 Task: Plan a trip to Vilvoorde, Belgium from 26th December, 2023 to 30th December, 2023 for 6 adults, 2 children. Place can be room or shared room with 6 bedrooms having 6 beds and 6 bathrooms. Property type can be house. Amenities needed are: wifi, heating, TV, free parkinig on premises, hot tub, gym, smoking allowed.
Action: Mouse moved to (491, 124)
Screenshot: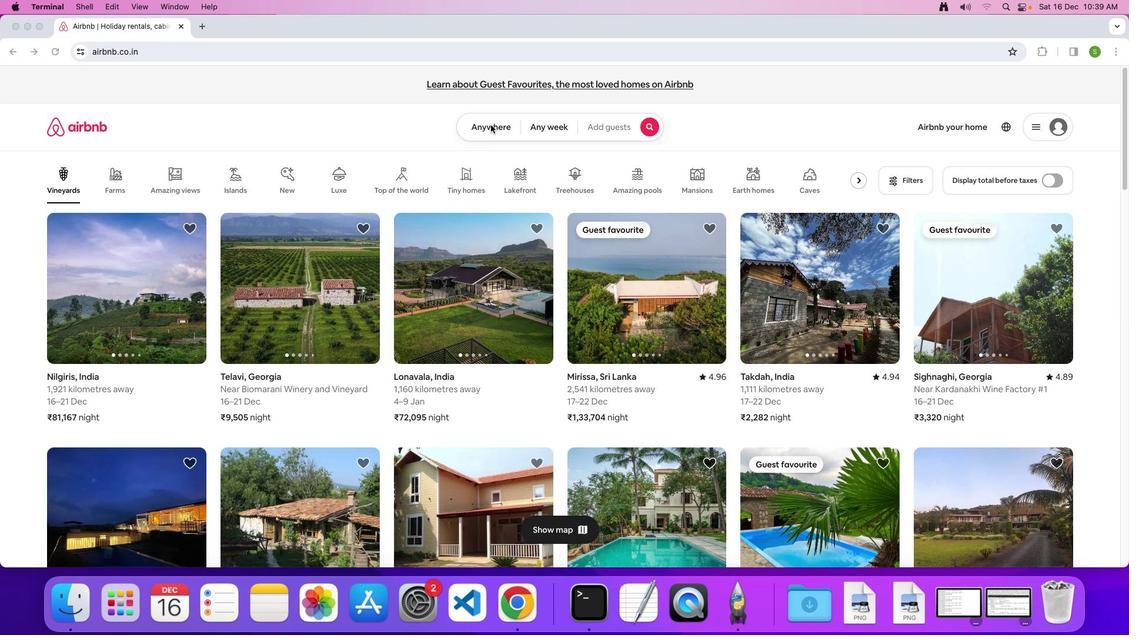 
Action: Mouse pressed left at (491, 124)
Screenshot: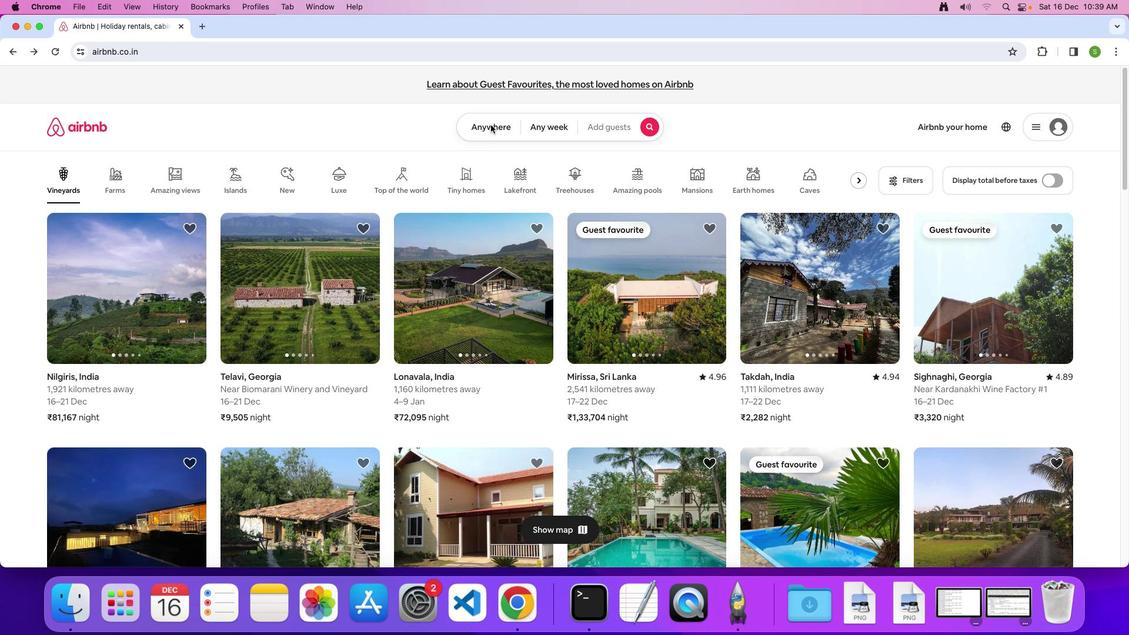 
Action: Mouse moved to (486, 127)
Screenshot: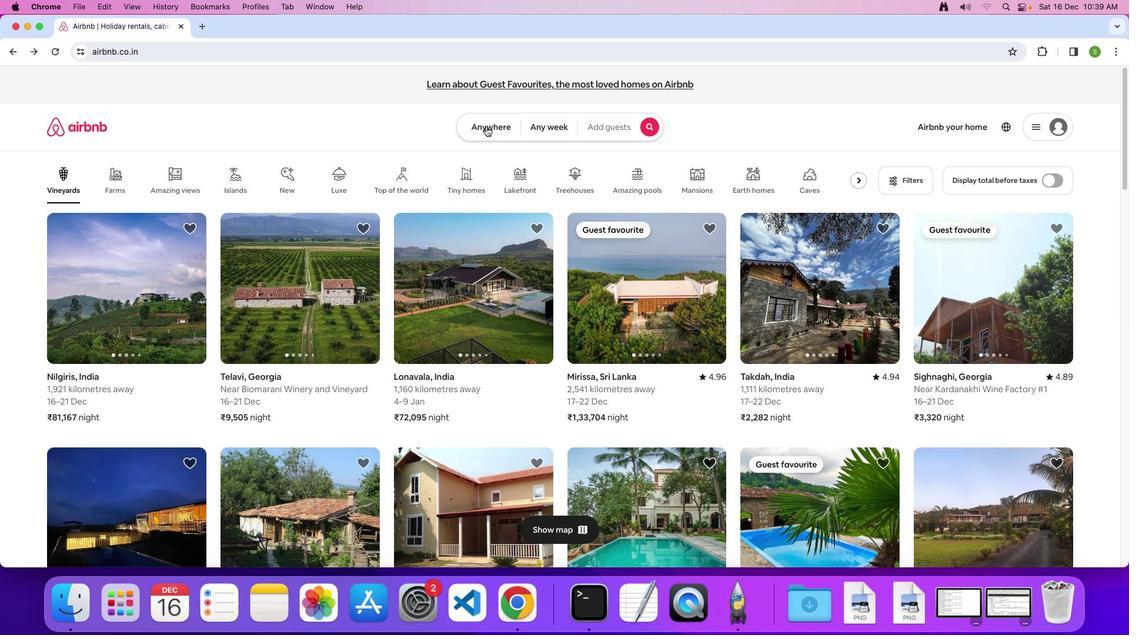 
Action: Mouse pressed left at (486, 127)
Screenshot: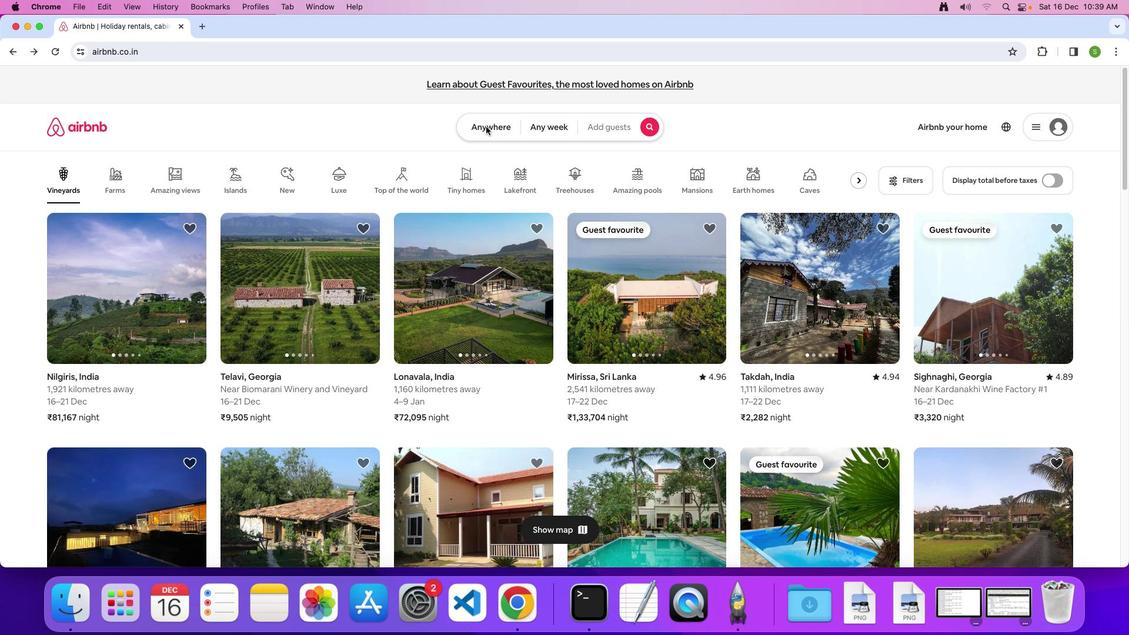 
Action: Mouse moved to (426, 163)
Screenshot: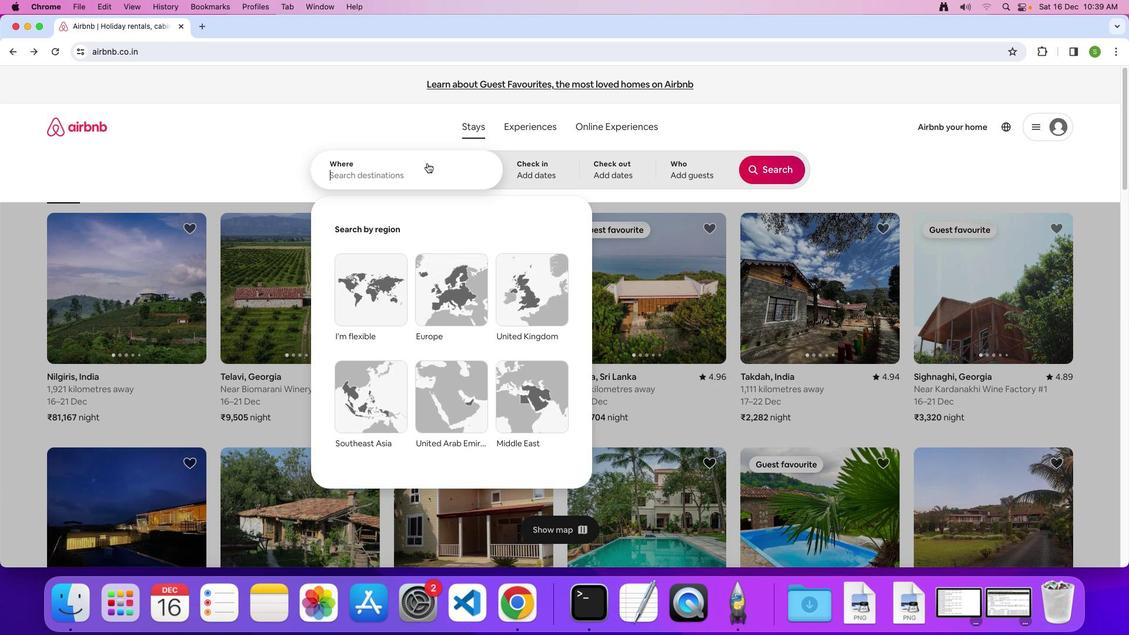 
Action: Mouse pressed left at (426, 163)
Screenshot: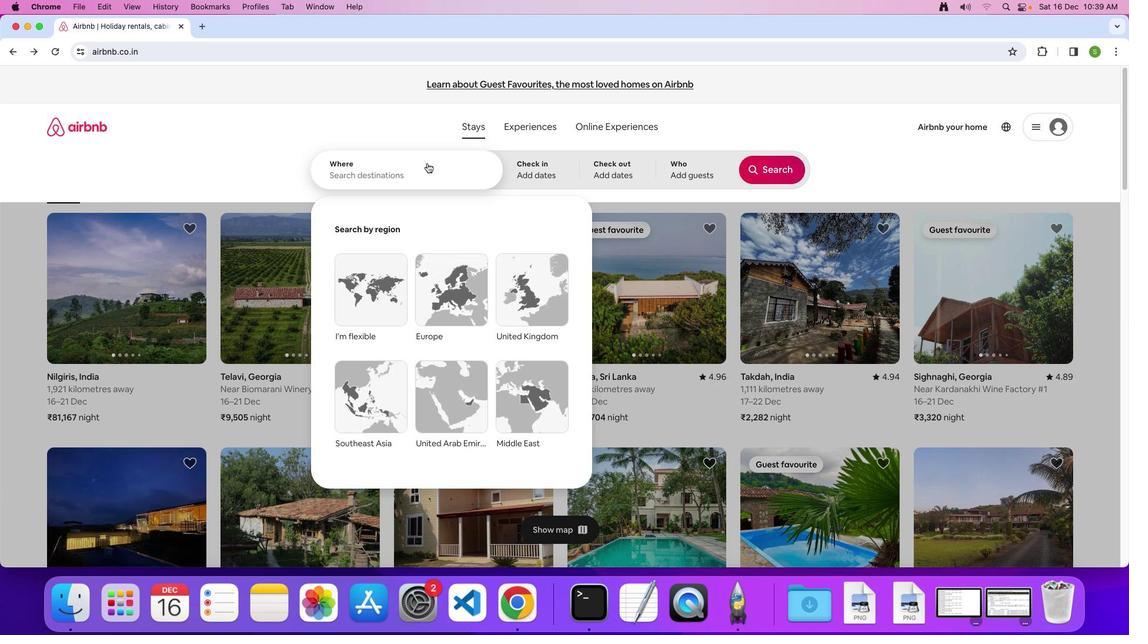 
Action: Mouse moved to (427, 162)
Screenshot: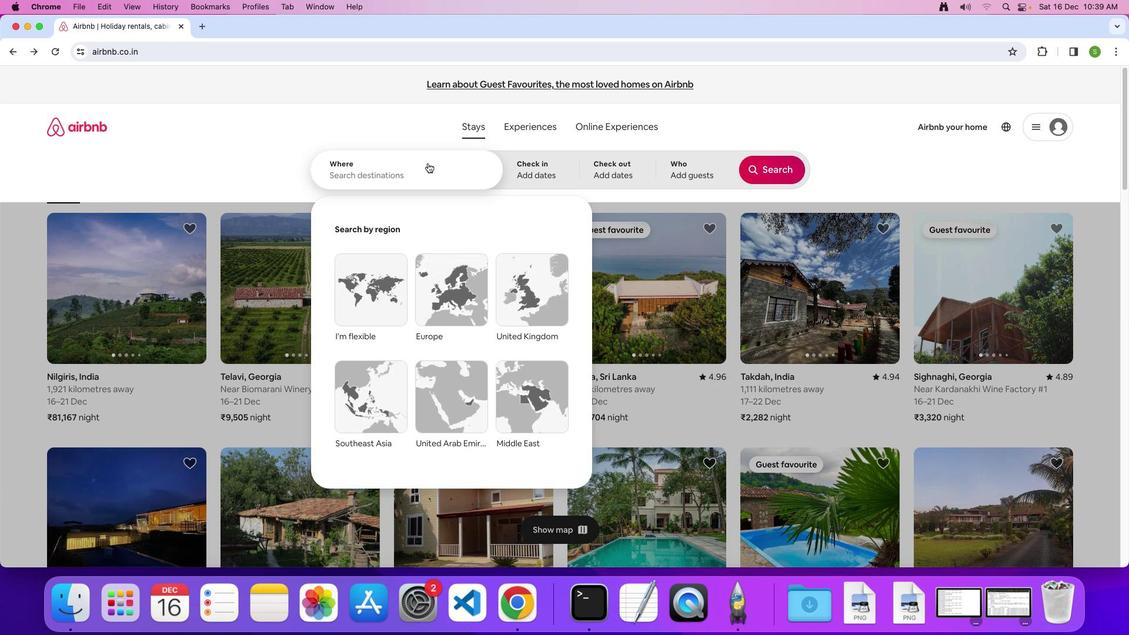 
Action: Key pressed 'V'Key.caps_lock'i''l''v''o''o''r''d''e'','Key.spaceKey.shift'B''e''l''g''i''u''m'Key.enter
Screenshot: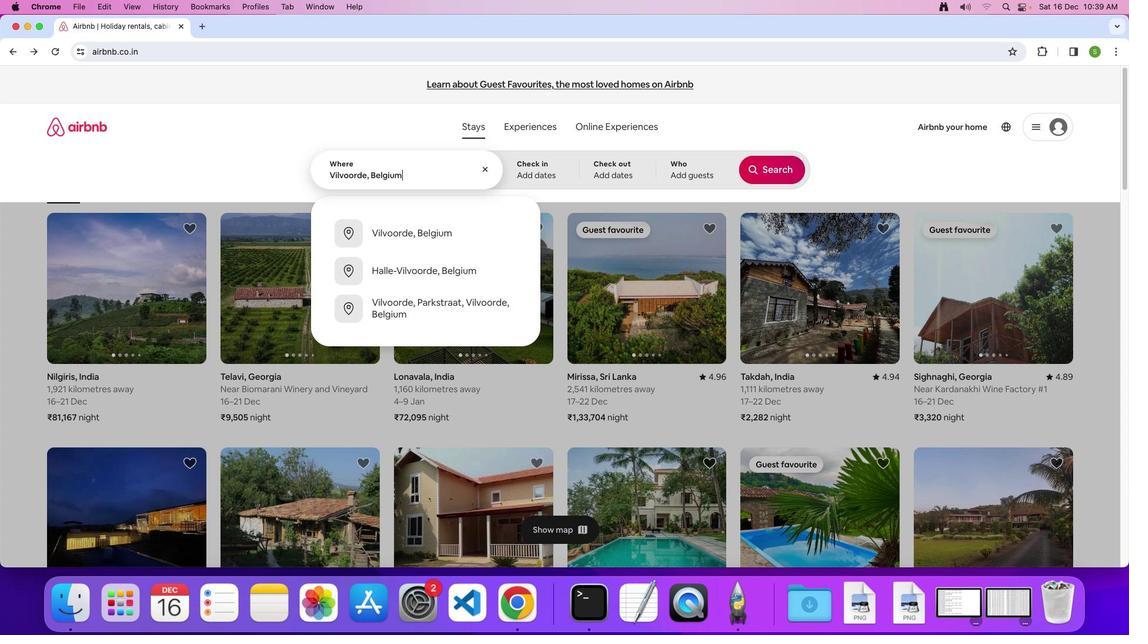 
Action: Mouse moved to (415, 435)
Screenshot: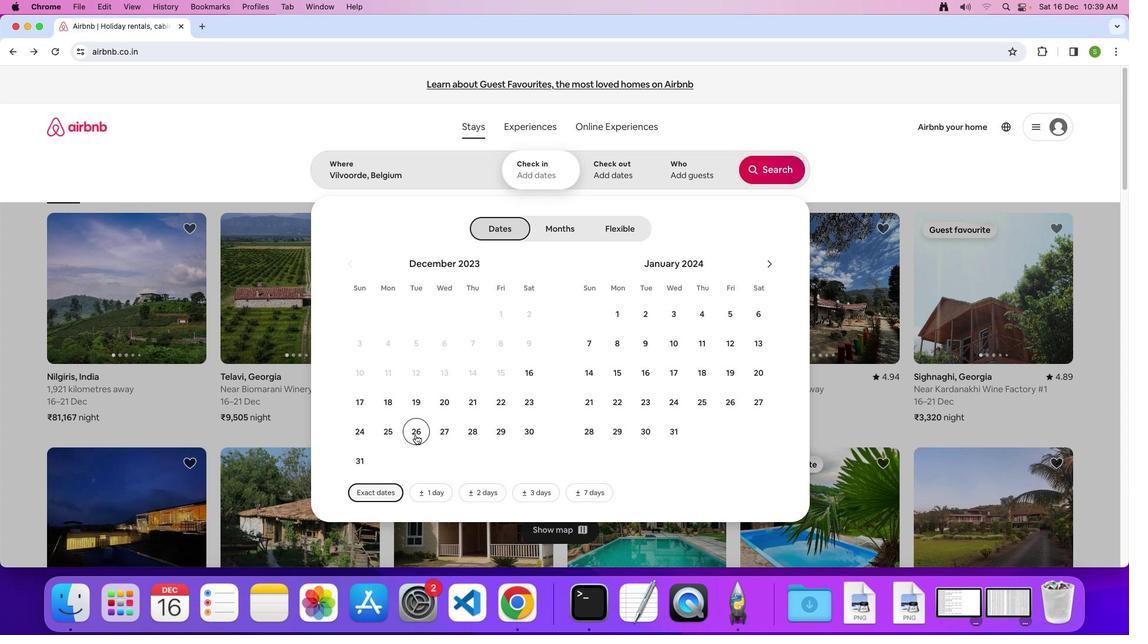 
Action: Mouse pressed left at (415, 435)
Screenshot: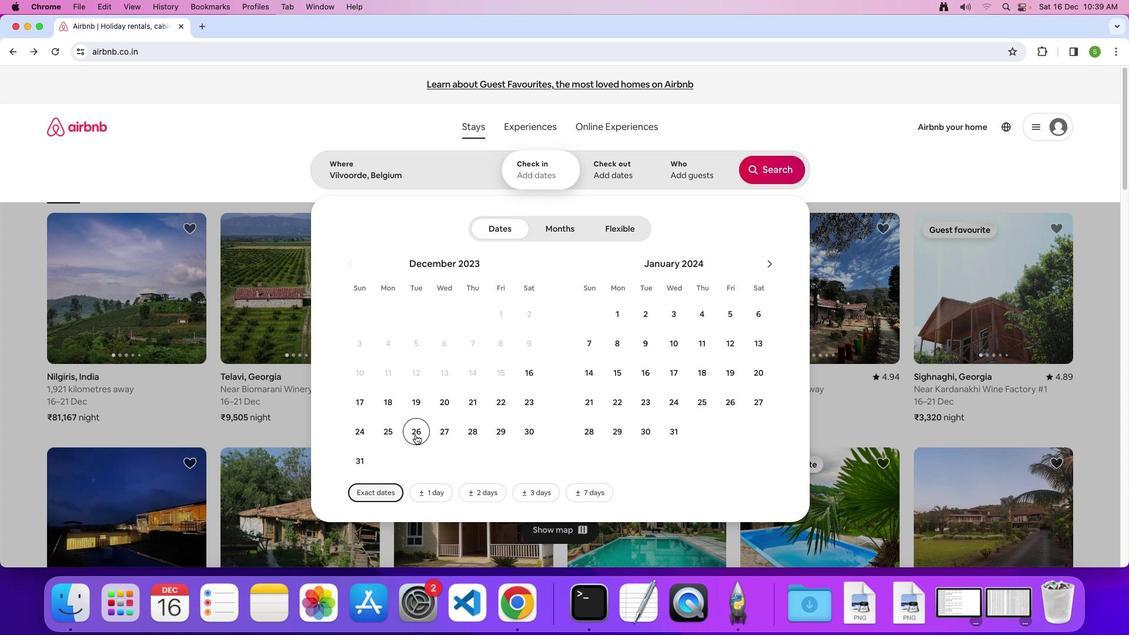 
Action: Mouse moved to (526, 432)
Screenshot: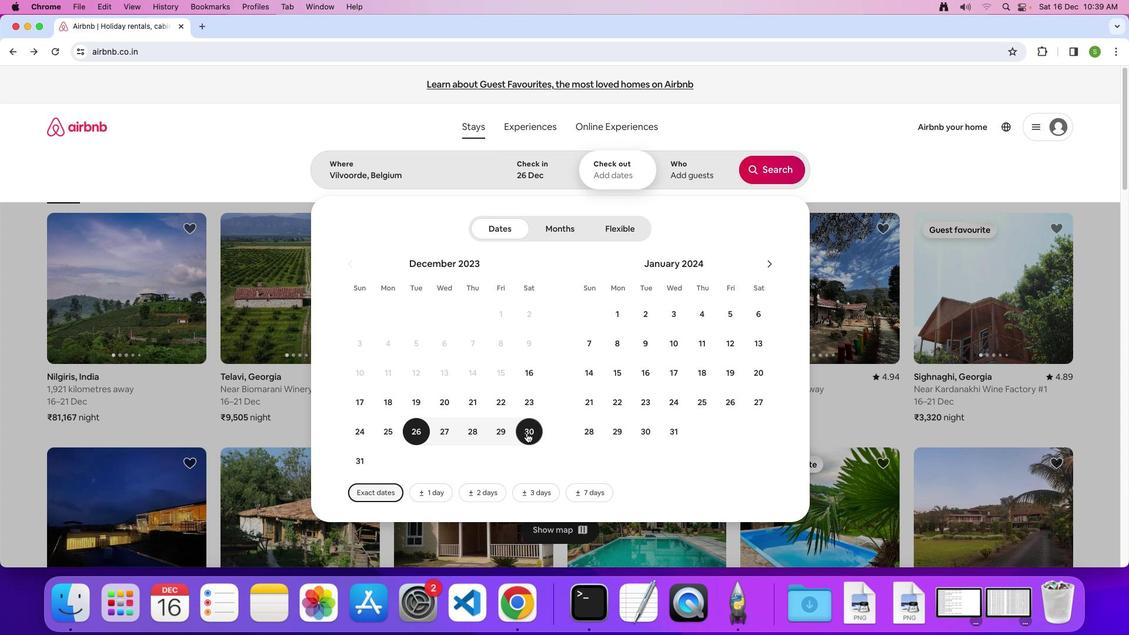 
Action: Mouse pressed left at (526, 432)
Screenshot: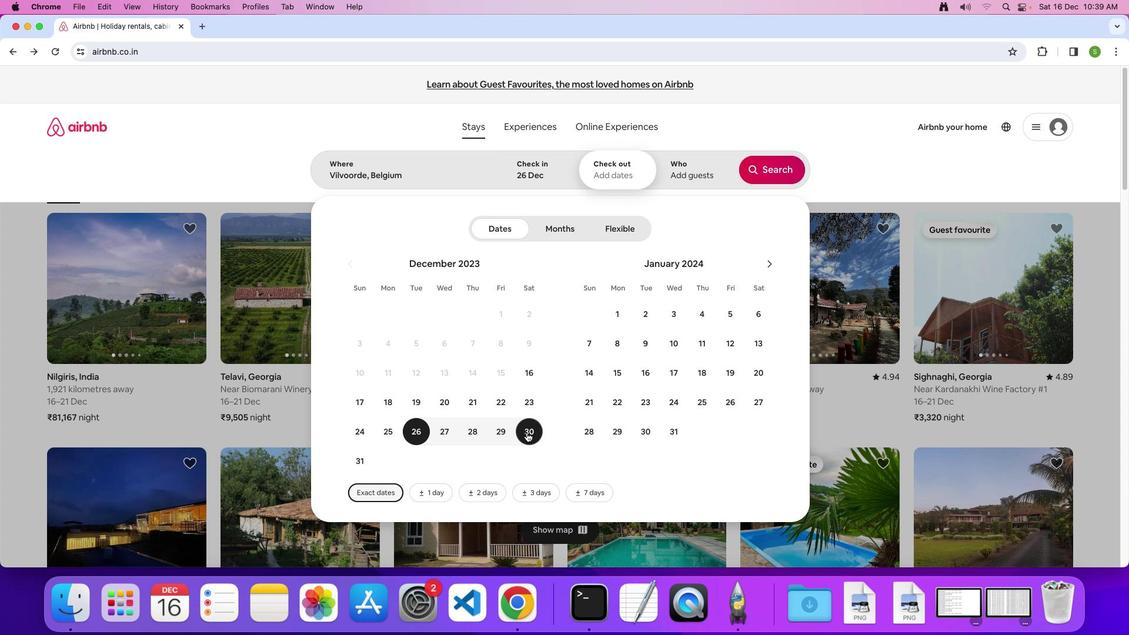 
Action: Mouse moved to (680, 172)
Screenshot: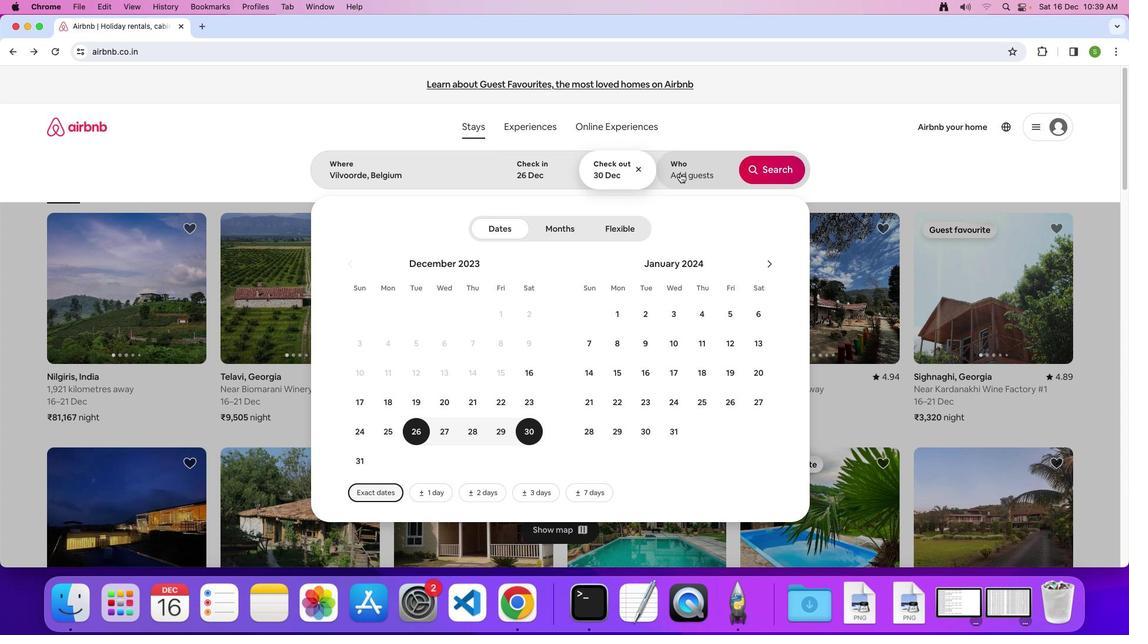 
Action: Mouse pressed left at (680, 172)
Screenshot: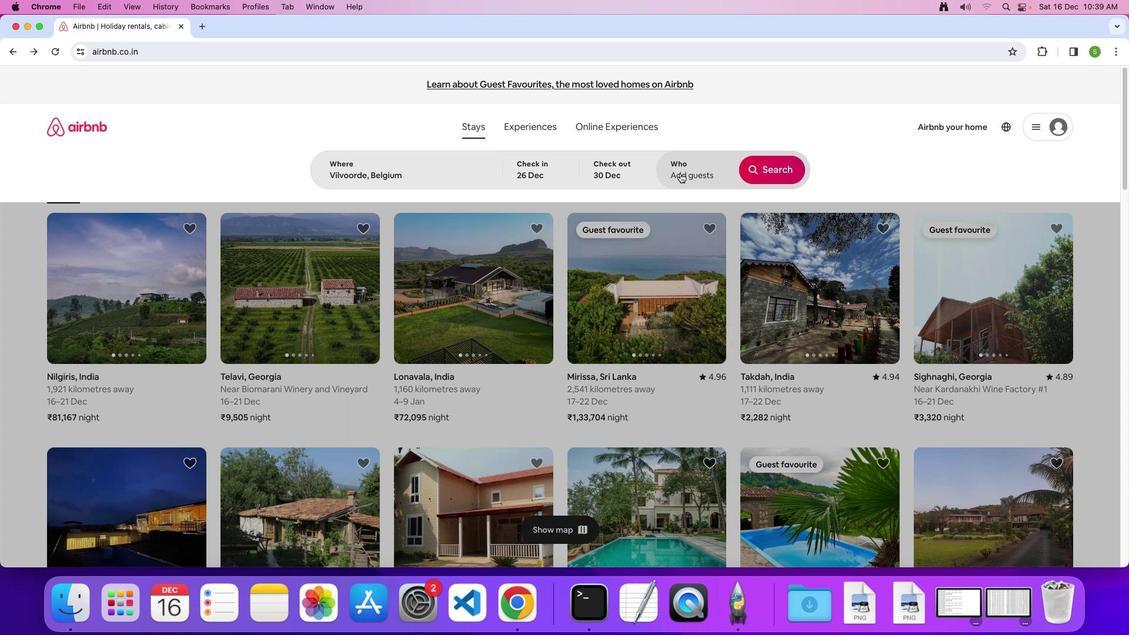 
Action: Mouse moved to (776, 232)
Screenshot: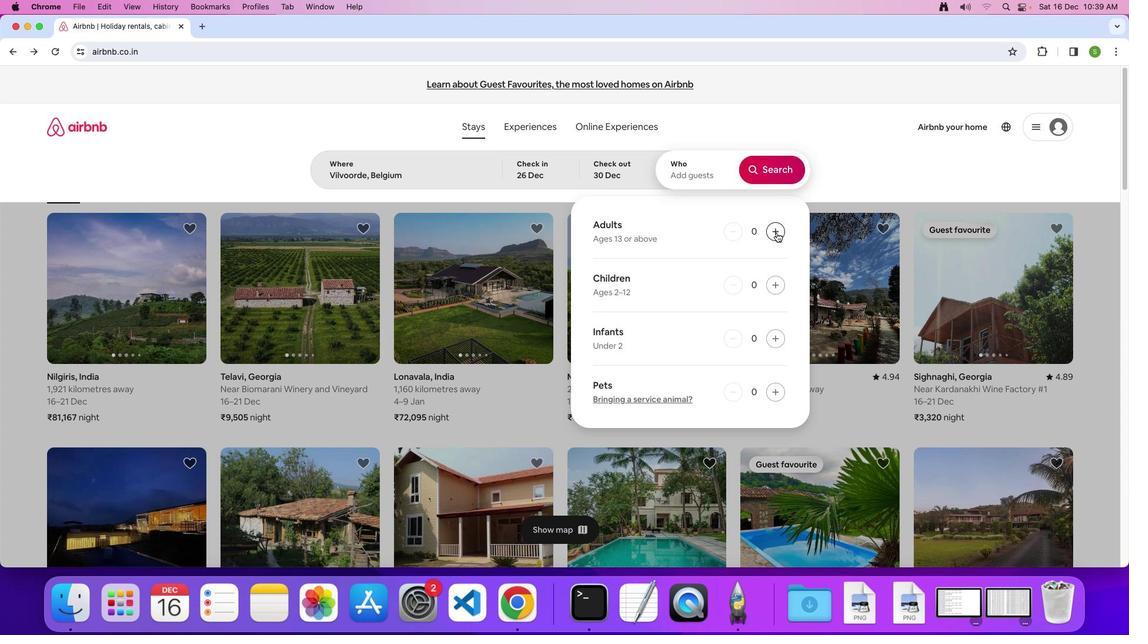 
Action: Mouse pressed left at (776, 232)
Screenshot: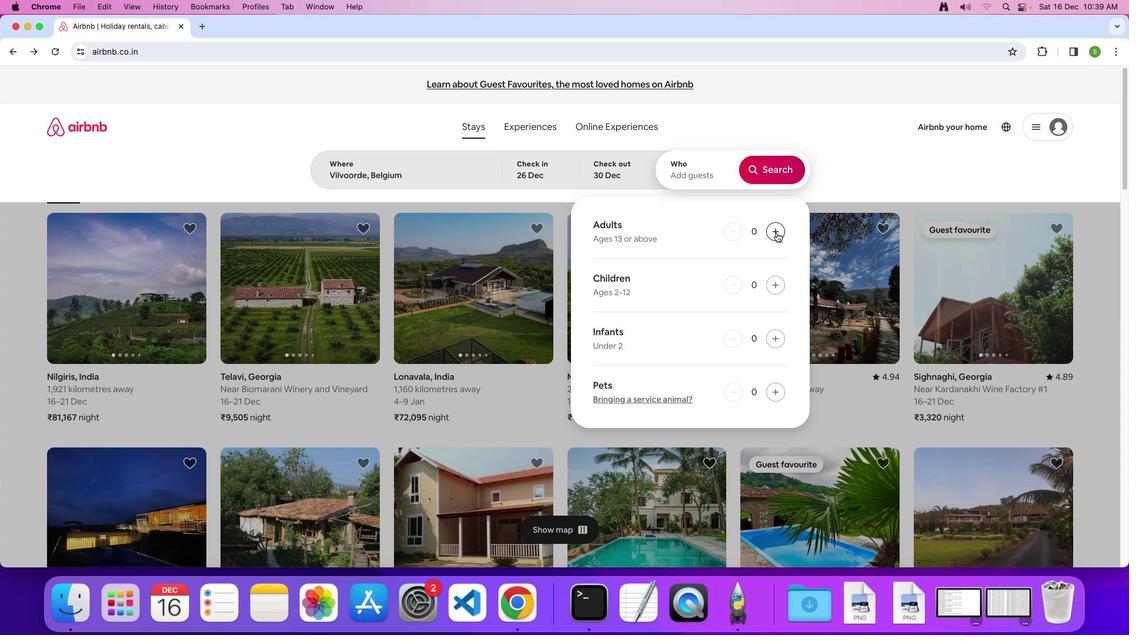 
Action: Mouse pressed left at (776, 232)
Screenshot: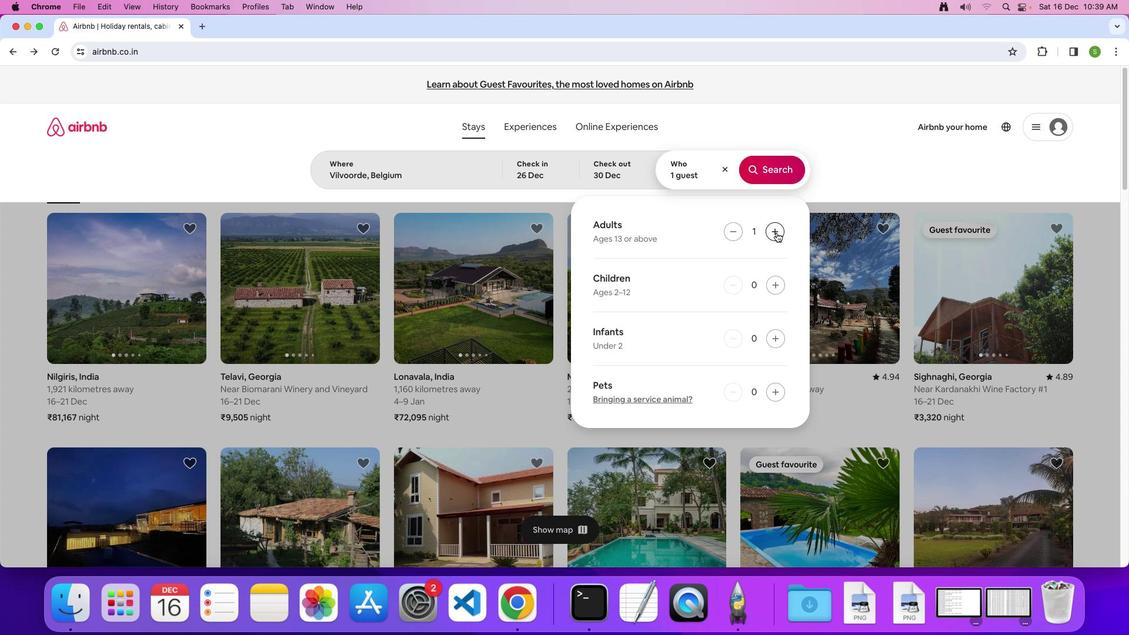 
Action: Mouse pressed left at (776, 232)
Screenshot: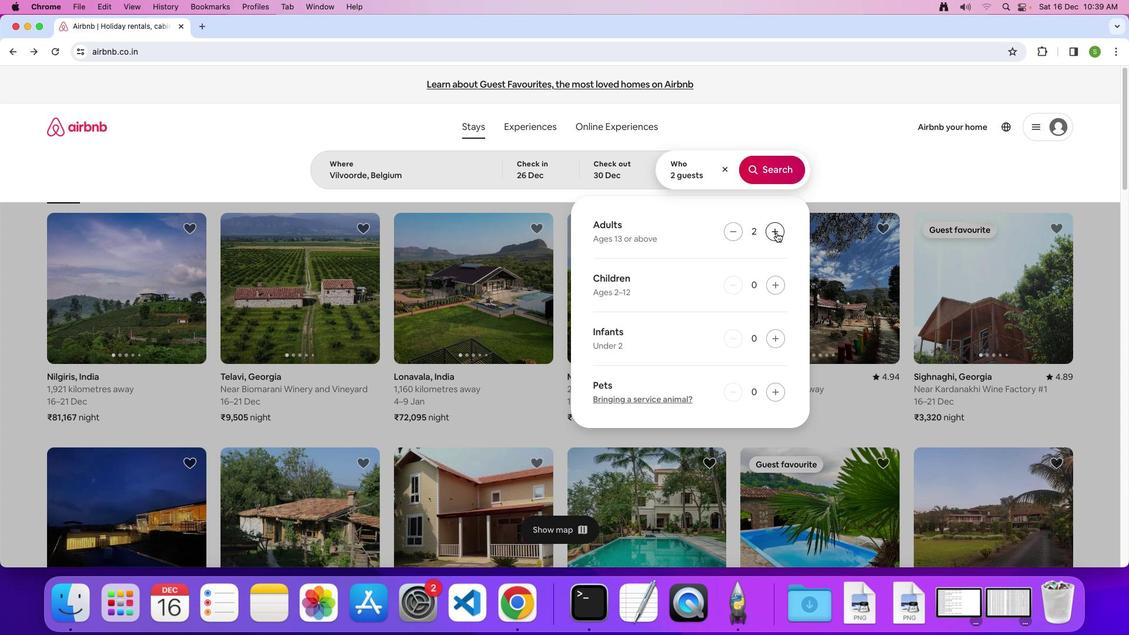 
Action: Mouse pressed left at (776, 232)
Screenshot: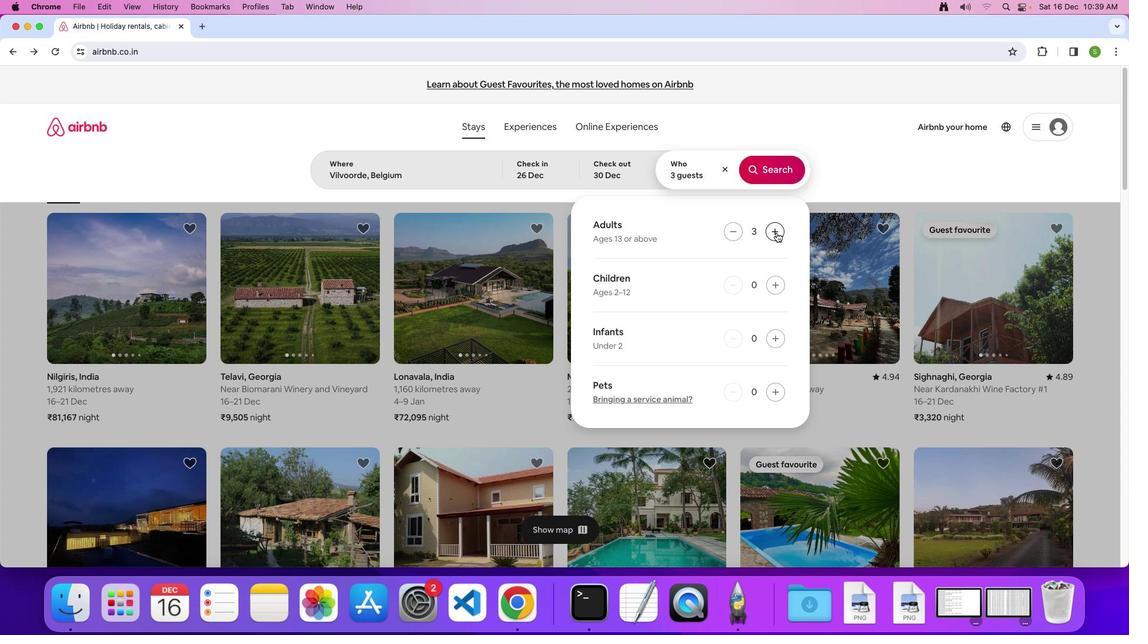 
Action: Mouse pressed left at (776, 232)
Screenshot: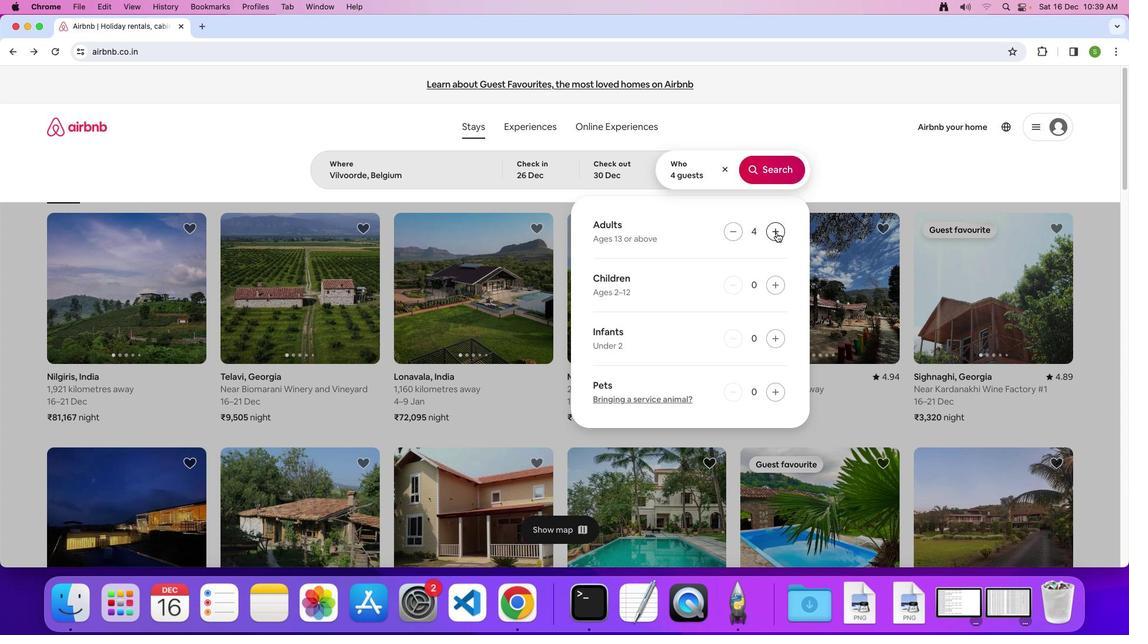 
Action: Mouse pressed left at (776, 232)
Screenshot: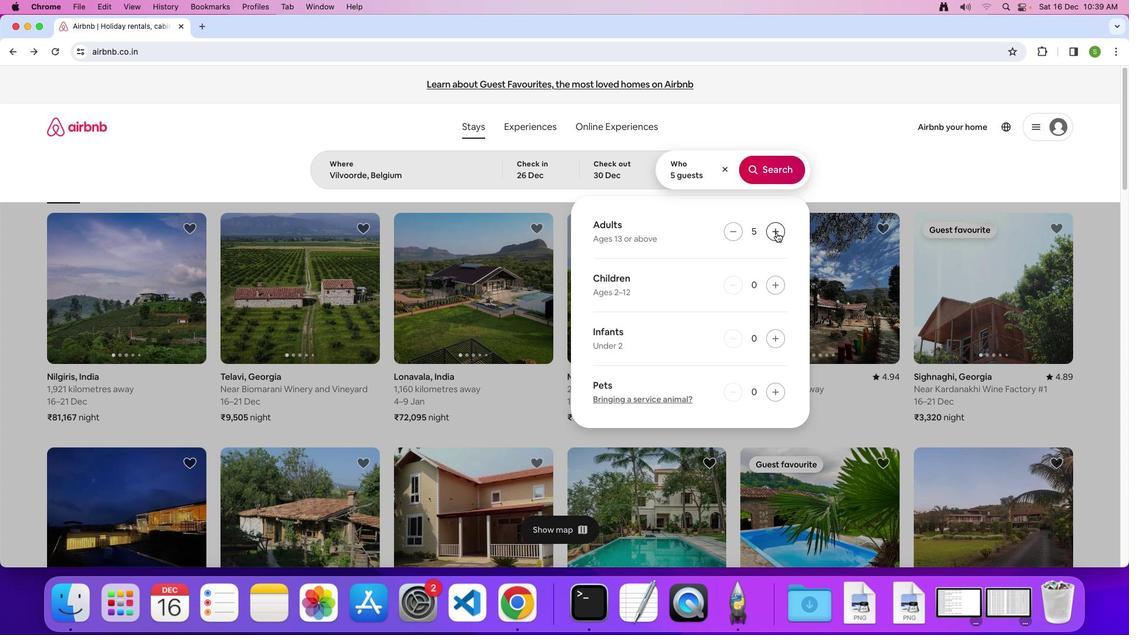 
Action: Mouse moved to (773, 287)
Screenshot: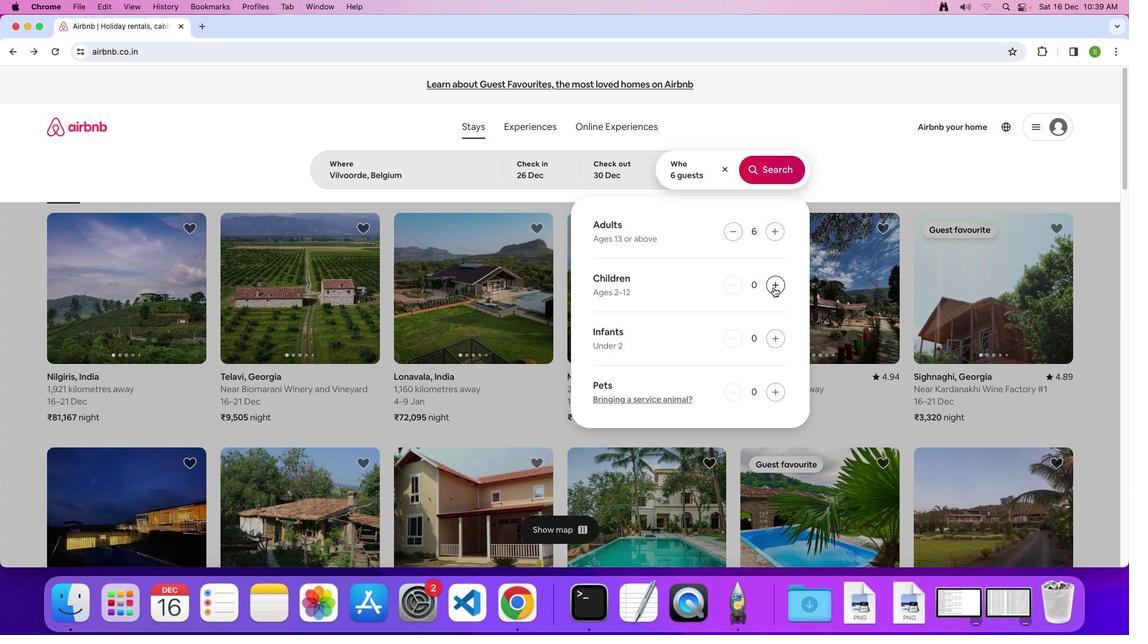 
Action: Mouse pressed left at (773, 287)
Screenshot: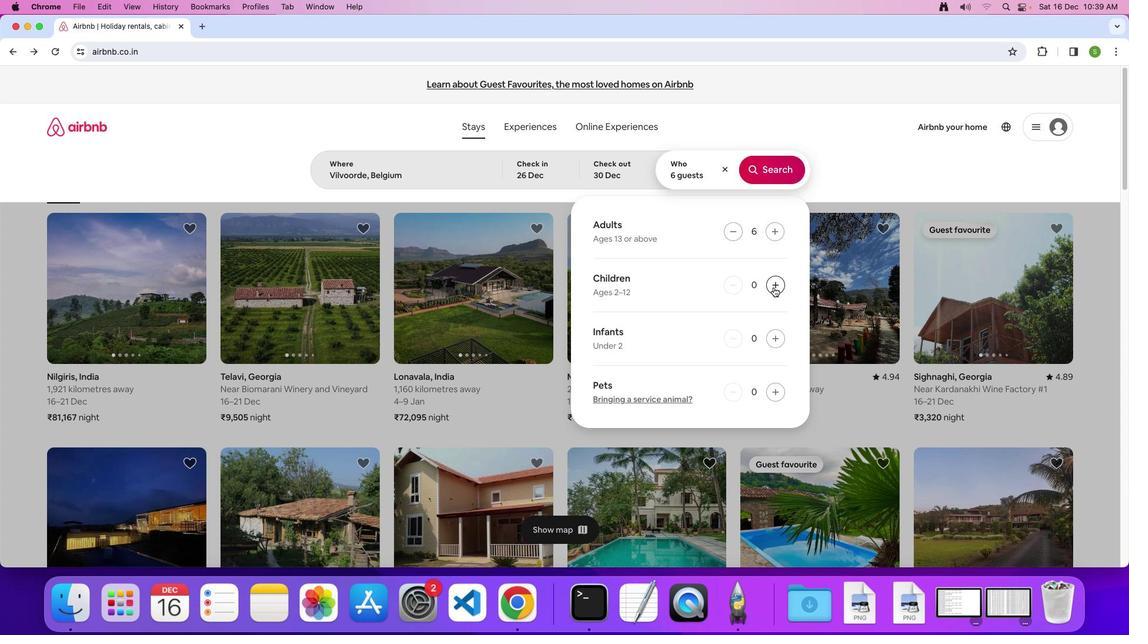 
Action: Mouse pressed left at (773, 287)
Screenshot: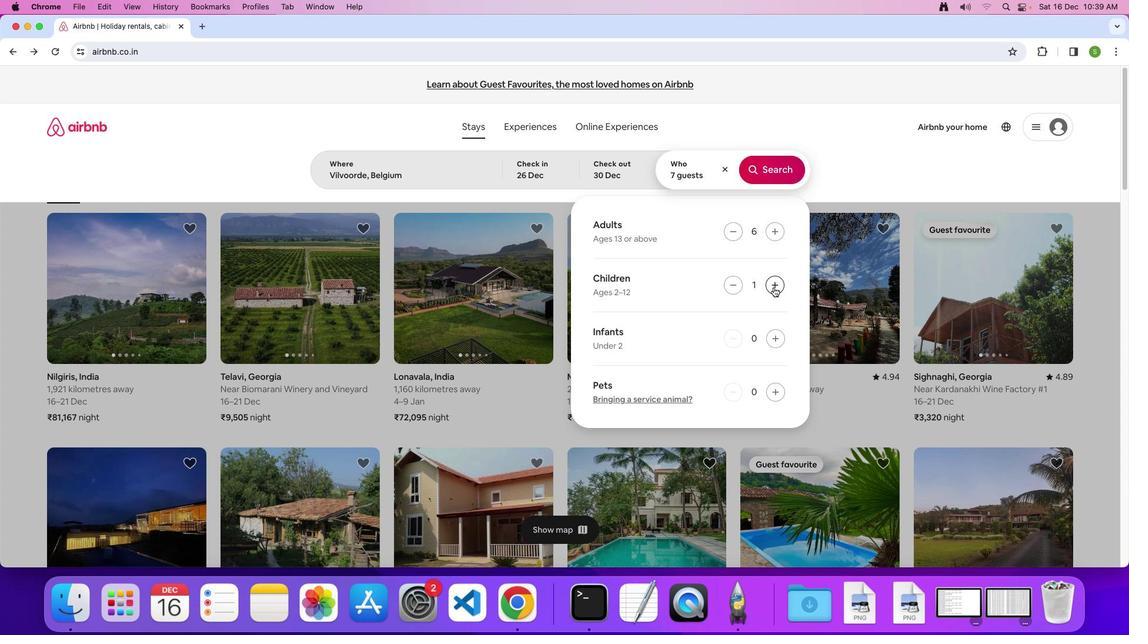 
Action: Mouse moved to (770, 164)
Screenshot: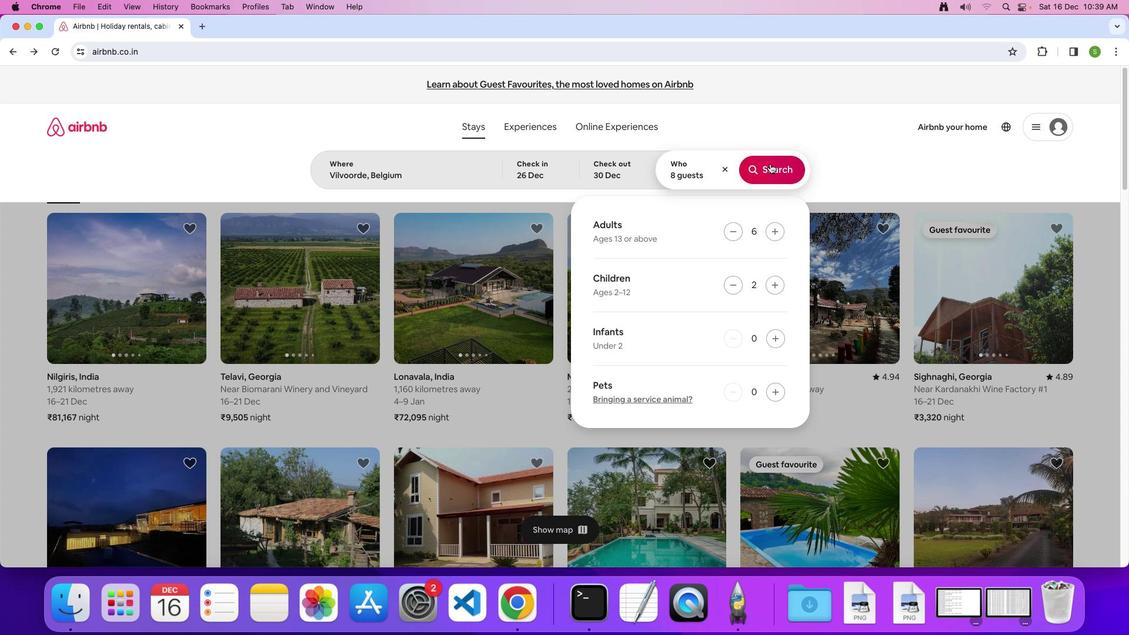 
Action: Mouse pressed left at (770, 164)
Screenshot: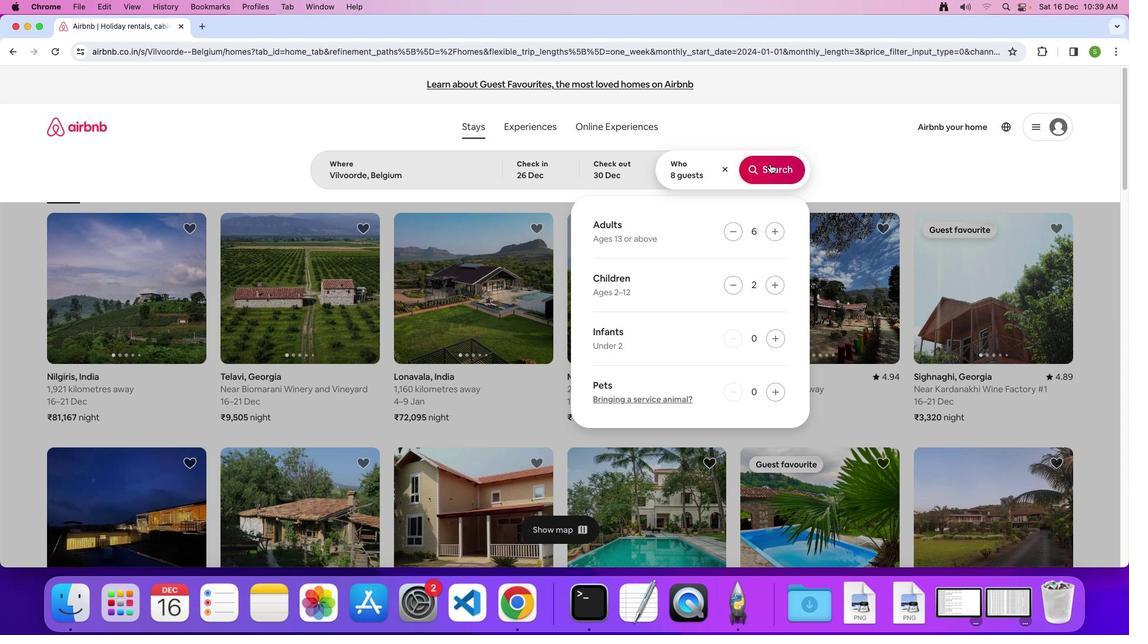 
Action: Mouse moved to (945, 136)
Screenshot: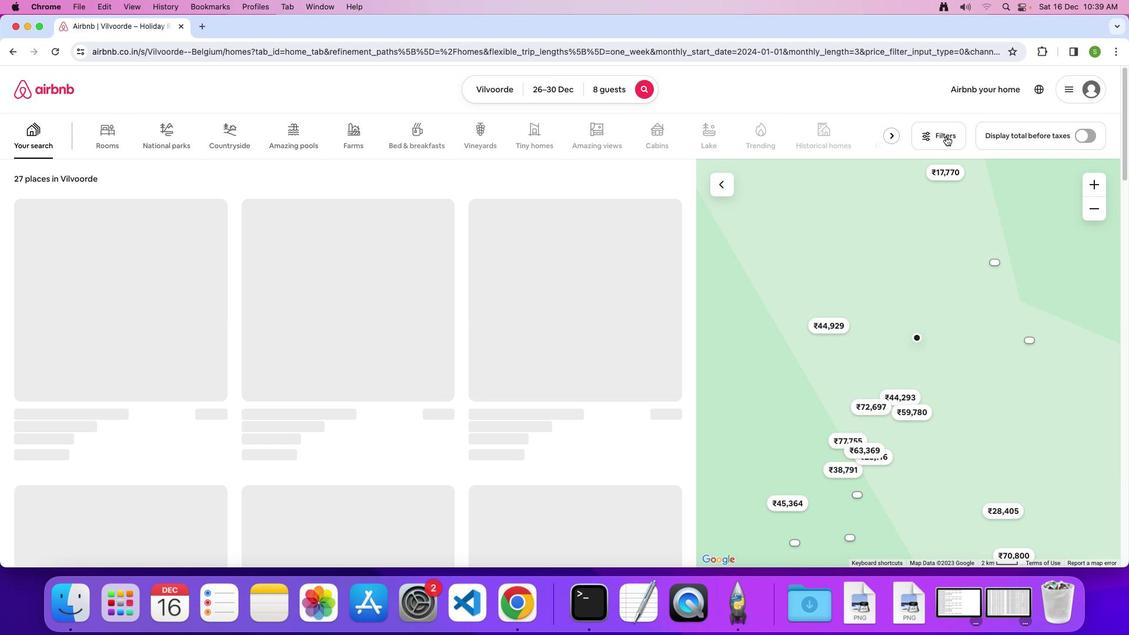 
Action: Mouse pressed left at (945, 136)
Screenshot: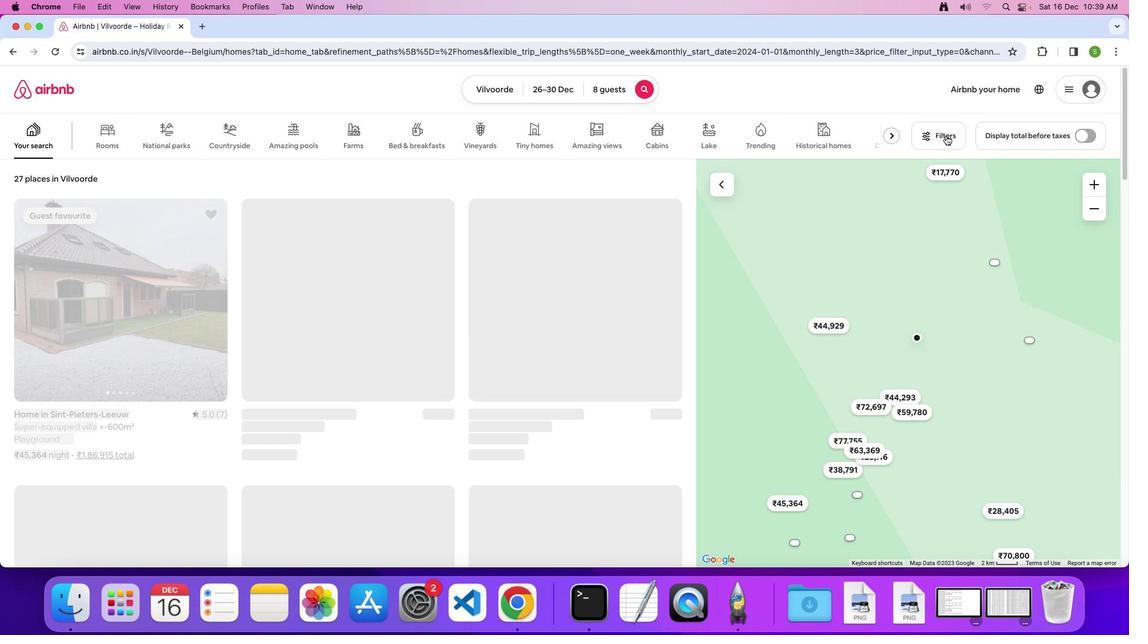 
Action: Mouse moved to (558, 339)
Screenshot: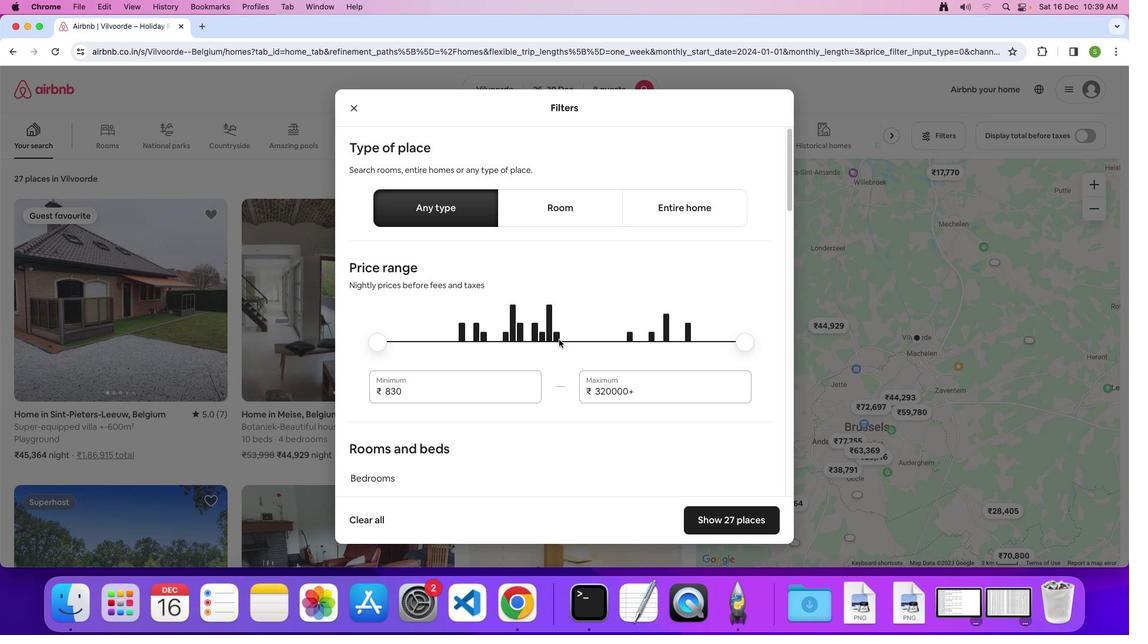 
Action: Mouse scrolled (558, 339) with delta (0, 0)
Screenshot: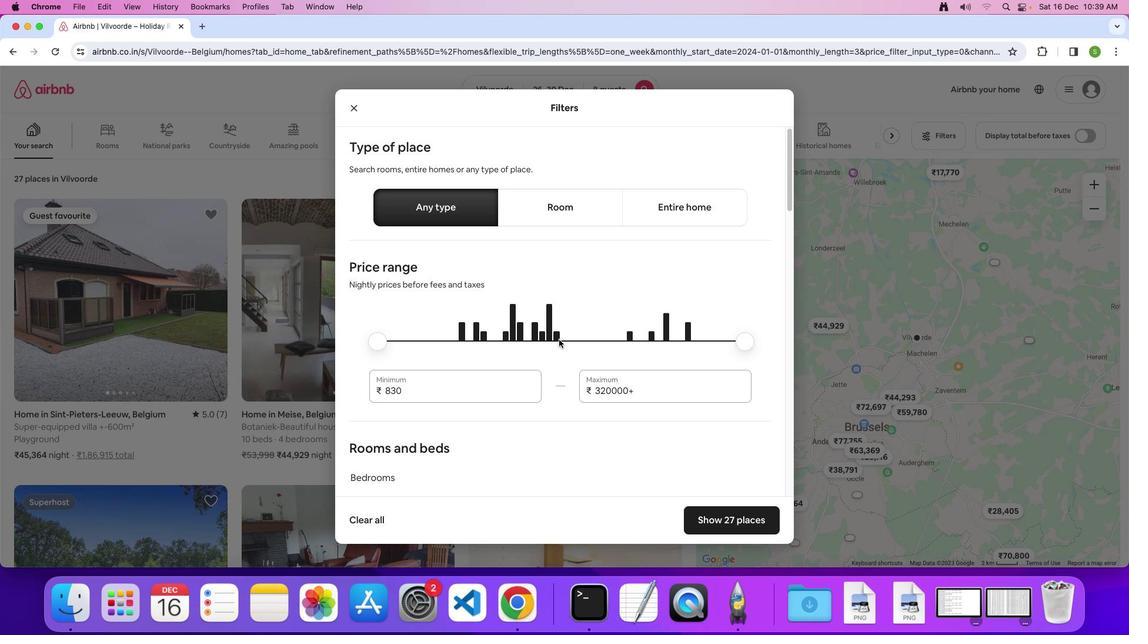 
Action: Mouse moved to (558, 339)
Screenshot: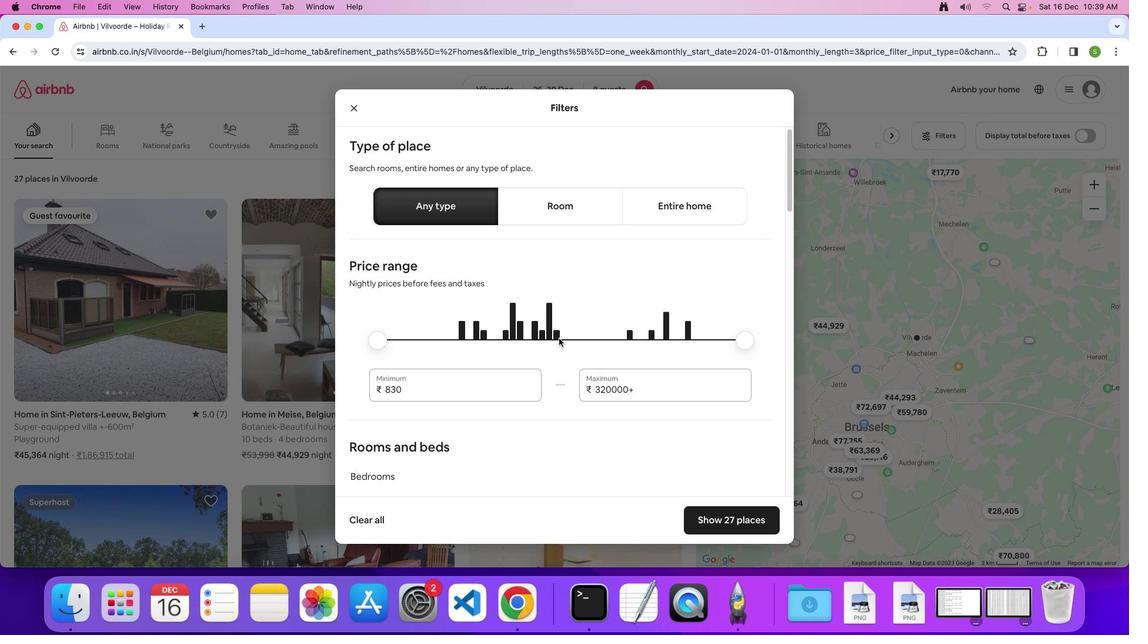 
Action: Mouse scrolled (558, 339) with delta (0, 0)
Screenshot: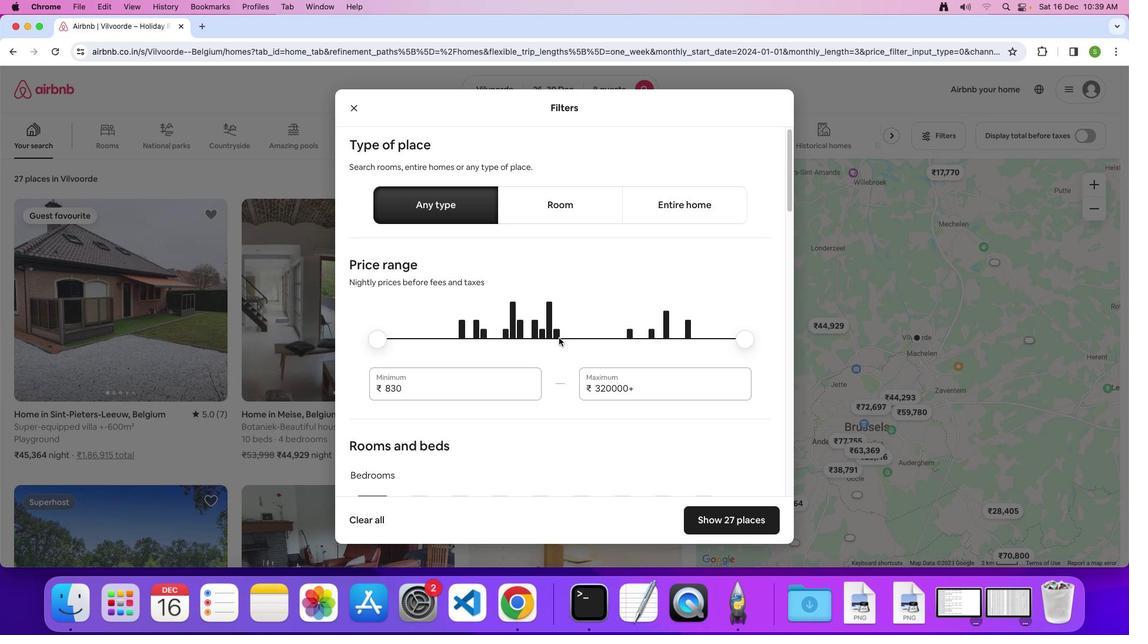 
Action: Mouse moved to (558, 338)
Screenshot: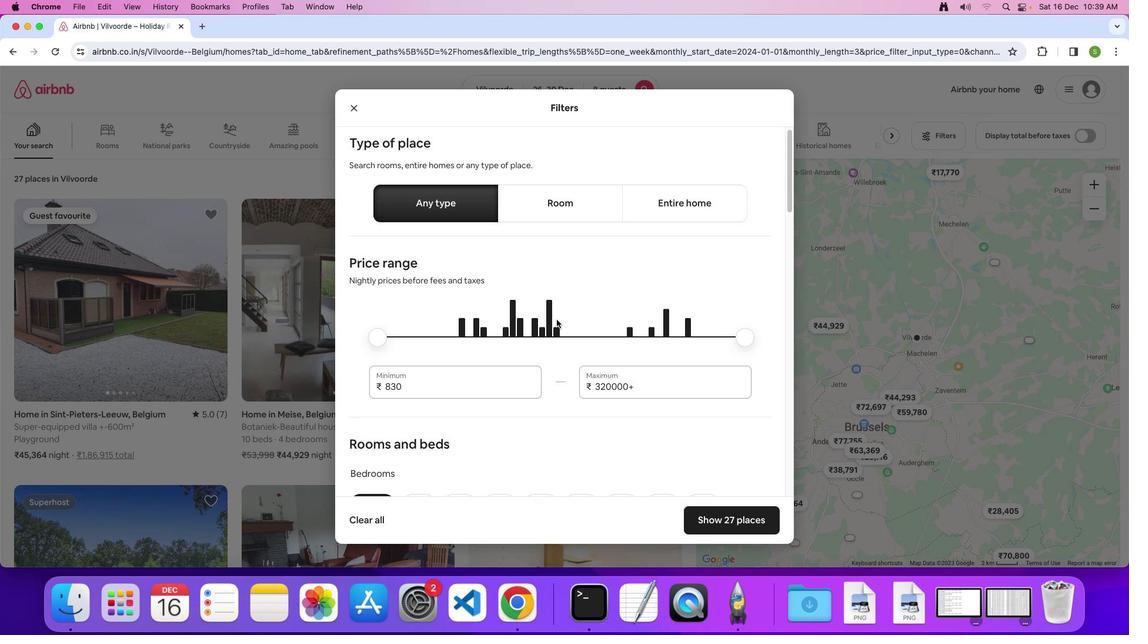 
Action: Mouse scrolled (558, 338) with delta (0, 0)
Screenshot: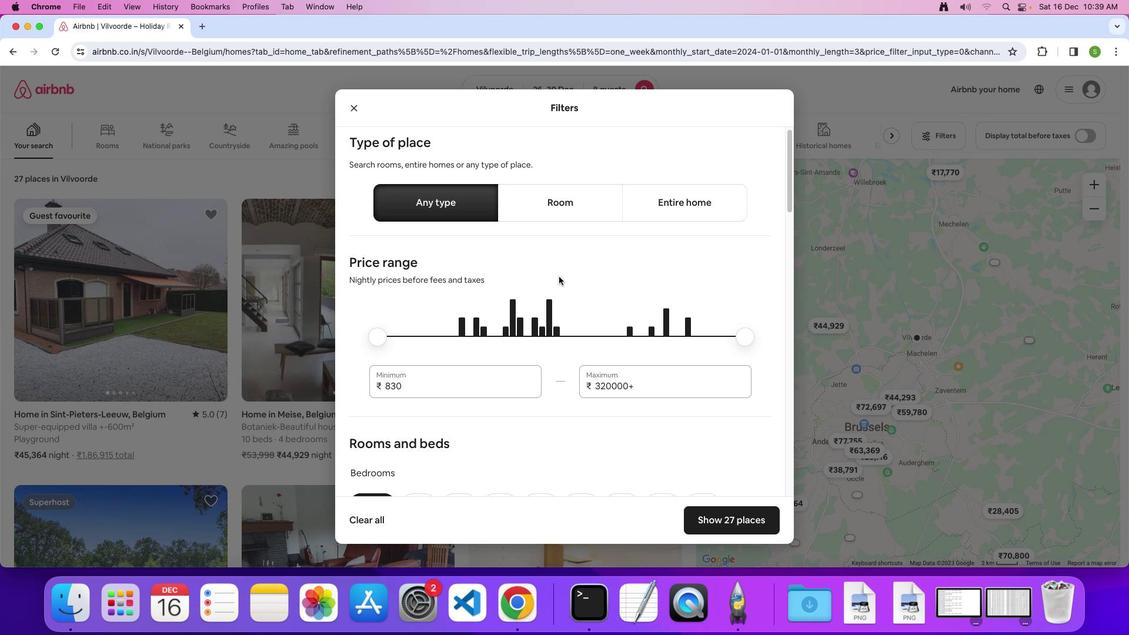 
Action: Mouse moved to (557, 209)
Screenshot: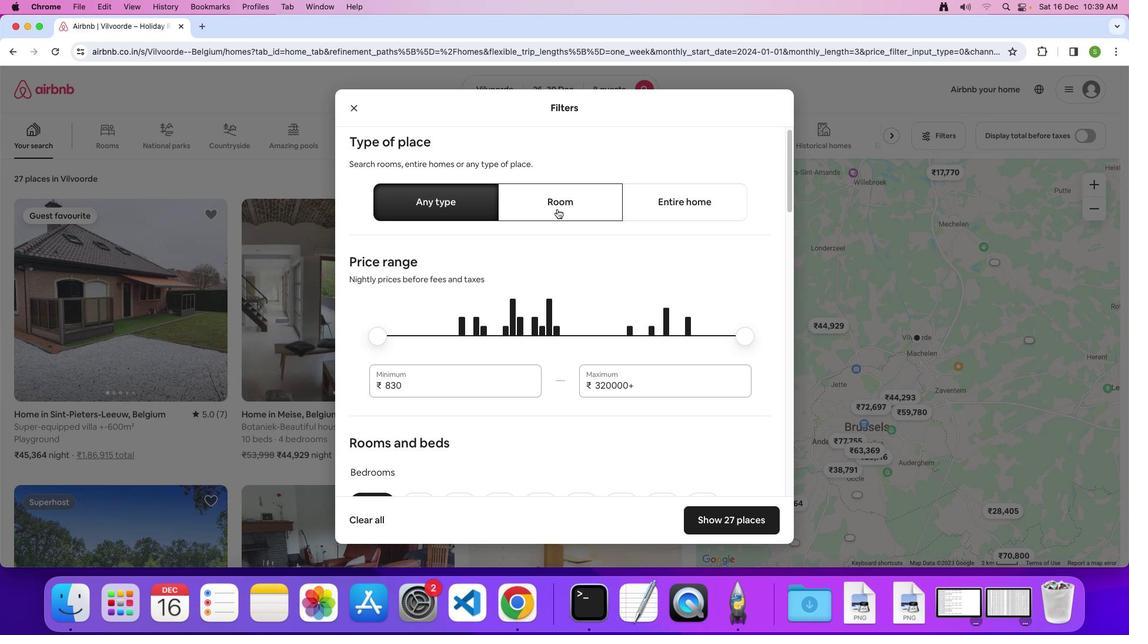
Action: Mouse pressed left at (557, 209)
Screenshot: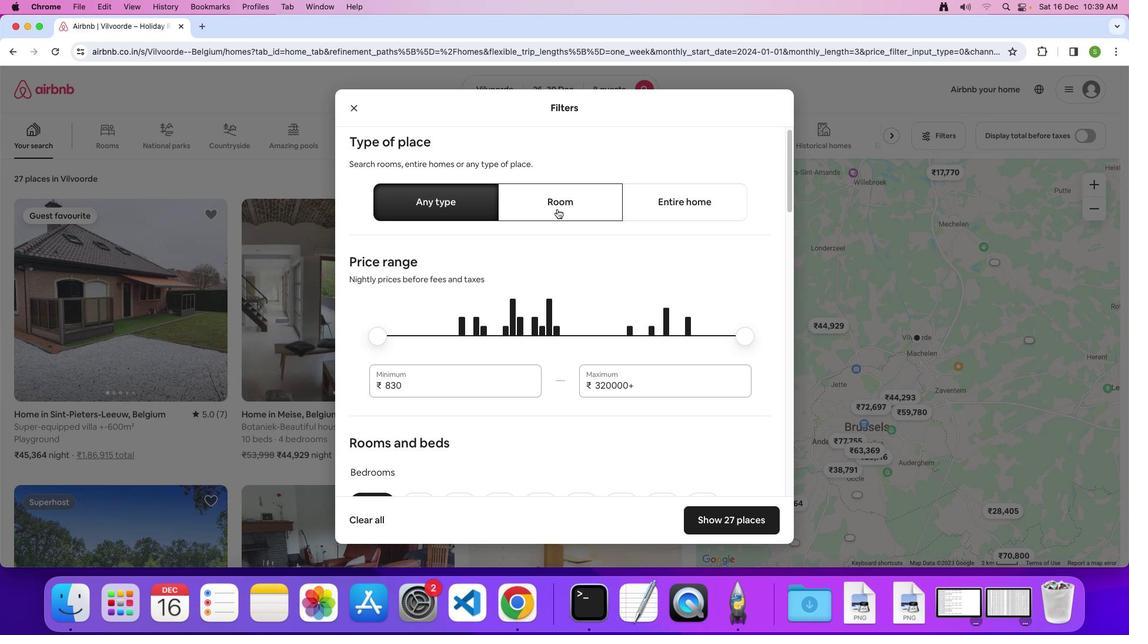 
Action: Mouse moved to (601, 362)
Screenshot: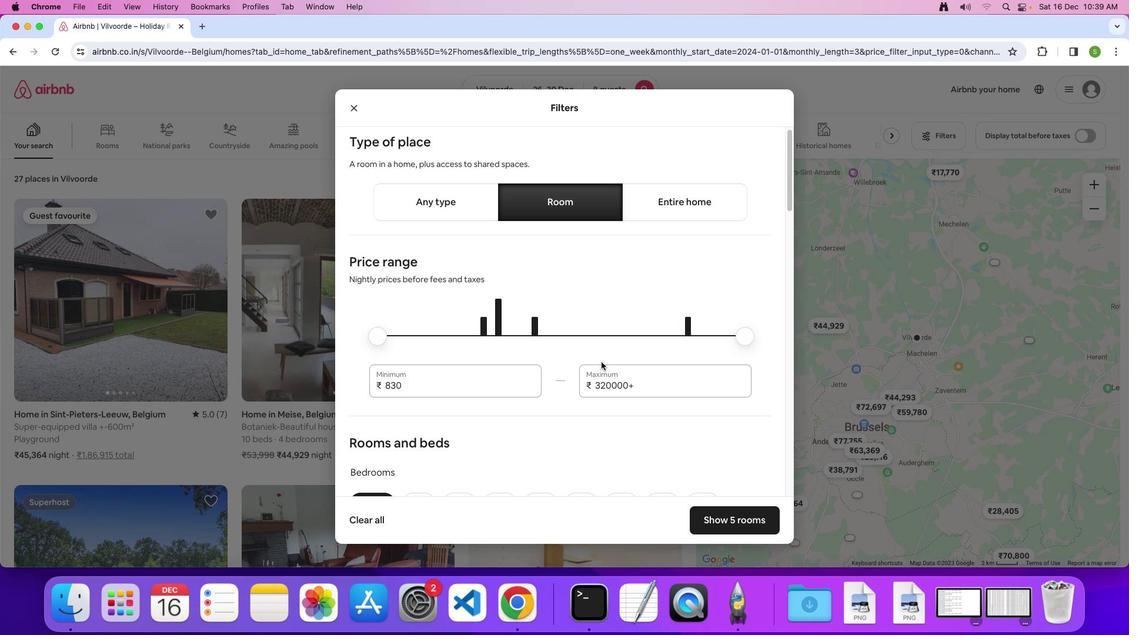 
Action: Mouse scrolled (601, 362) with delta (0, 0)
Screenshot: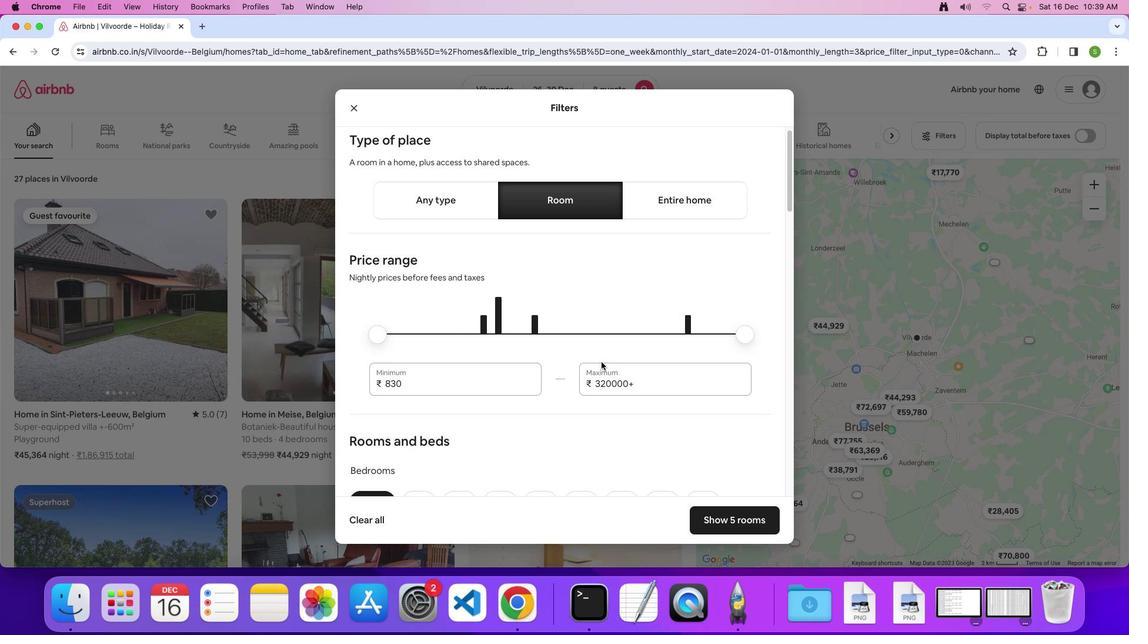 
Action: Mouse moved to (601, 361)
Screenshot: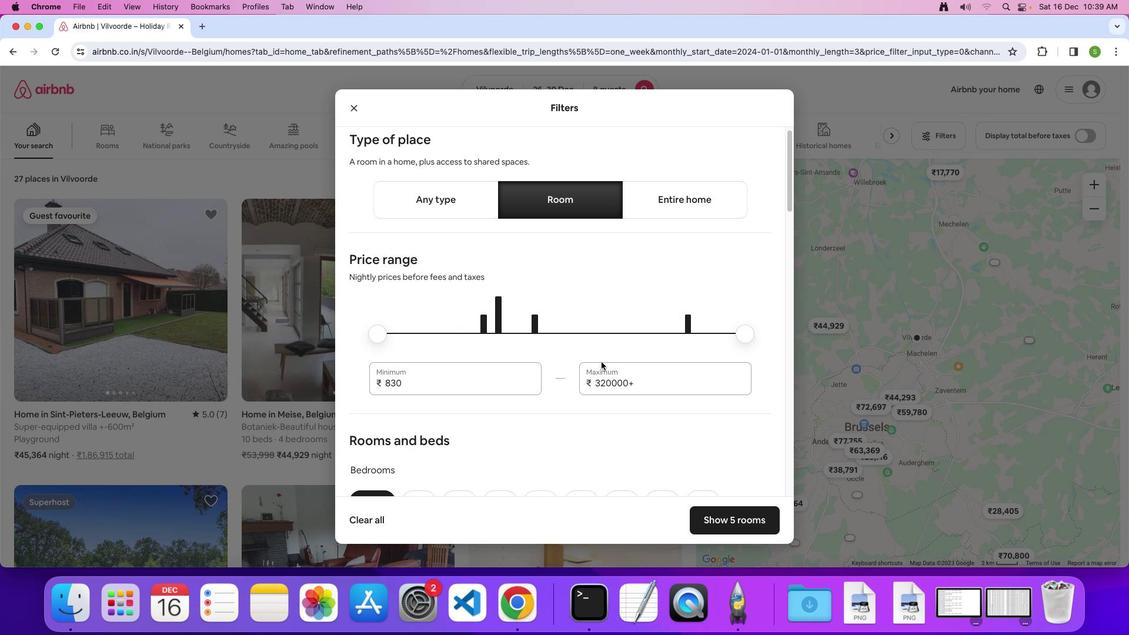 
Action: Mouse scrolled (601, 361) with delta (0, 0)
Screenshot: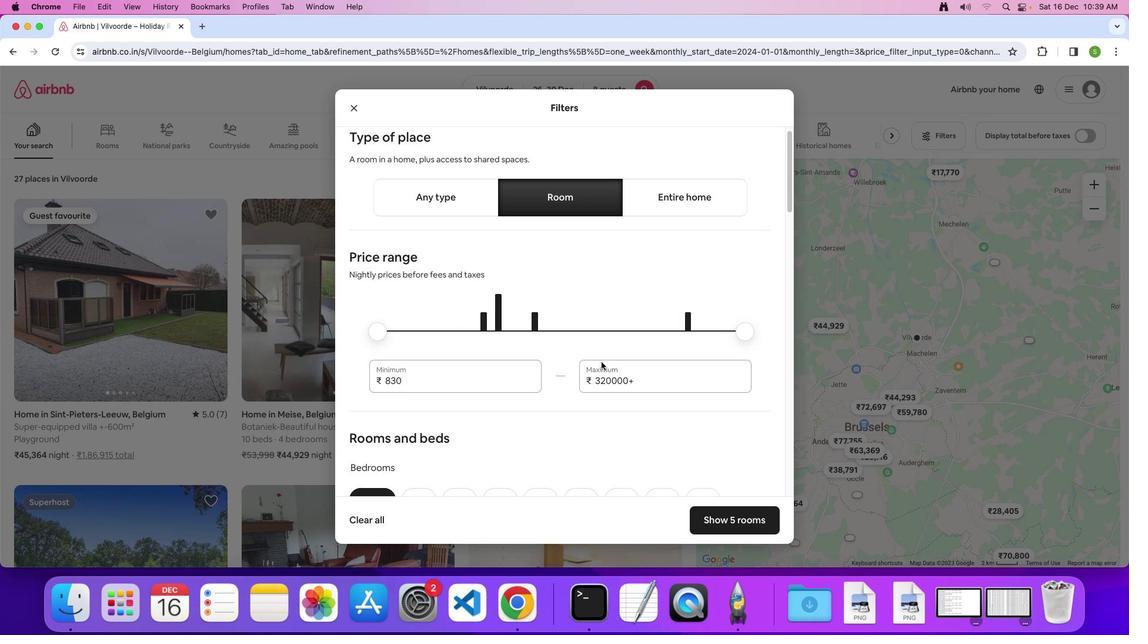 
Action: Mouse moved to (601, 360)
Screenshot: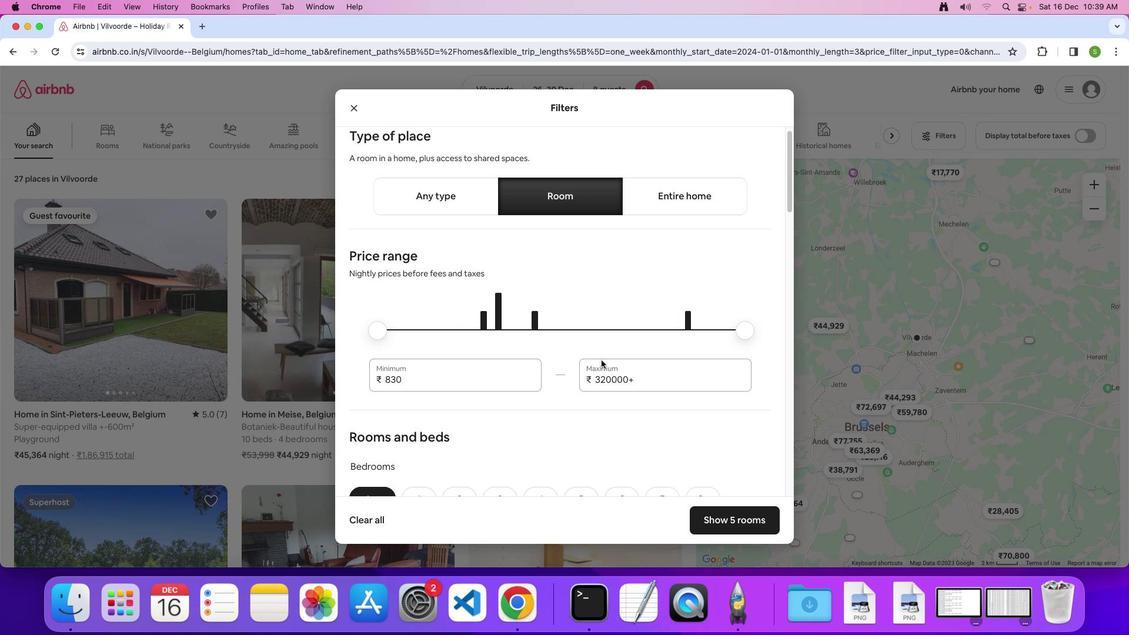 
Action: Mouse scrolled (601, 360) with delta (0, 0)
Screenshot: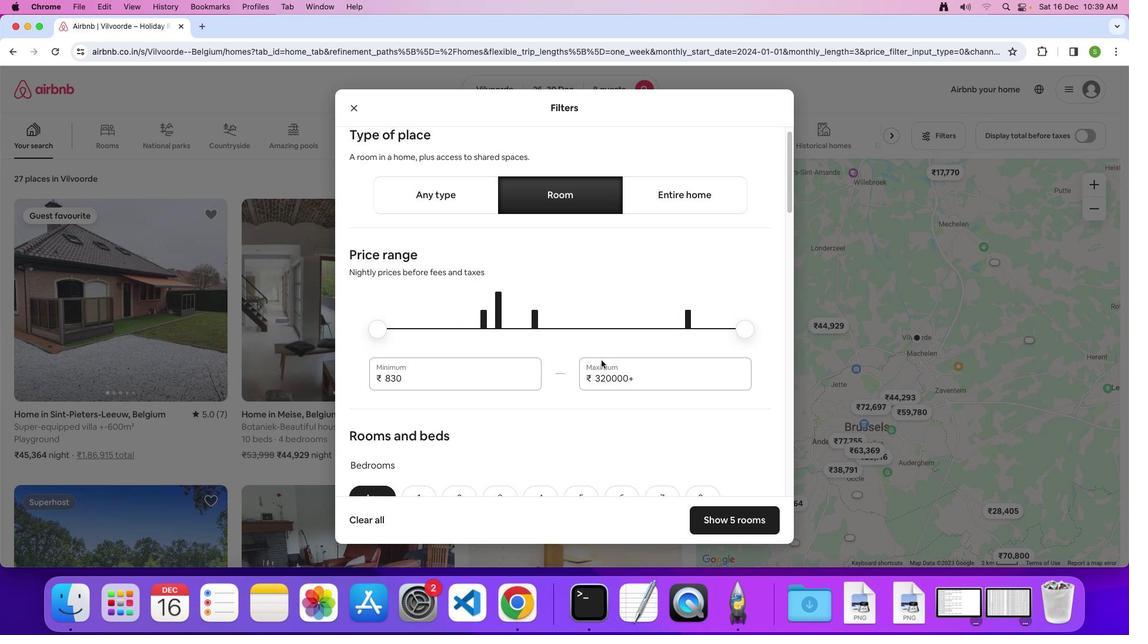 
Action: Mouse scrolled (601, 360) with delta (0, 0)
Screenshot: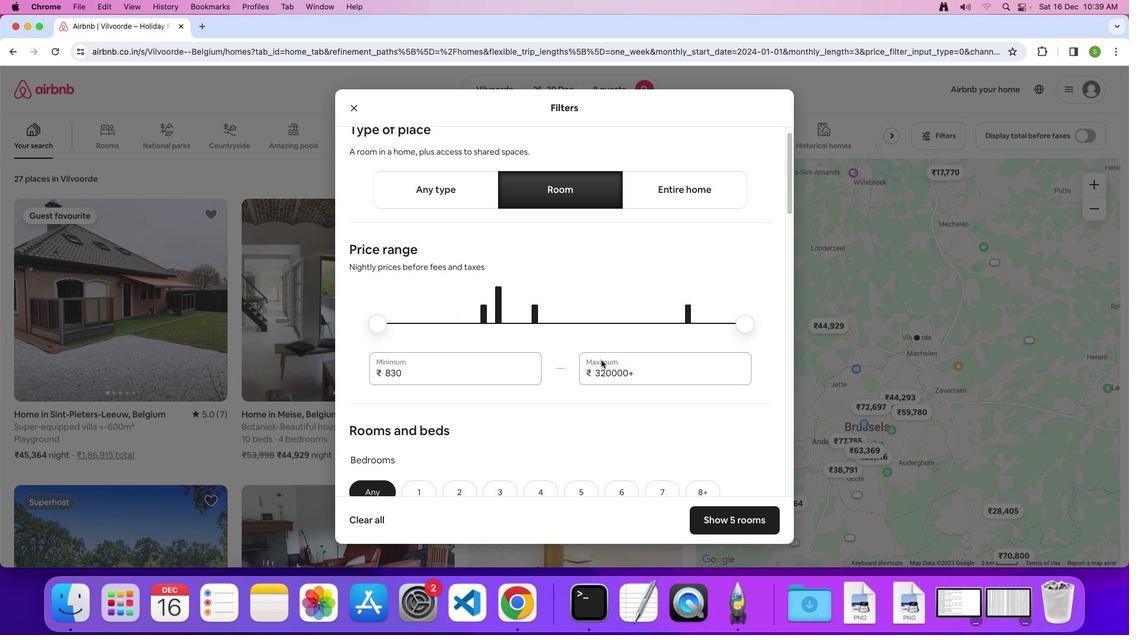 
Action: Mouse scrolled (601, 360) with delta (0, 0)
Screenshot: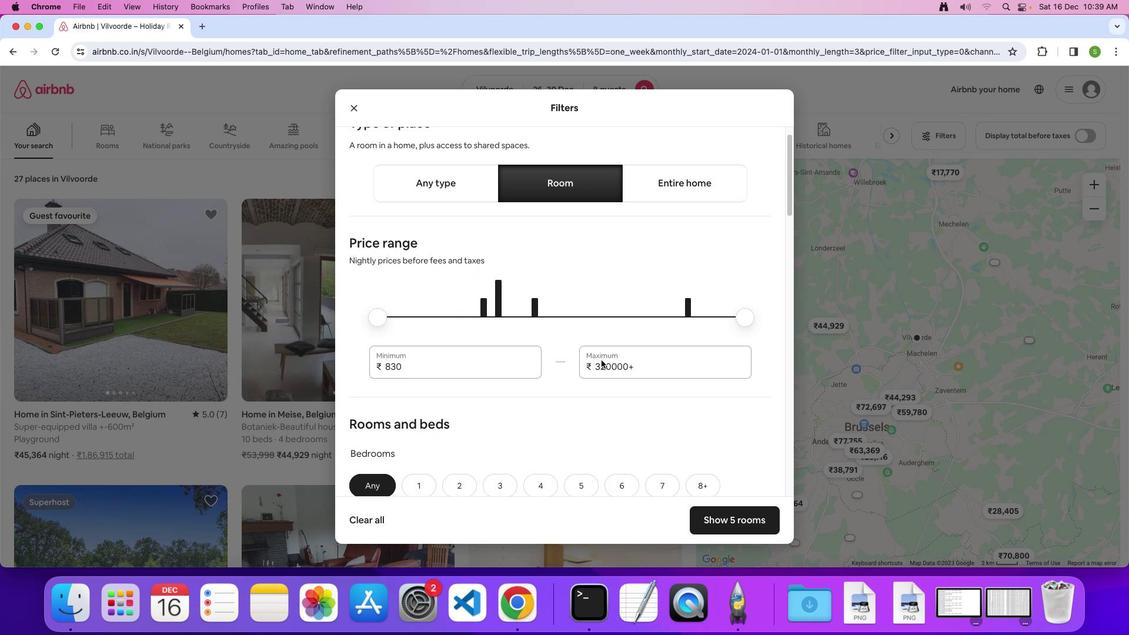 
Action: Mouse scrolled (601, 360) with delta (0, 0)
Screenshot: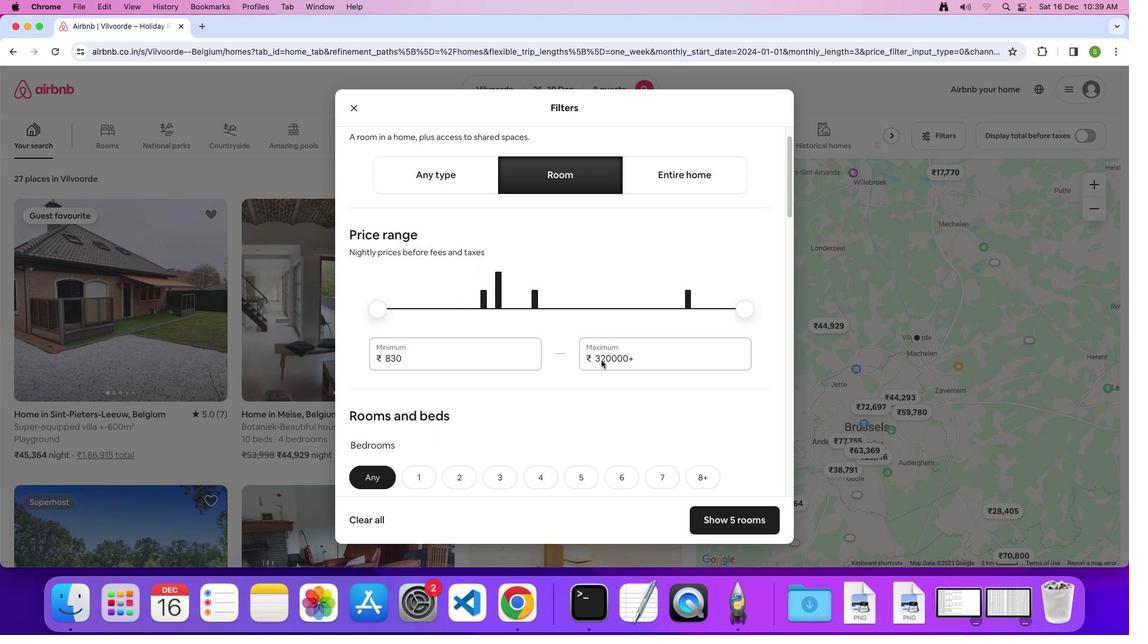 
Action: Mouse moved to (601, 360)
Screenshot: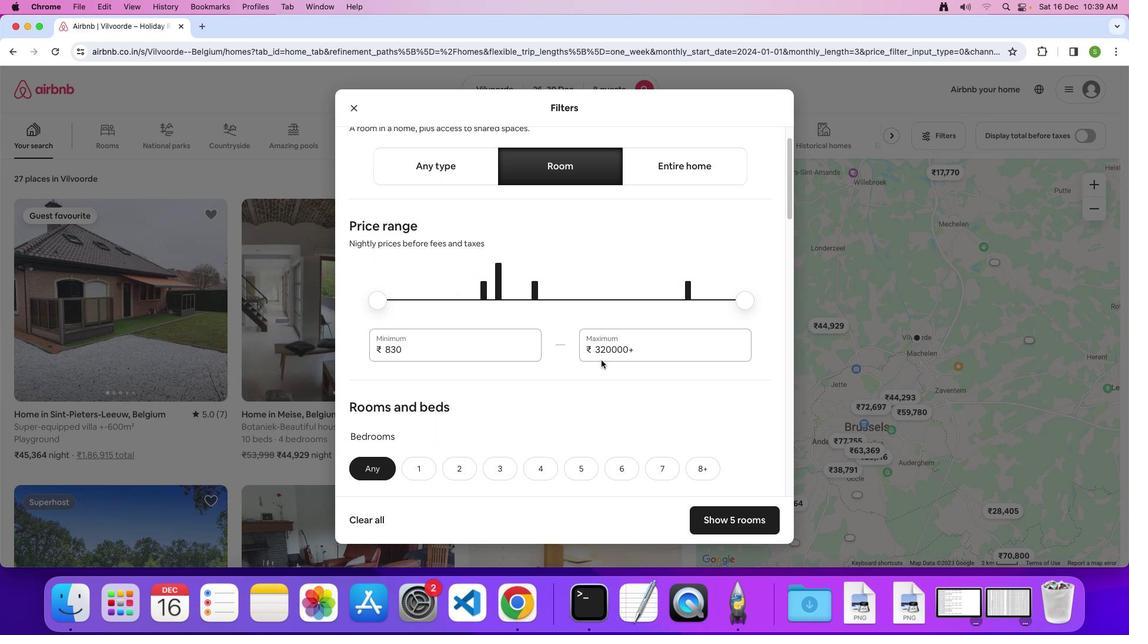 
Action: Mouse scrolled (601, 360) with delta (0, 0)
Screenshot: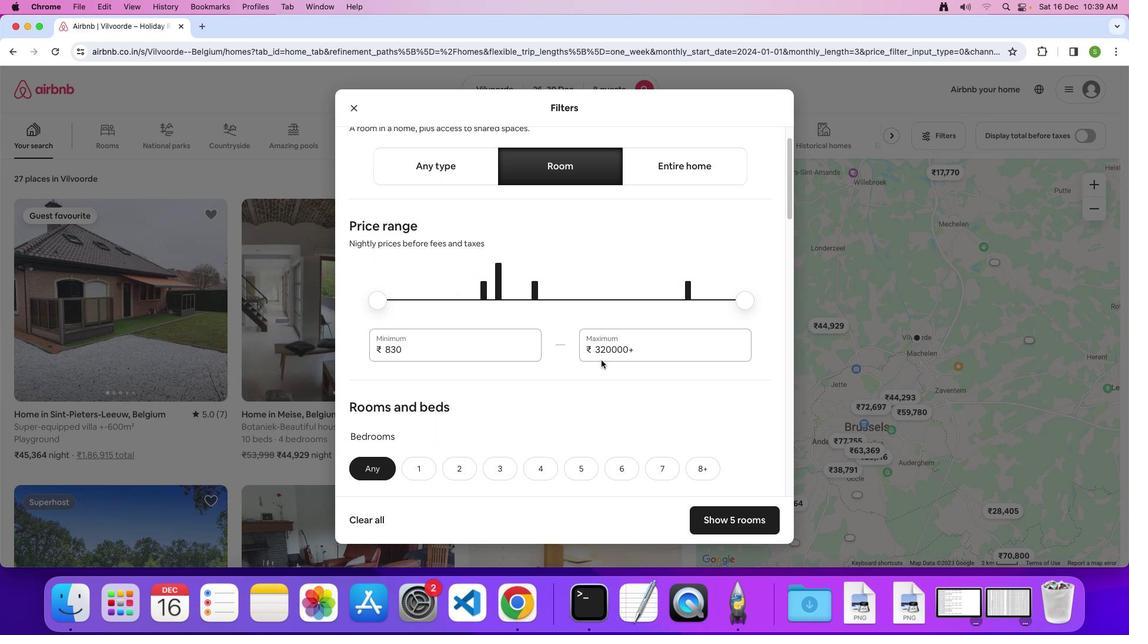 
Action: Mouse scrolled (601, 360) with delta (0, 0)
Screenshot: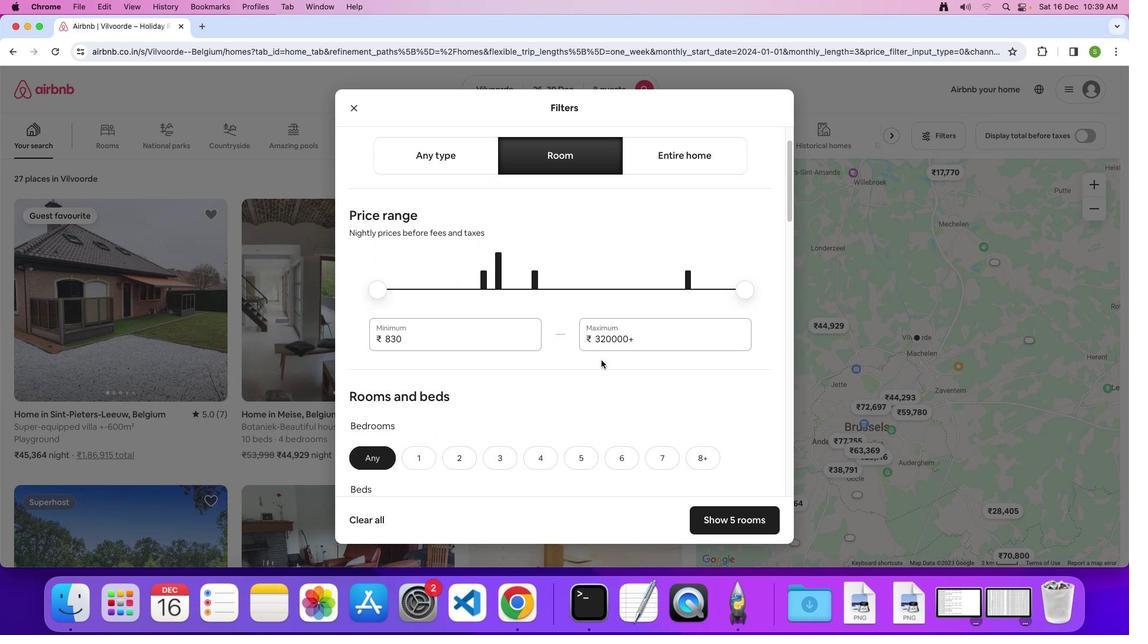 
Action: Mouse scrolled (601, 360) with delta (0, 0)
Screenshot: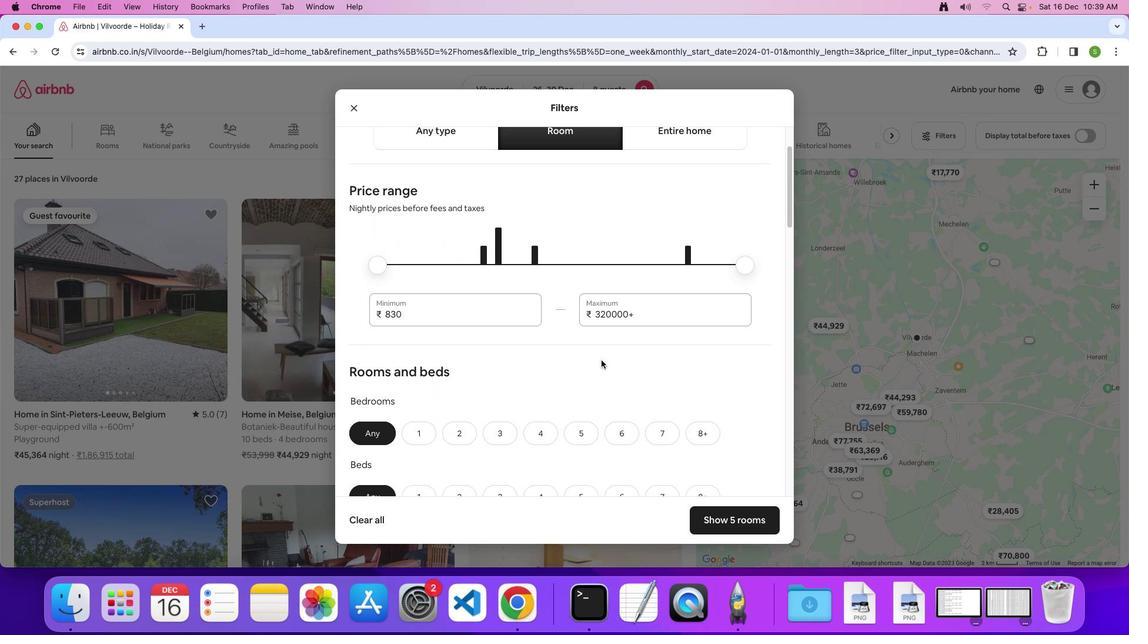 
Action: Mouse scrolled (601, 360) with delta (0, 0)
Screenshot: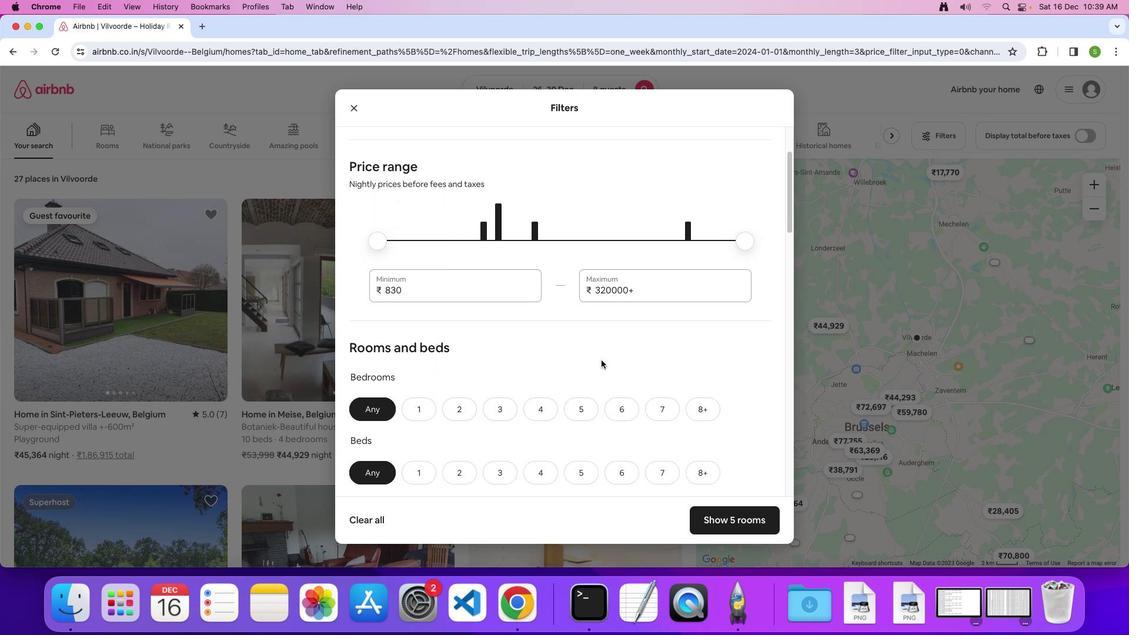 
Action: Mouse scrolled (601, 360) with delta (0, -1)
Screenshot: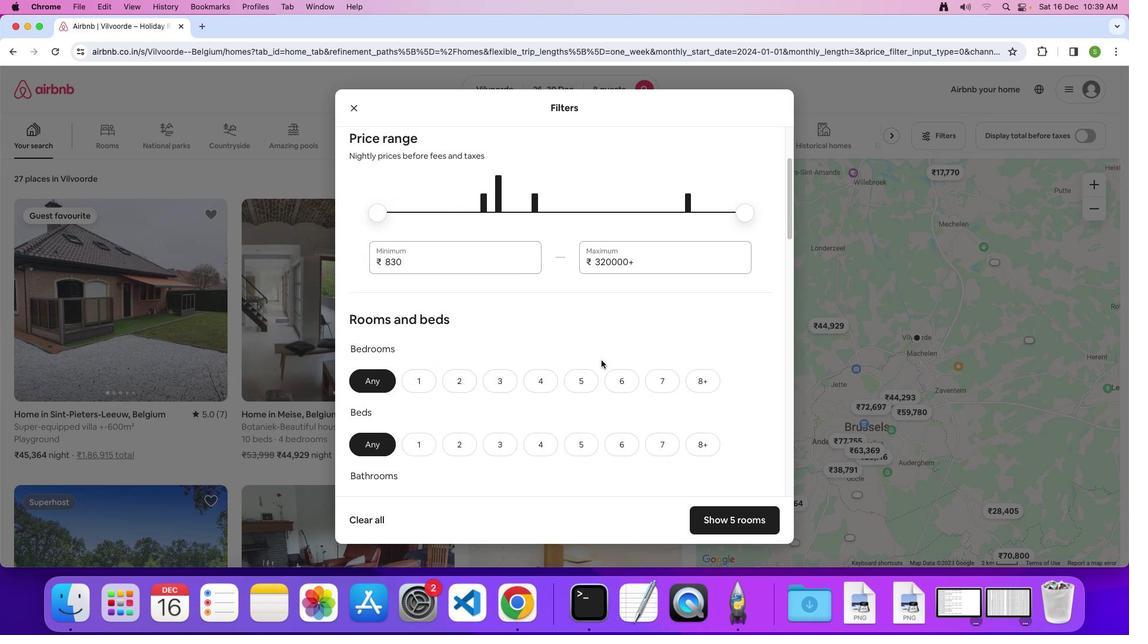 
Action: Mouse moved to (606, 350)
Screenshot: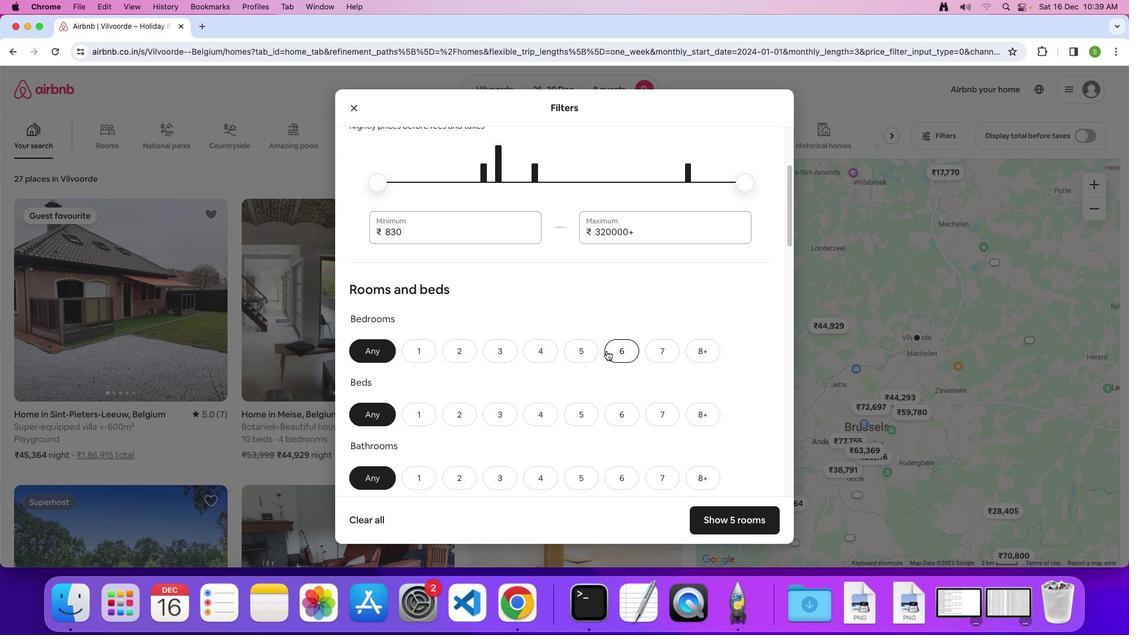 
Action: Mouse pressed left at (606, 350)
Screenshot: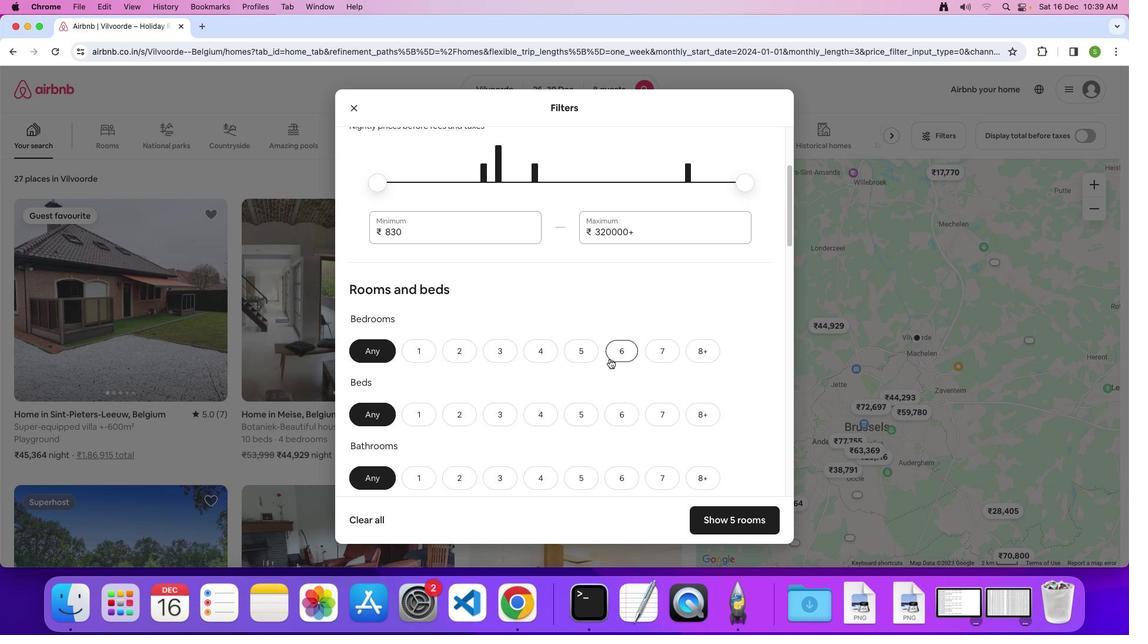 
Action: Mouse moved to (615, 416)
Screenshot: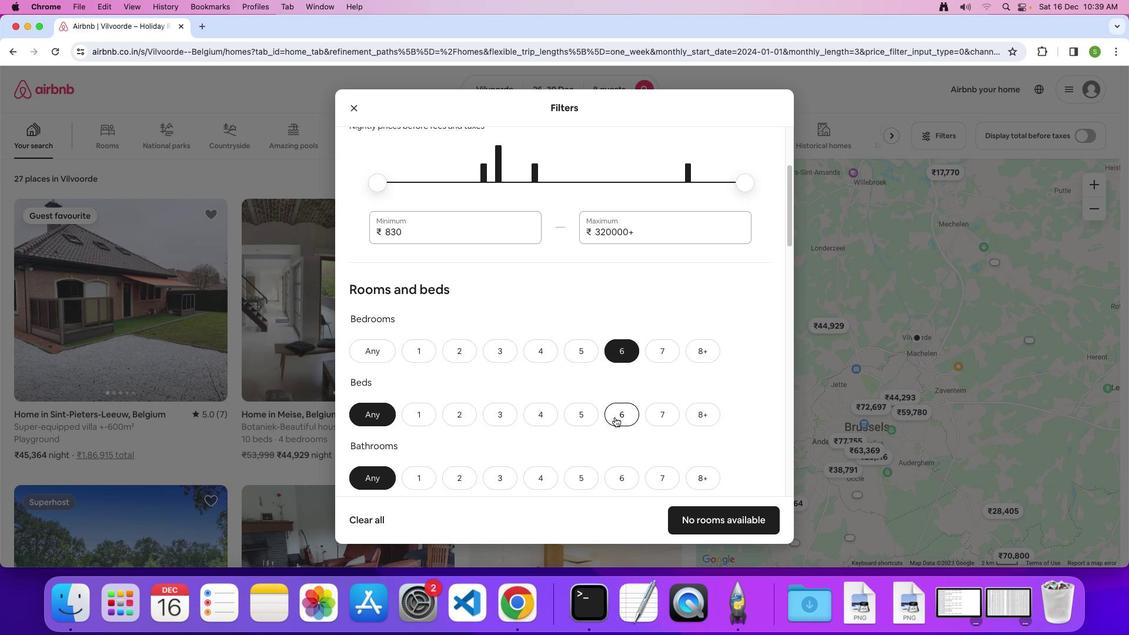 
Action: Mouse pressed left at (615, 416)
Screenshot: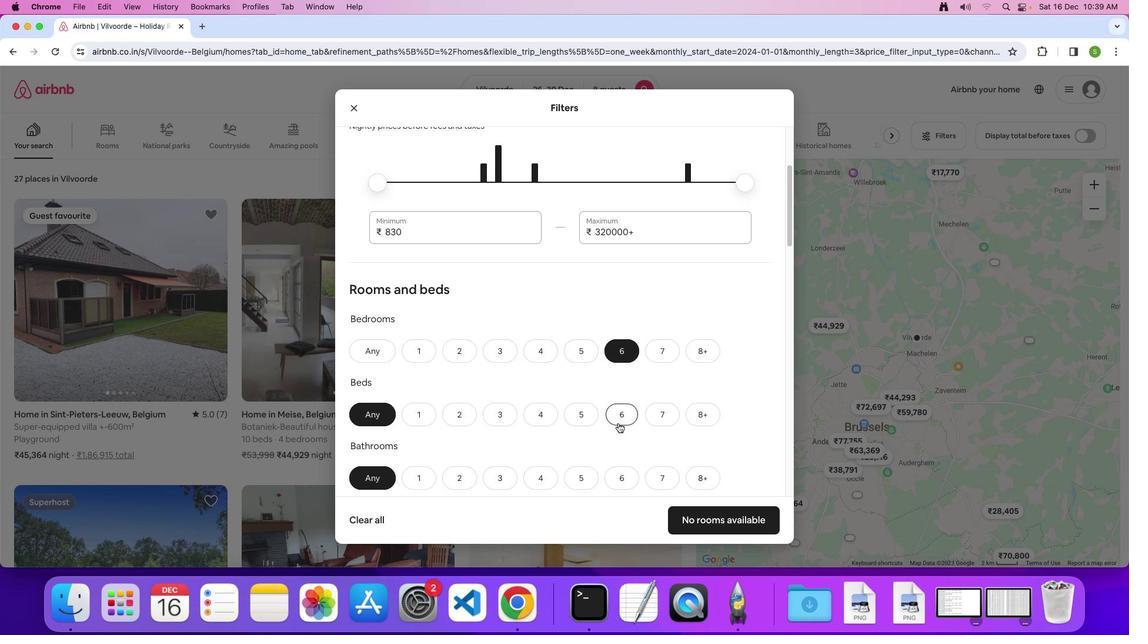 
Action: Mouse moved to (623, 476)
Screenshot: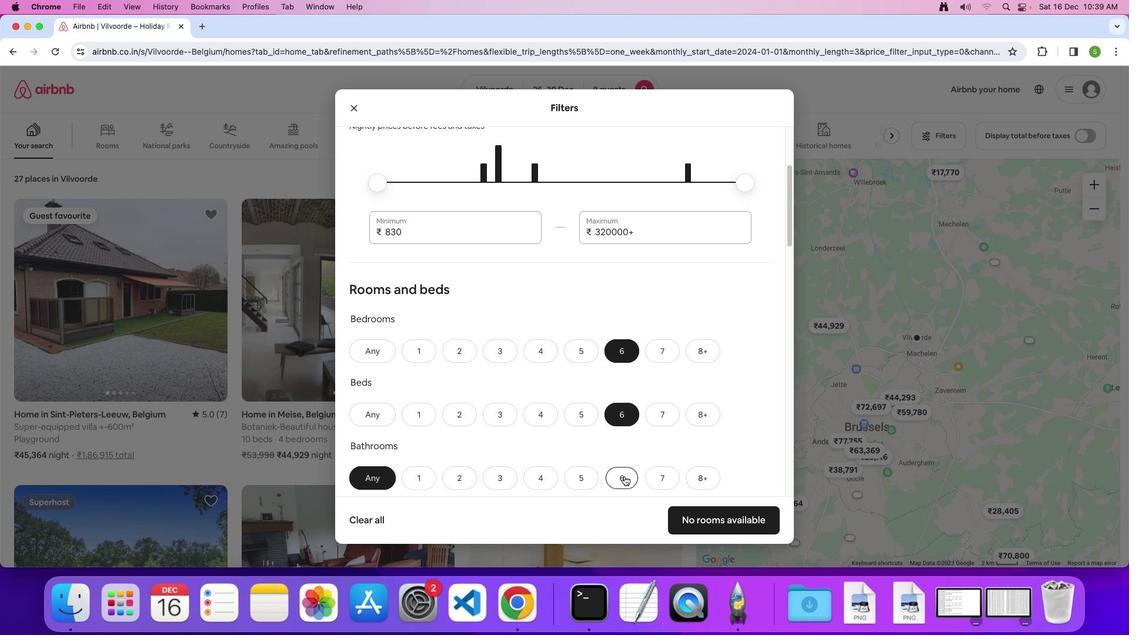 
Action: Mouse pressed left at (623, 476)
Screenshot: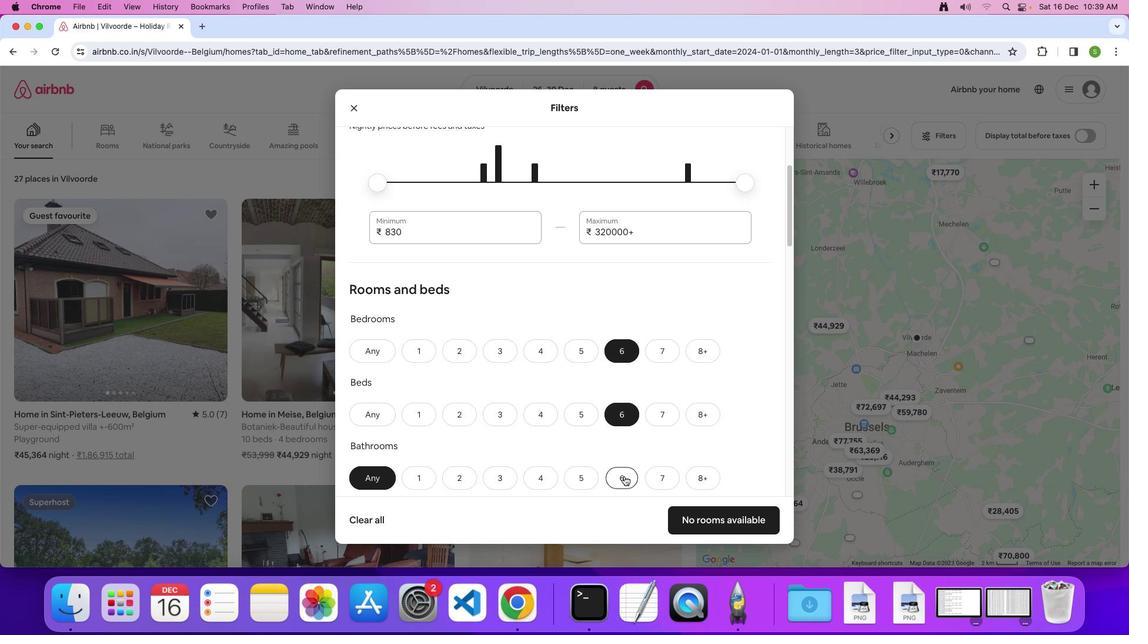 
Action: Mouse moved to (565, 396)
Screenshot: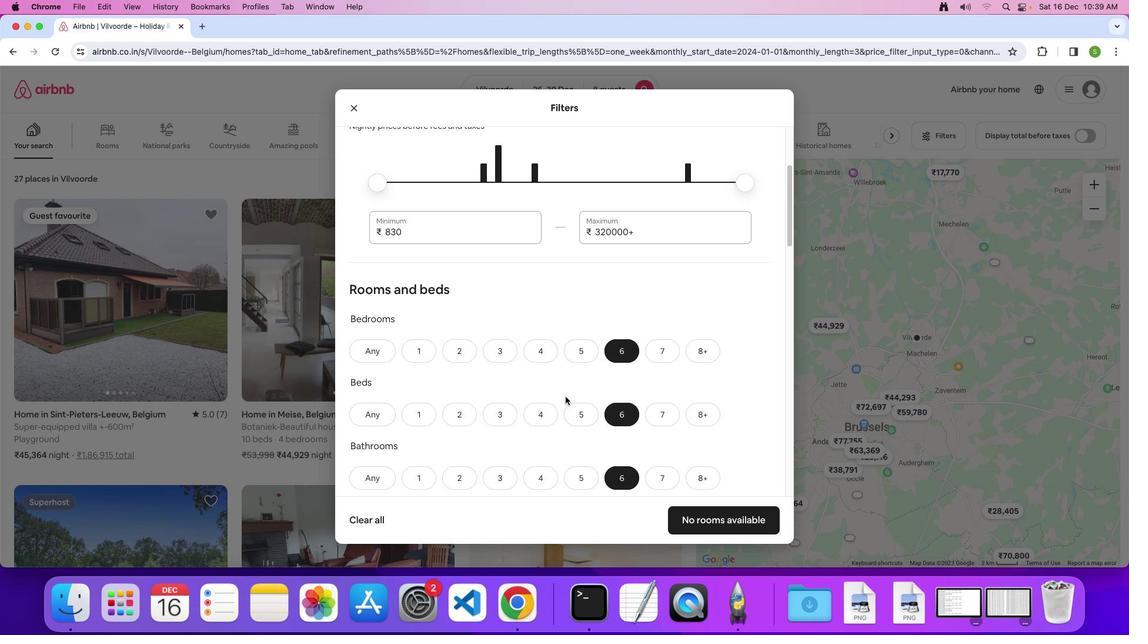 
Action: Mouse scrolled (565, 396) with delta (0, 0)
Screenshot: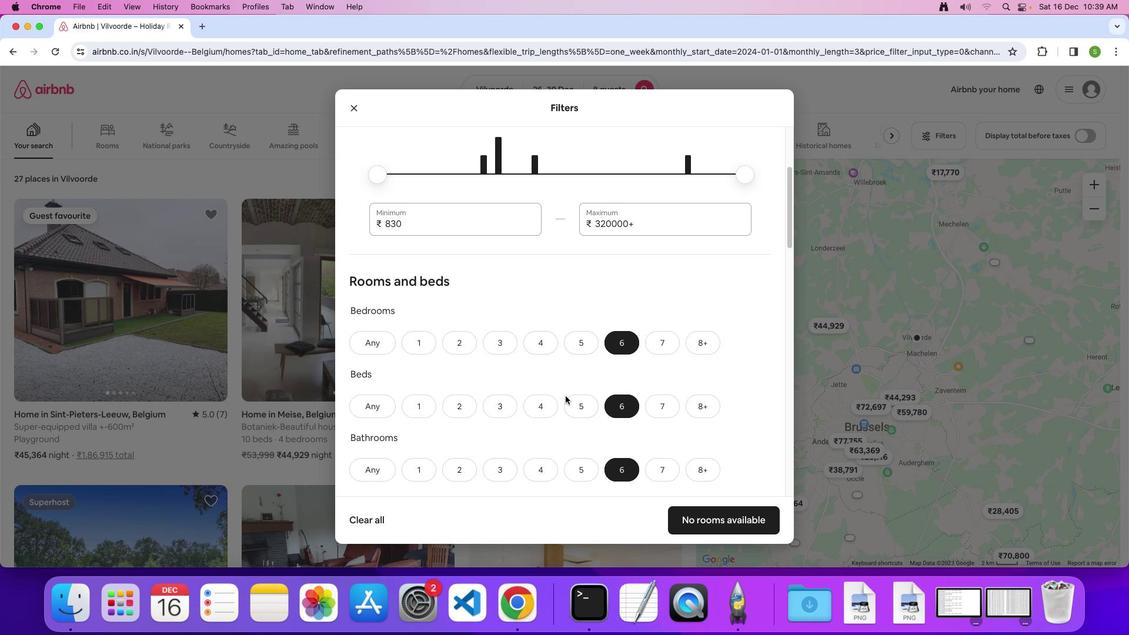 
Action: Mouse moved to (565, 396)
Screenshot: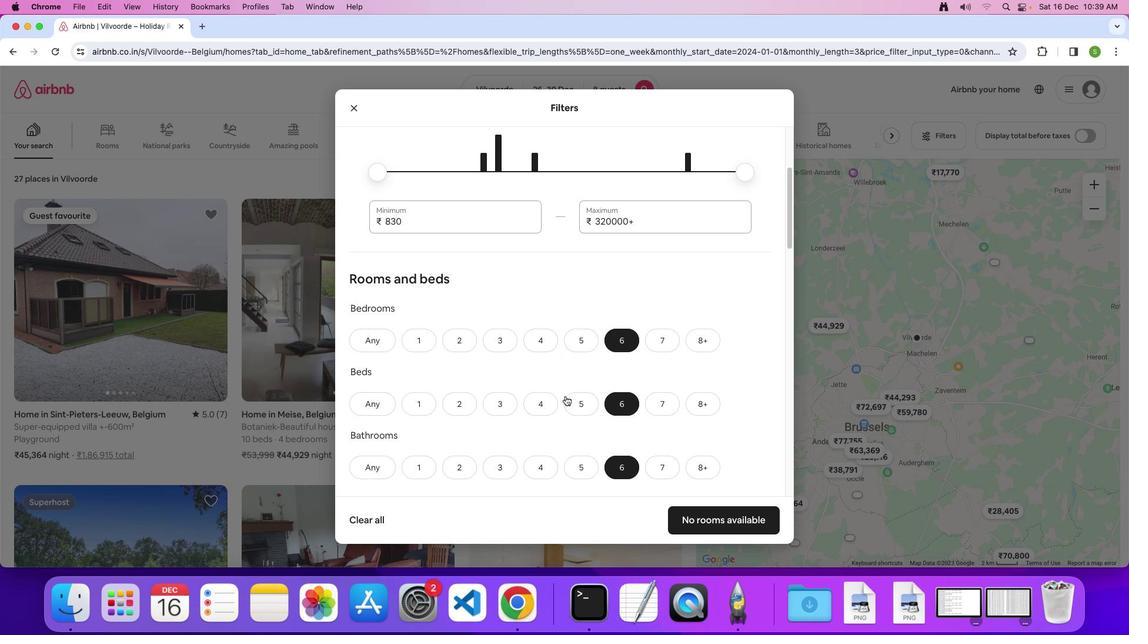 
Action: Mouse scrolled (565, 396) with delta (0, 0)
Screenshot: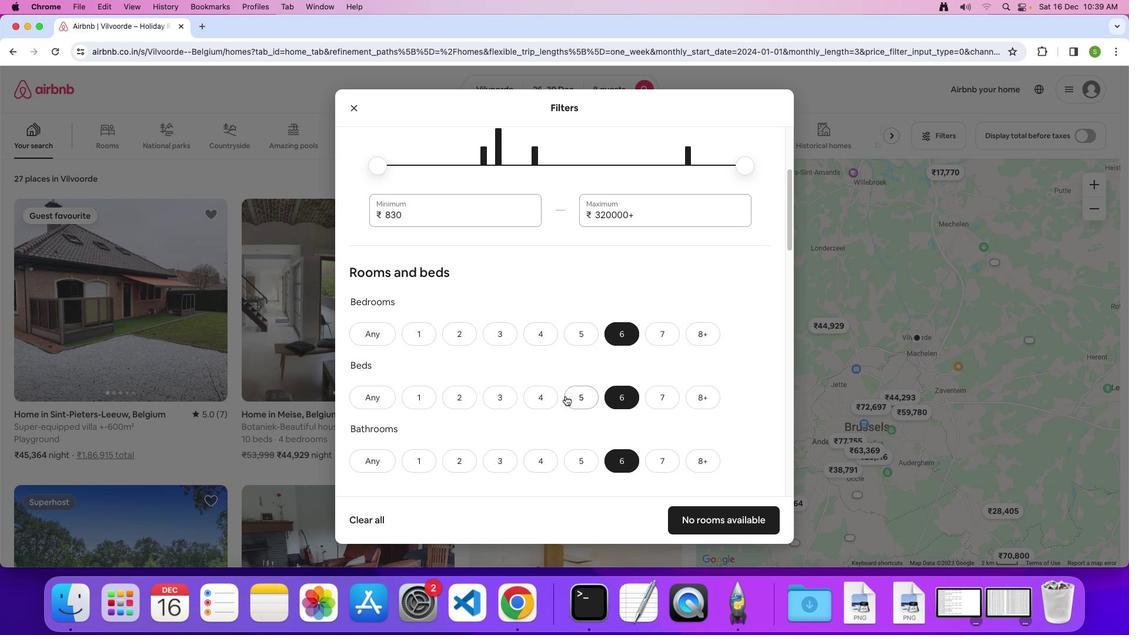 
Action: Mouse moved to (565, 396)
Screenshot: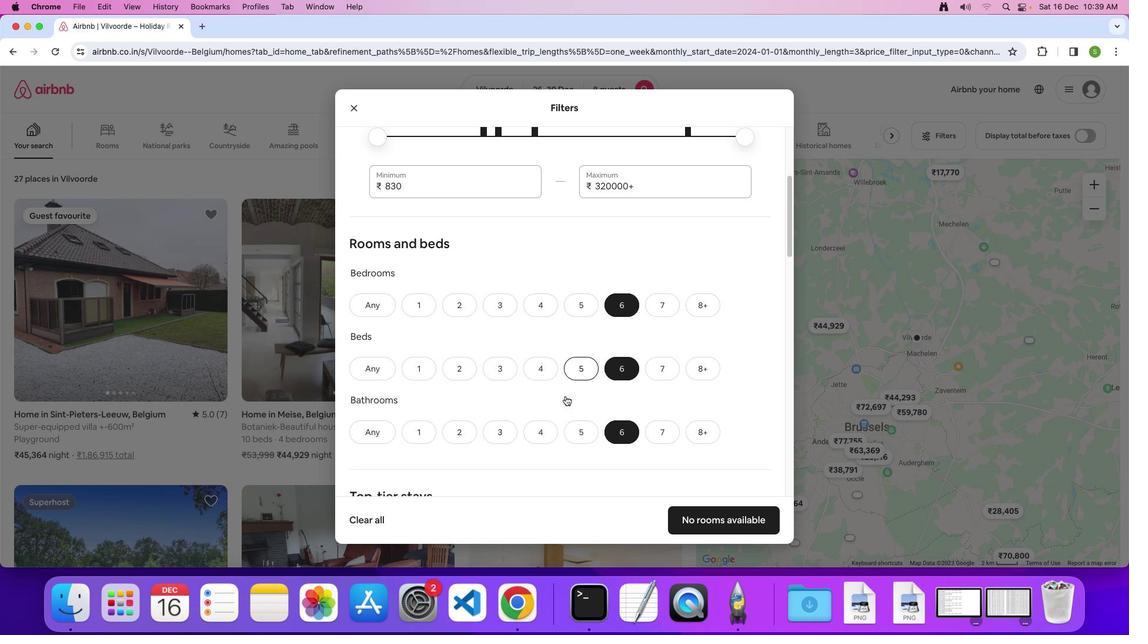 
Action: Mouse scrolled (565, 396) with delta (0, 0)
Screenshot: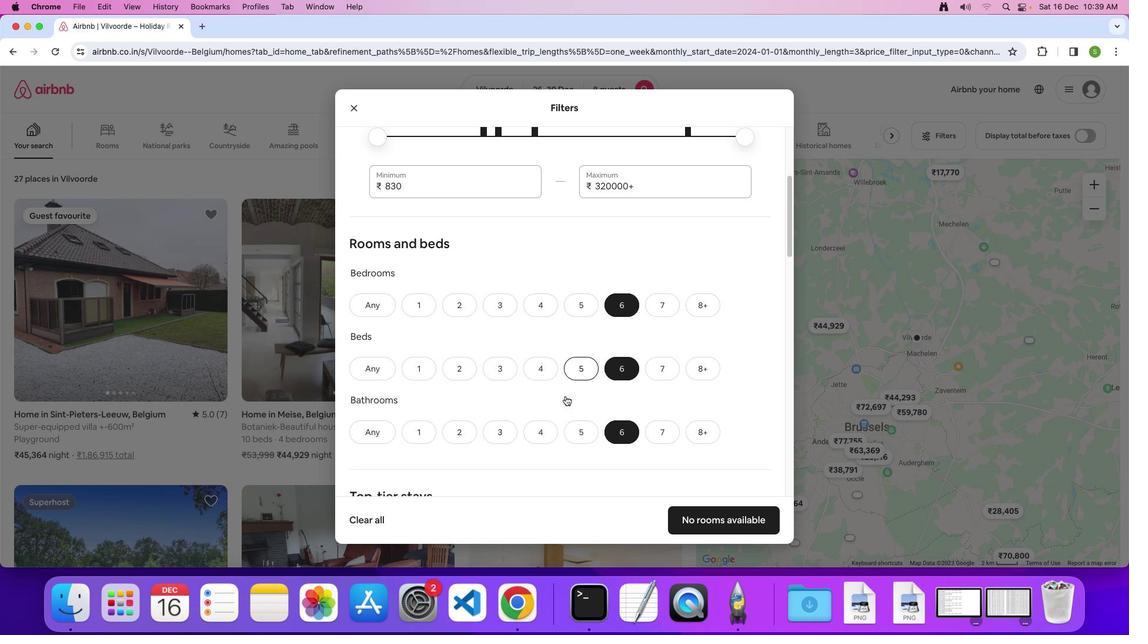 
Action: Mouse scrolled (565, 396) with delta (0, 0)
Screenshot: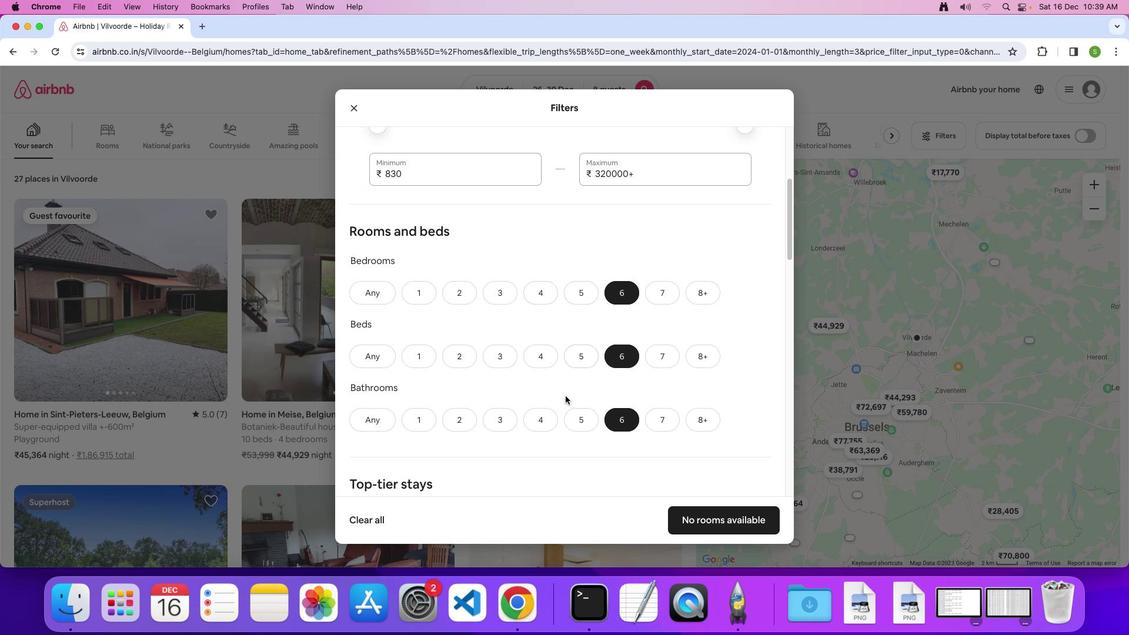 
Action: Mouse moved to (565, 396)
Screenshot: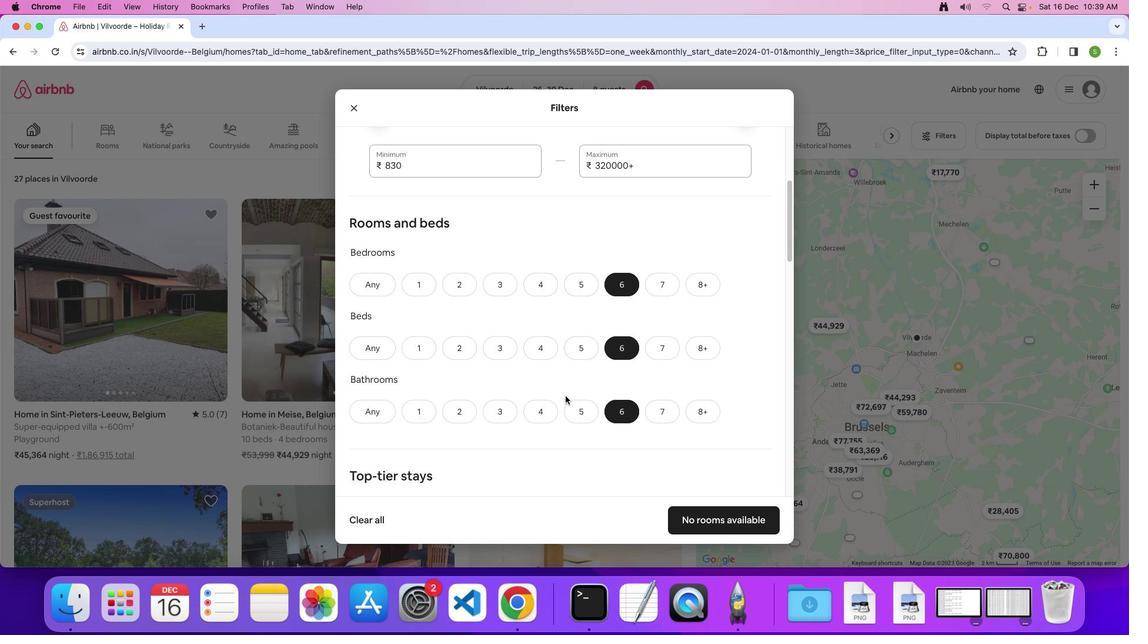 
Action: Mouse scrolled (565, 396) with delta (0, 0)
Screenshot: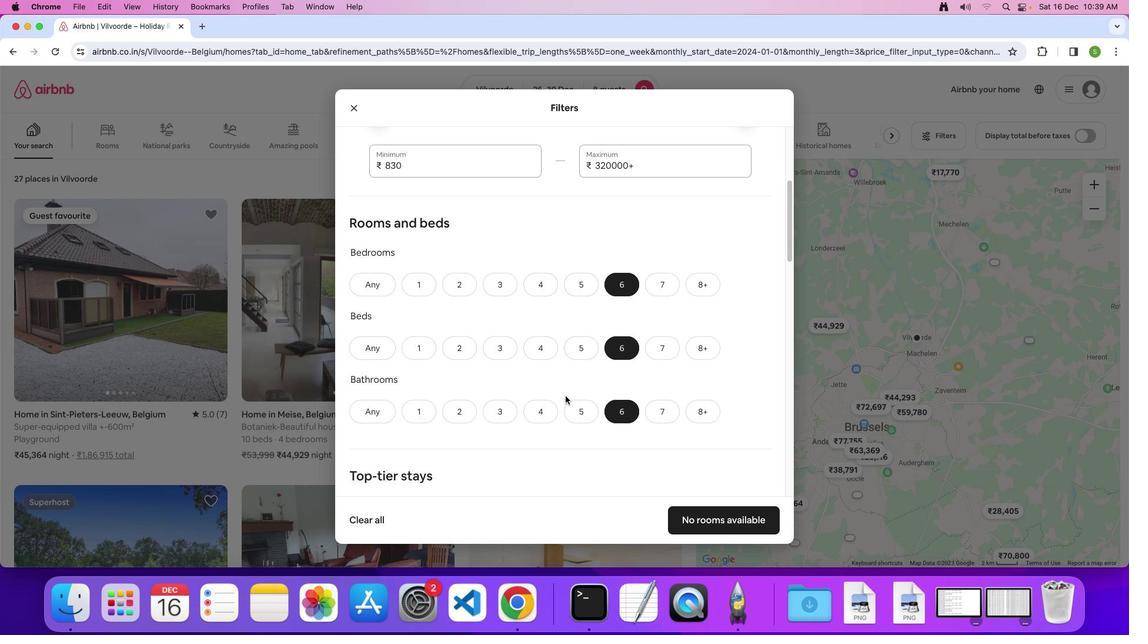 
Action: Mouse moved to (565, 395)
Screenshot: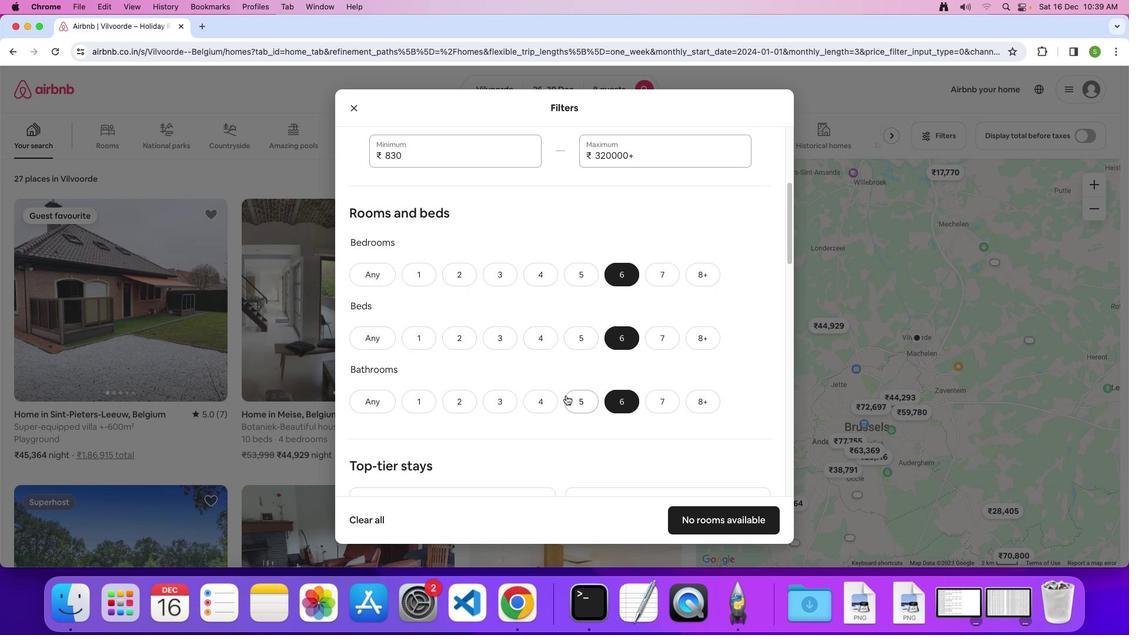 
Action: Mouse scrolled (565, 395) with delta (0, 0)
Screenshot: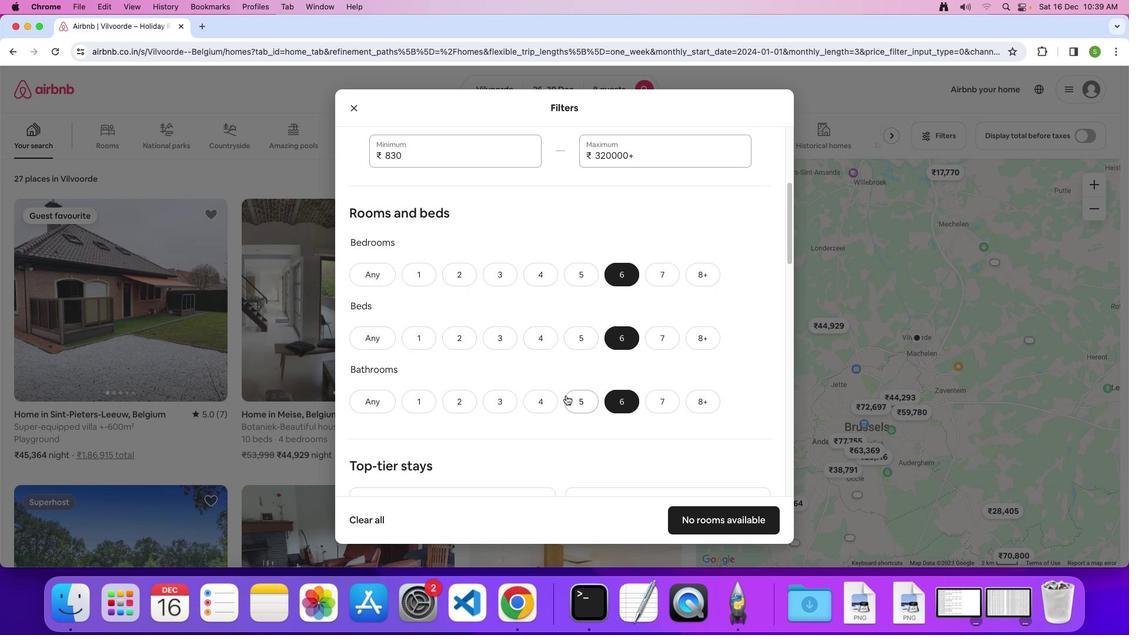 
Action: Mouse scrolled (565, 395) with delta (0, 0)
Screenshot: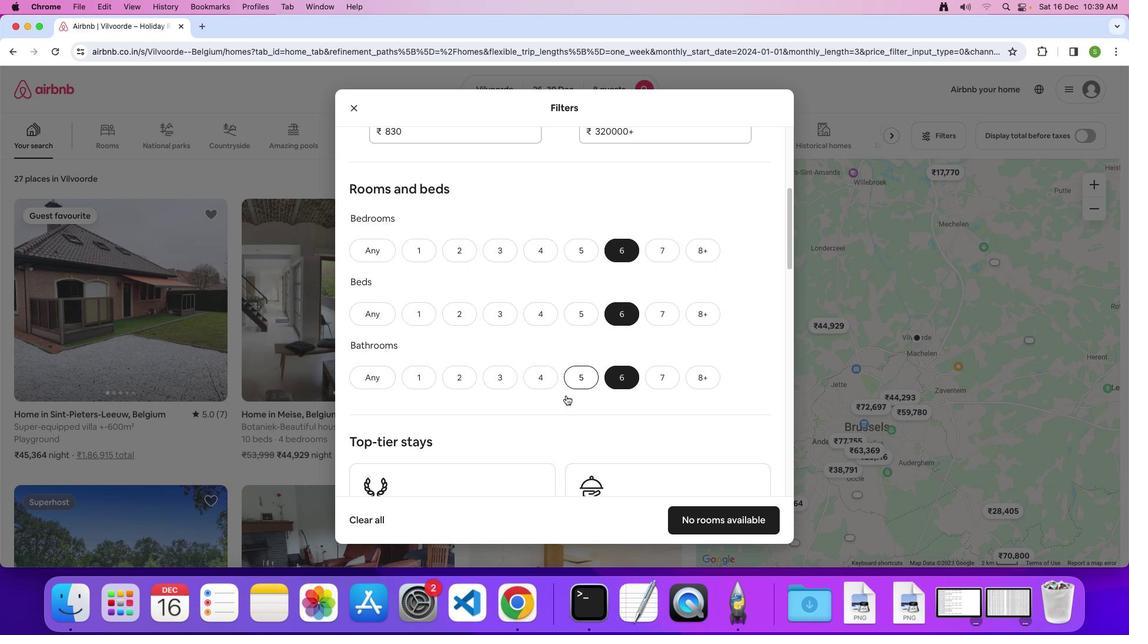 
Action: Mouse moved to (565, 395)
Screenshot: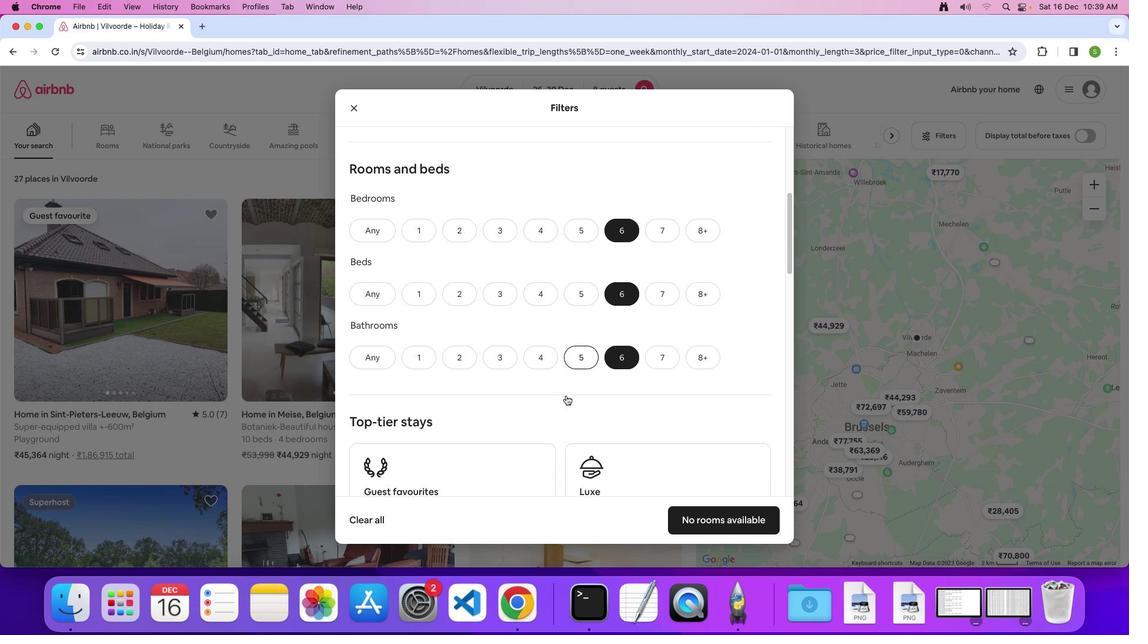 
Action: Mouse scrolled (565, 395) with delta (0, -1)
Screenshot: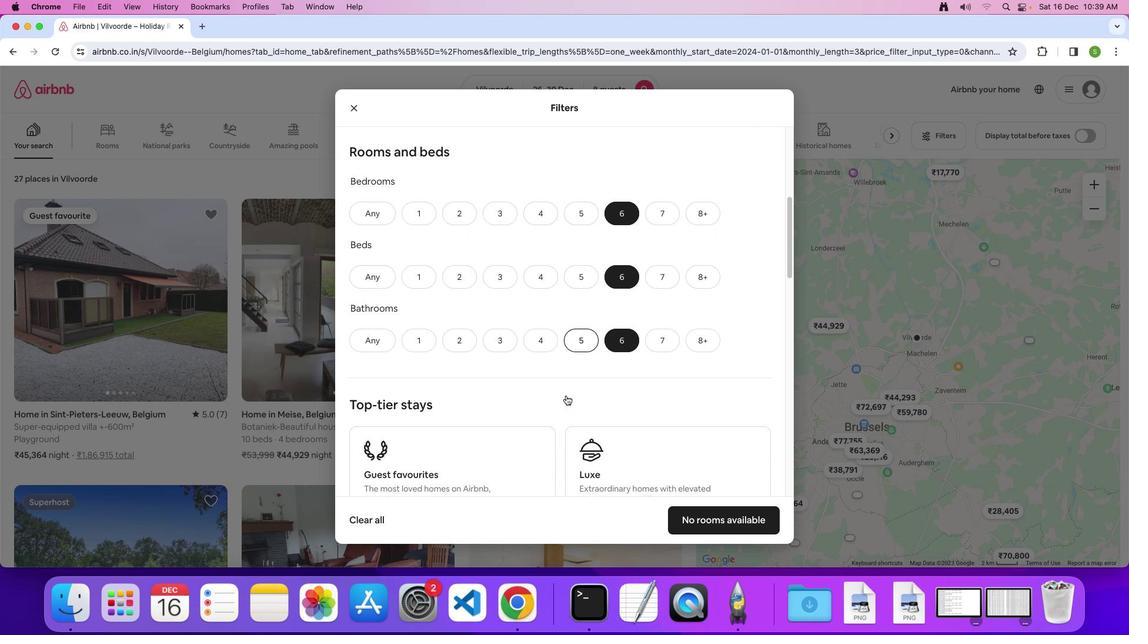 
Action: Mouse scrolled (565, 395) with delta (0, 0)
Screenshot: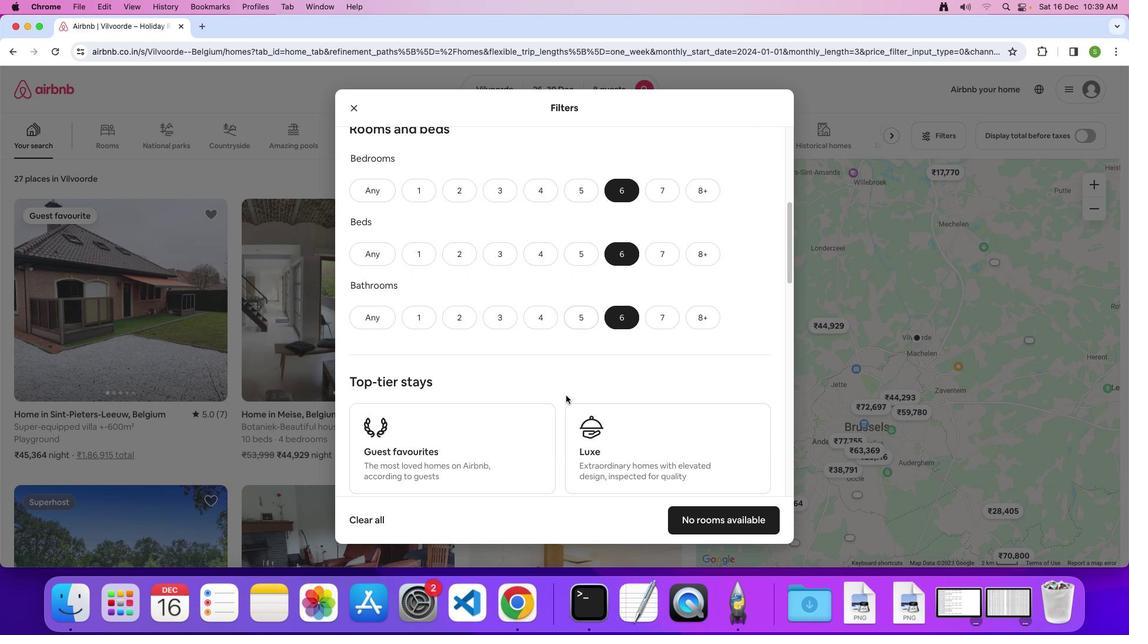 
Action: Mouse moved to (565, 395)
Screenshot: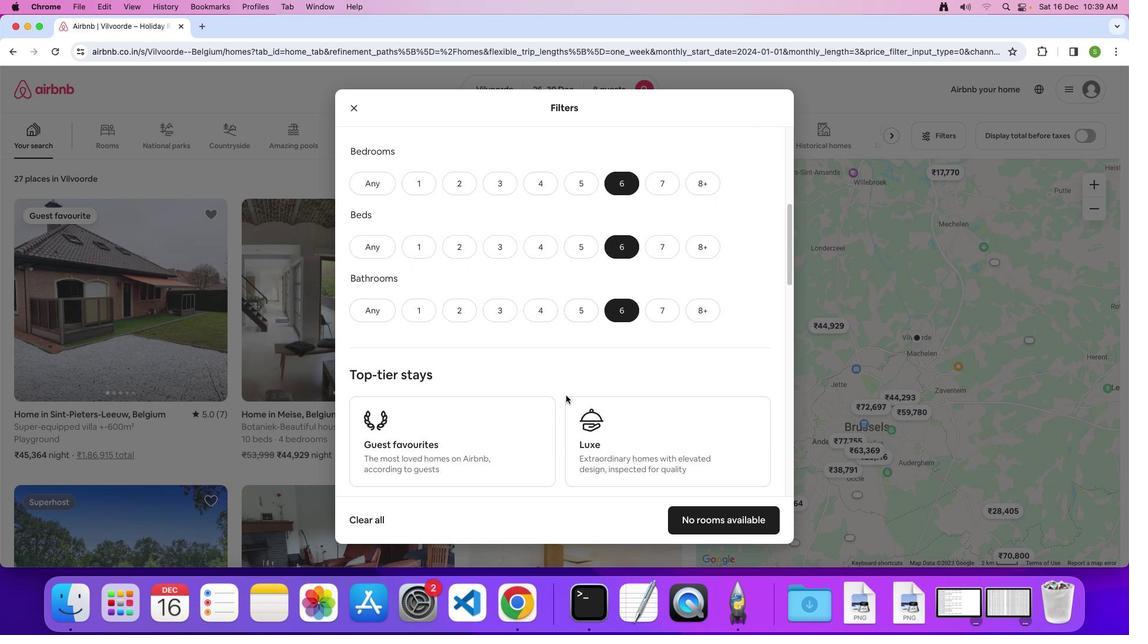 
Action: Mouse scrolled (565, 395) with delta (0, 0)
Screenshot: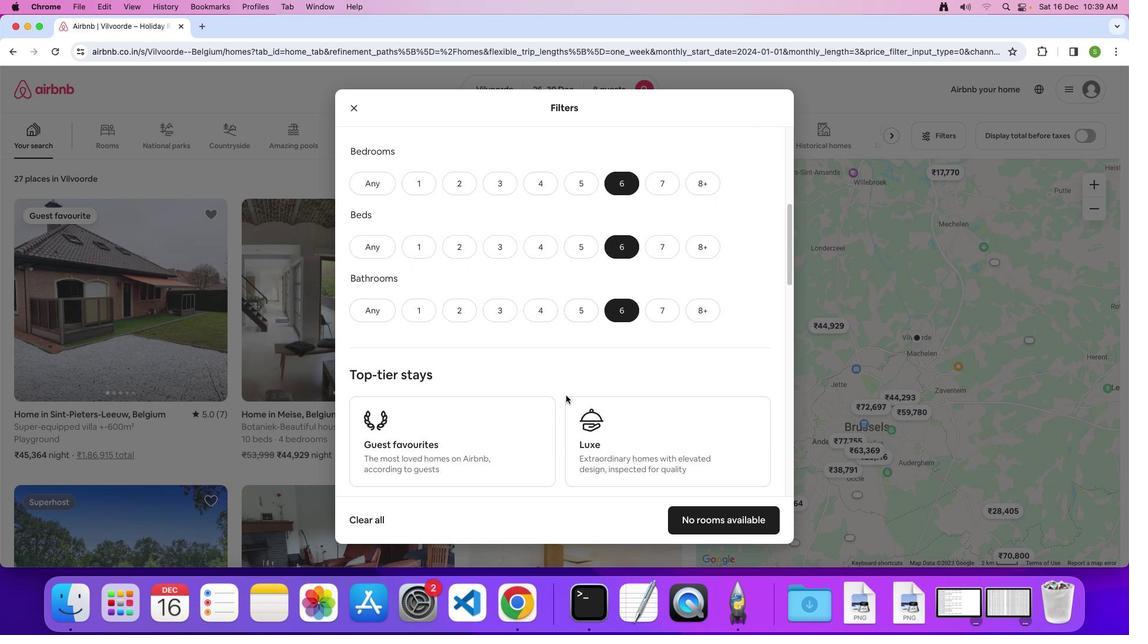 
Action: Mouse scrolled (565, 395) with delta (0, 0)
Screenshot: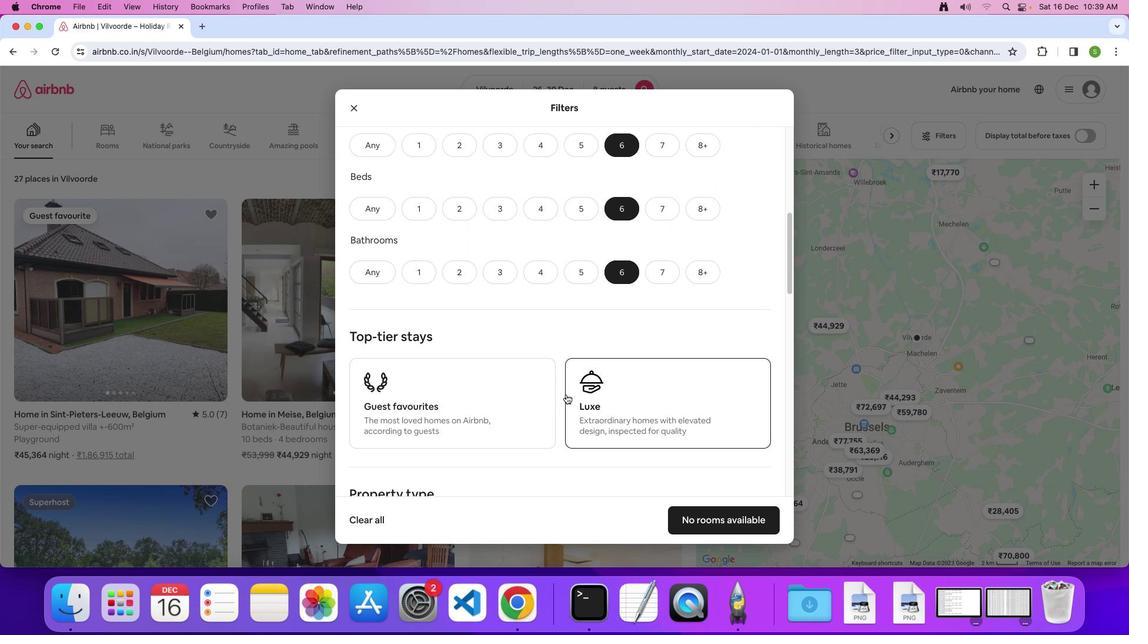 
Action: Mouse moved to (565, 395)
Screenshot: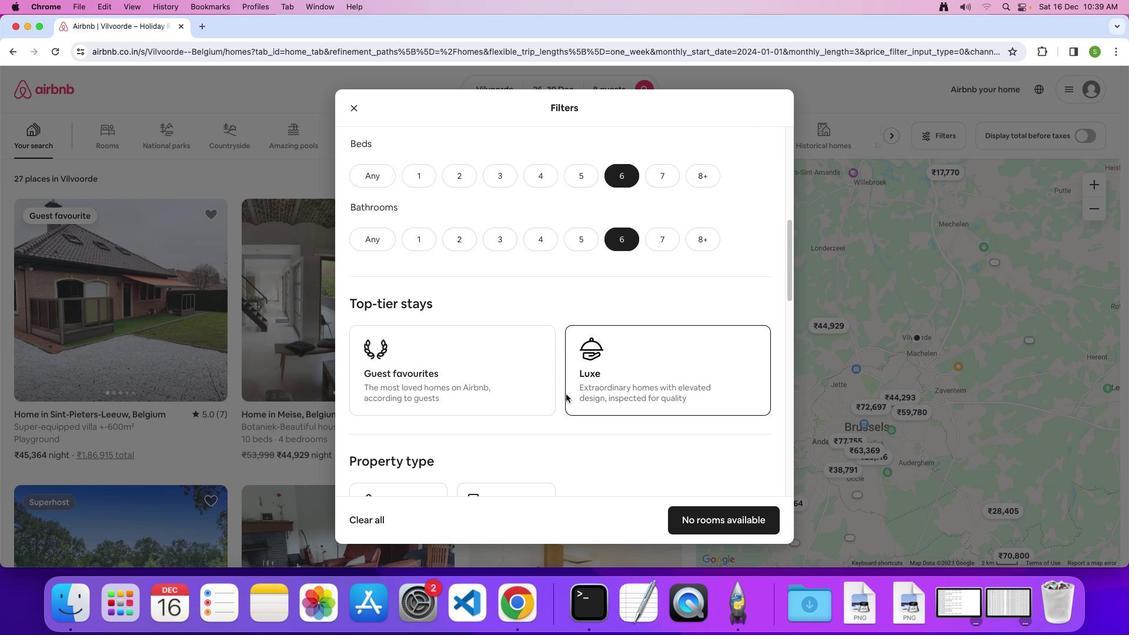 
Action: Mouse scrolled (565, 395) with delta (0, 0)
Screenshot: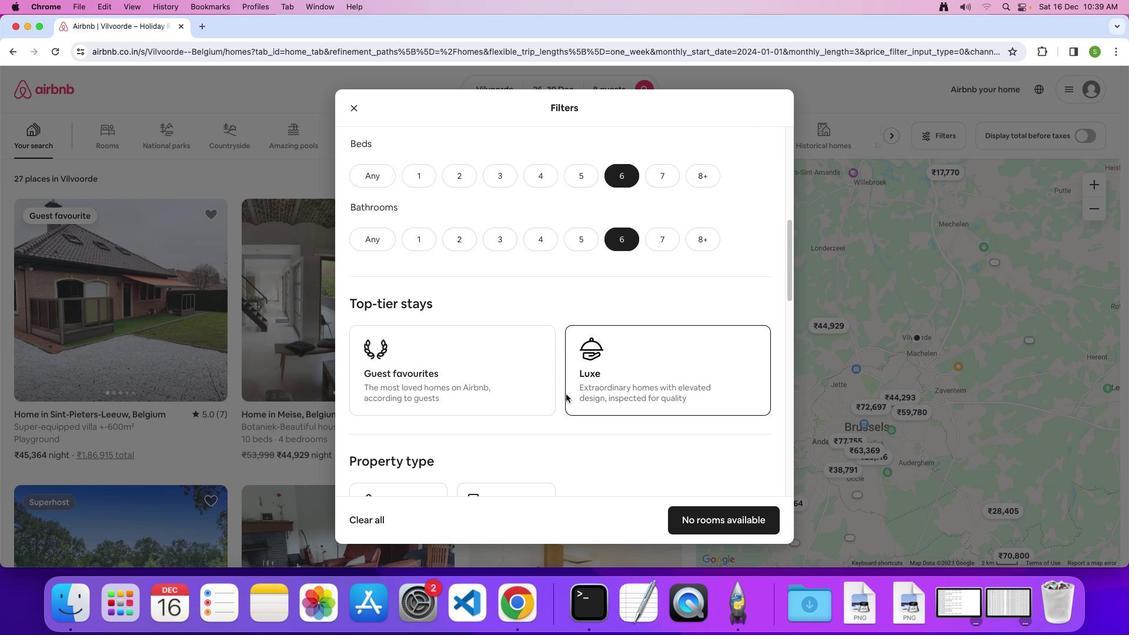 
Action: Mouse moved to (565, 395)
Screenshot: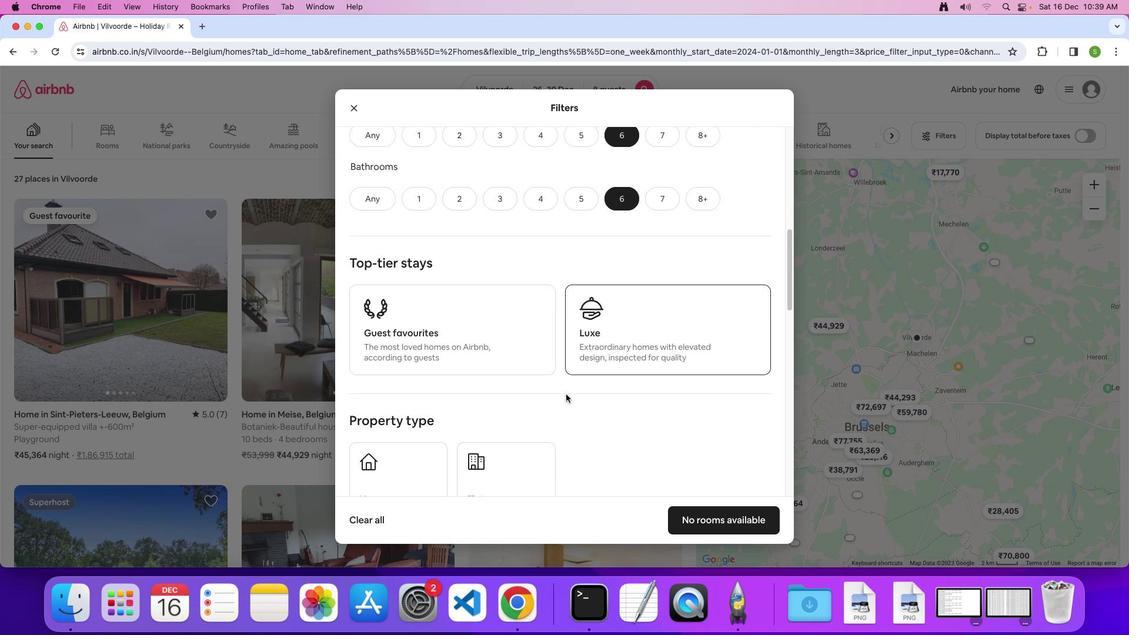 
Action: Mouse scrolled (565, 395) with delta (0, -1)
Screenshot: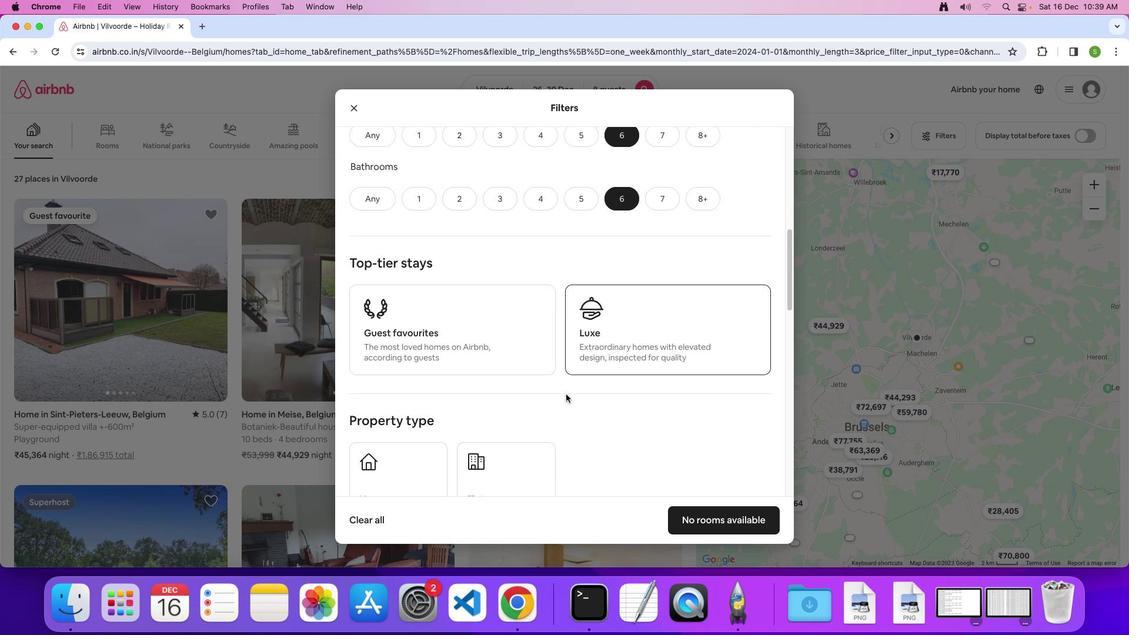 
Action: Mouse moved to (565, 394)
Screenshot: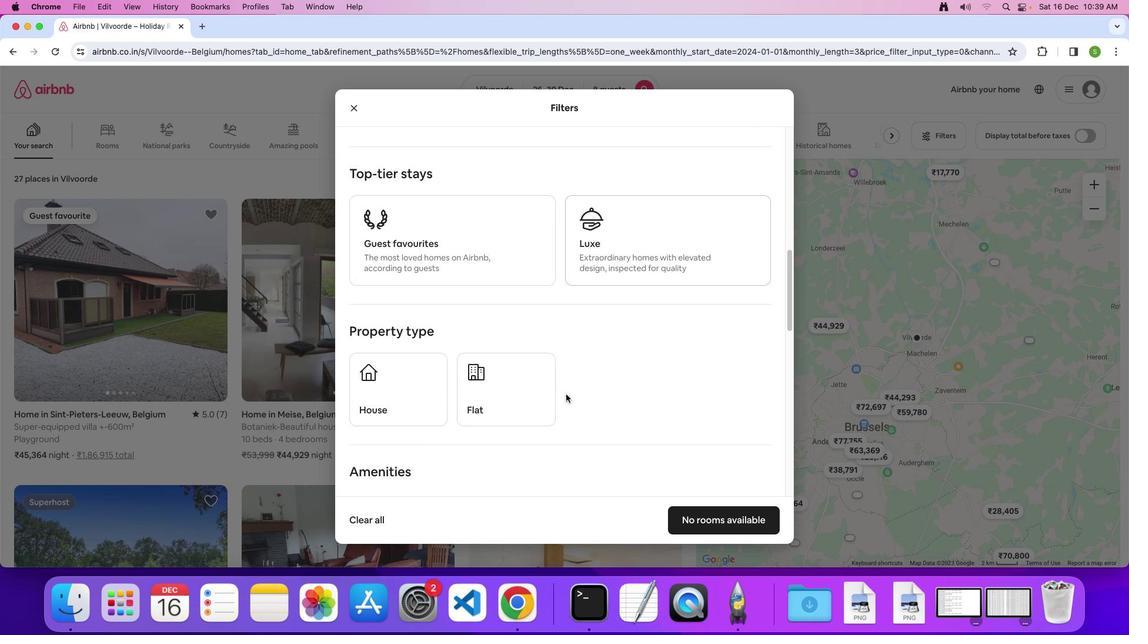 
Action: Mouse scrolled (565, 394) with delta (0, -2)
Screenshot: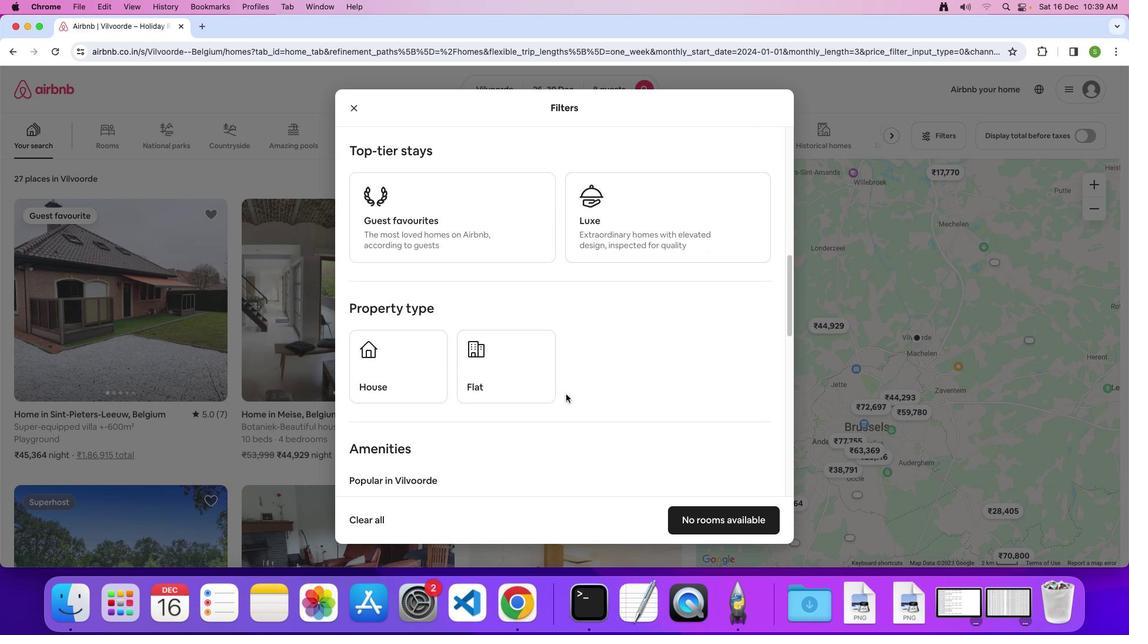 
Action: Mouse moved to (565, 393)
Screenshot: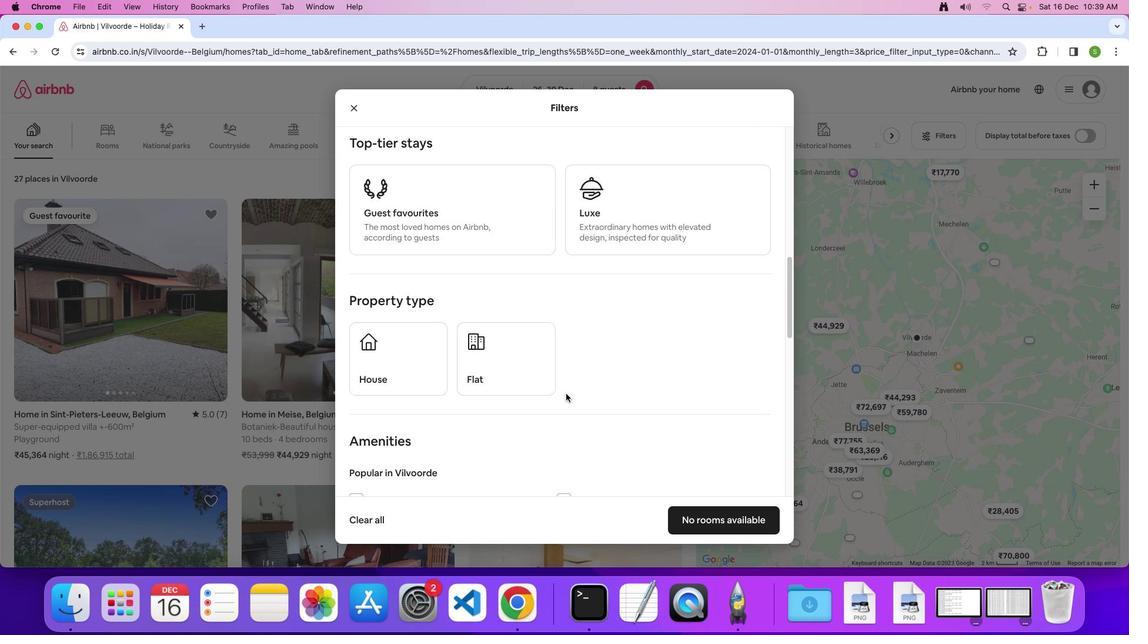 
Action: Mouse scrolled (565, 393) with delta (0, 0)
Screenshot: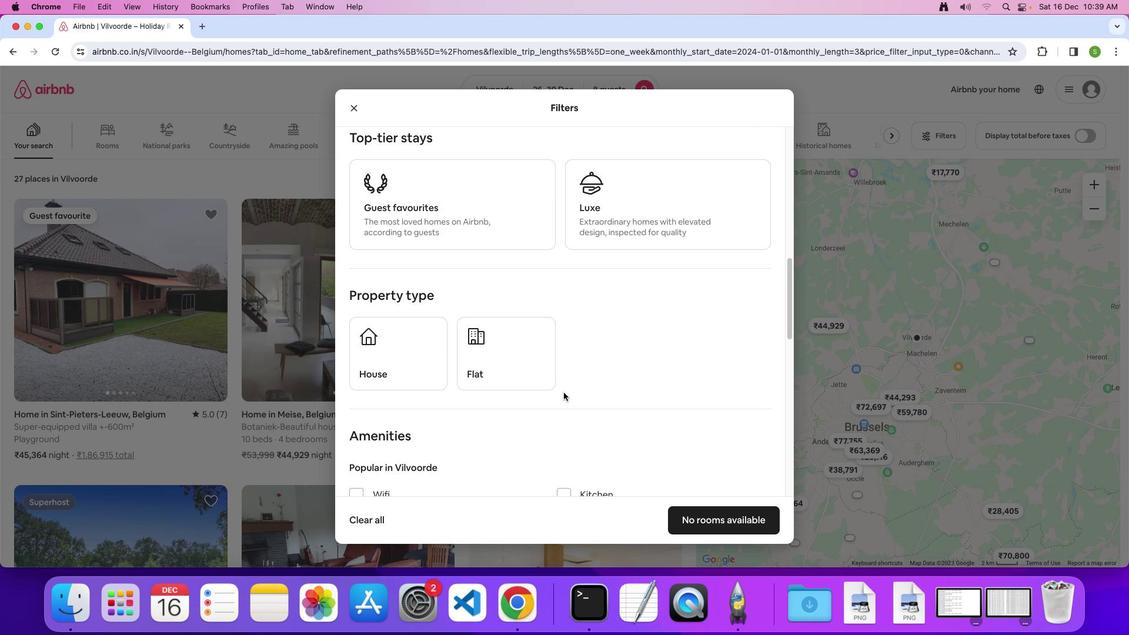 
Action: Mouse scrolled (565, 393) with delta (0, 0)
Screenshot: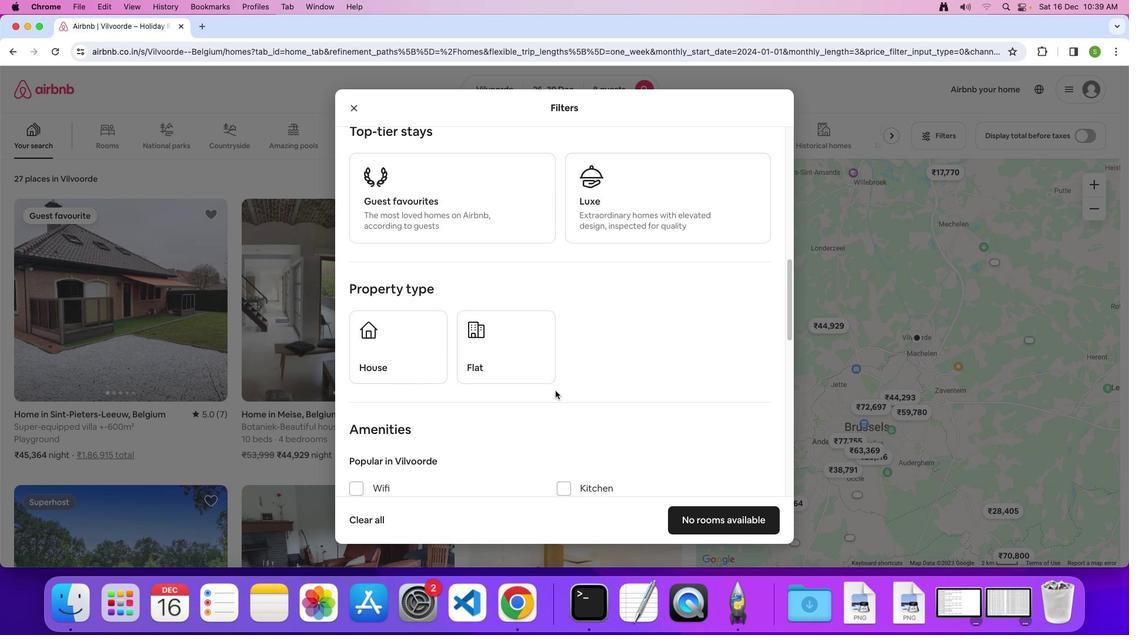 
Action: Mouse moved to (421, 352)
Screenshot: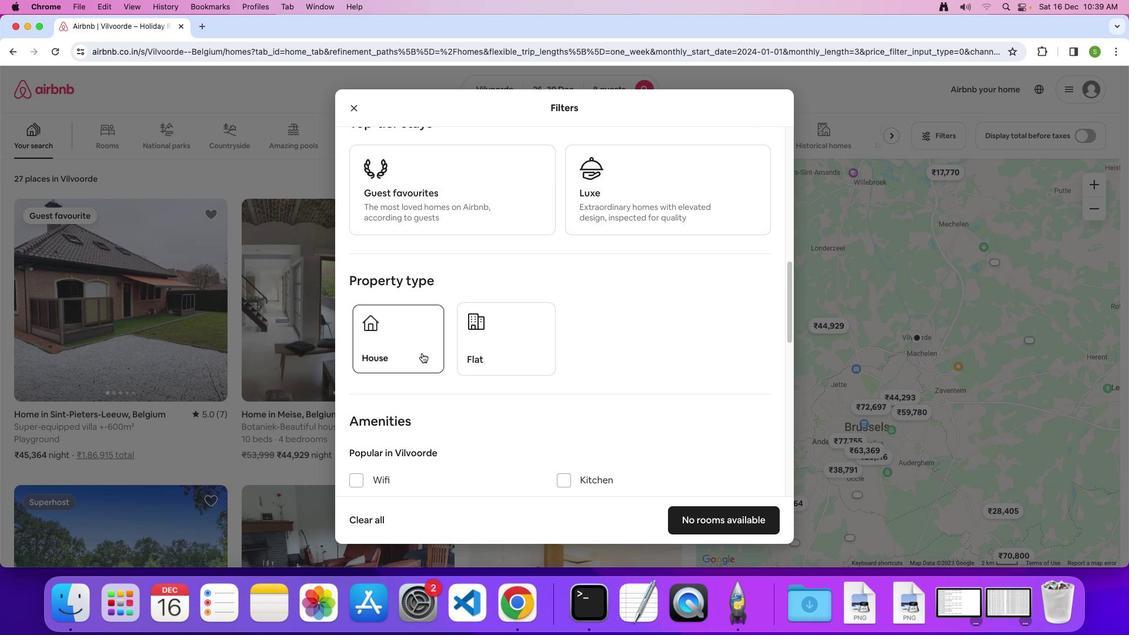 
Action: Mouse pressed left at (421, 352)
Screenshot: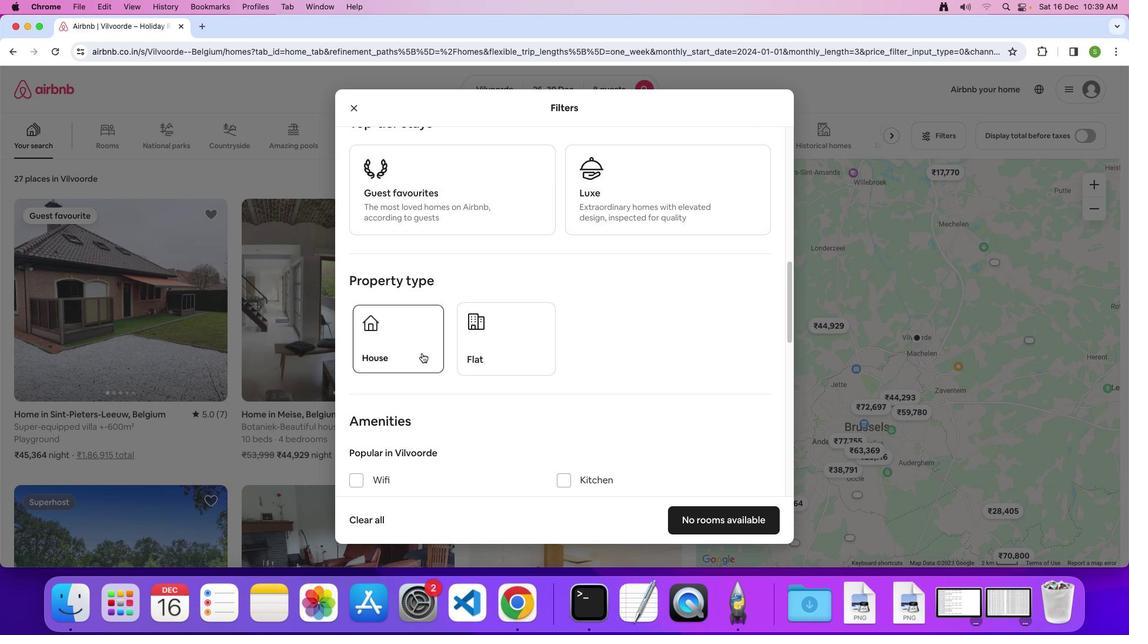 
Action: Mouse moved to (619, 341)
Screenshot: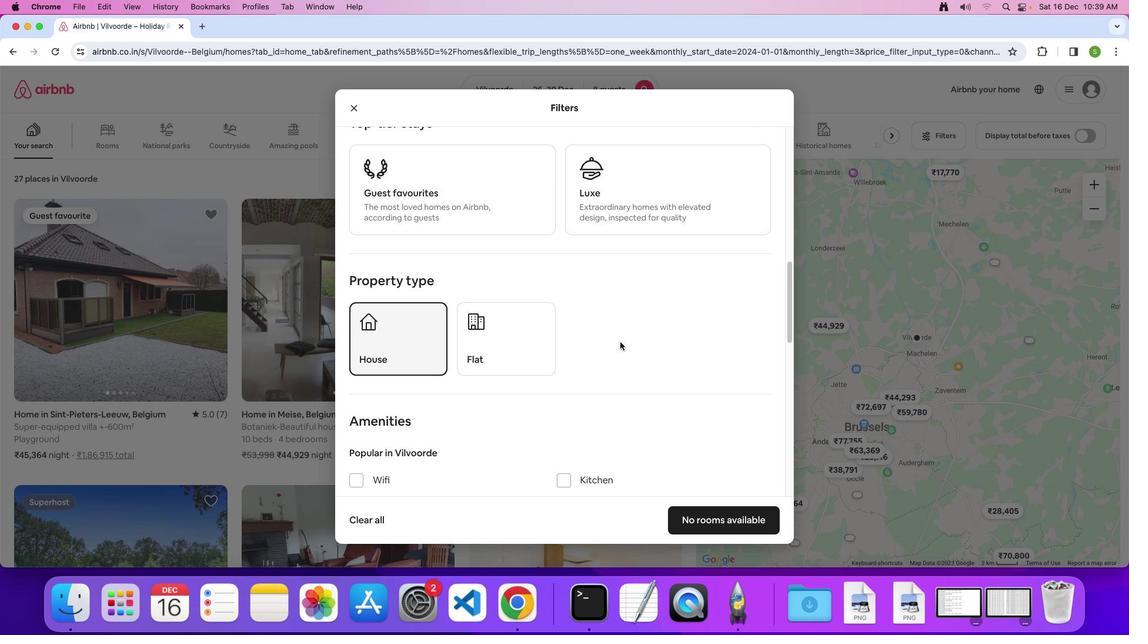 
Action: Mouse scrolled (619, 341) with delta (0, 0)
Screenshot: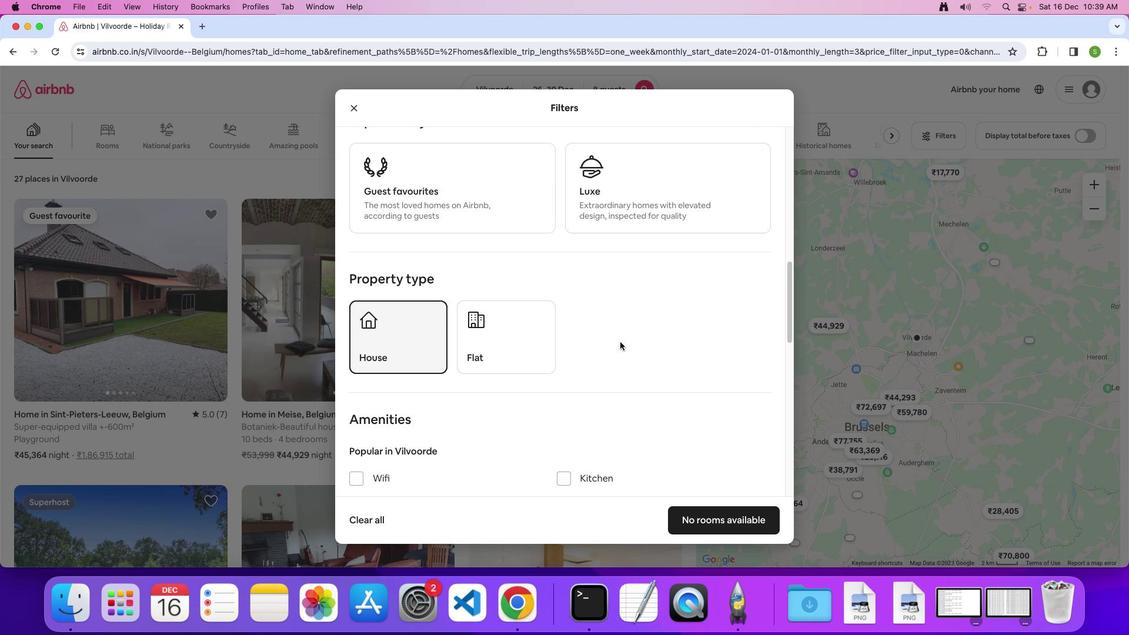 
Action: Mouse scrolled (619, 341) with delta (0, 0)
Screenshot: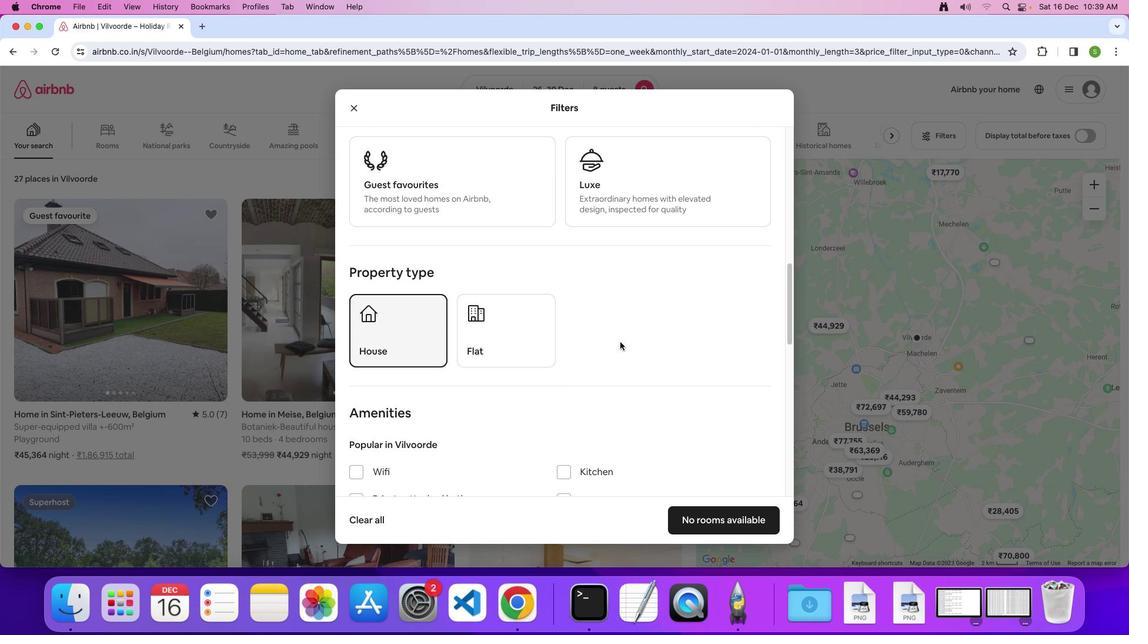 
Action: Mouse scrolled (619, 341) with delta (0, 0)
Screenshot: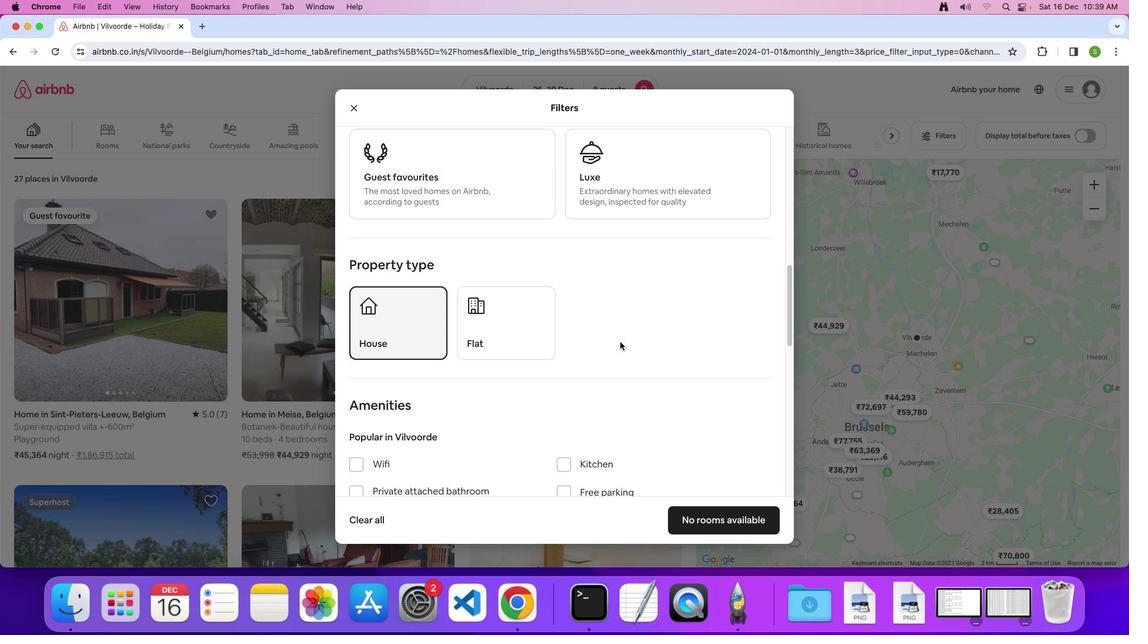 
Action: Mouse scrolled (619, 341) with delta (0, 0)
Screenshot: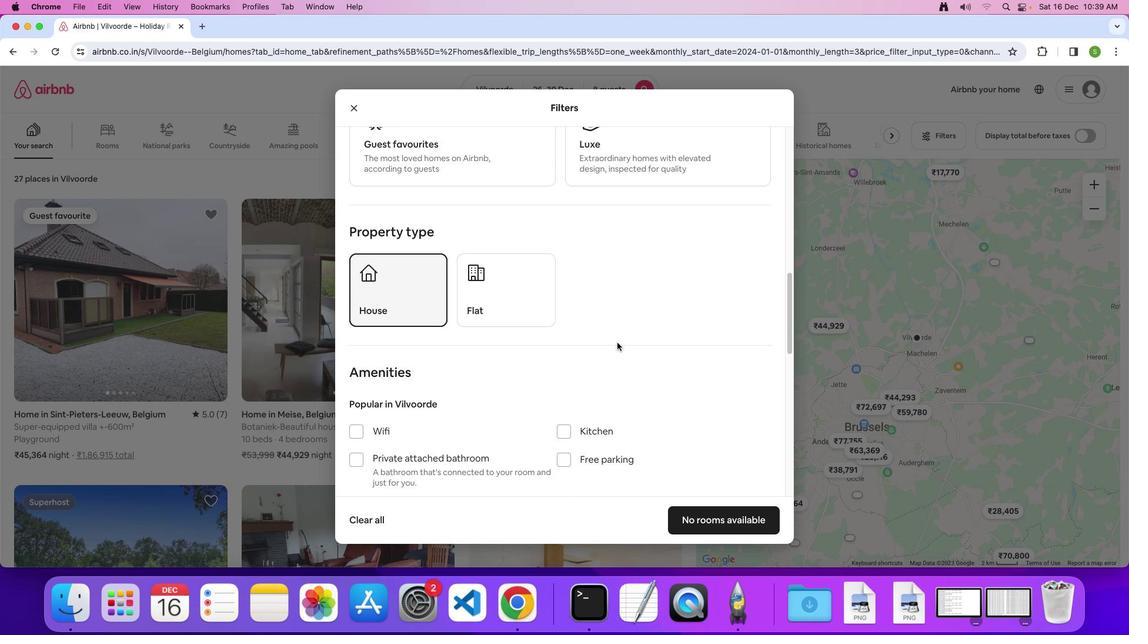 
Action: Mouse moved to (616, 342)
Screenshot: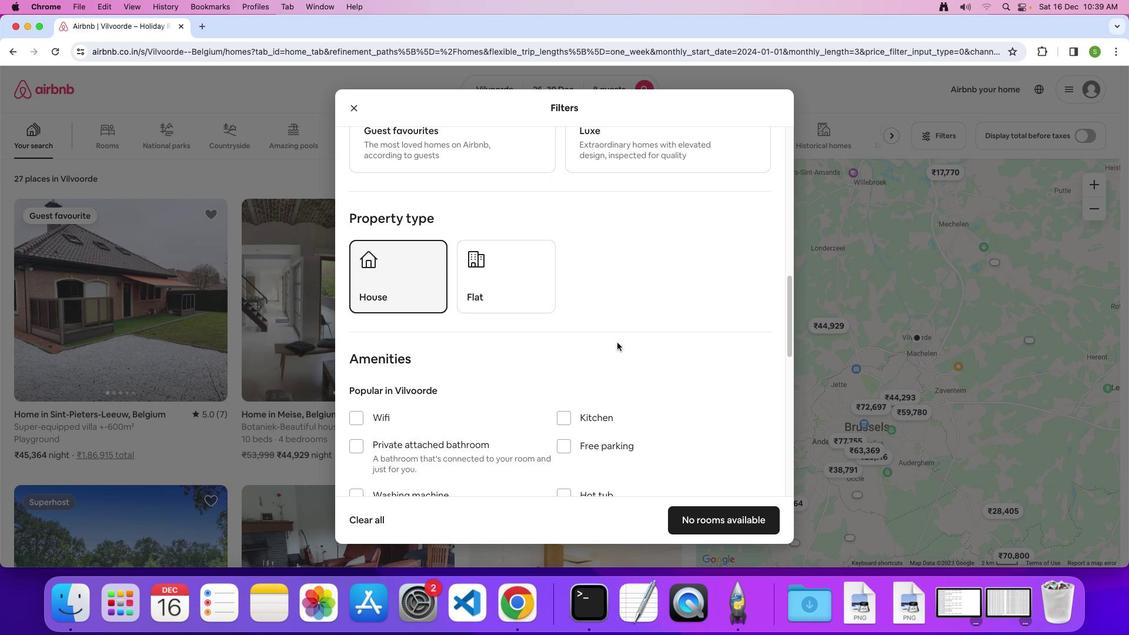
Action: Mouse scrolled (616, 342) with delta (0, 0)
Screenshot: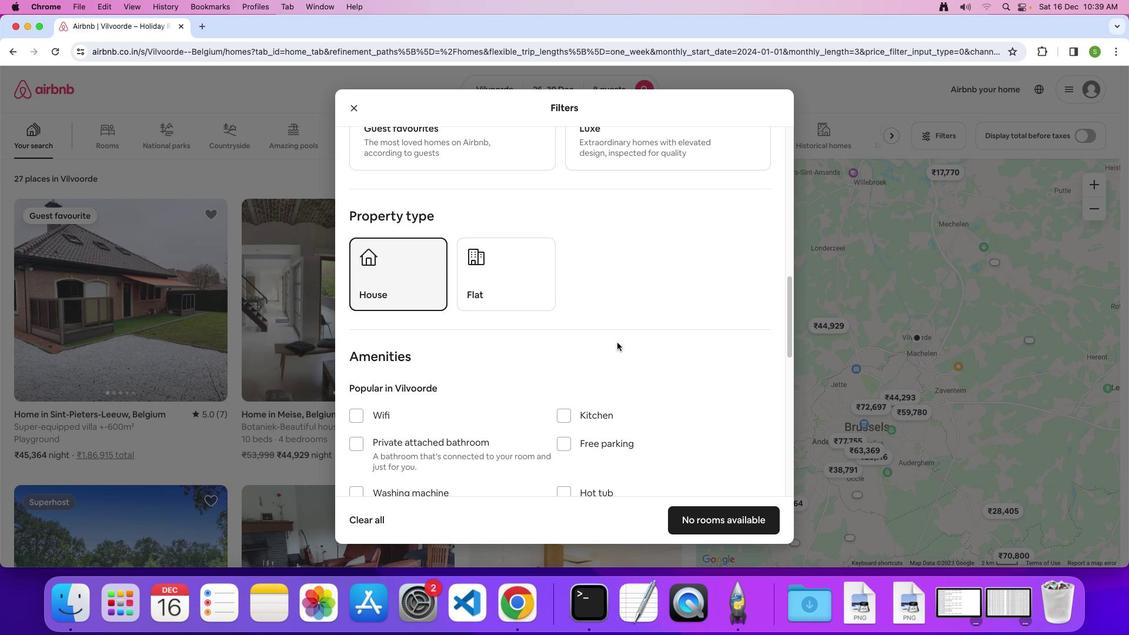 
Action: Mouse scrolled (616, 342) with delta (0, 0)
Screenshot: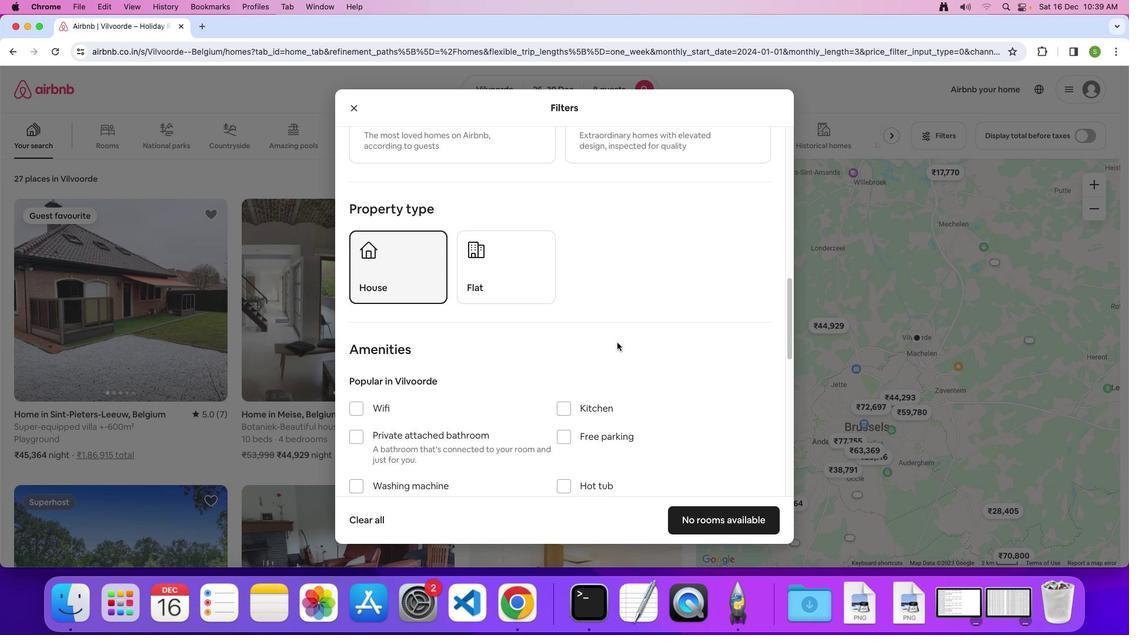 
Action: Mouse moved to (616, 342)
Screenshot: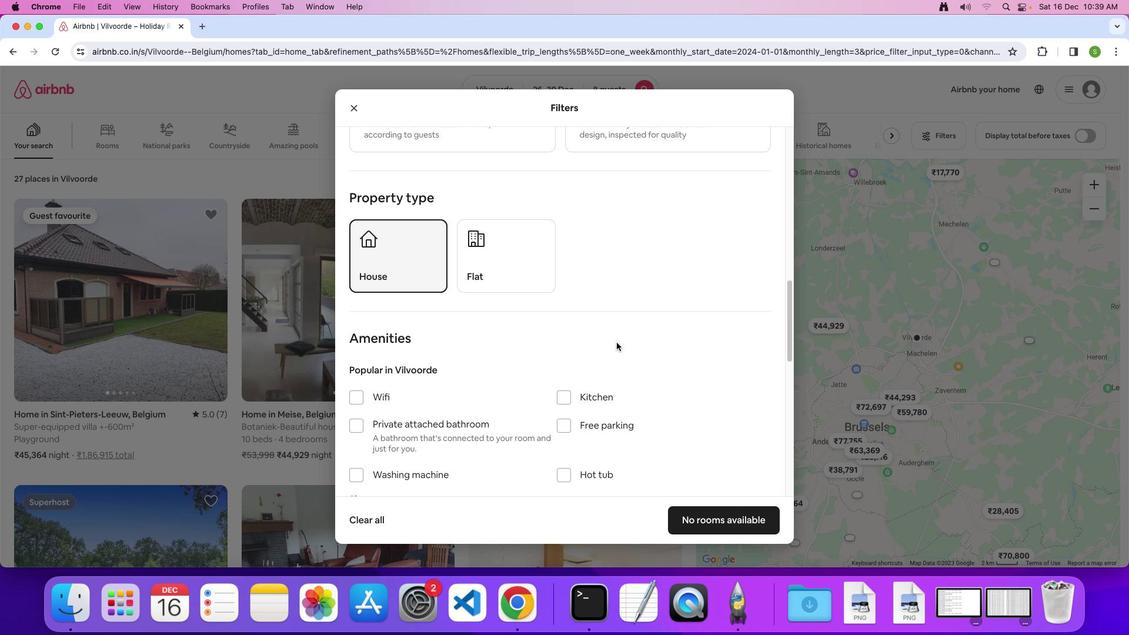 
Action: Mouse scrolled (616, 342) with delta (0, 0)
Screenshot: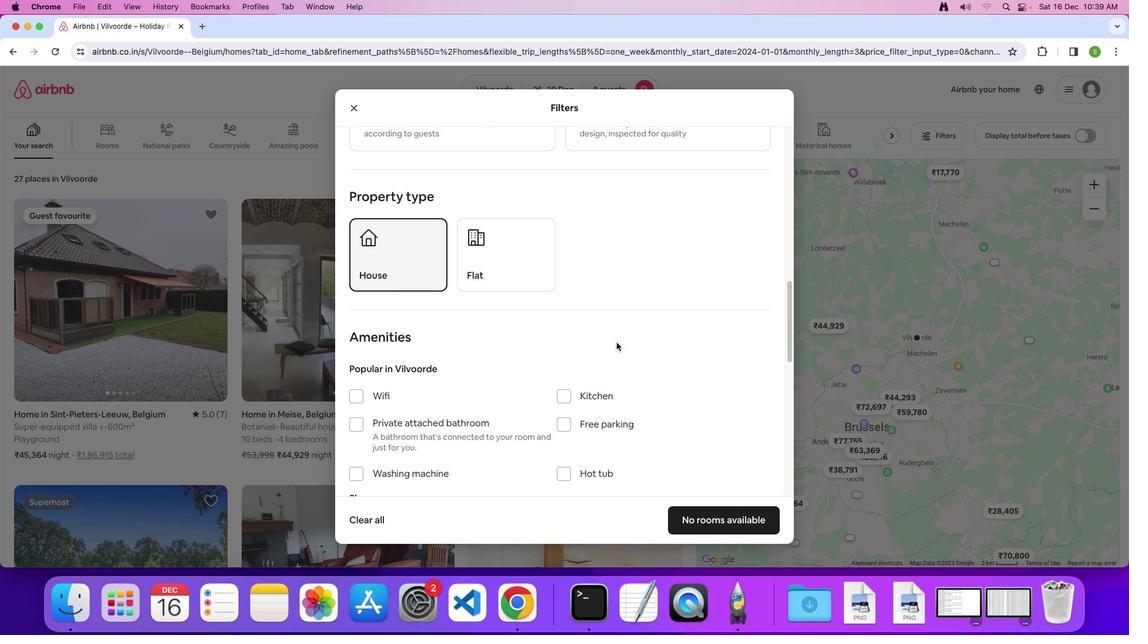 
Action: Mouse scrolled (616, 342) with delta (0, 0)
Screenshot: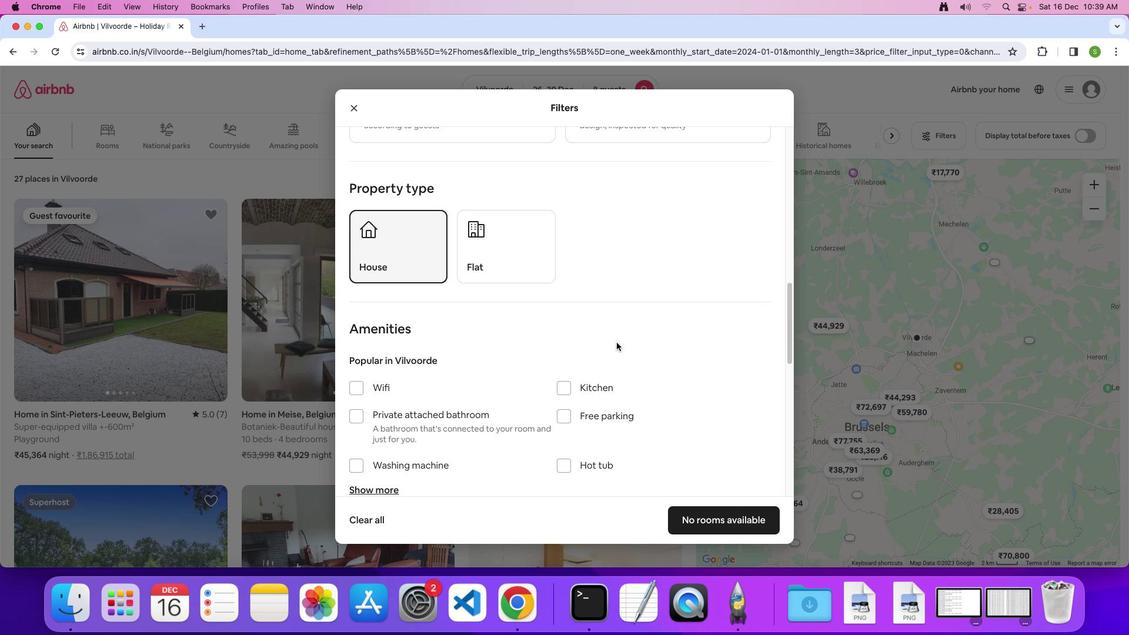 
Action: Mouse scrolled (616, 342) with delta (0, 0)
Screenshot: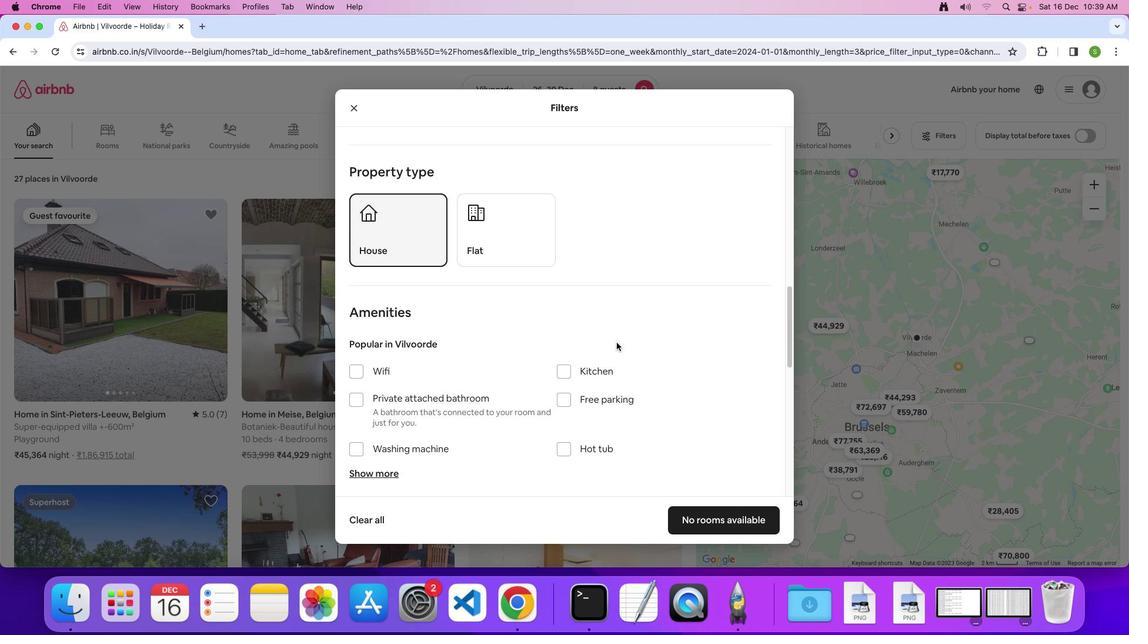 
Action: Mouse moved to (615, 342)
Screenshot: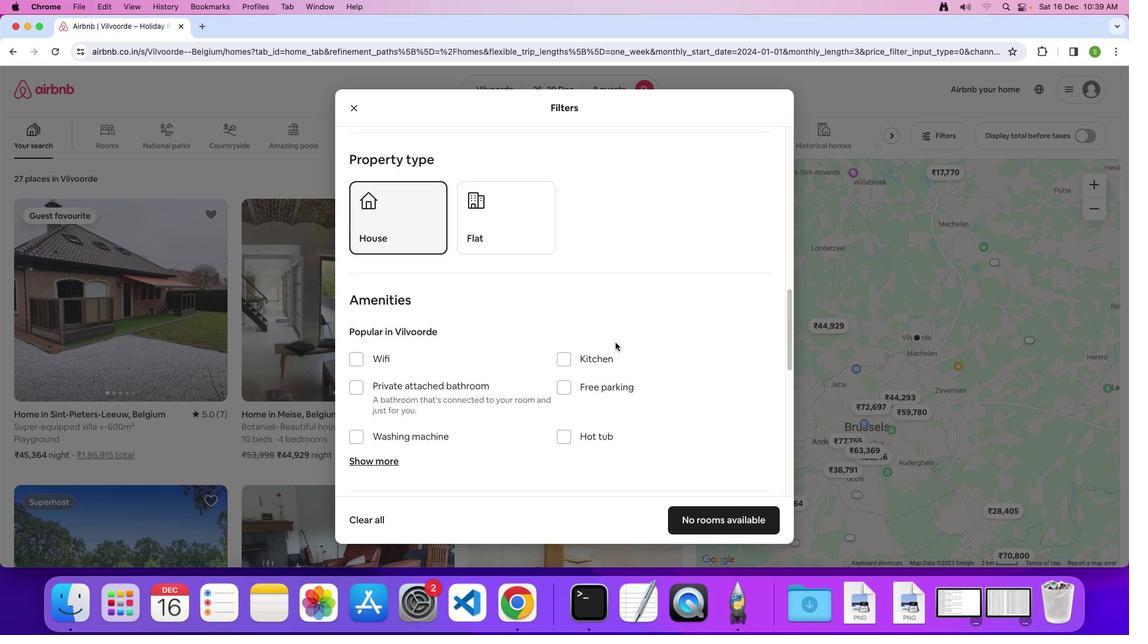 
Action: Mouse scrolled (615, 342) with delta (0, 0)
Screenshot: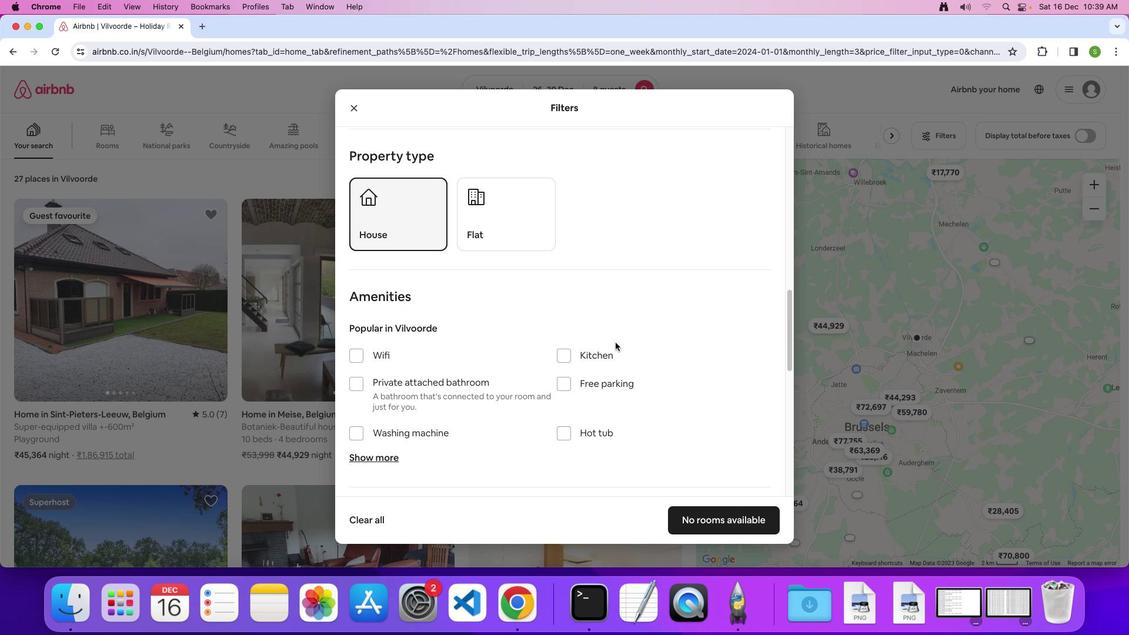 
Action: Mouse scrolled (615, 342) with delta (0, 0)
Screenshot: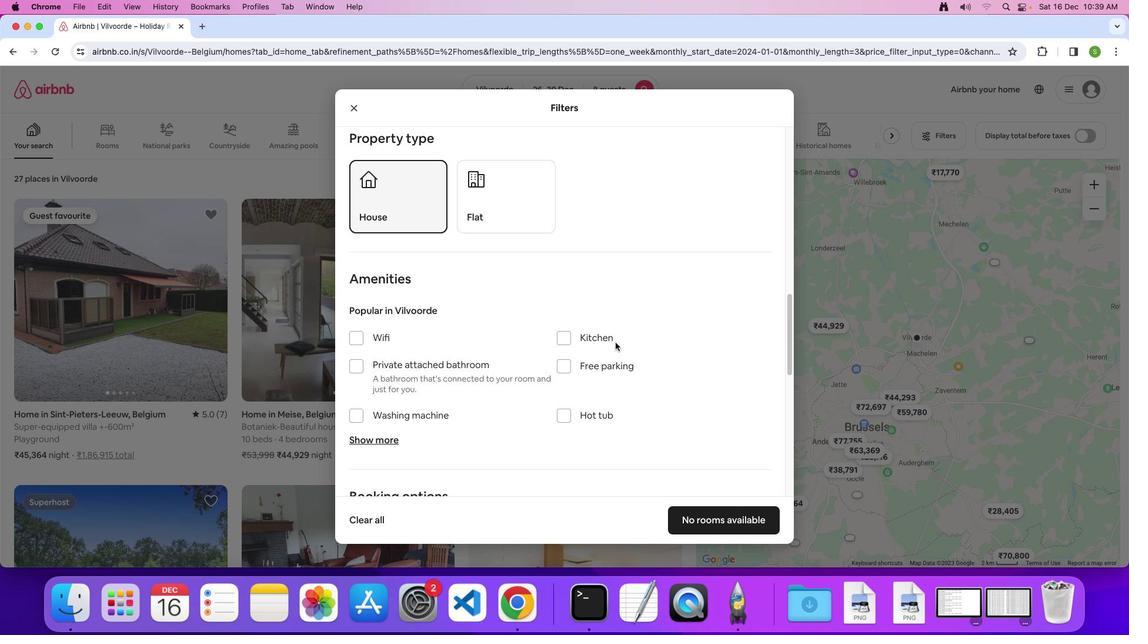 
Action: Mouse scrolled (615, 342) with delta (0, -1)
Screenshot: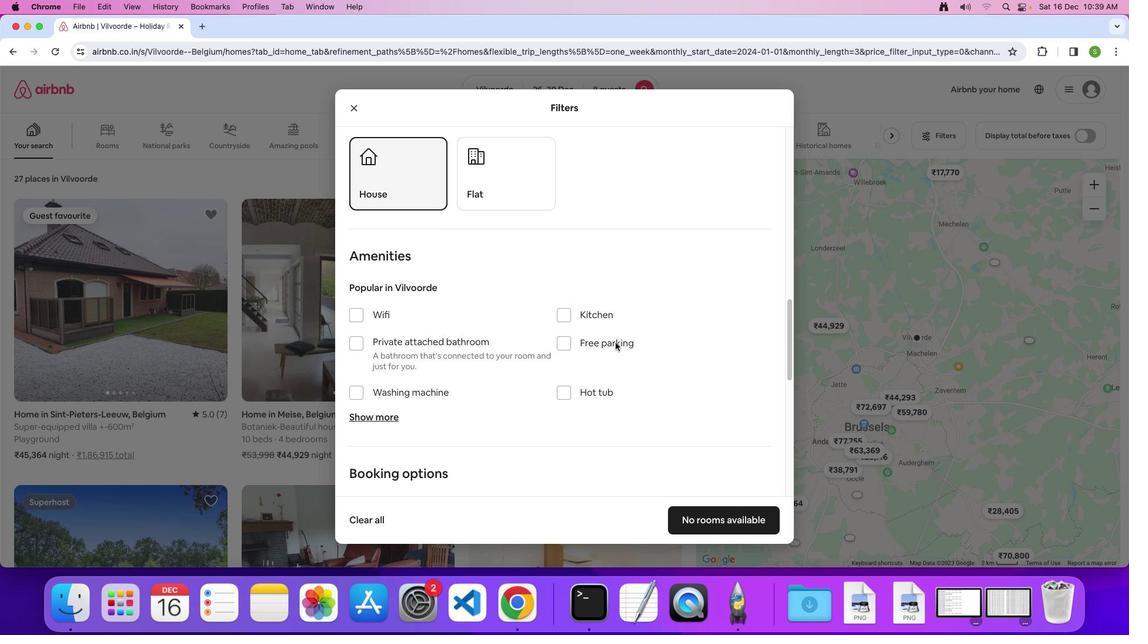 
Action: Mouse moved to (614, 342)
Screenshot: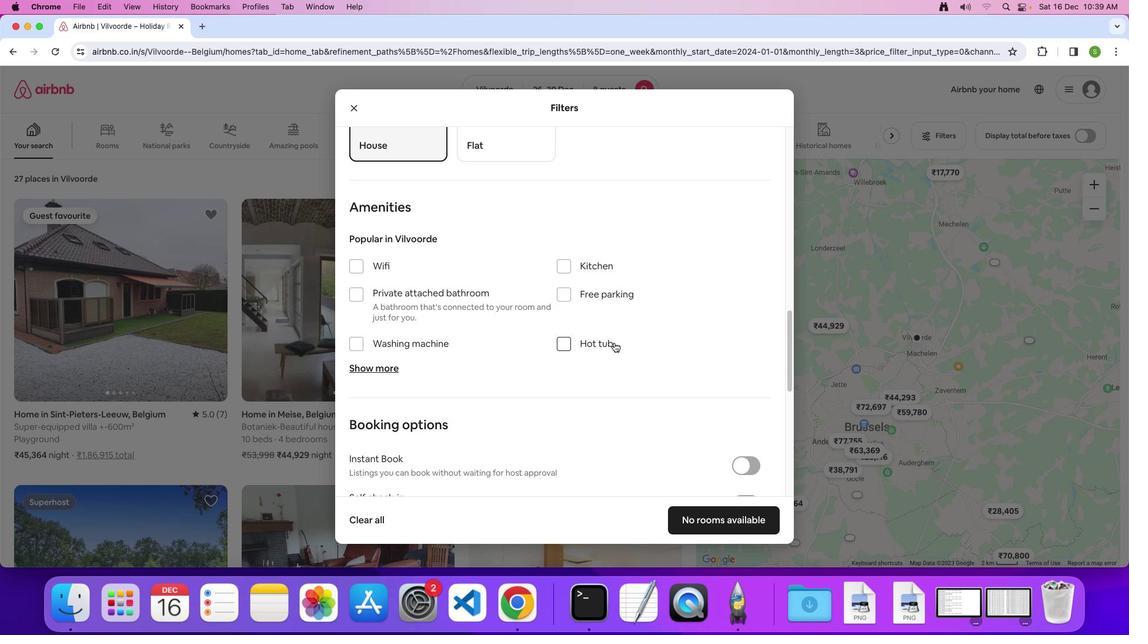 
Action: Mouse scrolled (614, 342) with delta (0, 0)
Screenshot: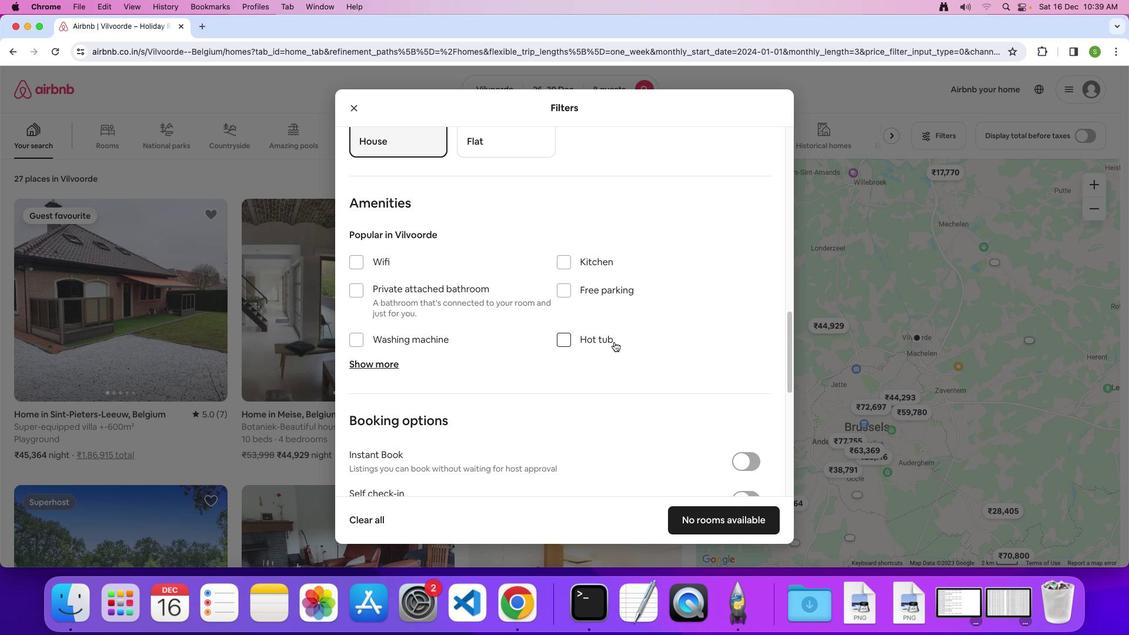 
Action: Mouse moved to (614, 342)
Screenshot: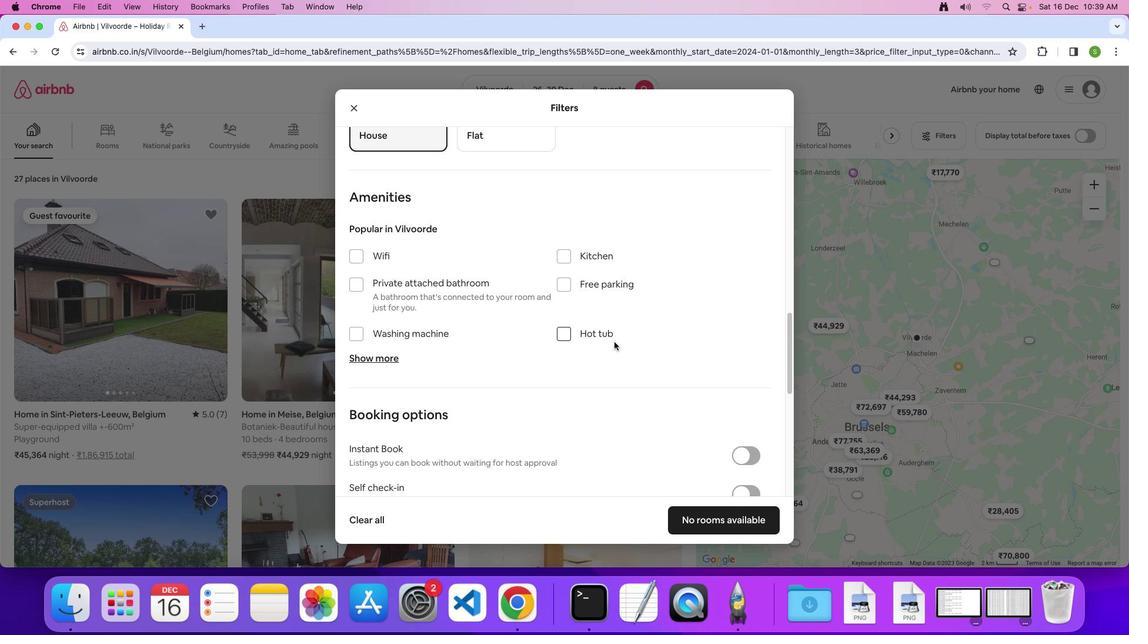 
Action: Mouse scrolled (614, 342) with delta (0, 0)
Screenshot: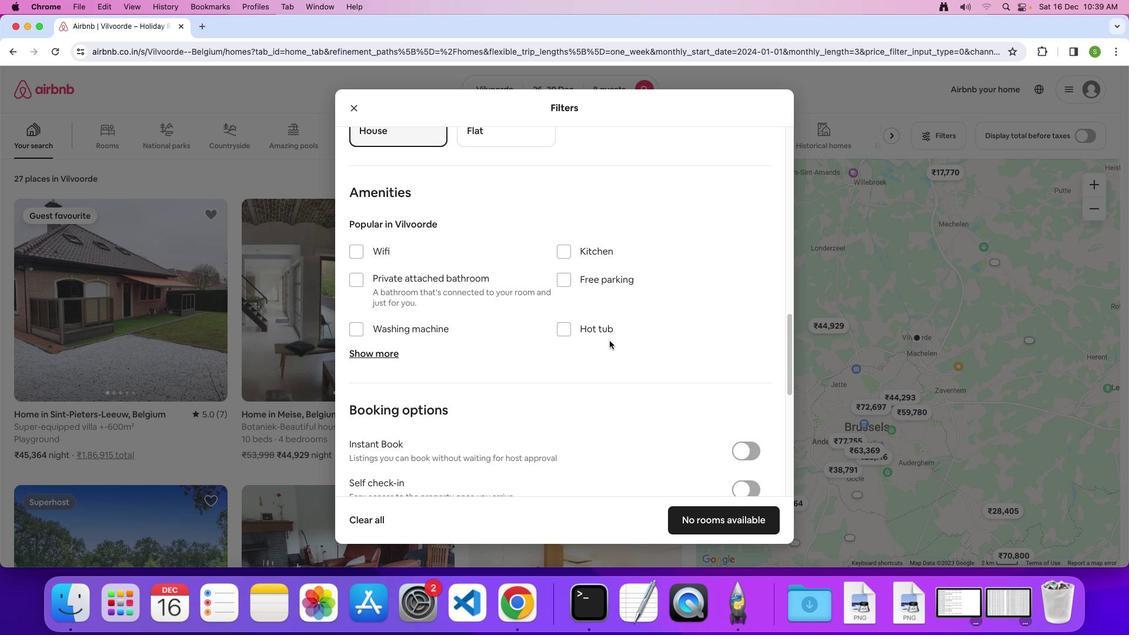 
Action: Mouse moved to (614, 342)
Screenshot: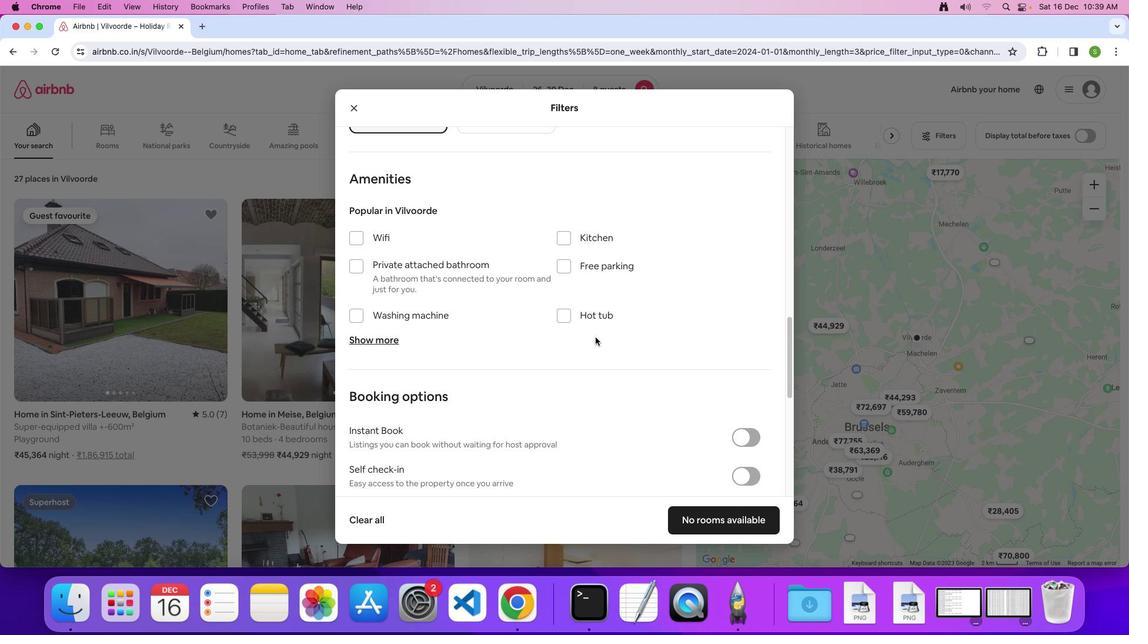 
Action: Mouse scrolled (614, 342) with delta (0, -1)
Screenshot: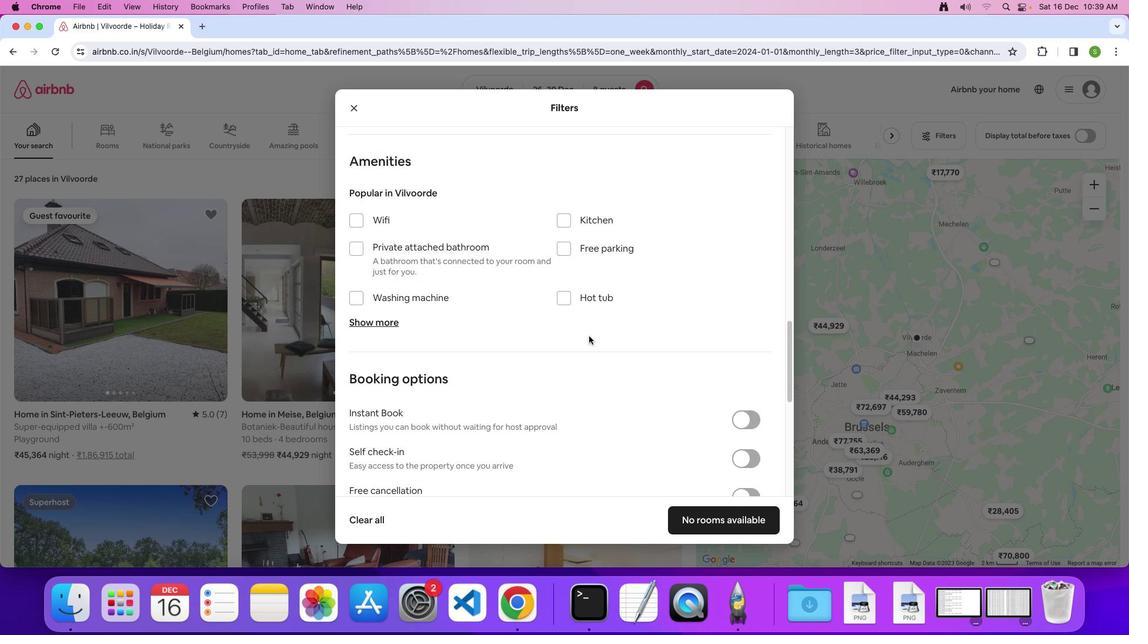 
Action: Mouse moved to (361, 196)
Screenshot: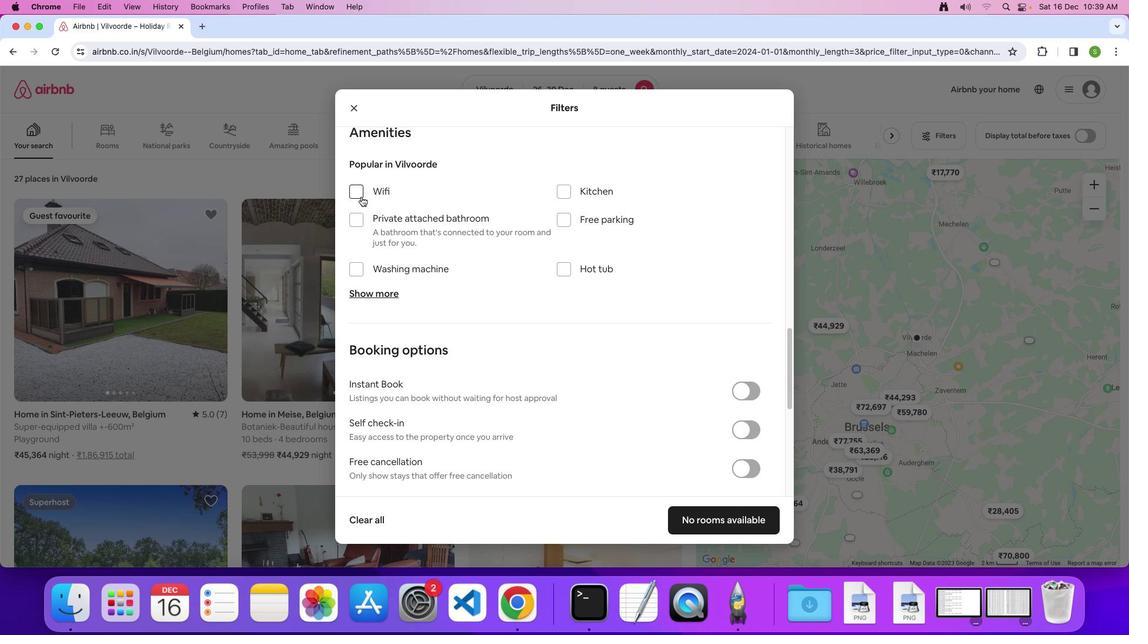 
Action: Mouse pressed left at (361, 196)
Screenshot: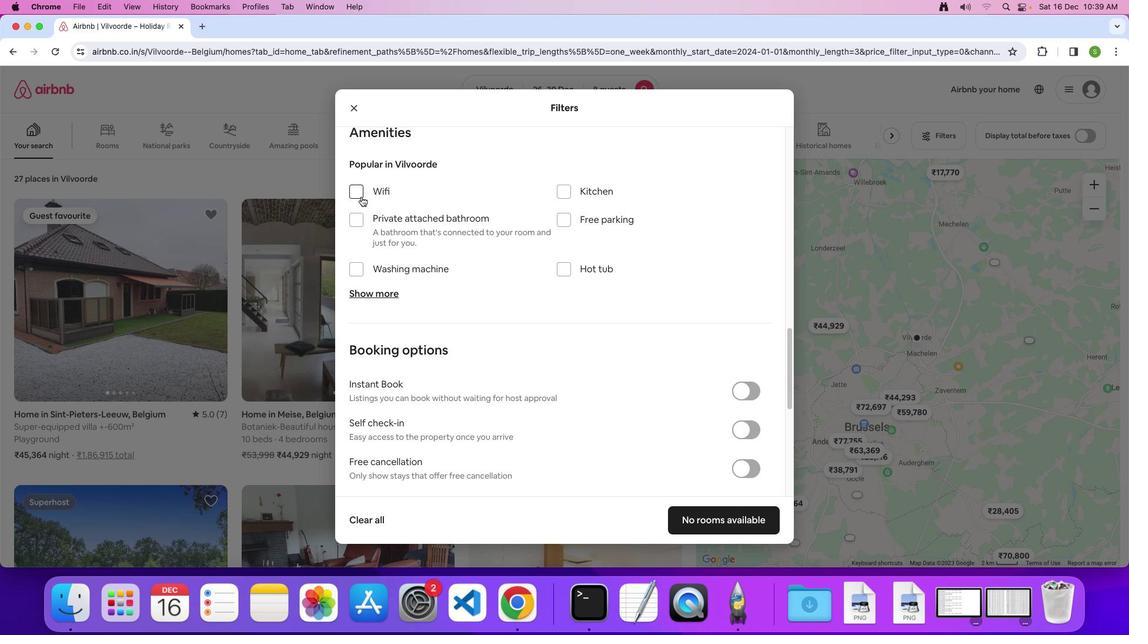 
Action: Mouse moved to (381, 292)
Screenshot: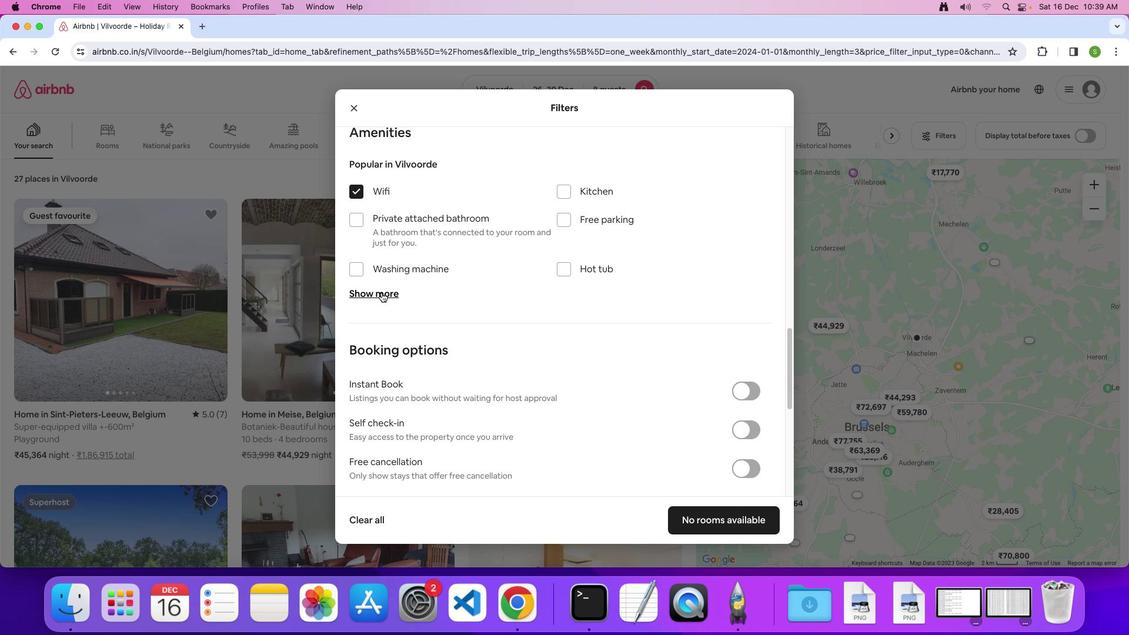
Action: Mouse pressed left at (381, 292)
Screenshot: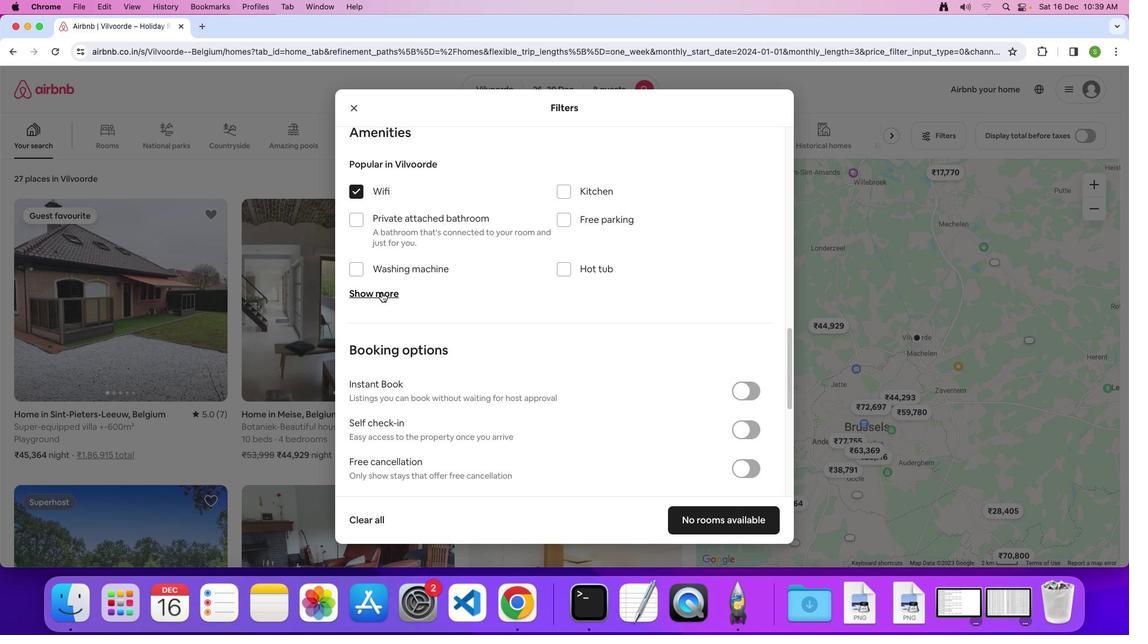 
Action: Mouse moved to (563, 224)
Screenshot: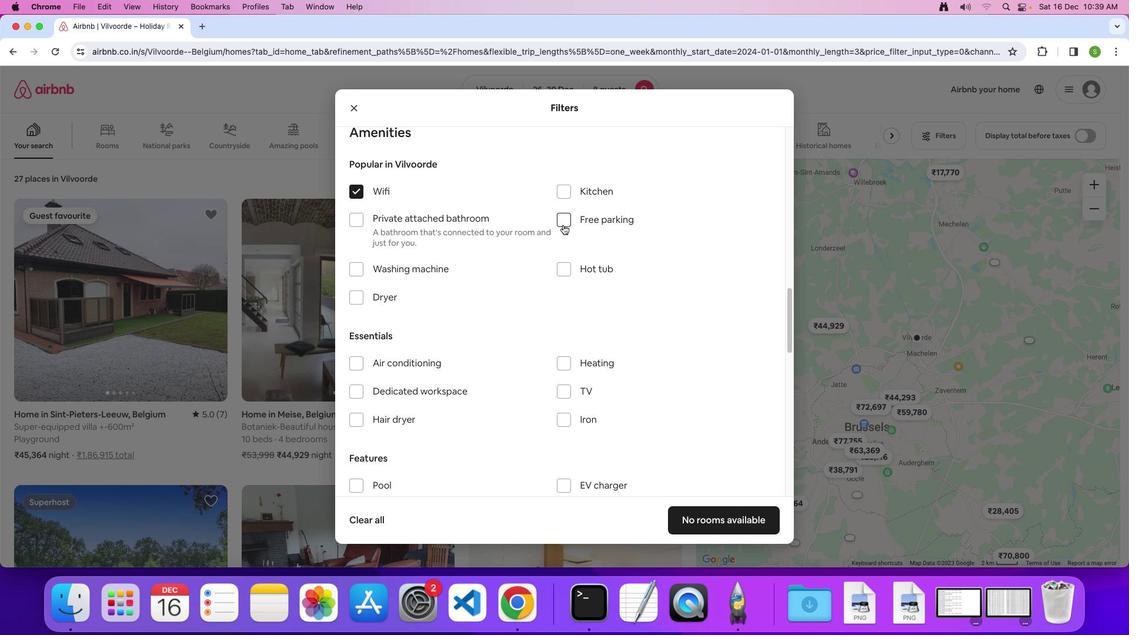 
Action: Mouse pressed left at (563, 224)
Screenshot: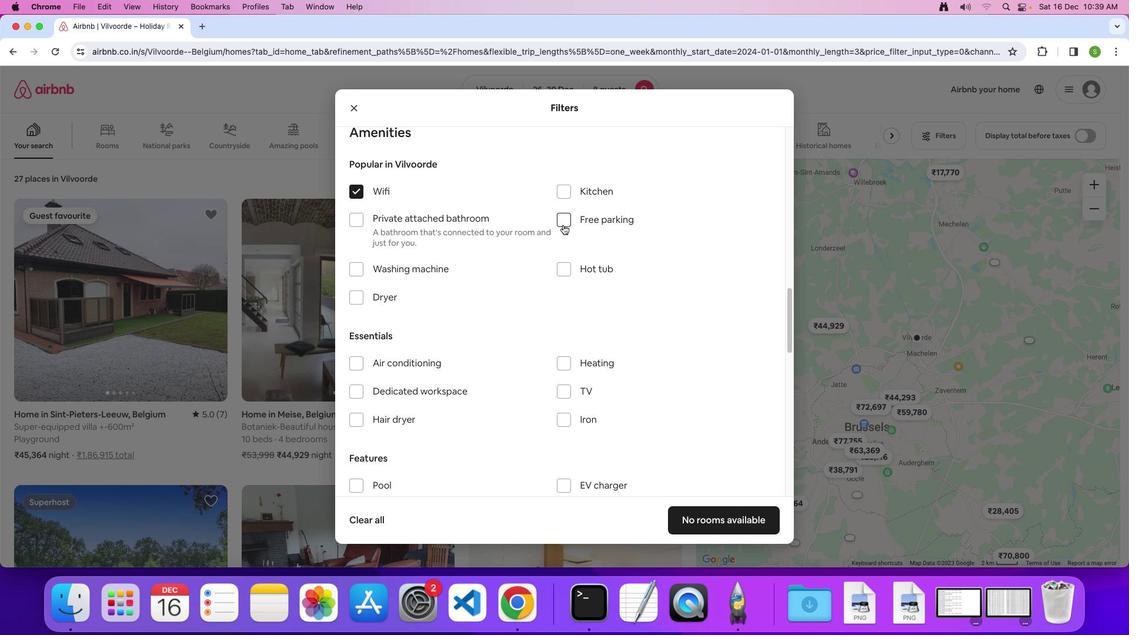 
Action: Mouse moved to (506, 310)
Screenshot: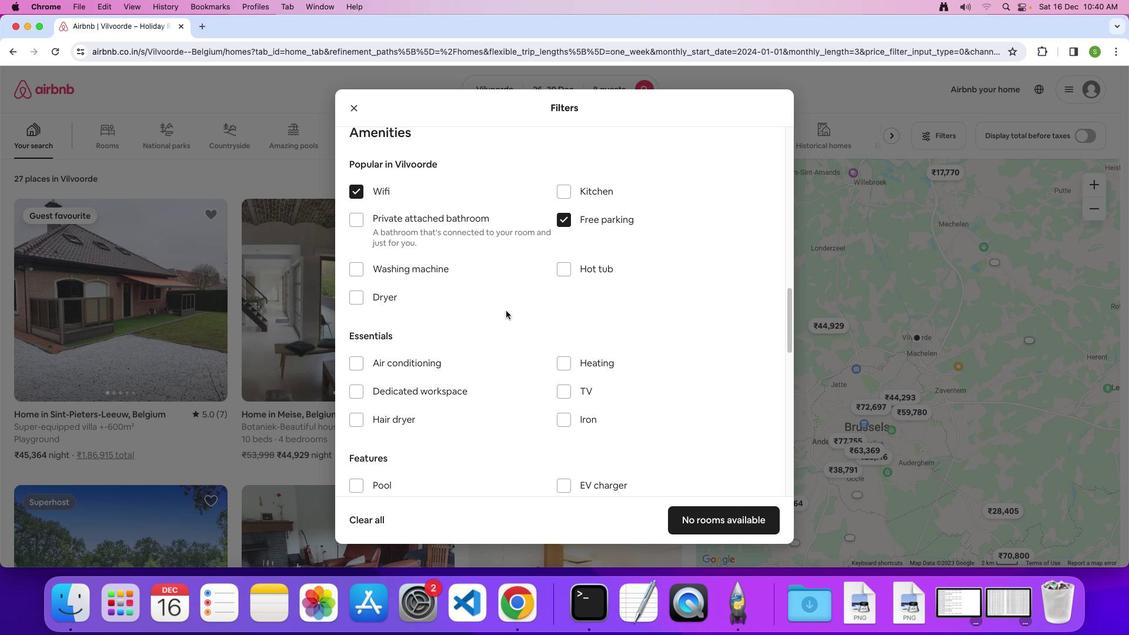 
Action: Mouse scrolled (506, 310) with delta (0, 0)
Screenshot: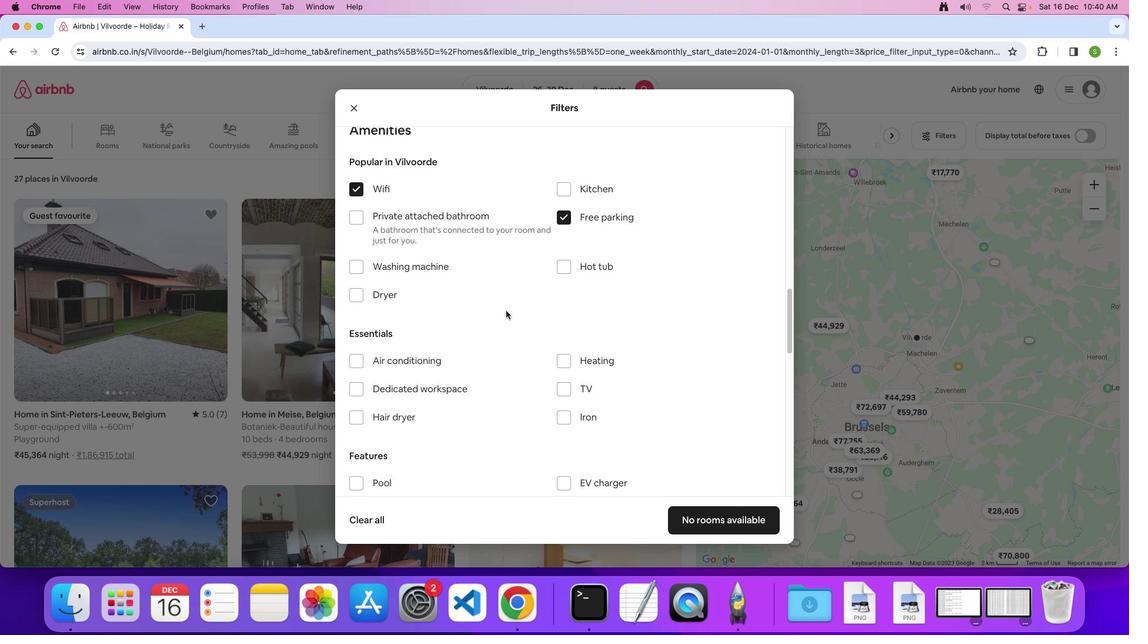 
Action: Mouse scrolled (506, 310) with delta (0, 0)
Screenshot: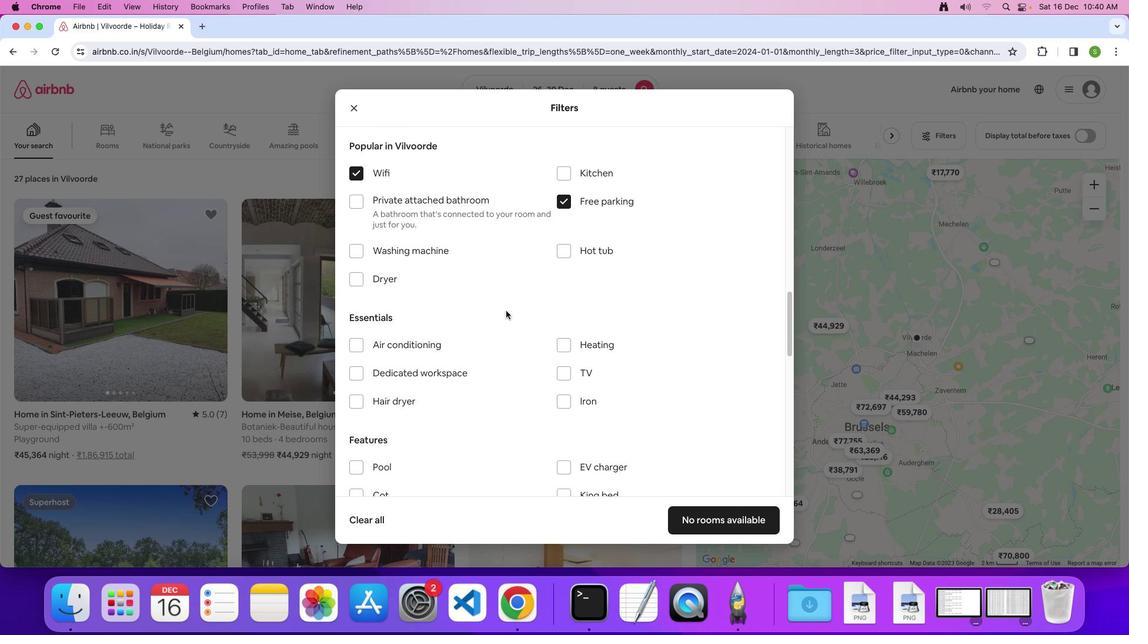 
Action: Mouse scrolled (506, 310) with delta (0, 0)
Screenshot: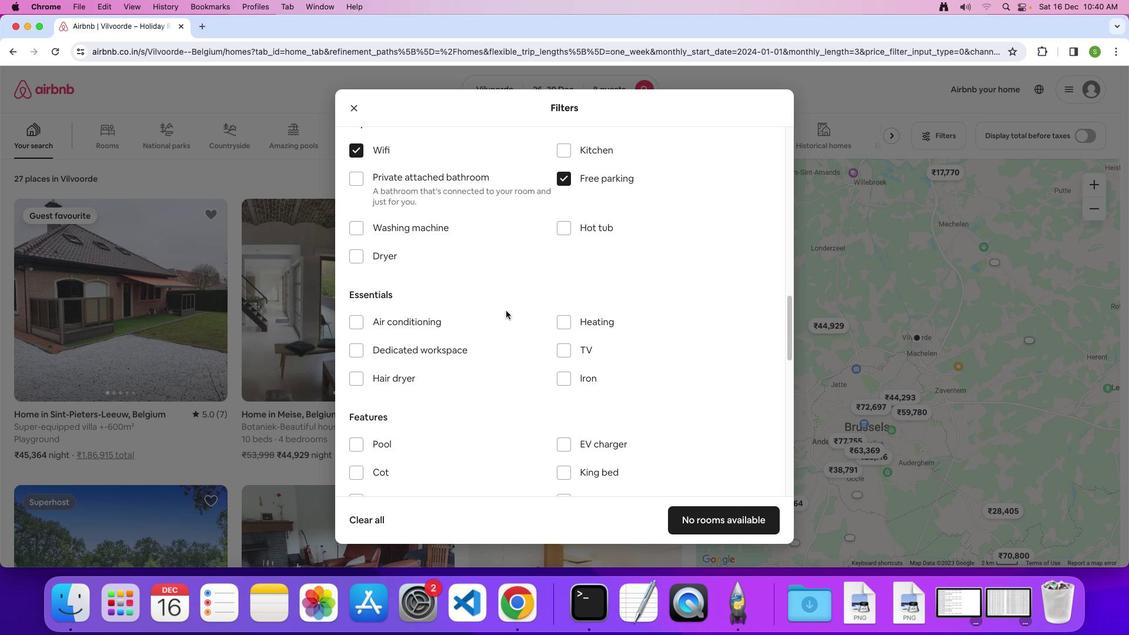 
Action: Mouse scrolled (506, 310) with delta (0, 0)
Screenshot: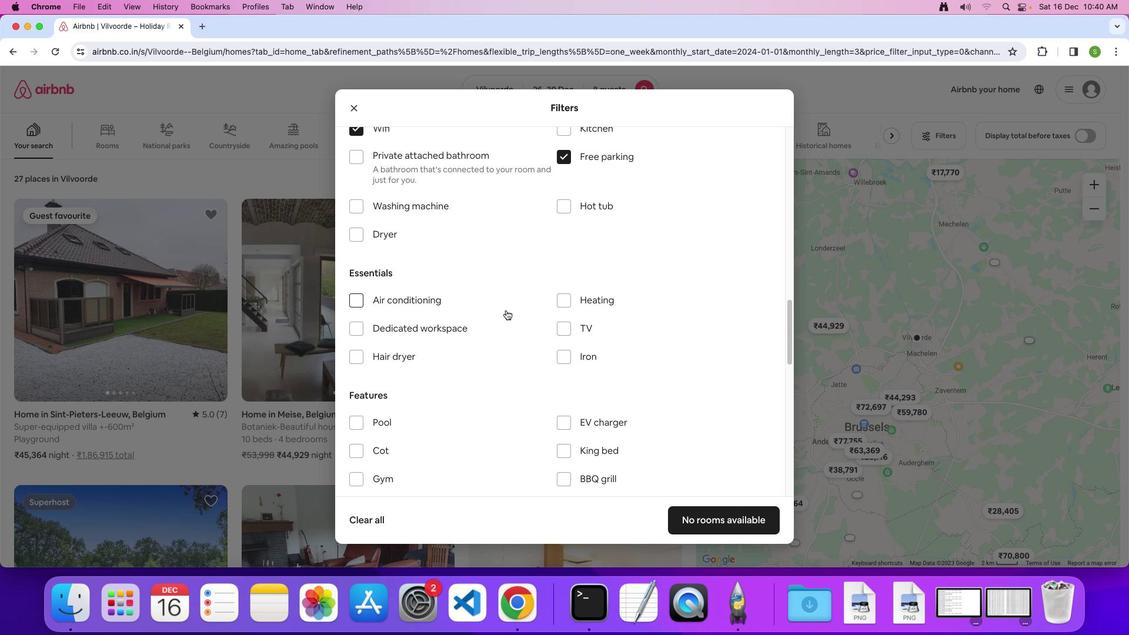 
Action: Mouse moved to (506, 310)
Screenshot: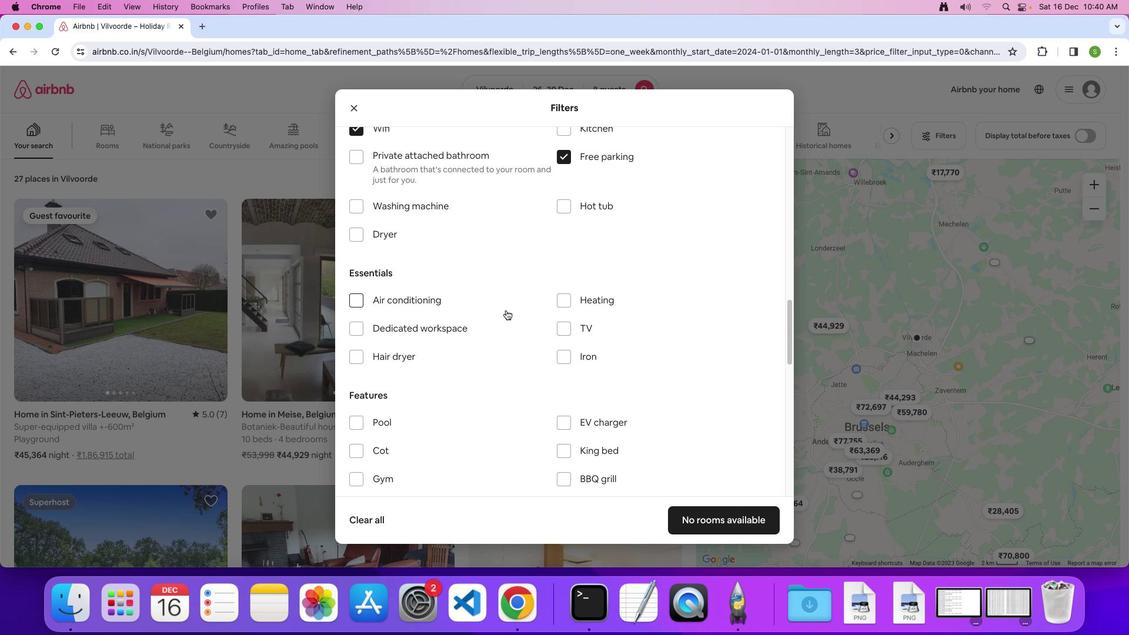 
Action: Mouse scrolled (506, 310) with delta (0, 0)
Screenshot: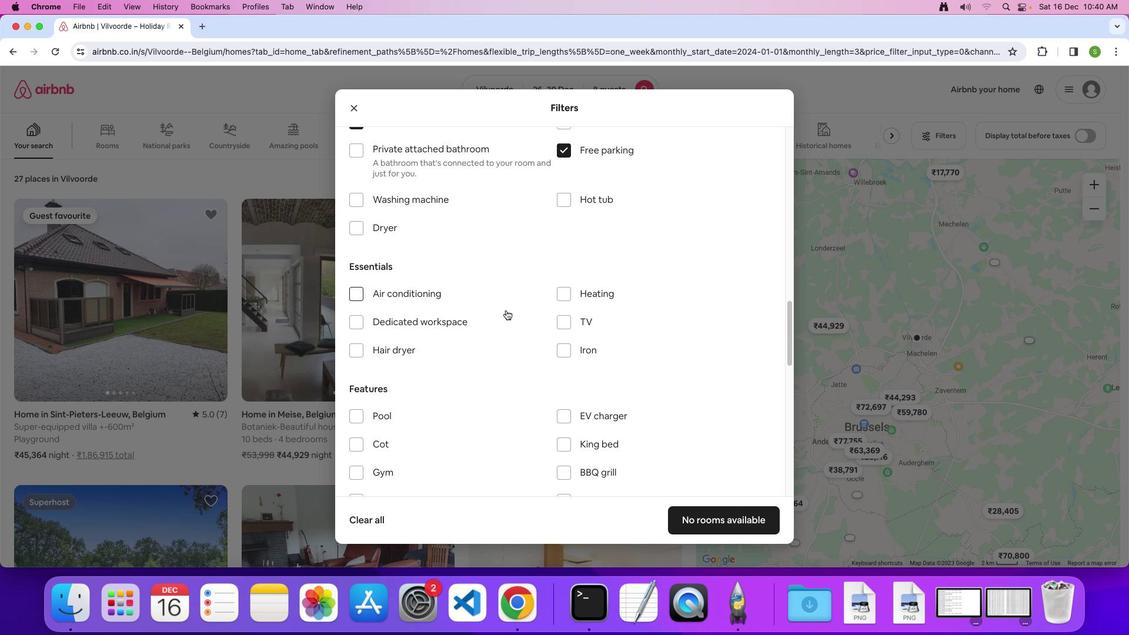 
Action: Mouse moved to (506, 310)
Screenshot: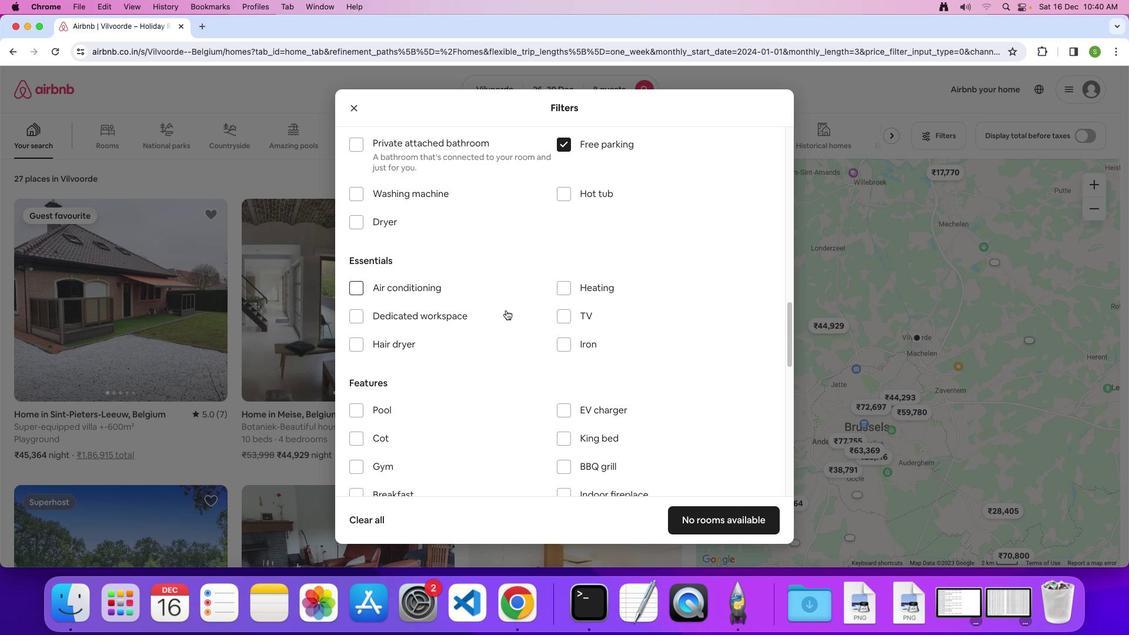 
Action: Mouse scrolled (506, 310) with delta (0, 0)
Screenshot: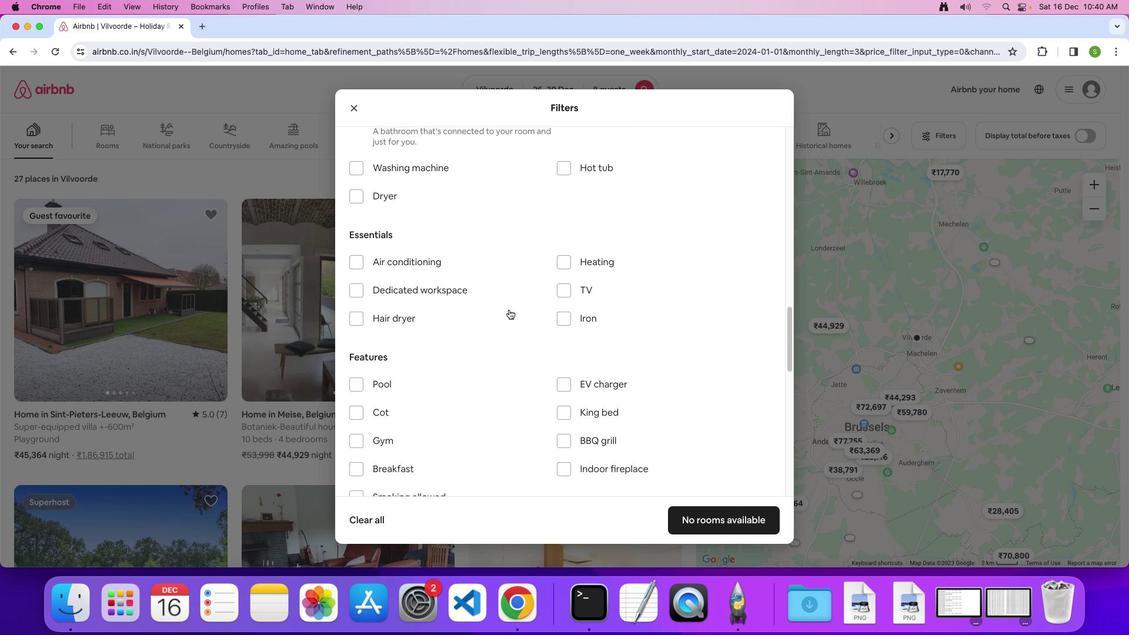 
Action: Mouse moved to (514, 313)
Screenshot: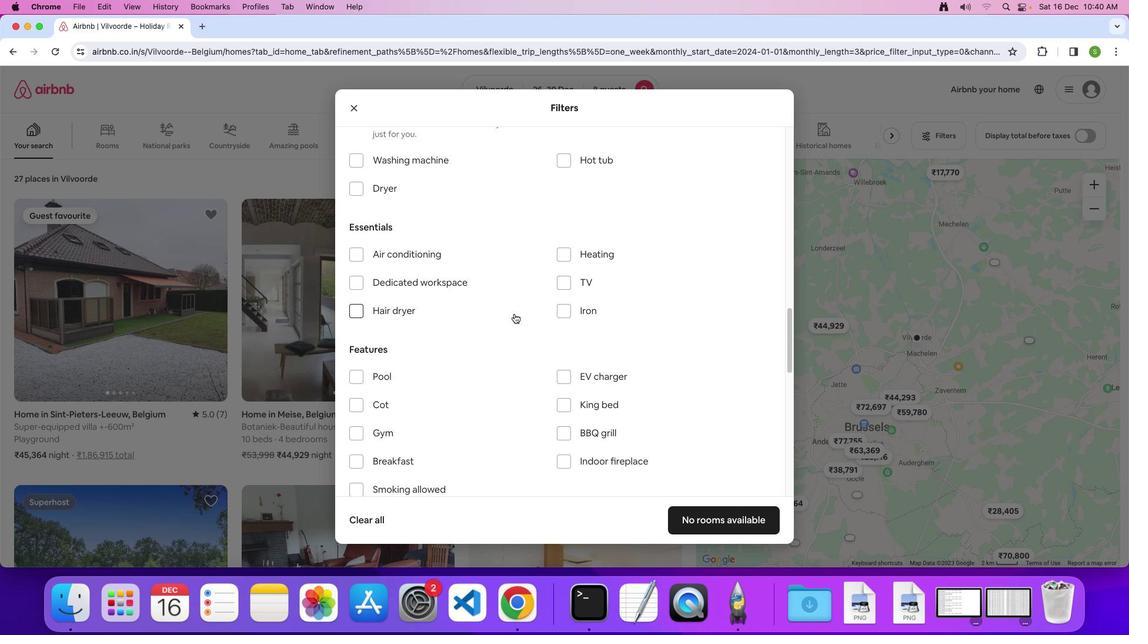 
Action: Mouse scrolled (514, 313) with delta (0, 0)
Screenshot: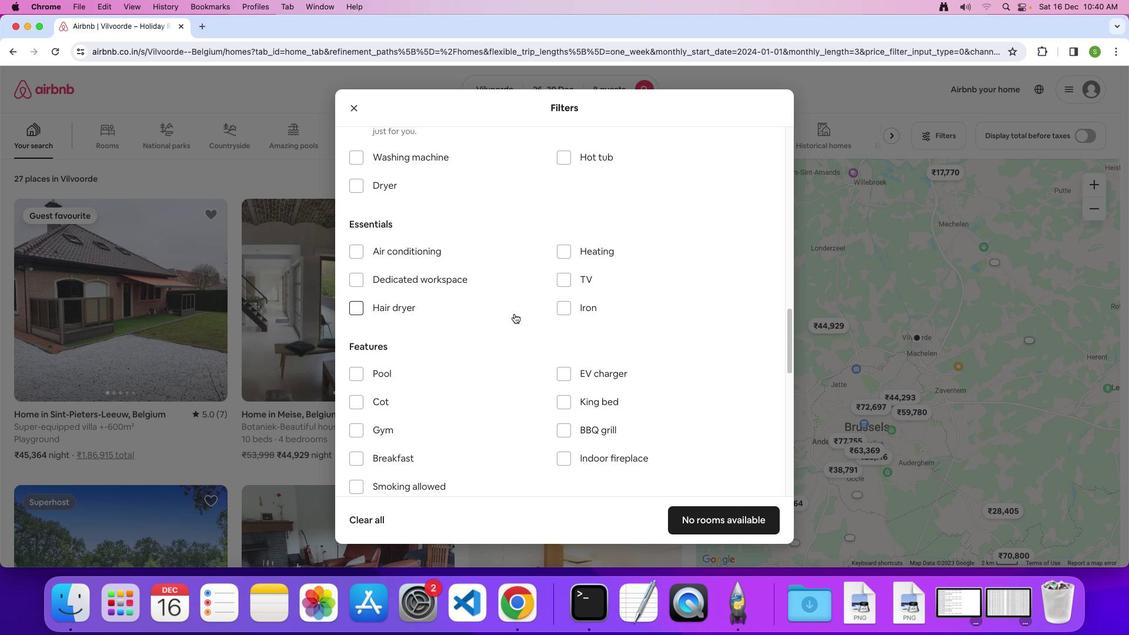 
Action: Mouse scrolled (514, 313) with delta (0, 0)
Screenshot: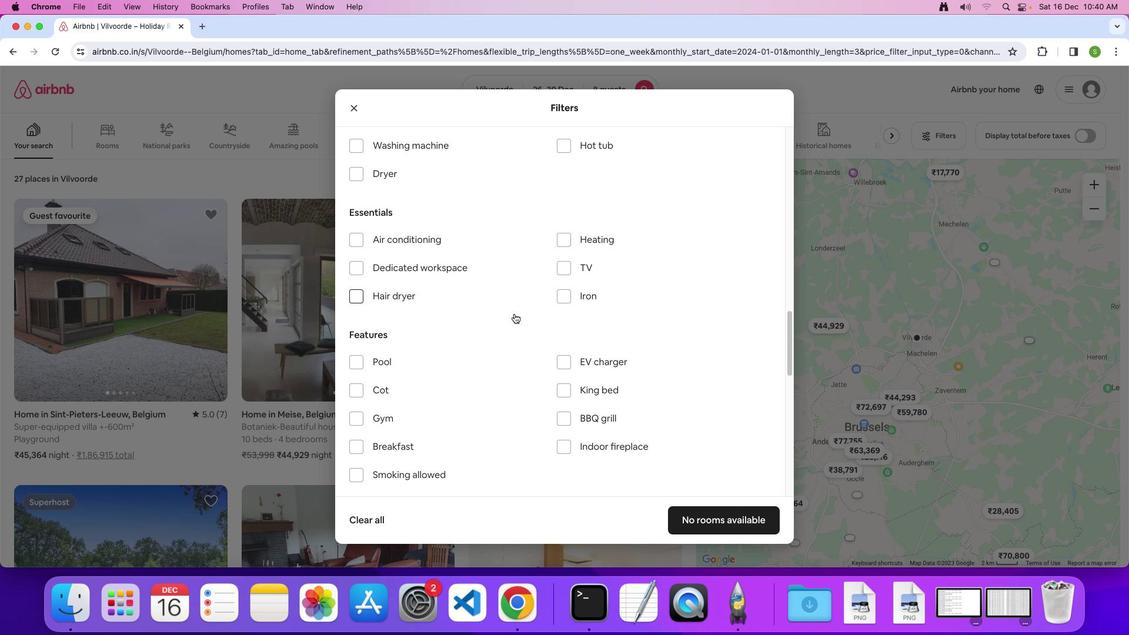 
Action: Mouse moved to (468, 322)
Screenshot: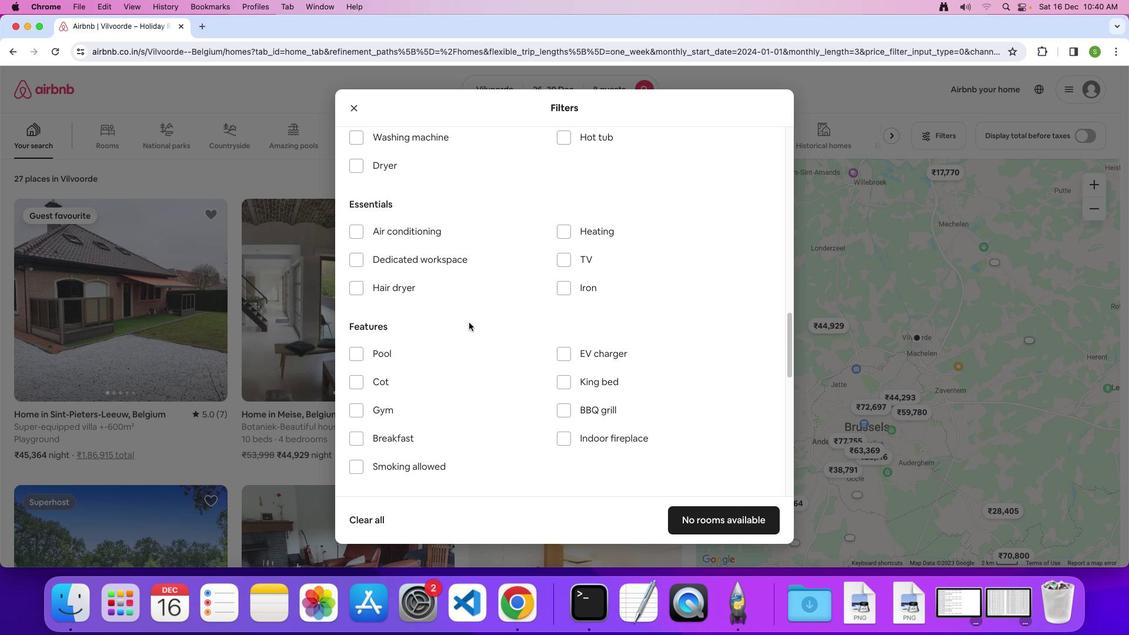 
Action: Mouse scrolled (468, 322) with delta (0, 0)
Screenshot: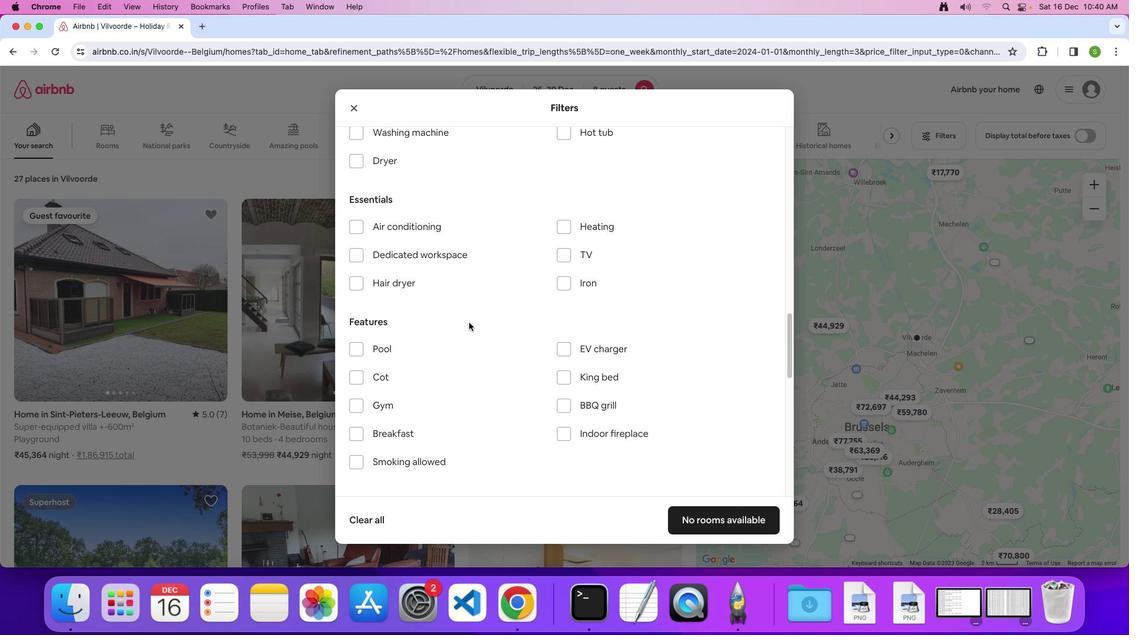 
Action: Mouse scrolled (468, 322) with delta (0, 0)
Screenshot: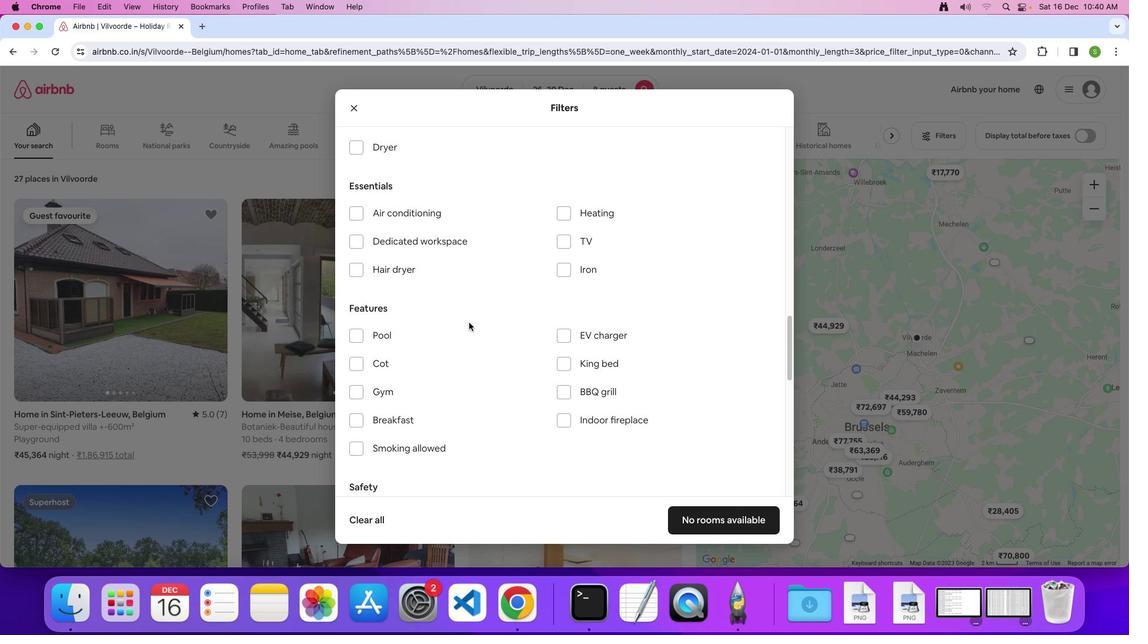 
Action: Mouse scrolled (468, 322) with delta (0, 0)
Screenshot: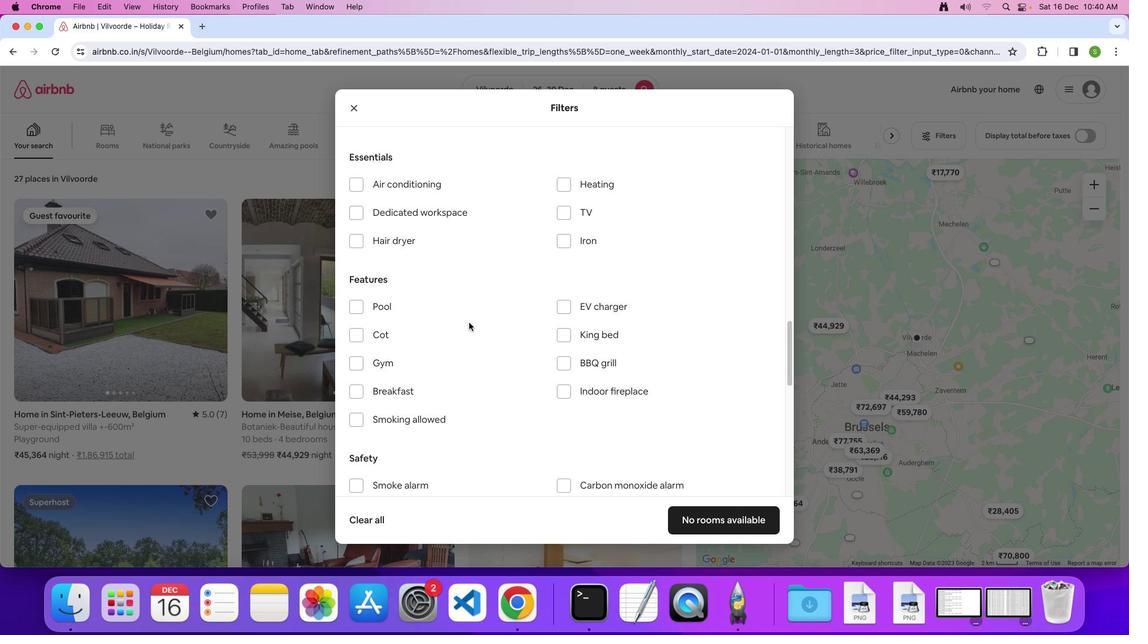 
Action: Mouse moved to (562, 178)
Screenshot: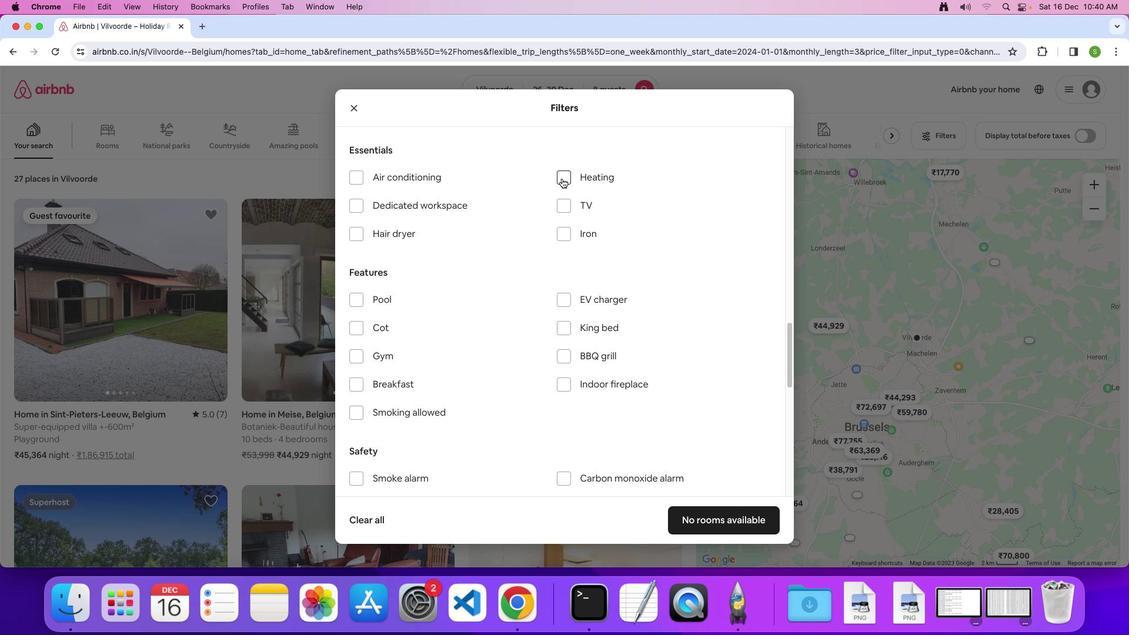 
Action: Mouse pressed left at (562, 178)
Screenshot: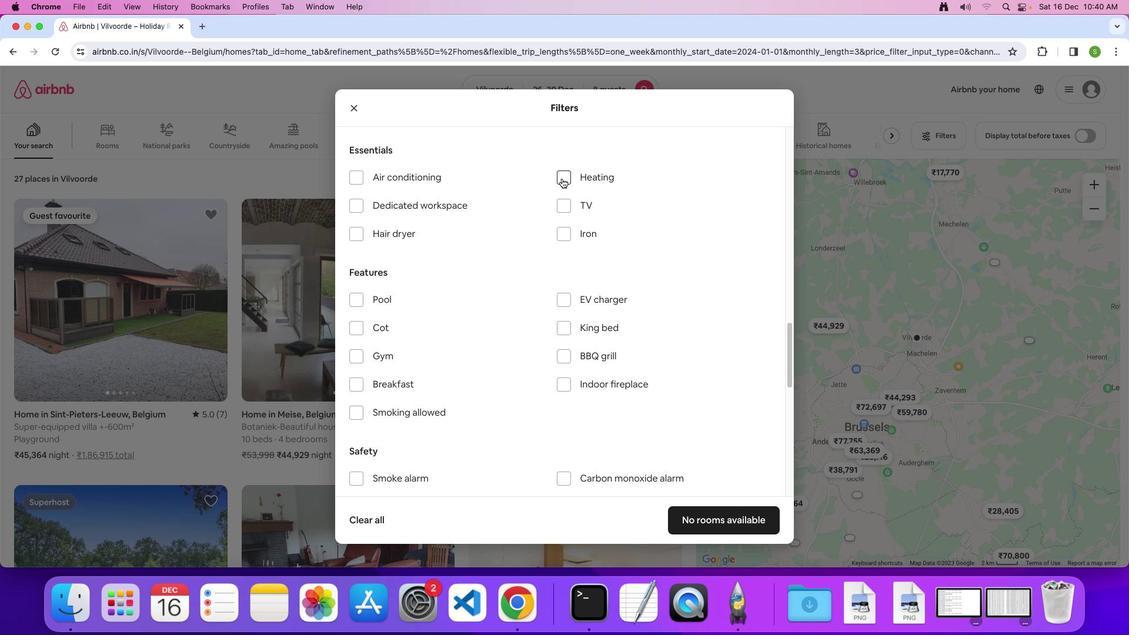 
Action: Mouse moved to (560, 205)
Screenshot: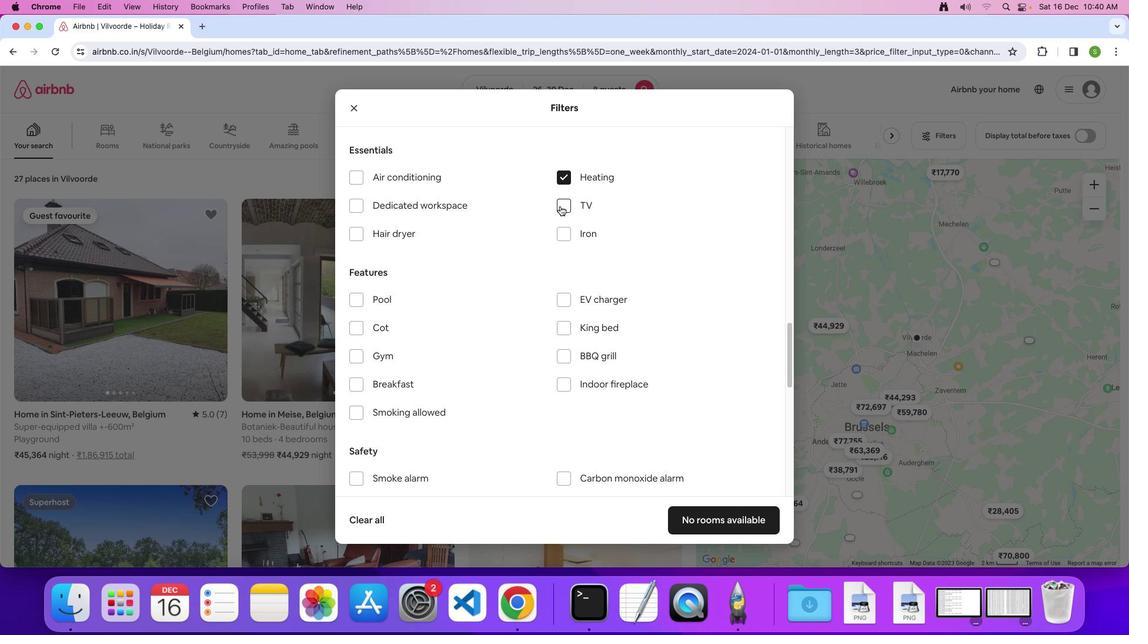 
Action: Mouse pressed left at (560, 205)
Screenshot: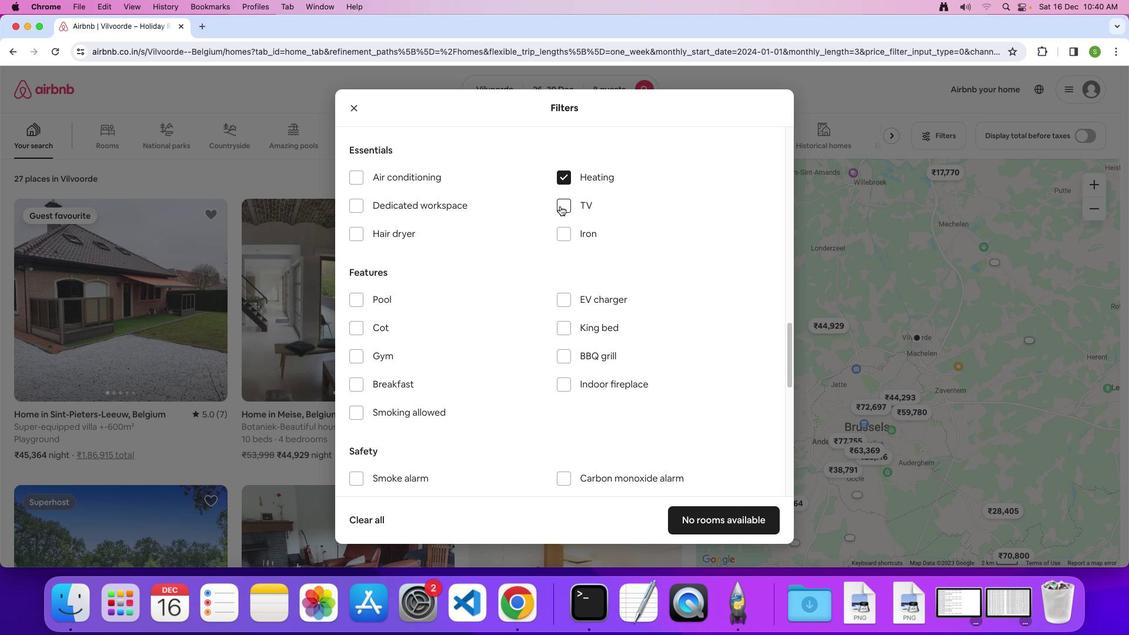 
Action: Mouse moved to (508, 255)
Screenshot: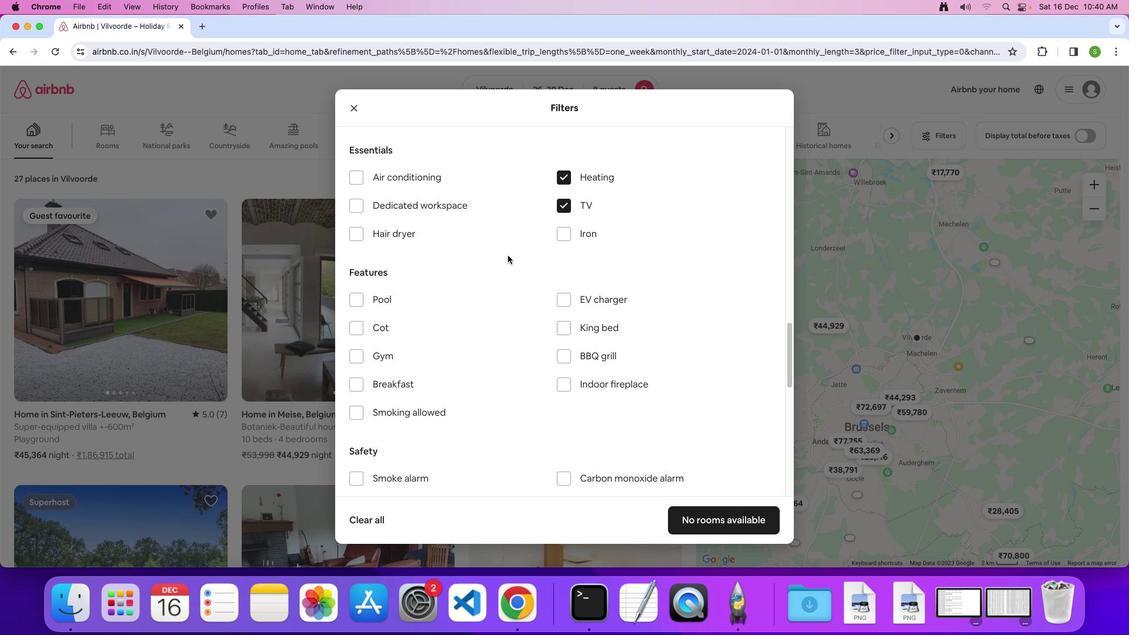 
Action: Mouse scrolled (508, 255) with delta (0, 0)
Screenshot: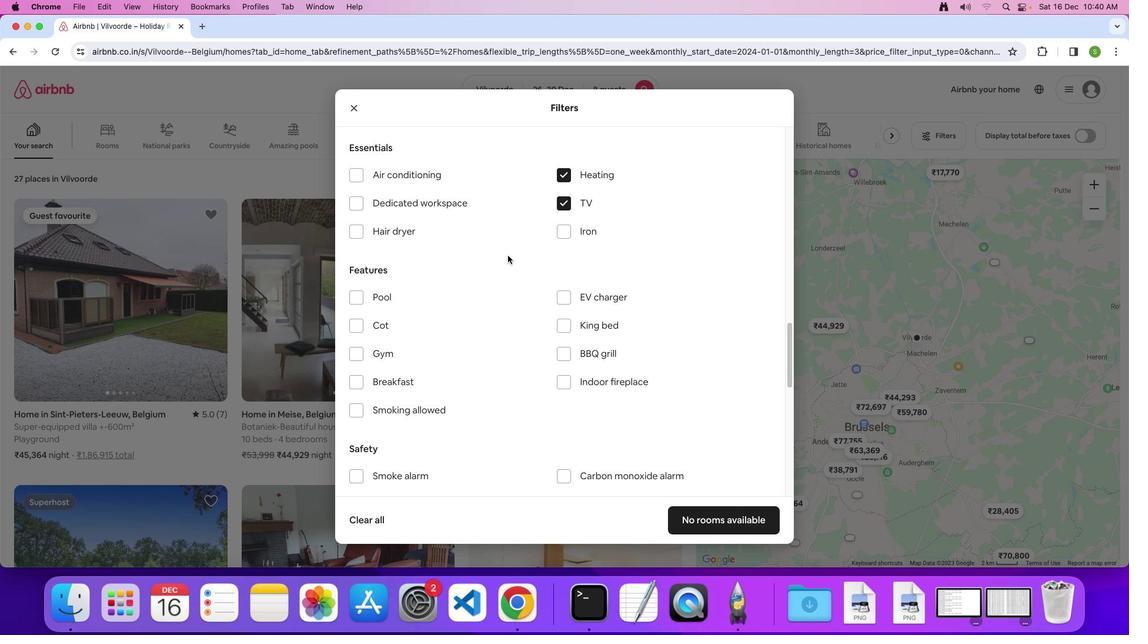 
Action: Mouse scrolled (508, 255) with delta (0, 0)
Screenshot: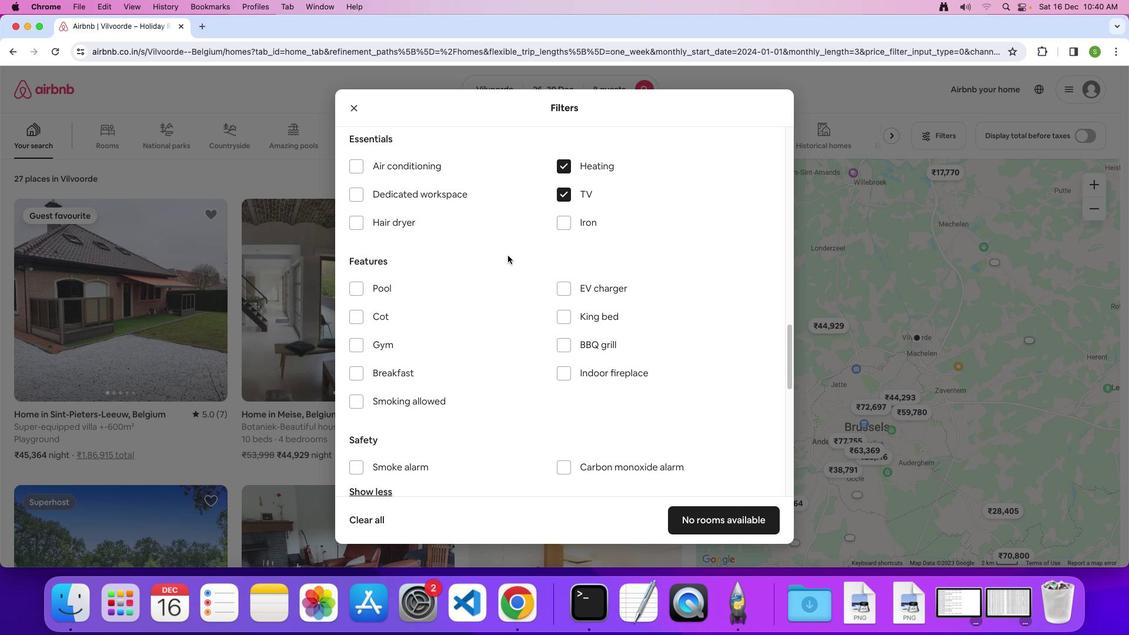 
Action: Mouse moved to (361, 341)
Screenshot: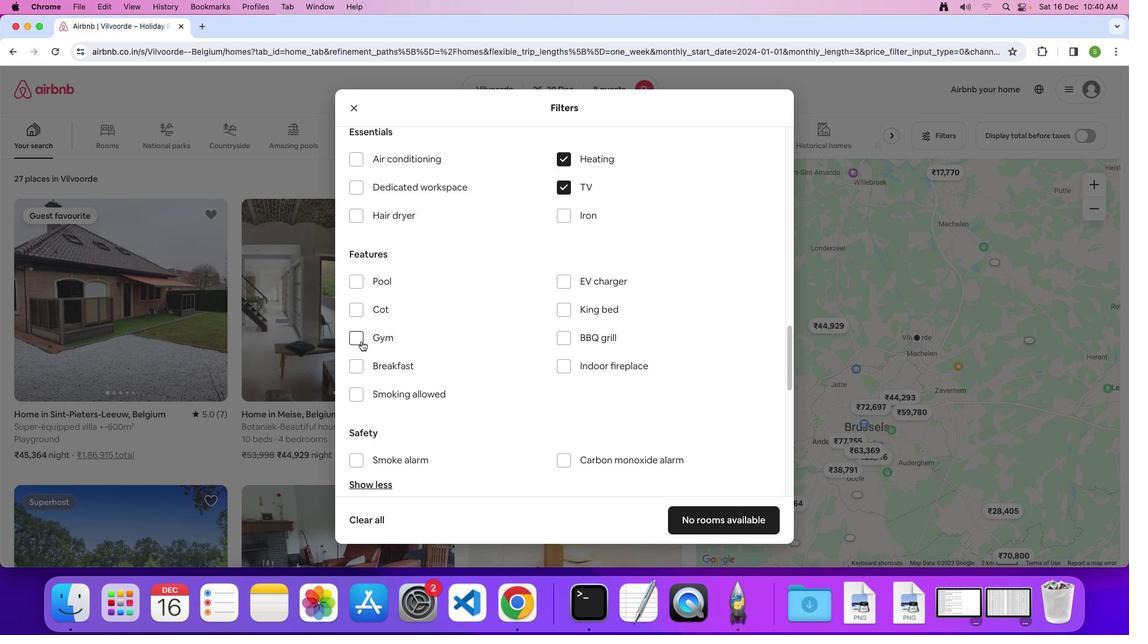
Action: Mouse pressed left at (361, 341)
Screenshot: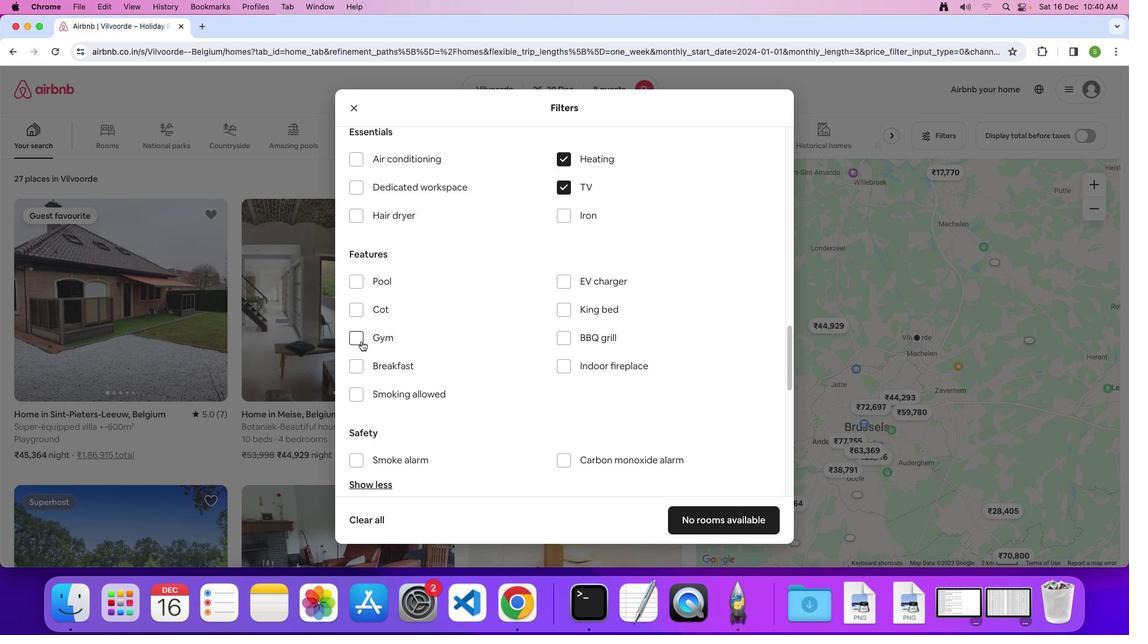 
Action: Mouse moved to (497, 336)
Screenshot: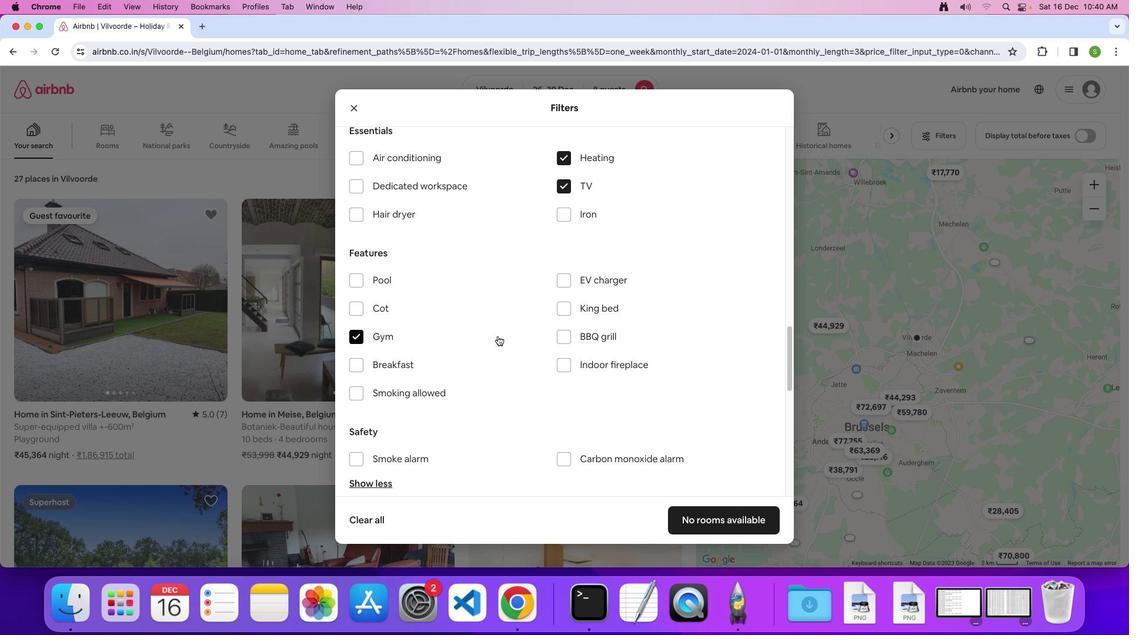 
Action: Mouse scrolled (497, 336) with delta (0, 0)
Screenshot: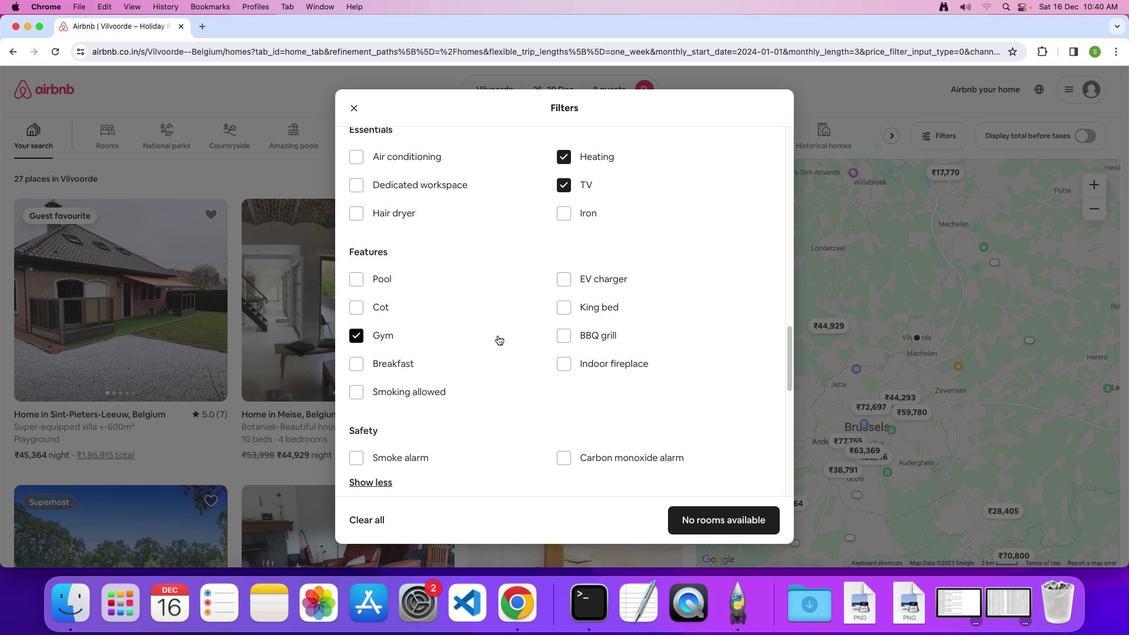 
Action: Mouse moved to (497, 335)
Screenshot: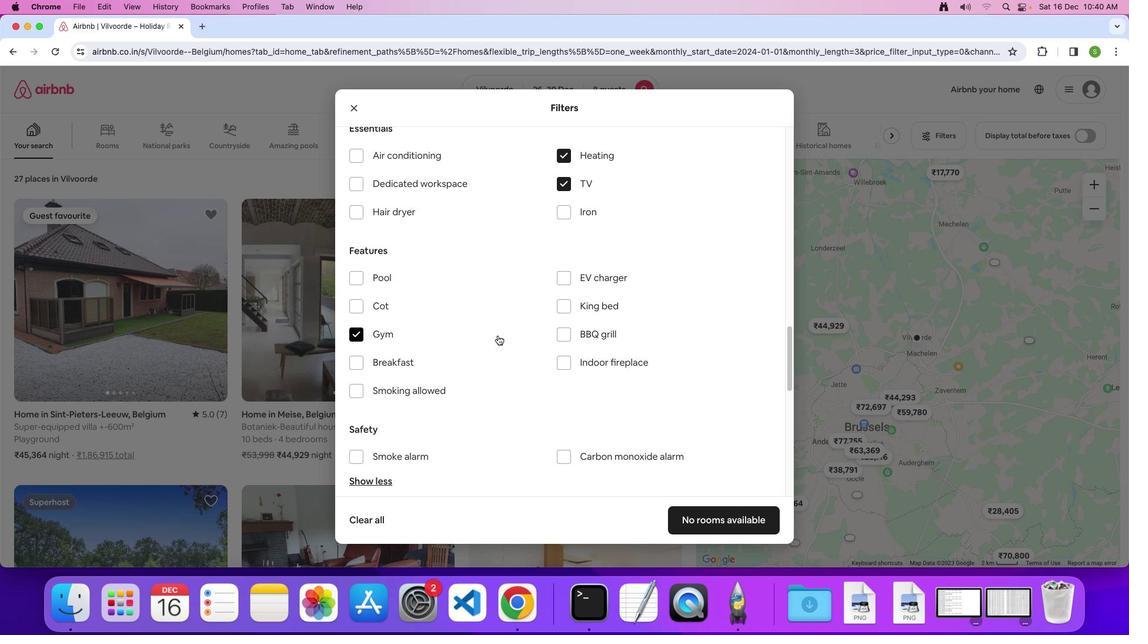 
Action: Mouse scrolled (497, 335) with delta (0, 0)
Screenshot: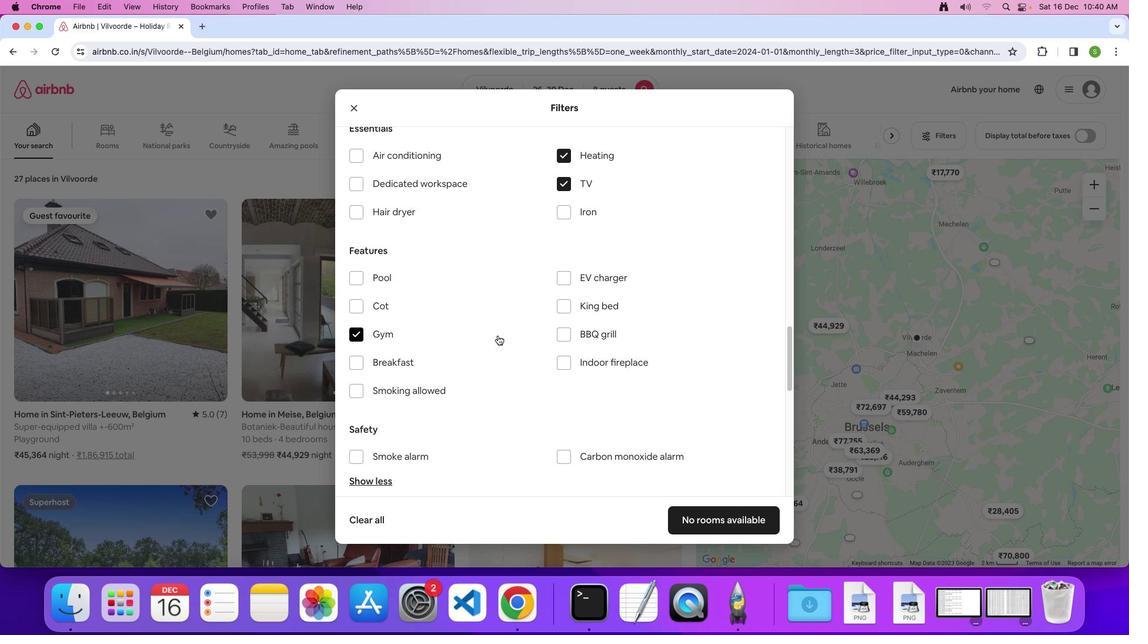 
Action: Mouse moved to (497, 335)
Screenshot: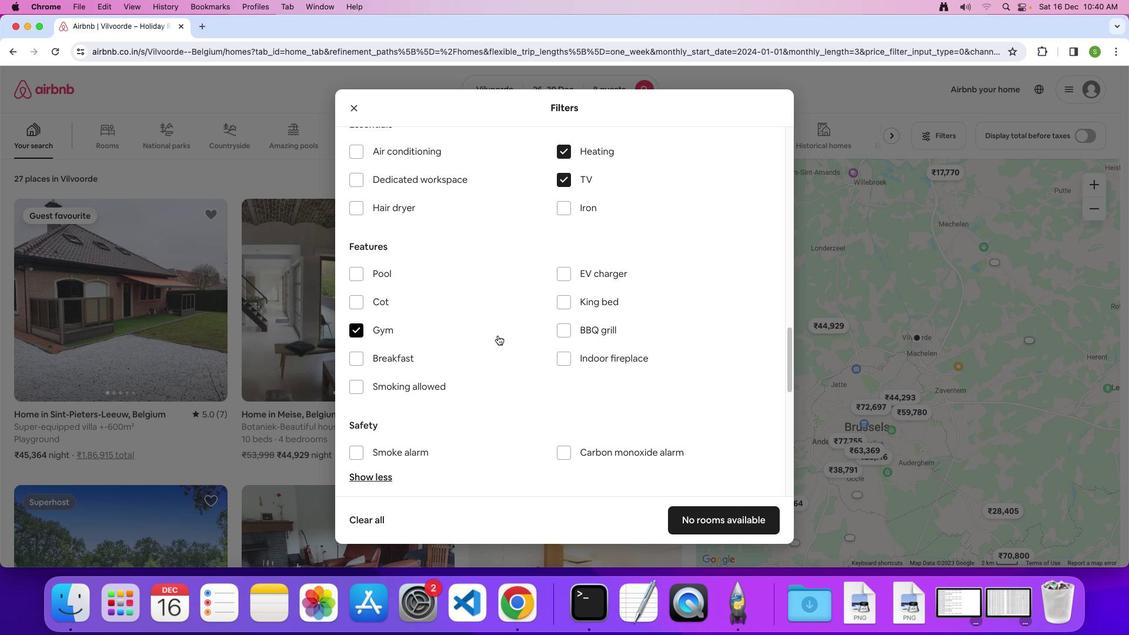 
Action: Mouse scrolled (497, 335) with delta (0, 0)
Screenshot: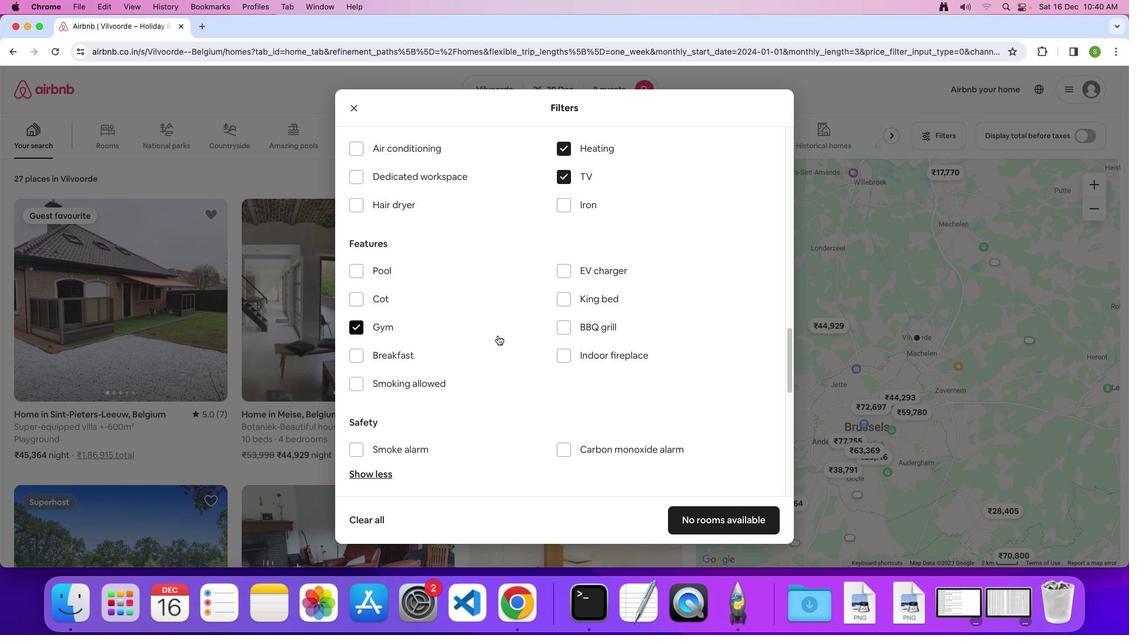 
Action: Mouse moved to (497, 335)
Screenshot: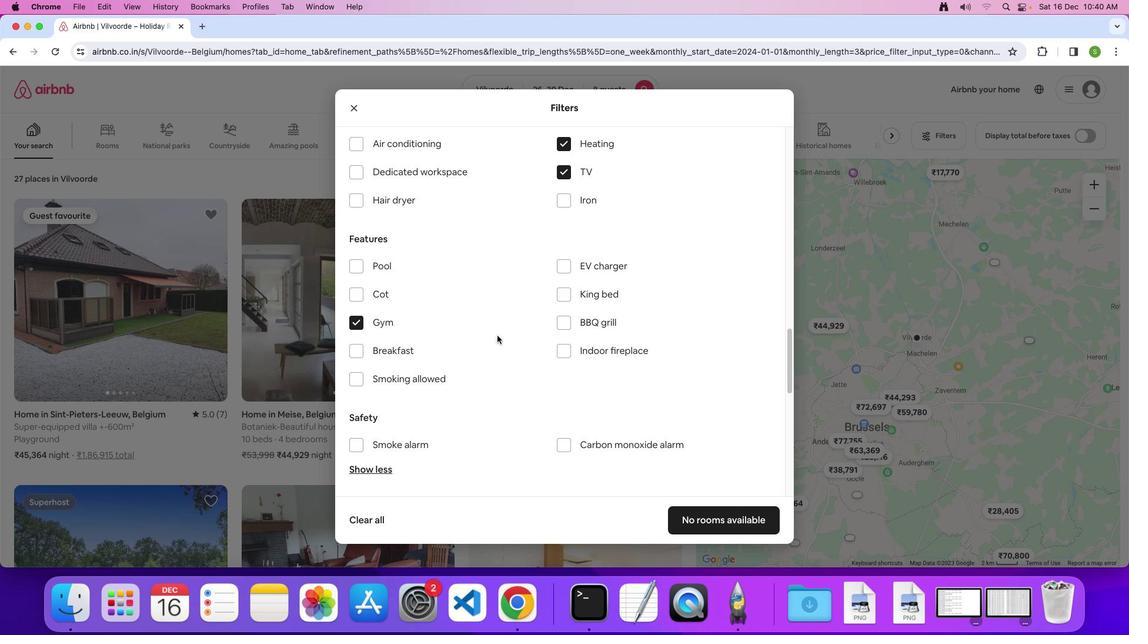 
Action: Mouse scrolled (497, 335) with delta (0, 0)
Screenshot: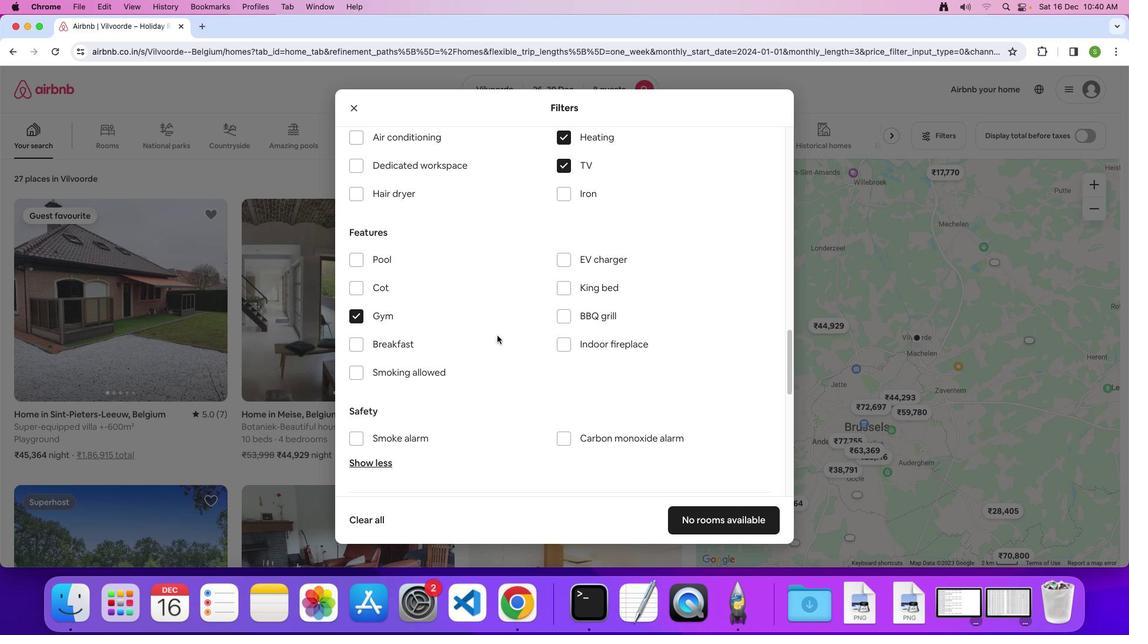 
Action: Mouse scrolled (497, 335) with delta (0, 0)
Screenshot: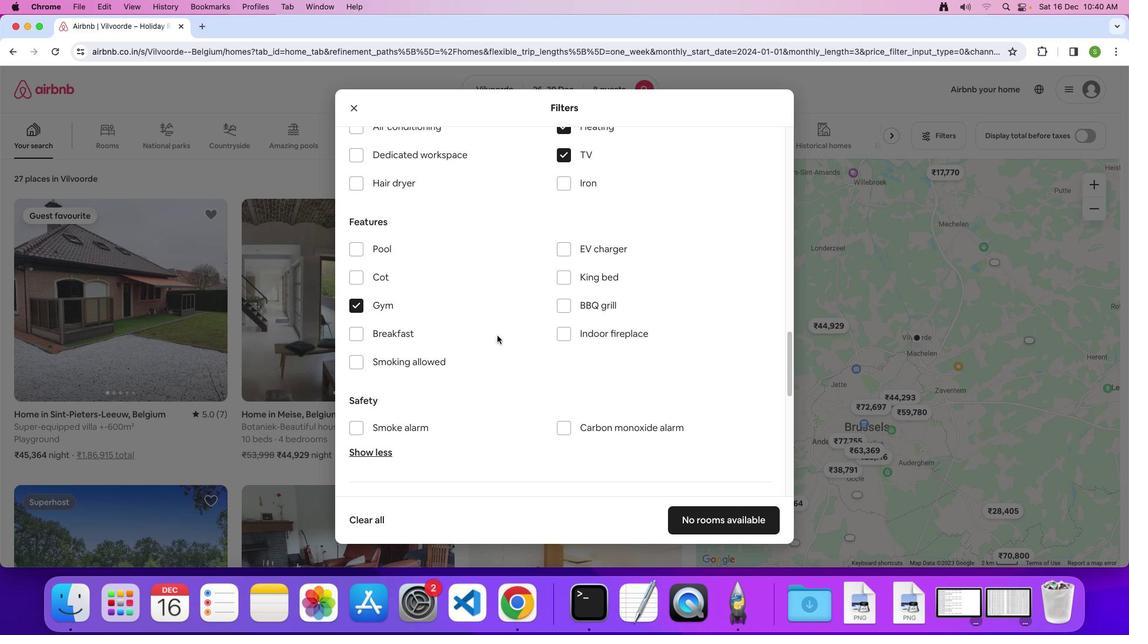 
Action: Mouse scrolled (497, 335) with delta (0, 0)
Screenshot: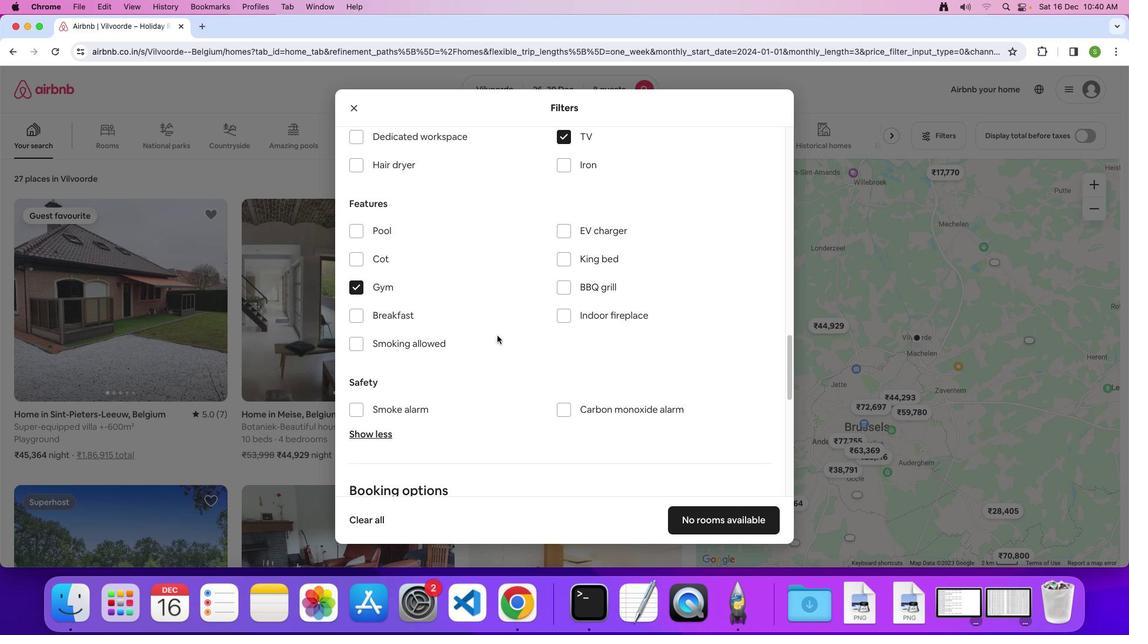 
Action: Mouse moved to (363, 332)
Screenshot: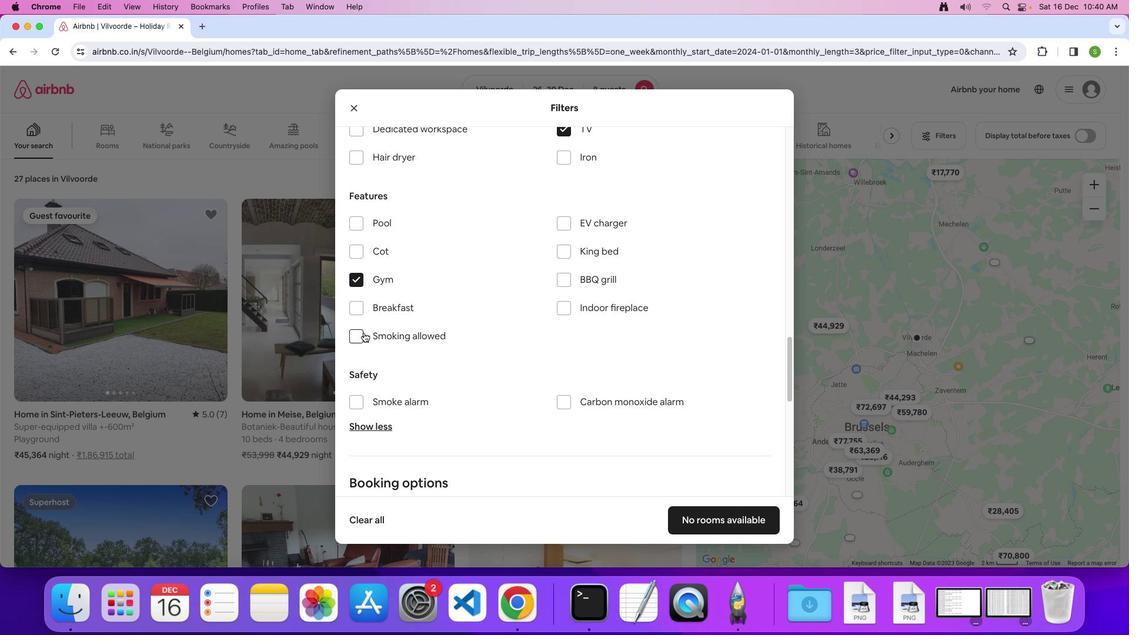 
Action: Mouse pressed left at (363, 332)
Screenshot: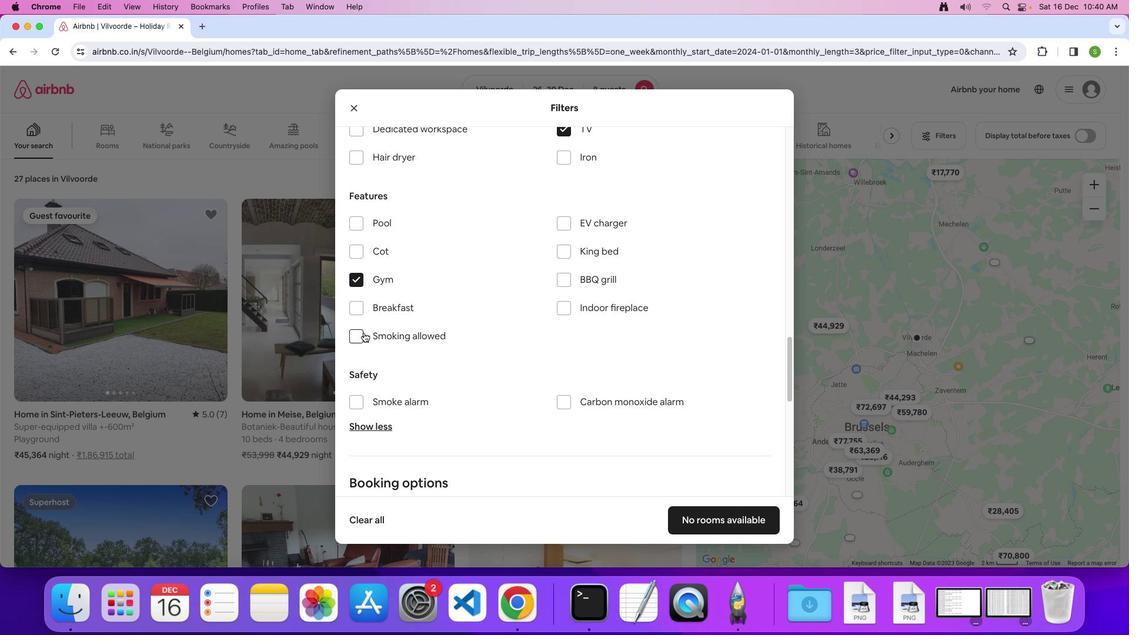 
Action: Mouse moved to (504, 335)
Screenshot: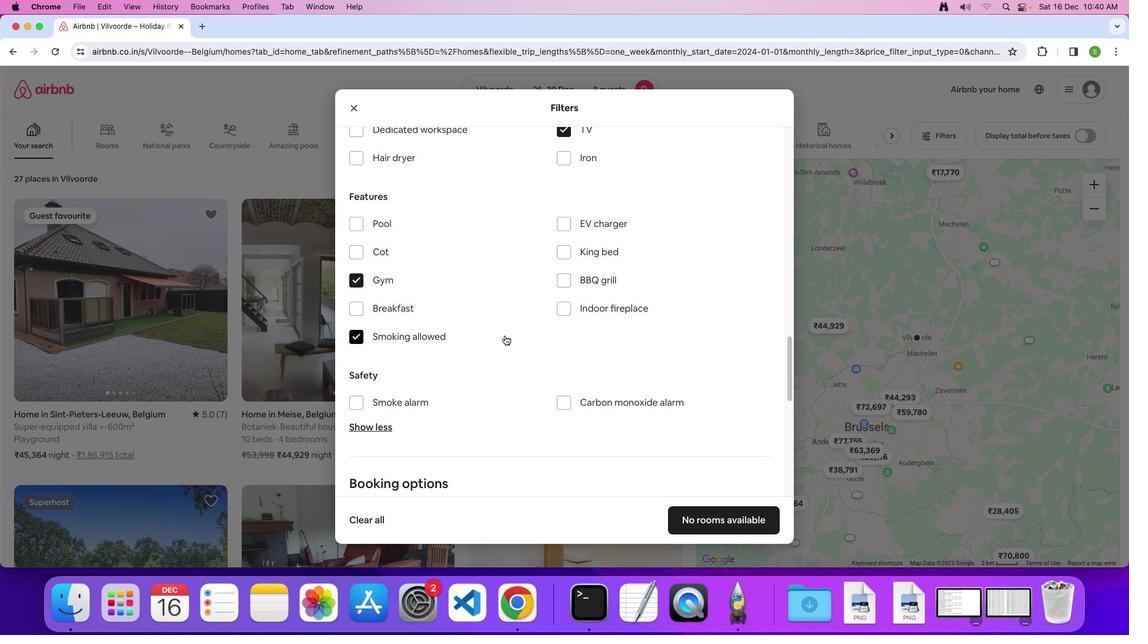 
Action: Mouse scrolled (504, 335) with delta (0, 0)
Screenshot: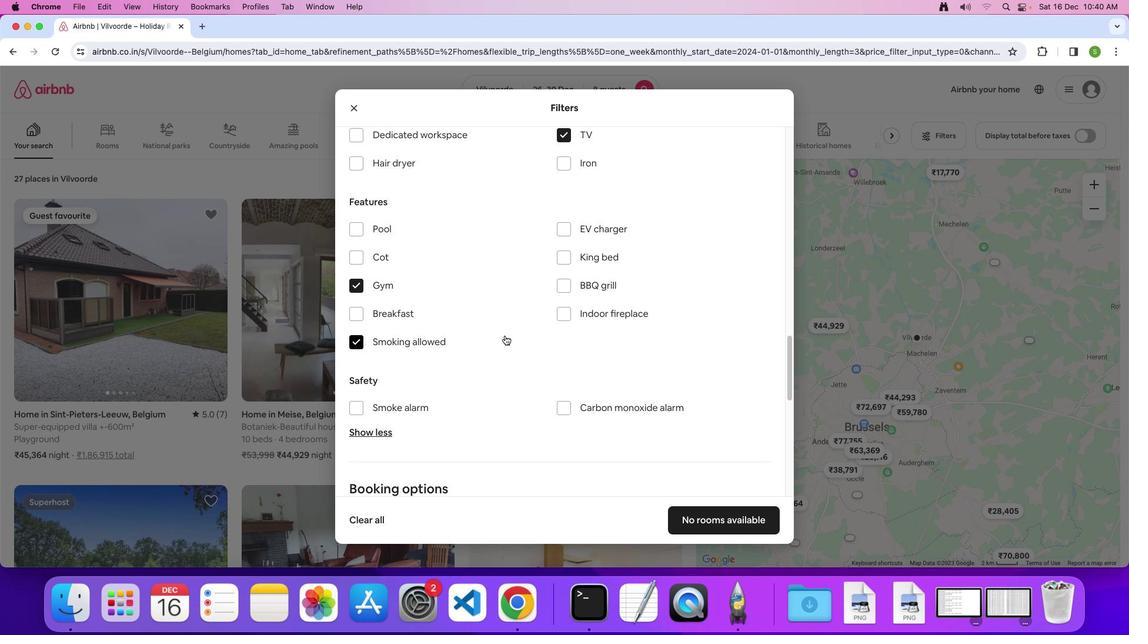 
Action: Mouse scrolled (504, 335) with delta (0, 0)
Screenshot: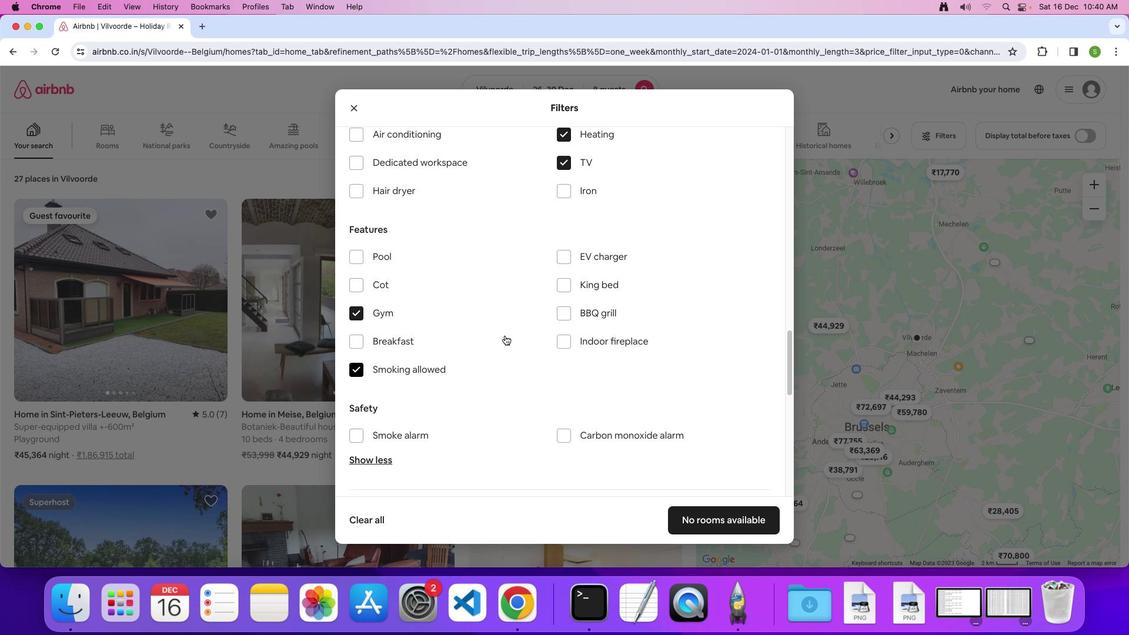 
Action: Mouse scrolled (504, 335) with delta (0, 1)
Screenshot: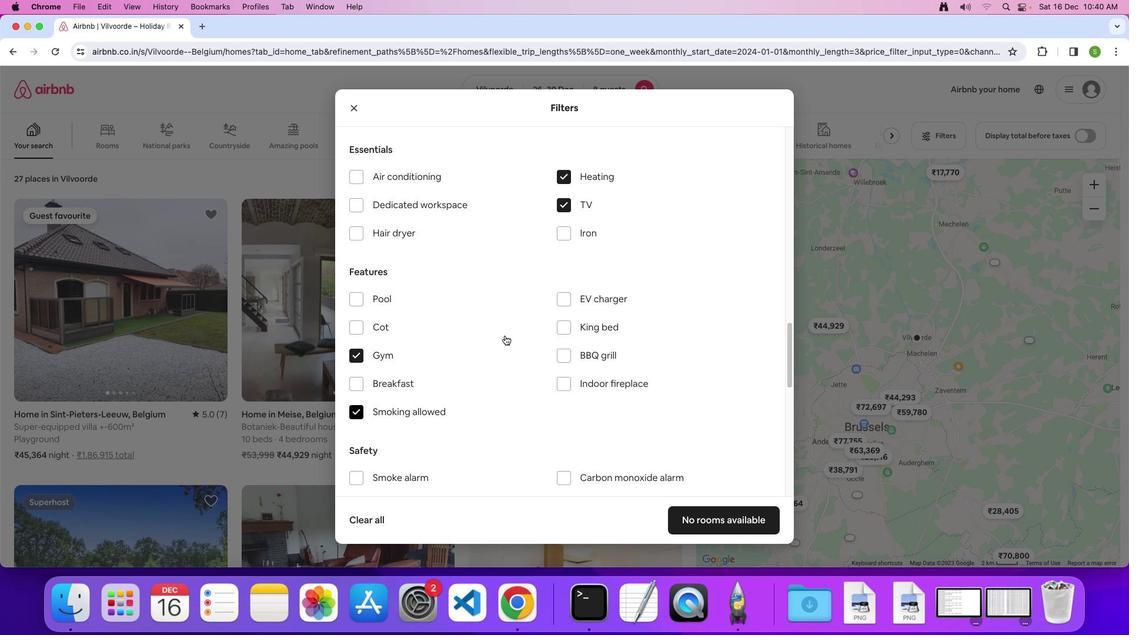 
Action: Mouse scrolled (504, 335) with delta (0, 0)
Screenshot: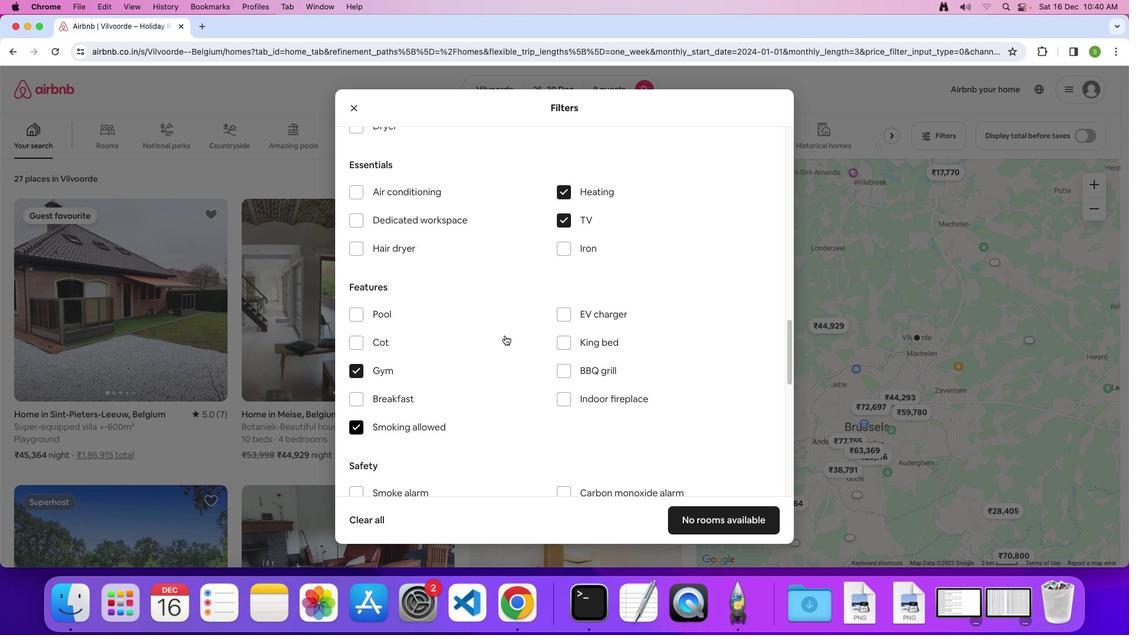 
Action: Mouse scrolled (504, 335) with delta (0, 0)
Screenshot: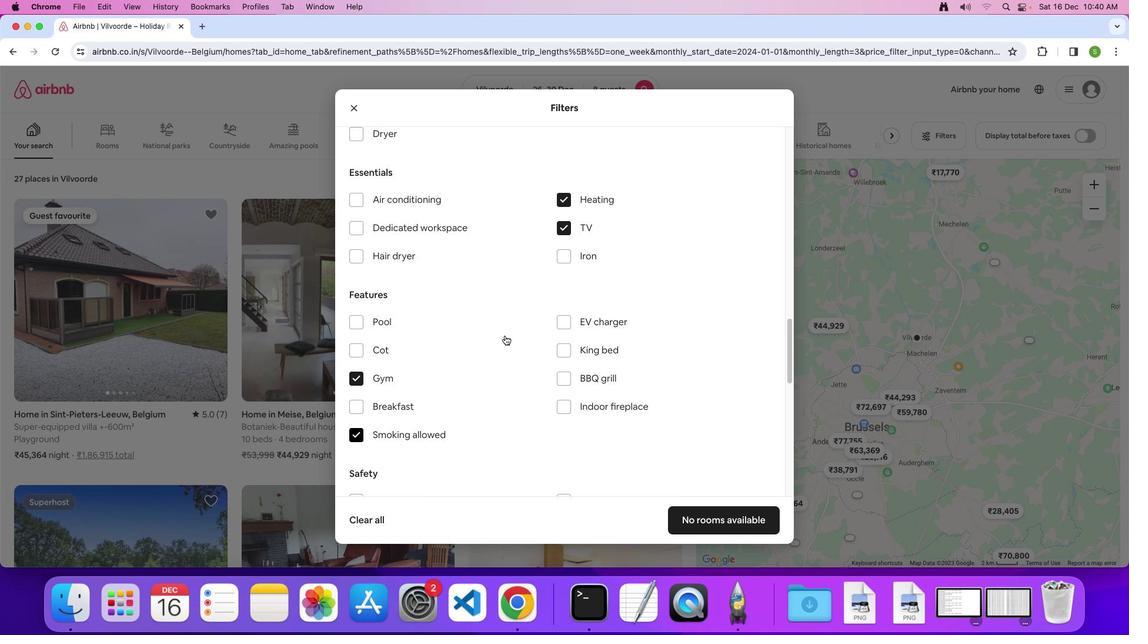 
Action: Mouse scrolled (504, 335) with delta (0, 0)
Screenshot: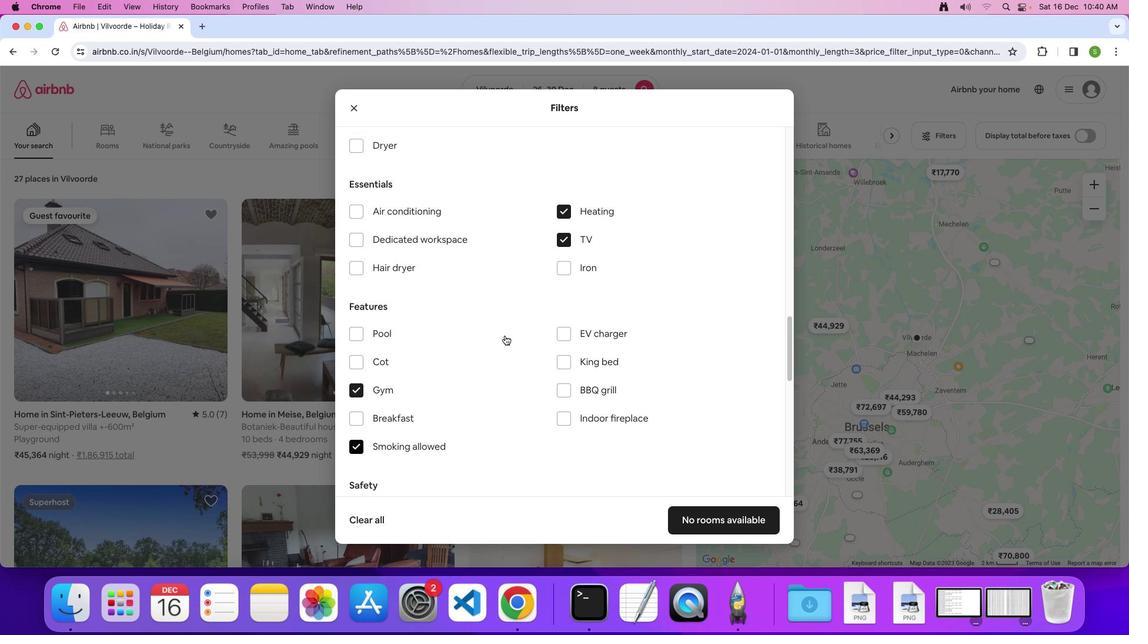 
Action: Mouse scrolled (504, 335) with delta (0, 0)
Screenshot: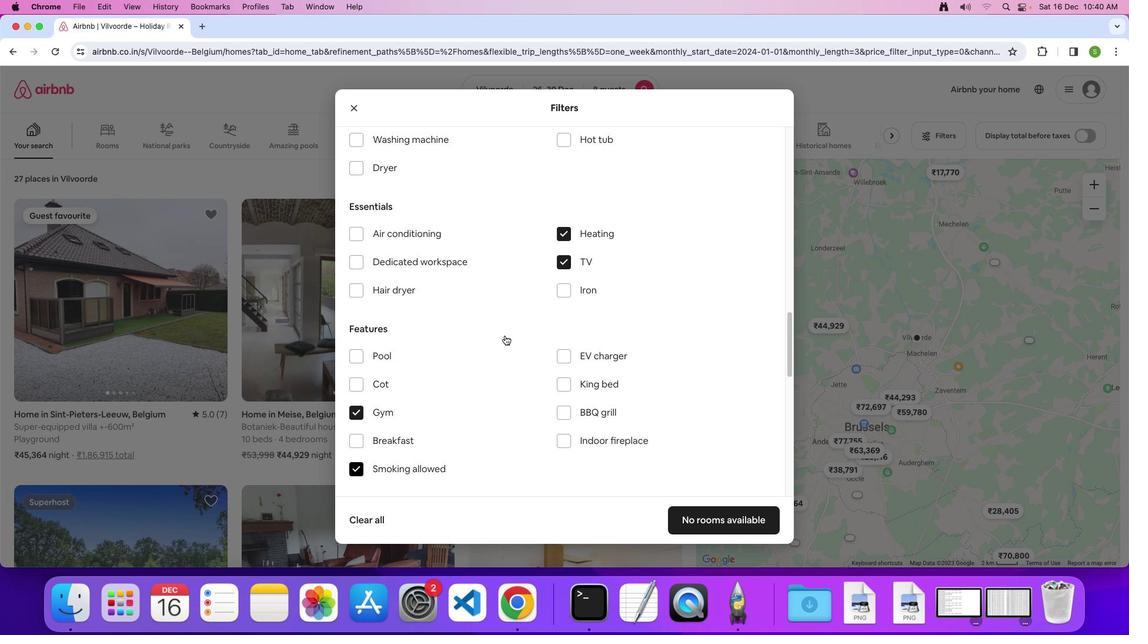 
Action: Mouse scrolled (504, 335) with delta (0, 0)
Screenshot: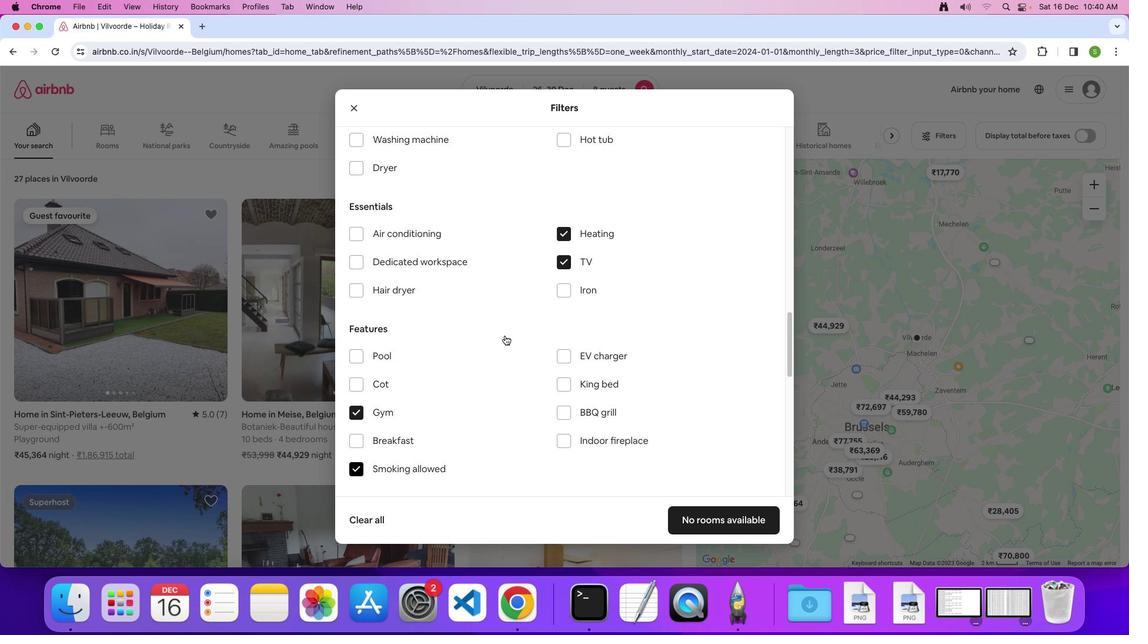 
Action: Mouse scrolled (504, 335) with delta (0, 0)
Screenshot: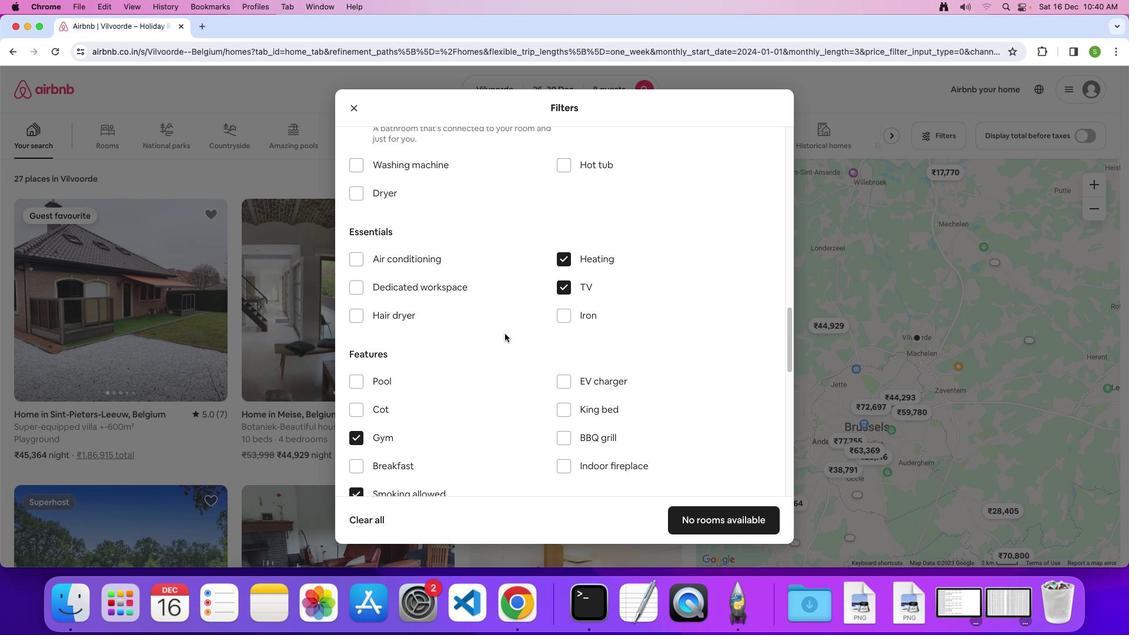 
Action: Mouse scrolled (504, 335) with delta (0, 0)
Screenshot: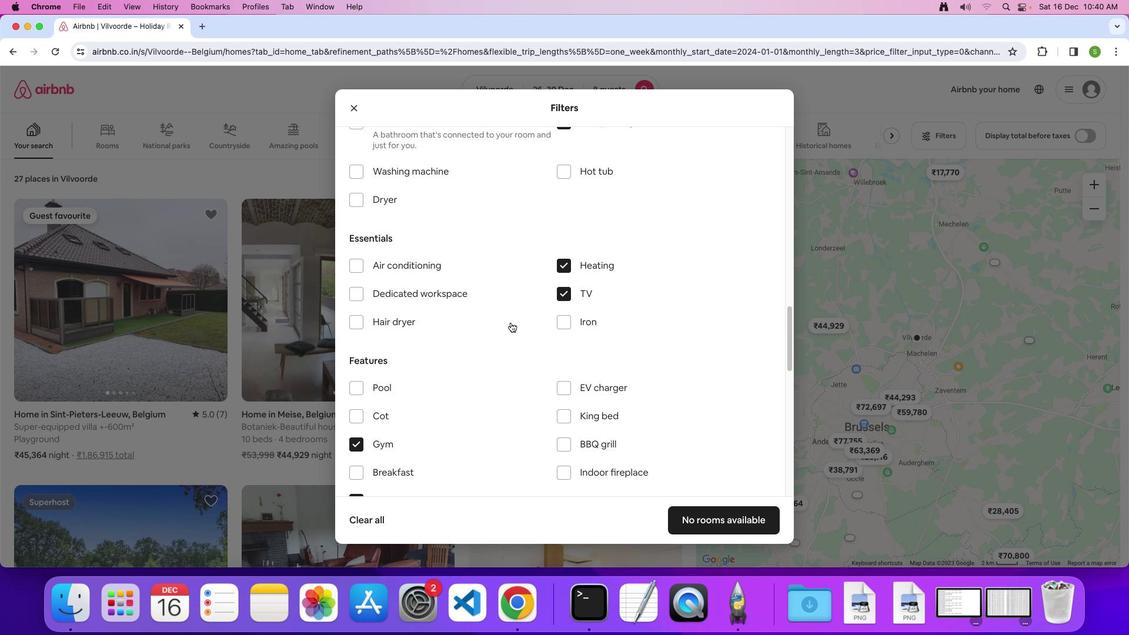 
Action: Mouse moved to (563, 181)
Screenshot: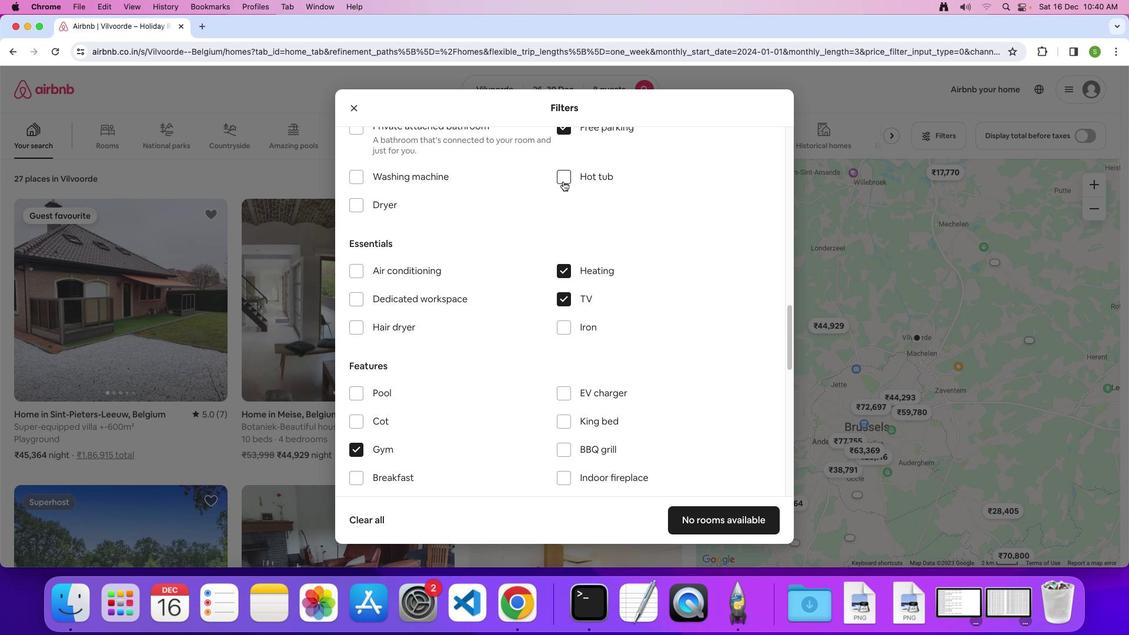 
Action: Mouse pressed left at (563, 181)
Screenshot: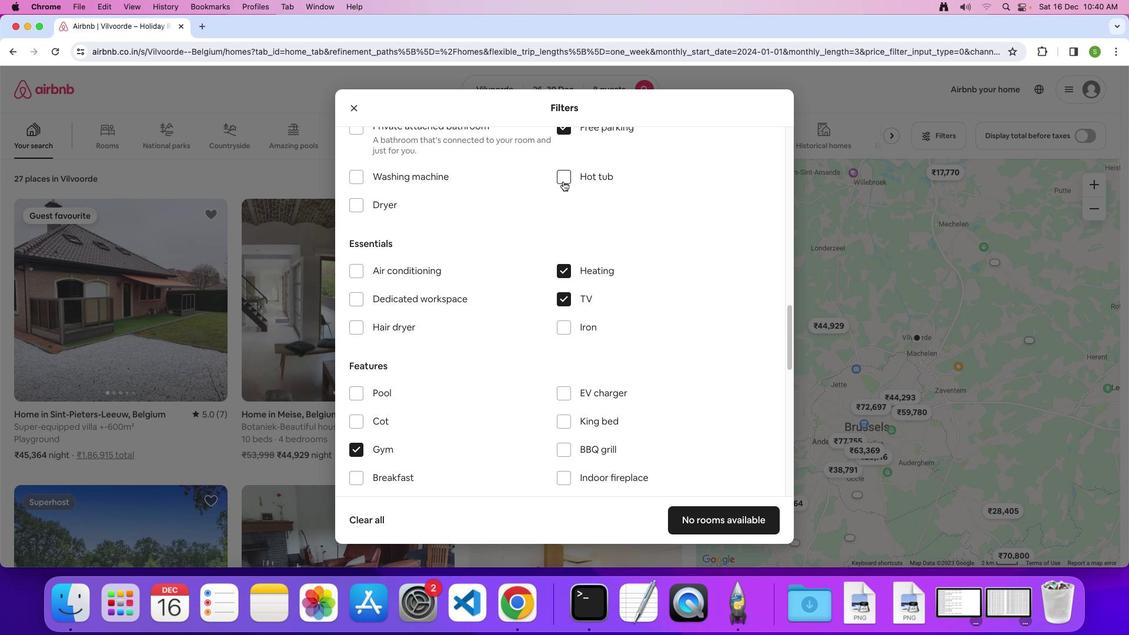 
Action: Mouse moved to (536, 338)
Screenshot: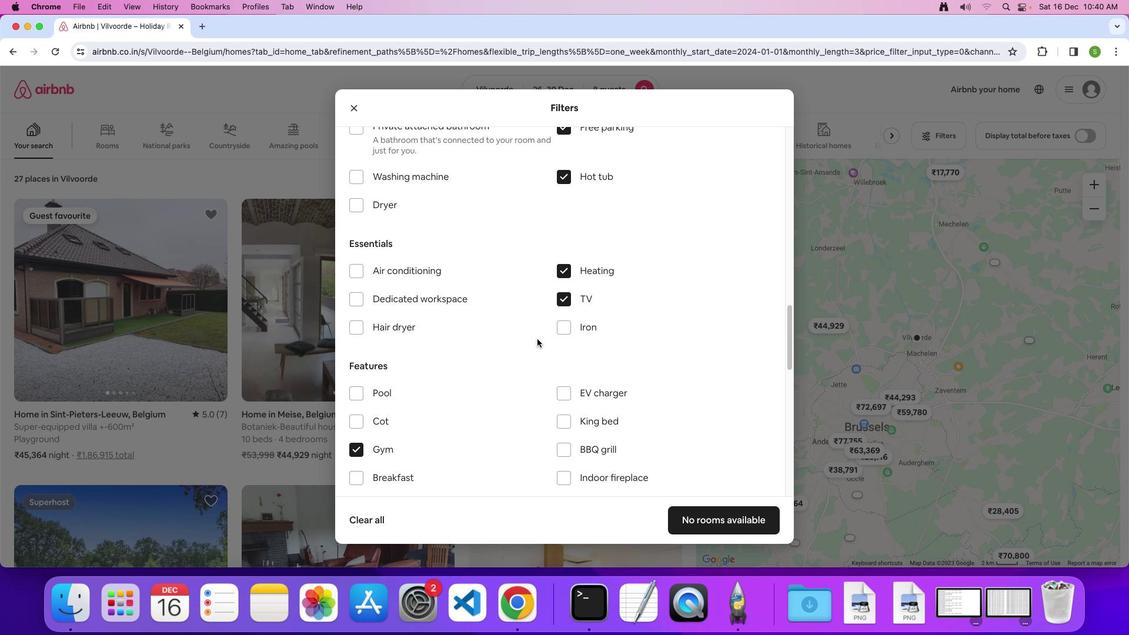 
Action: Mouse scrolled (536, 338) with delta (0, 0)
Screenshot: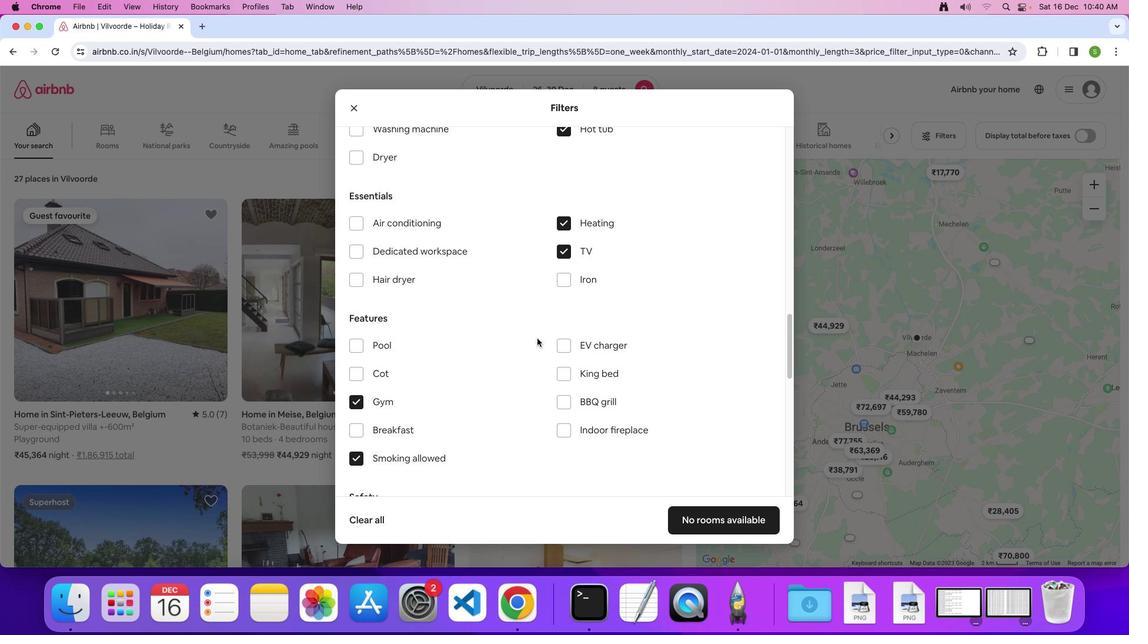 
Action: Mouse scrolled (536, 338) with delta (0, 0)
Screenshot: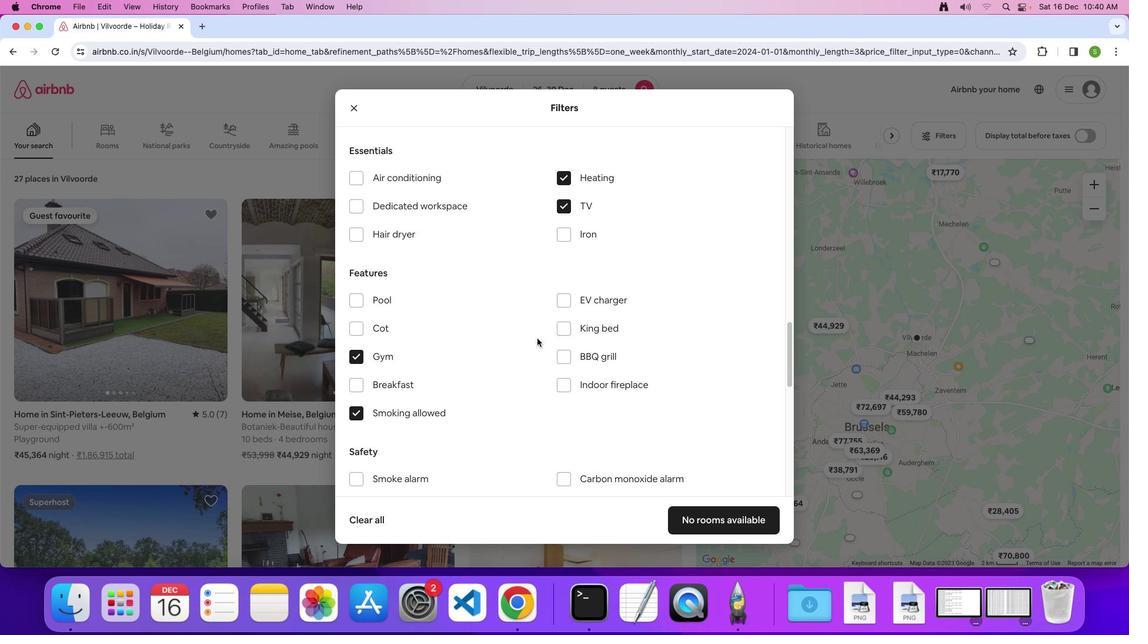 
Action: Mouse moved to (536, 338)
Screenshot: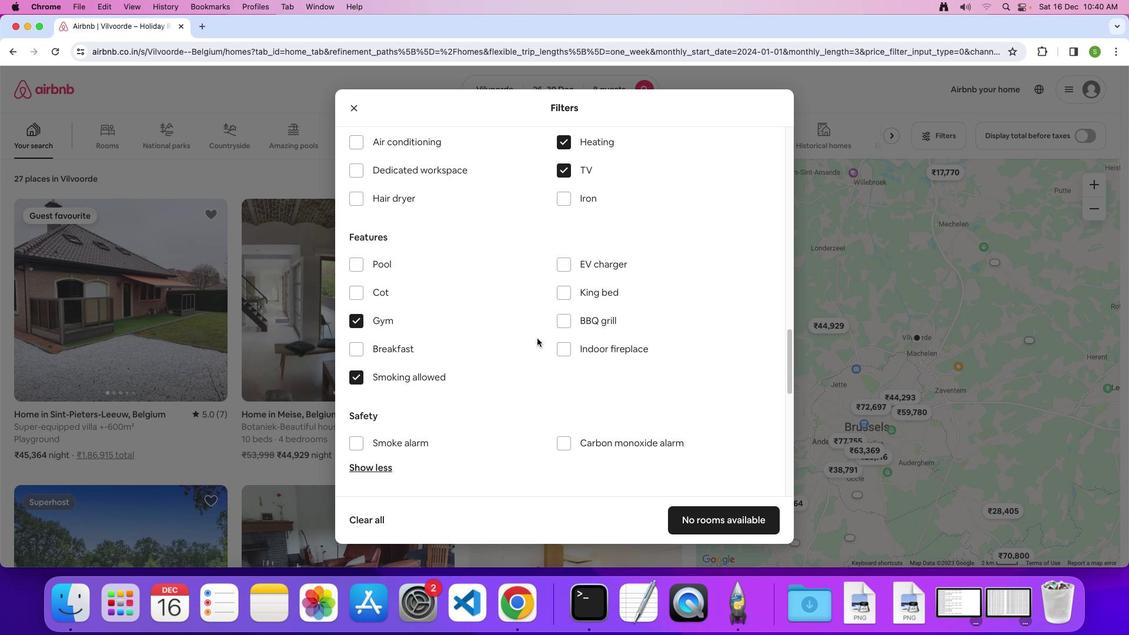 
Action: Mouse scrolled (536, 338) with delta (0, -2)
Screenshot: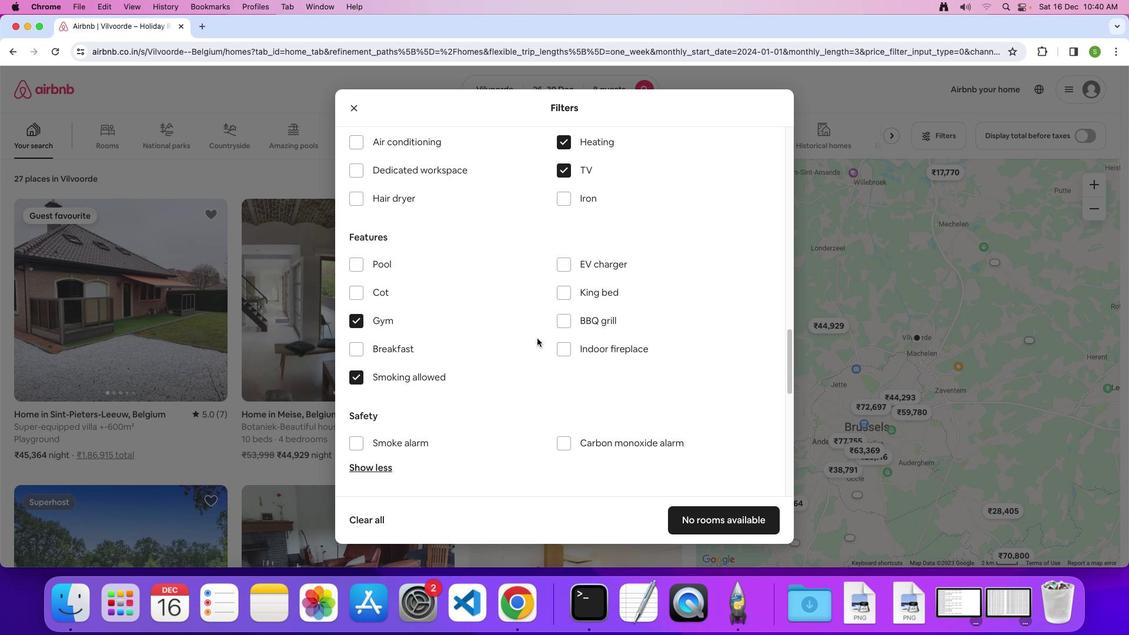 
Action: Mouse moved to (536, 338)
Screenshot: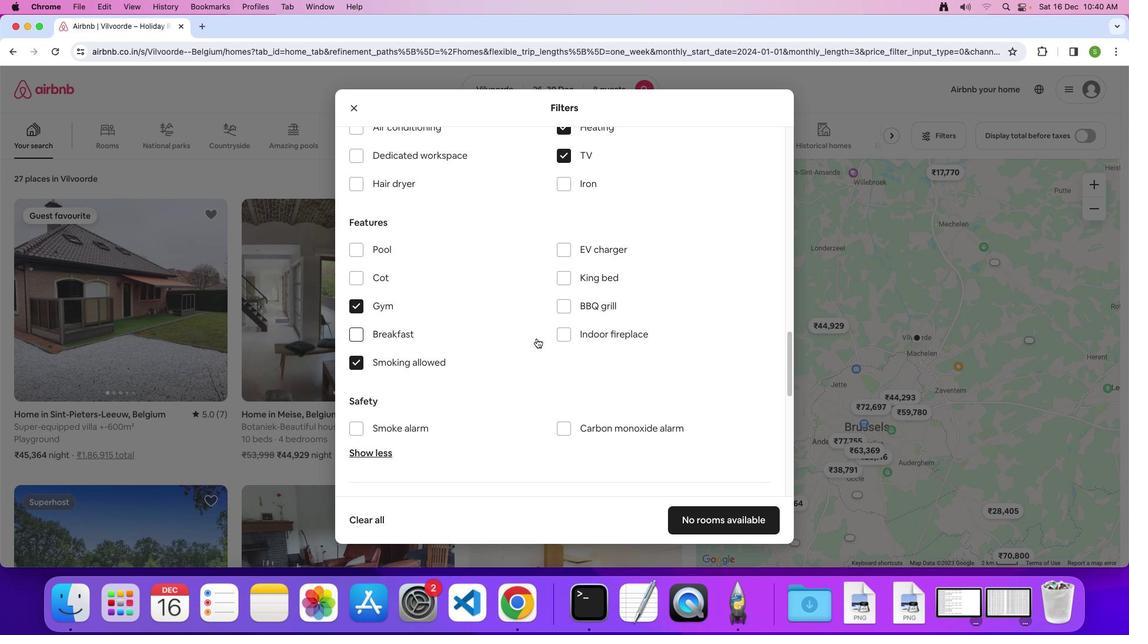 
Action: Mouse scrolled (536, 338) with delta (0, 0)
Screenshot: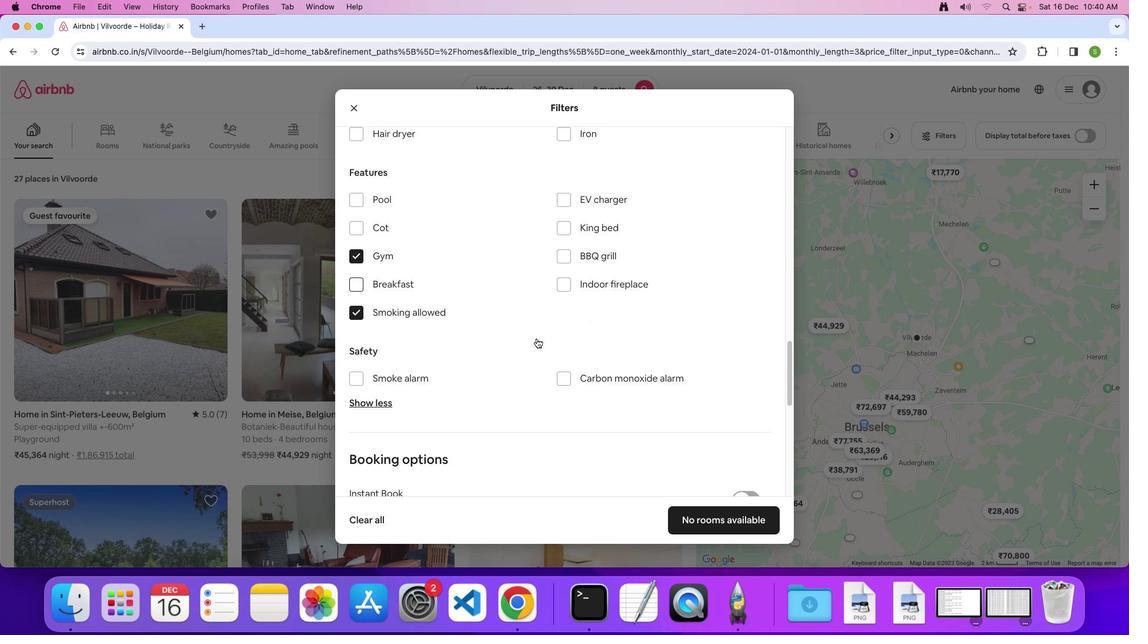 
Action: Mouse scrolled (536, 338) with delta (0, 0)
Screenshot: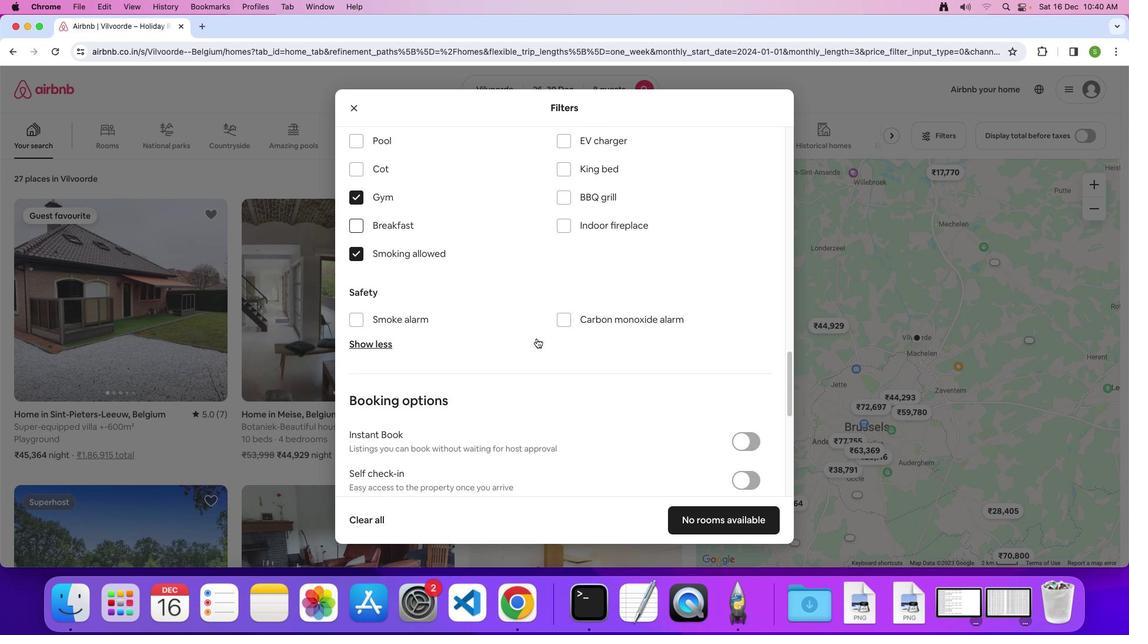 
Action: Mouse scrolled (536, 338) with delta (0, -2)
Screenshot: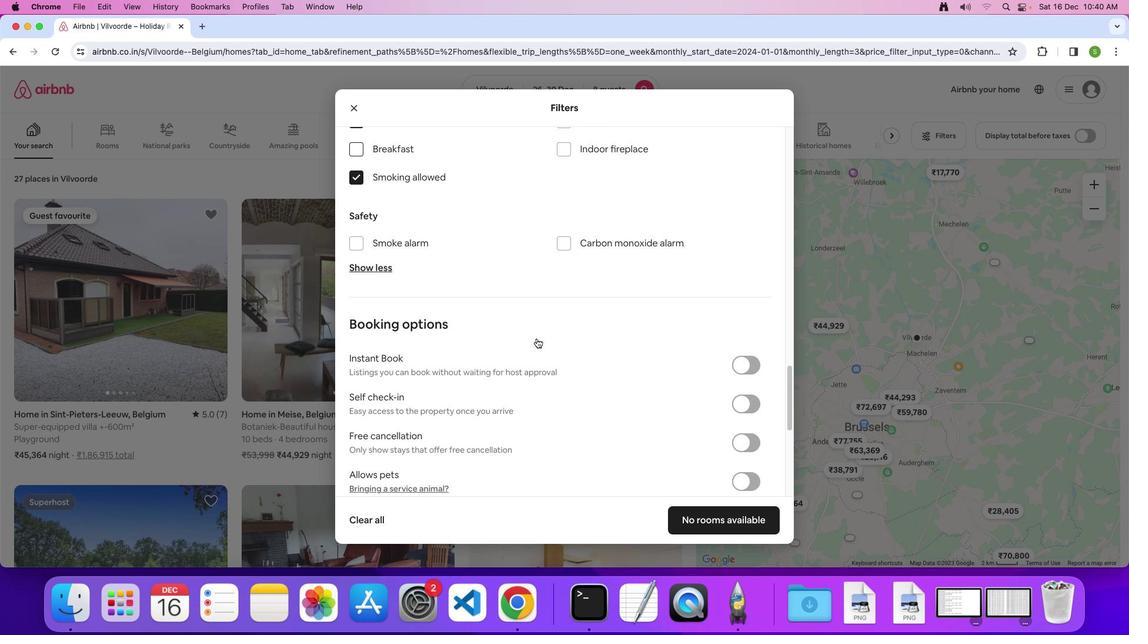 
Action: Mouse scrolled (536, 338) with delta (0, -2)
Screenshot: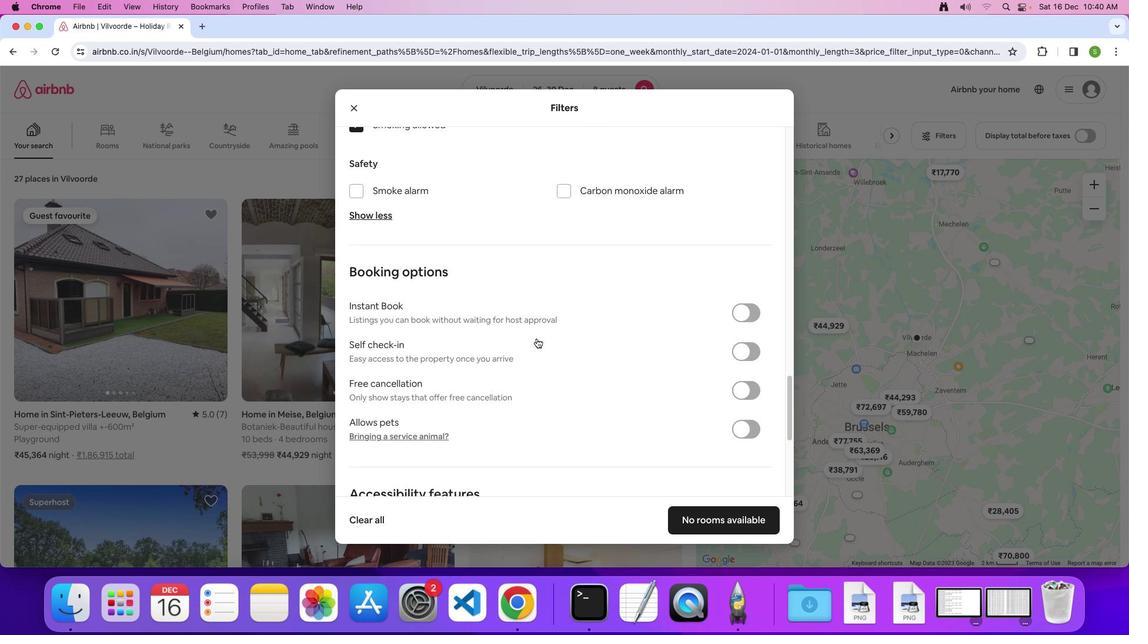 
Action: Mouse scrolled (536, 338) with delta (0, 0)
Screenshot: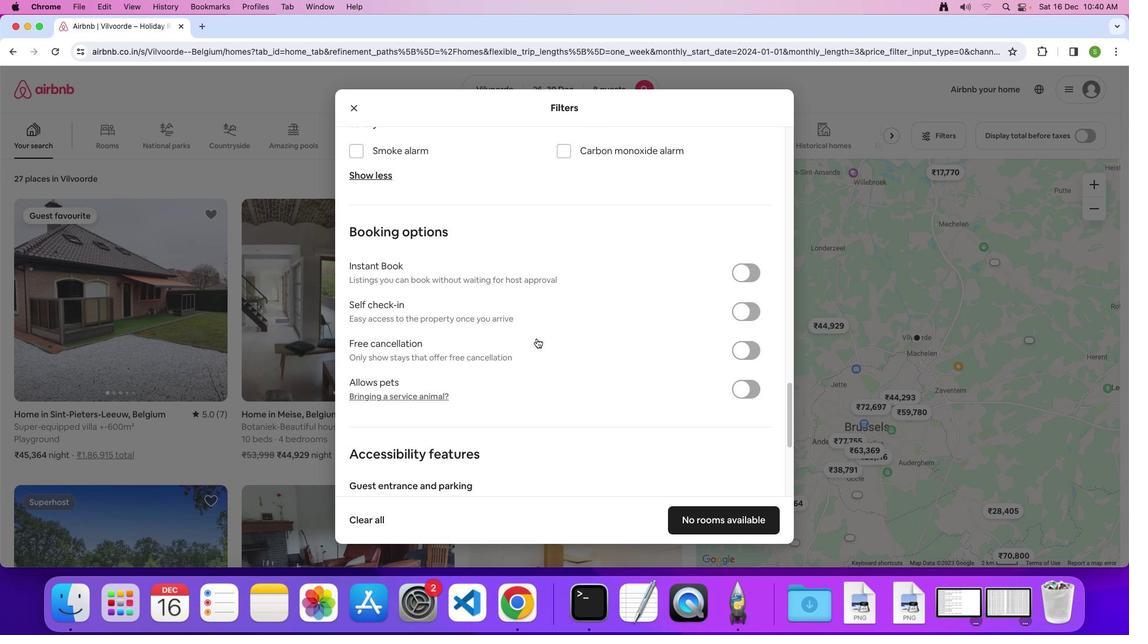 
Action: Mouse scrolled (536, 338) with delta (0, 0)
Screenshot: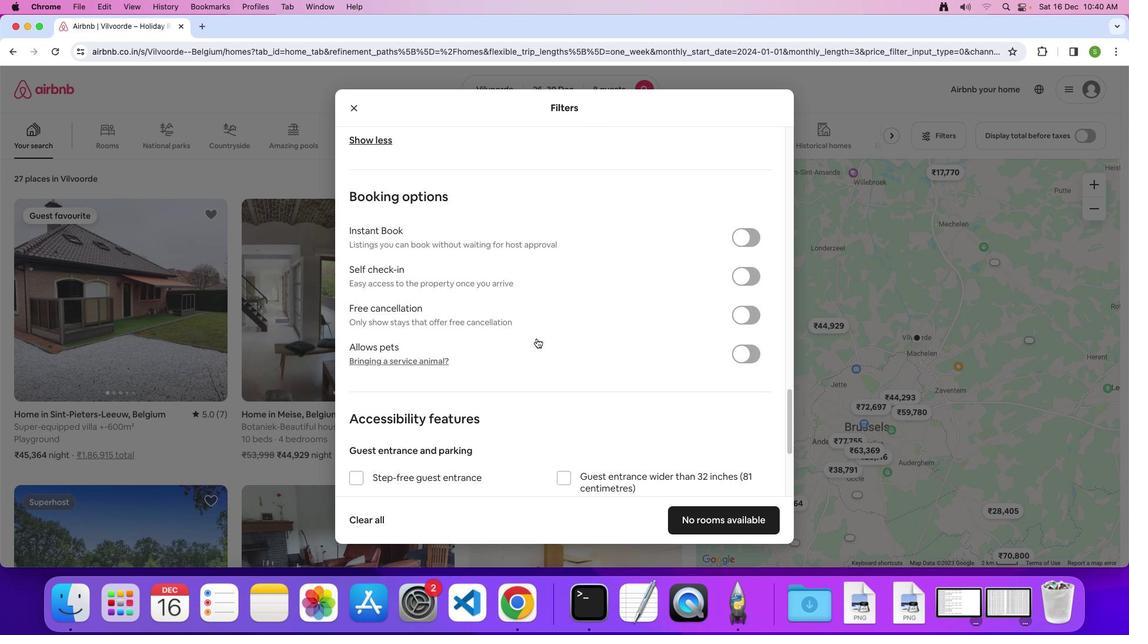 
Action: Mouse scrolled (536, 338) with delta (0, -2)
Screenshot: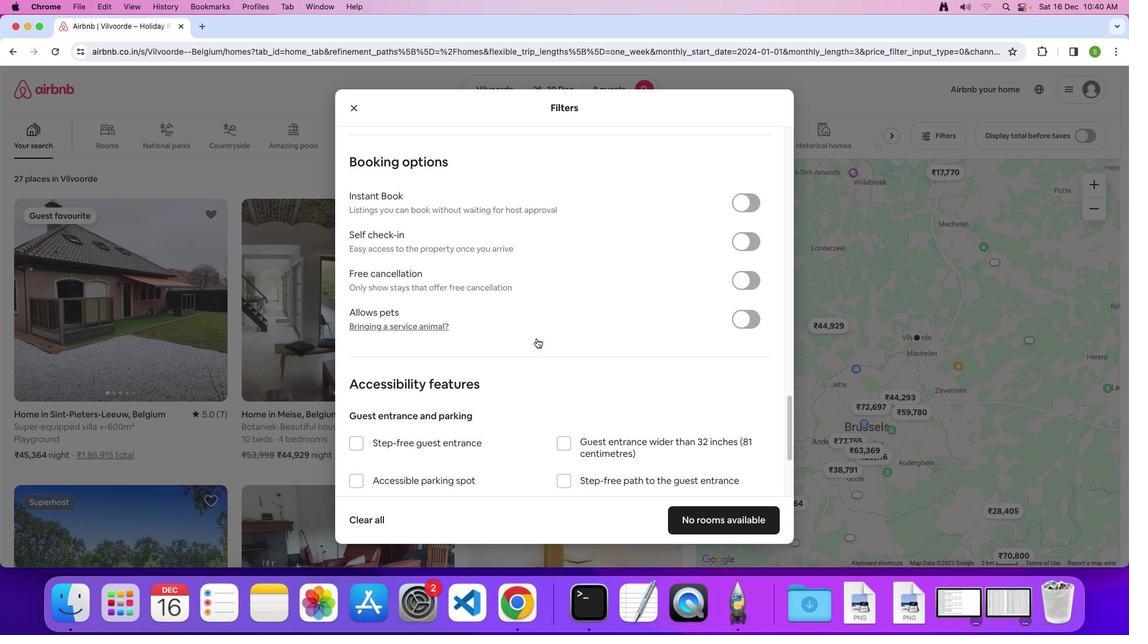 
Action: Mouse moved to (536, 338)
Screenshot: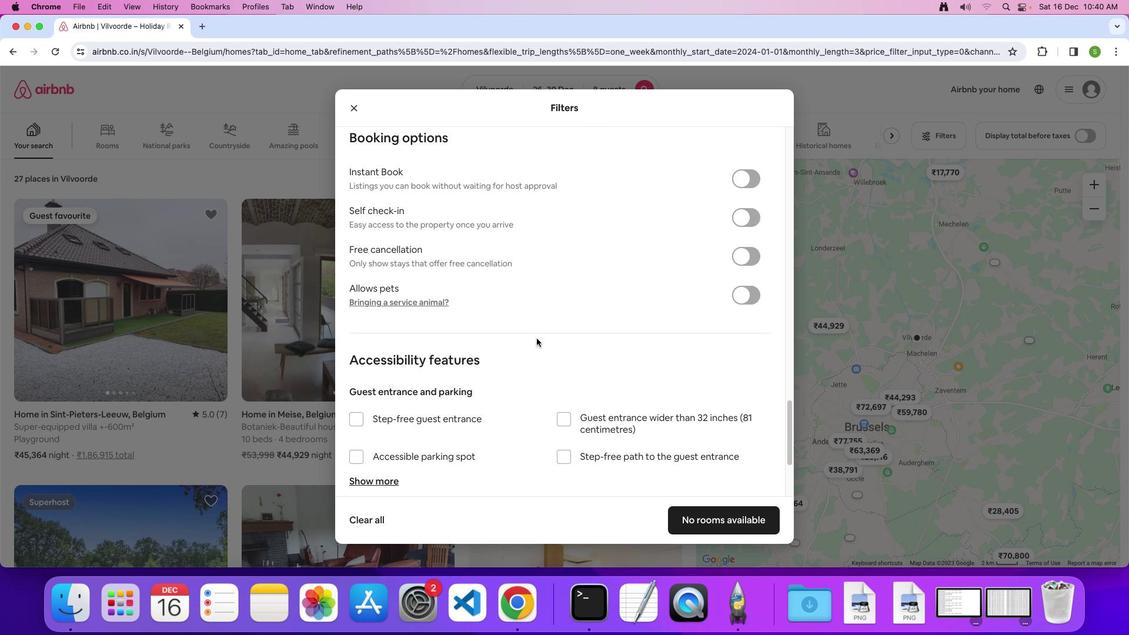 
Action: Mouse scrolled (536, 338) with delta (0, 0)
Screenshot: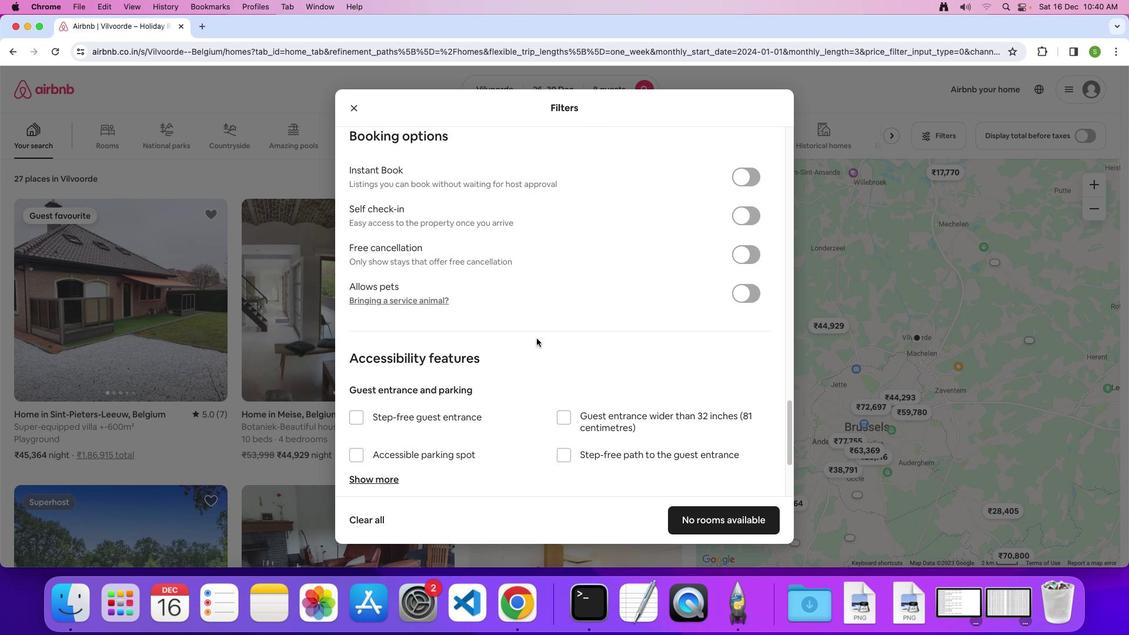 
Action: Mouse scrolled (536, 338) with delta (0, 0)
Screenshot: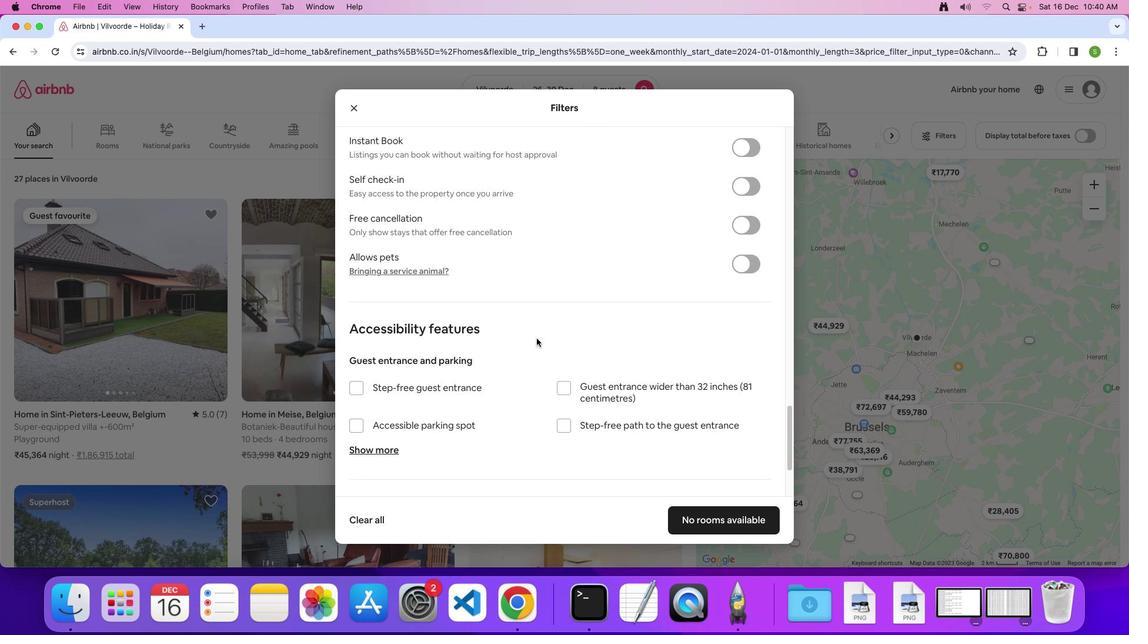 
Action: Mouse scrolled (536, 338) with delta (0, 0)
Screenshot: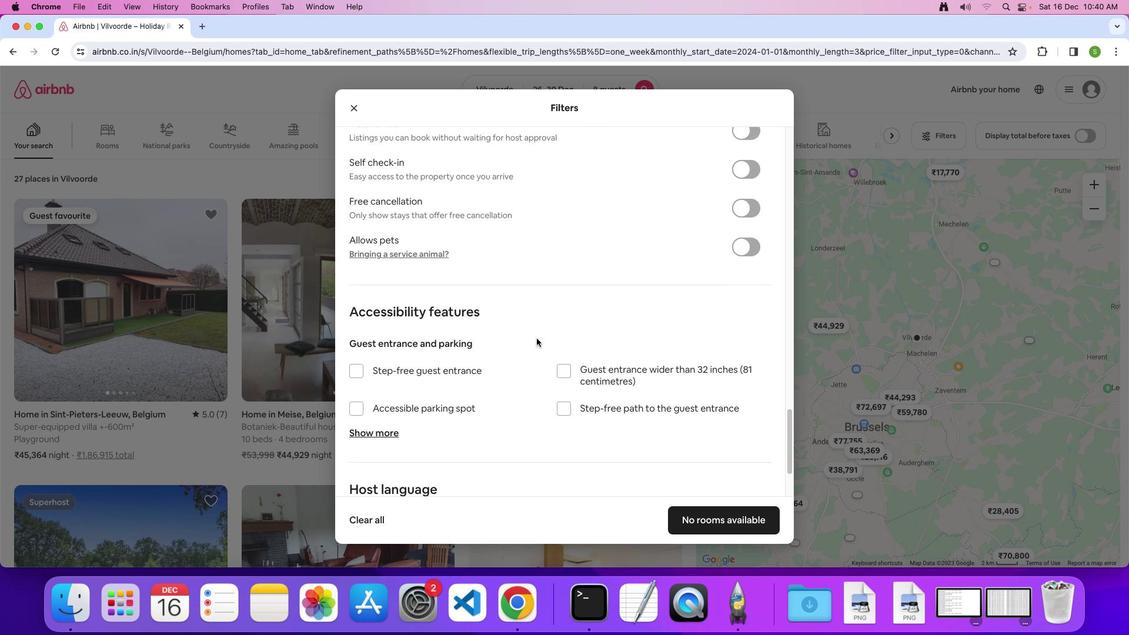 
Action: Mouse moved to (536, 338)
Screenshot: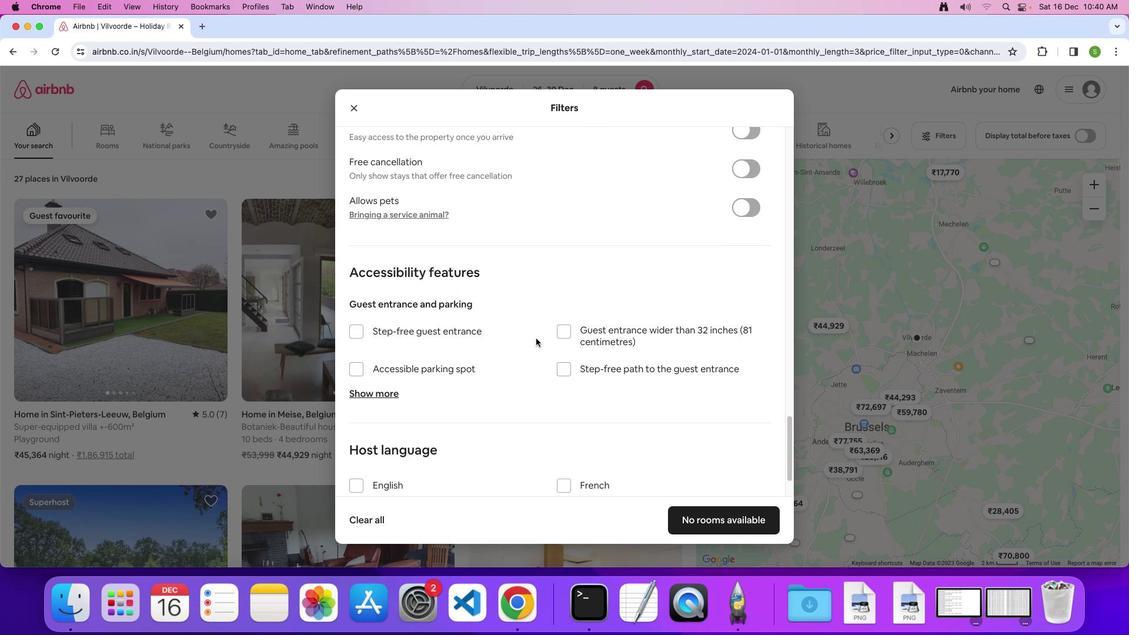 
Action: Mouse scrolled (536, 338) with delta (0, -1)
Screenshot: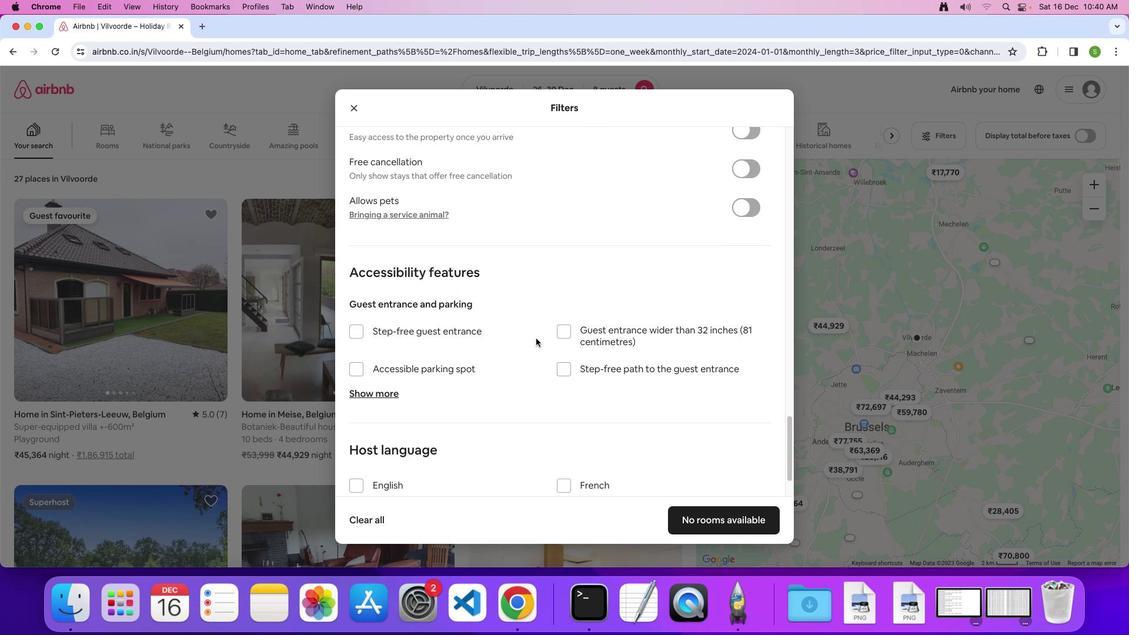 
Action: Mouse moved to (536, 338)
Screenshot: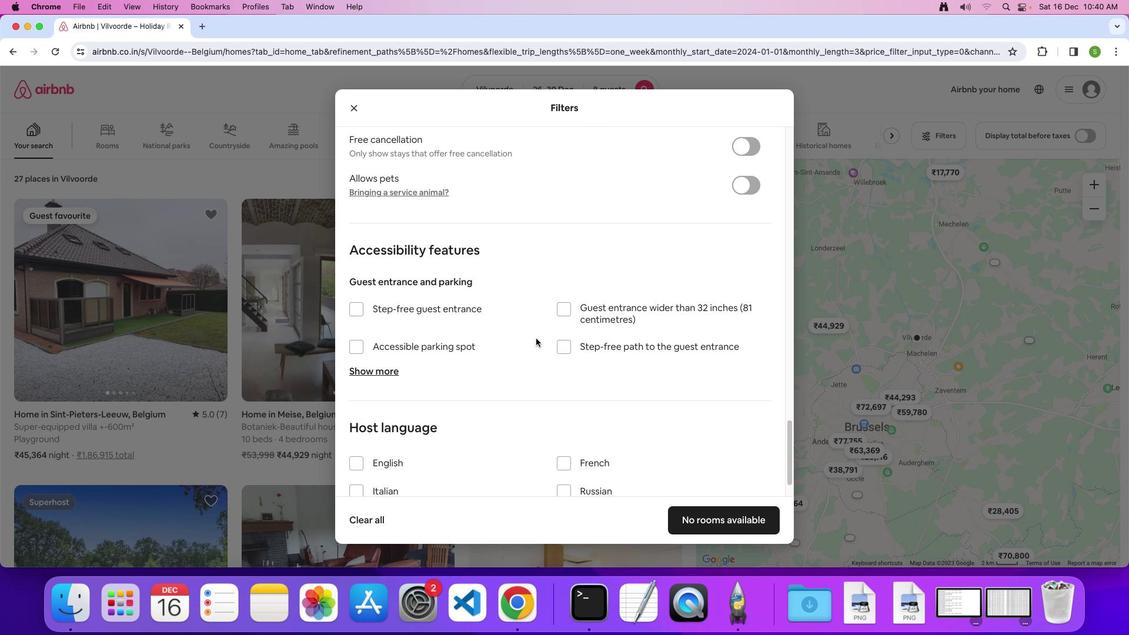 
Action: Mouse scrolled (536, 338) with delta (0, 0)
Screenshot: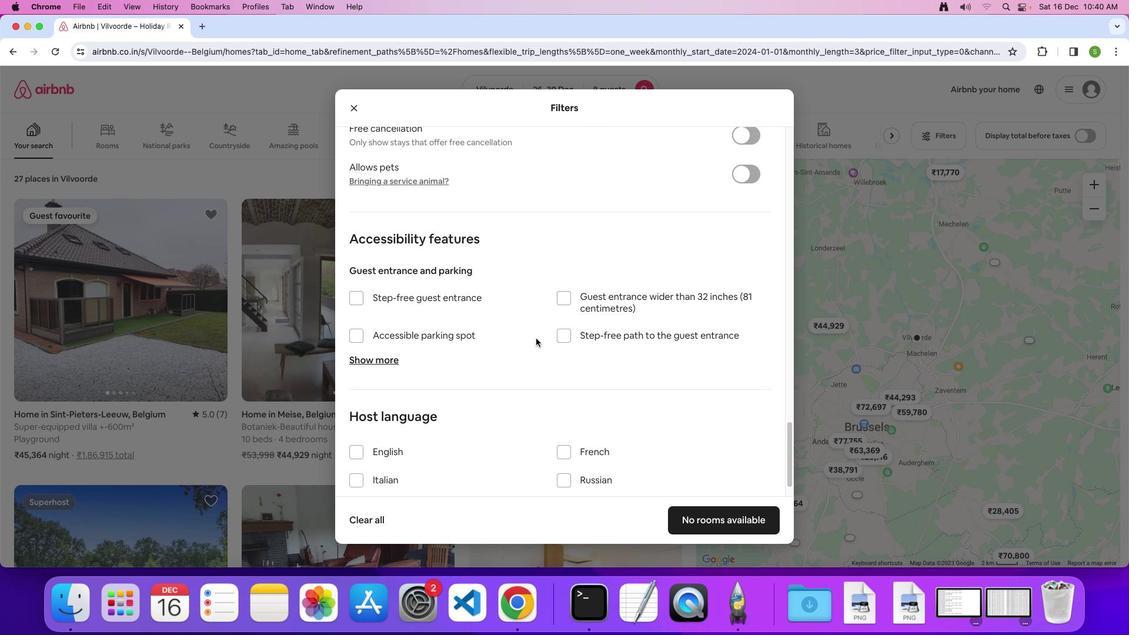 
Action: Mouse scrolled (536, 338) with delta (0, 0)
Screenshot: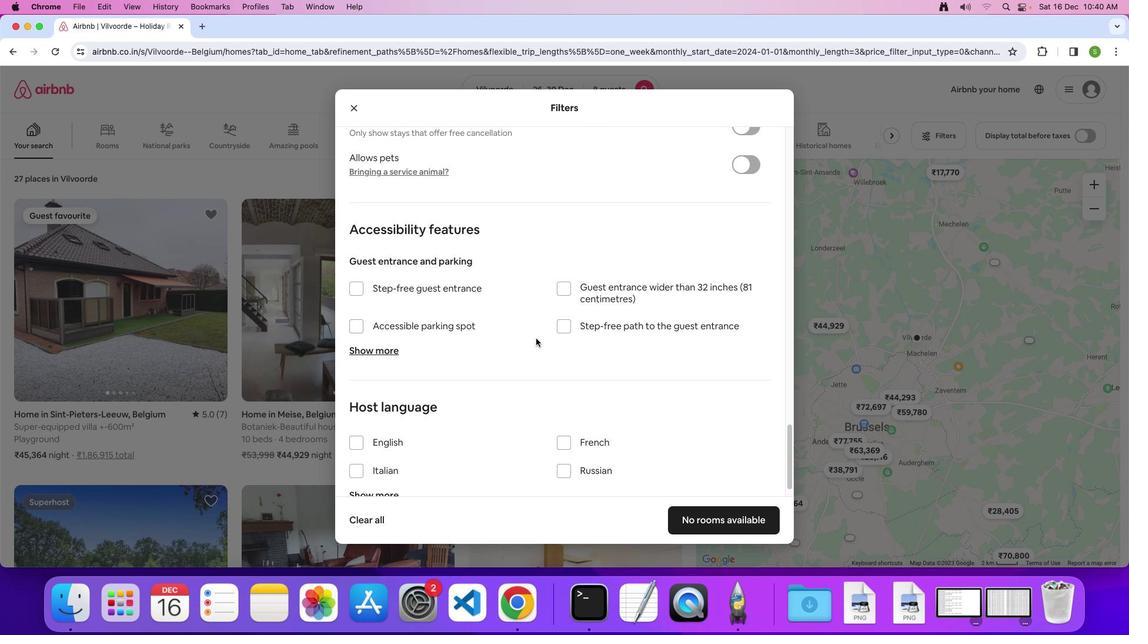 
Action: Mouse scrolled (536, 338) with delta (0, -1)
Screenshot: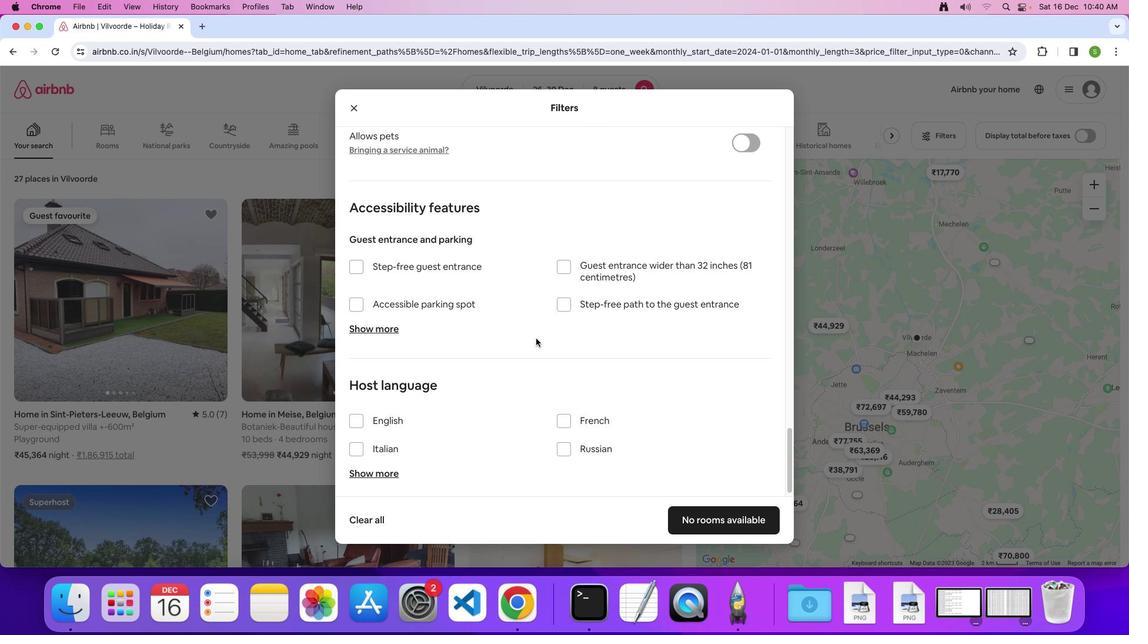 
Action: Mouse scrolled (536, 338) with delta (0, 0)
Screenshot: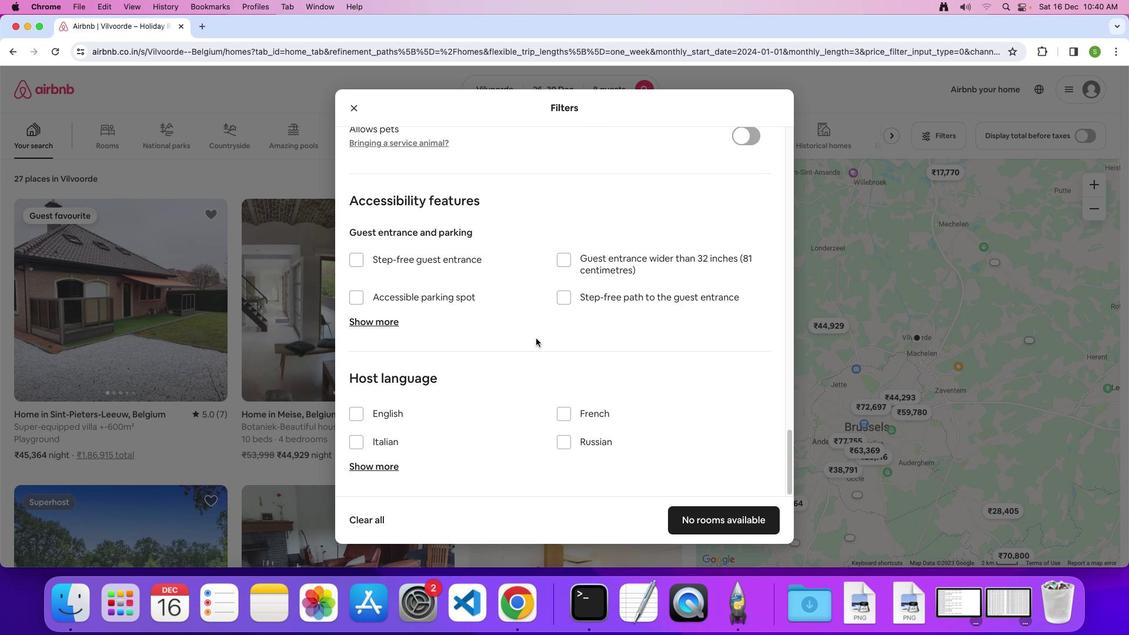 
Action: Mouse scrolled (536, 338) with delta (0, 0)
Screenshot: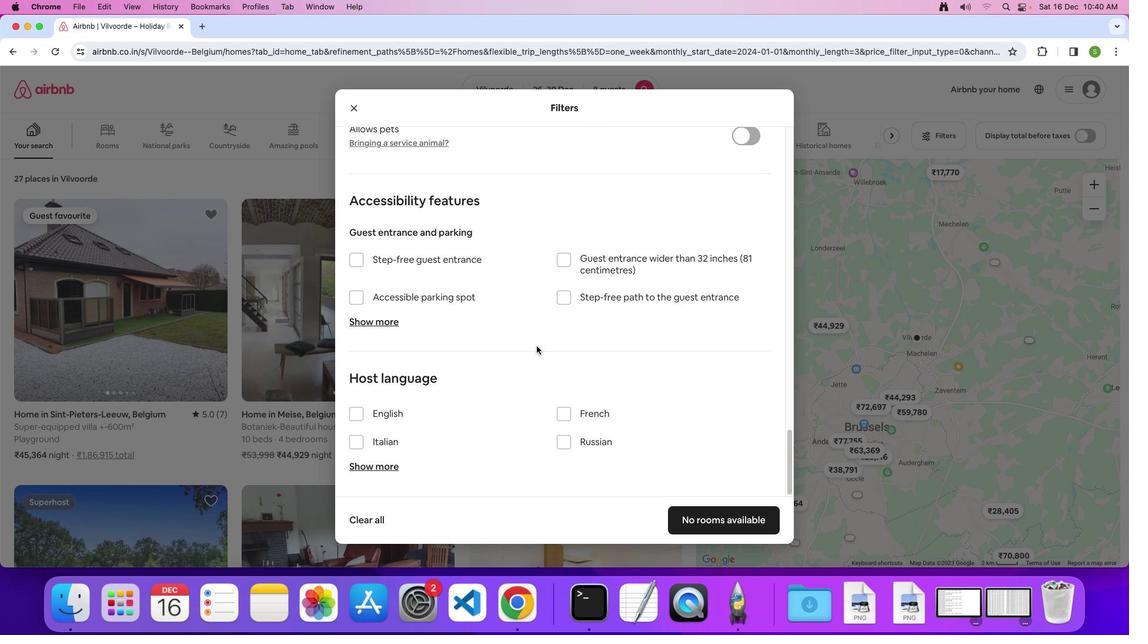 
Action: Mouse scrolled (536, 338) with delta (0, -2)
Screenshot: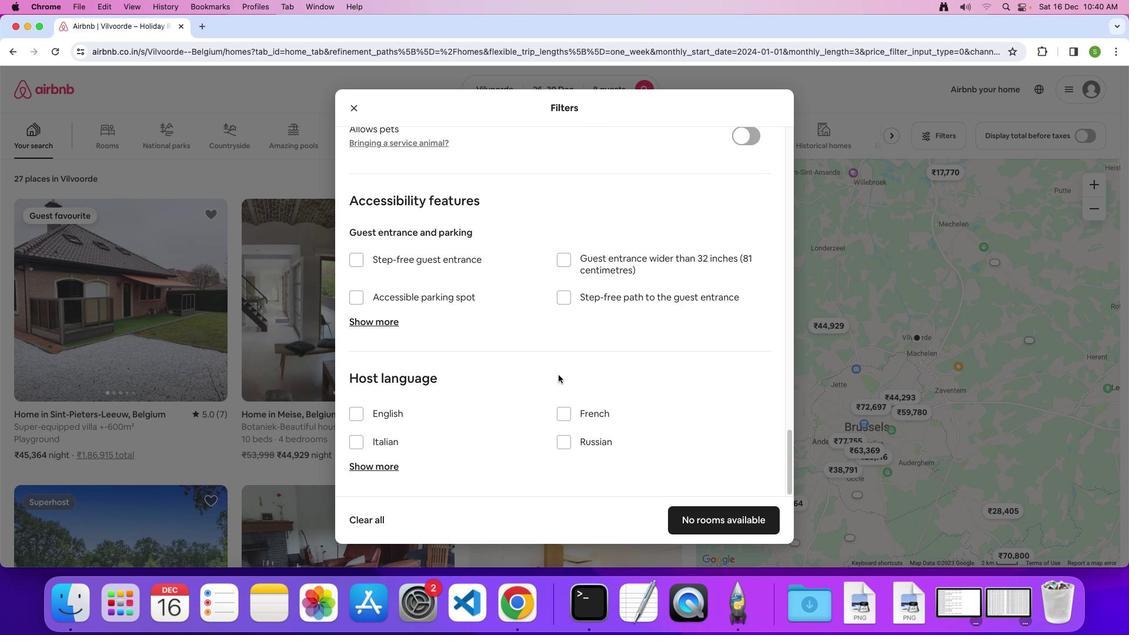
Action: Mouse moved to (713, 524)
Screenshot: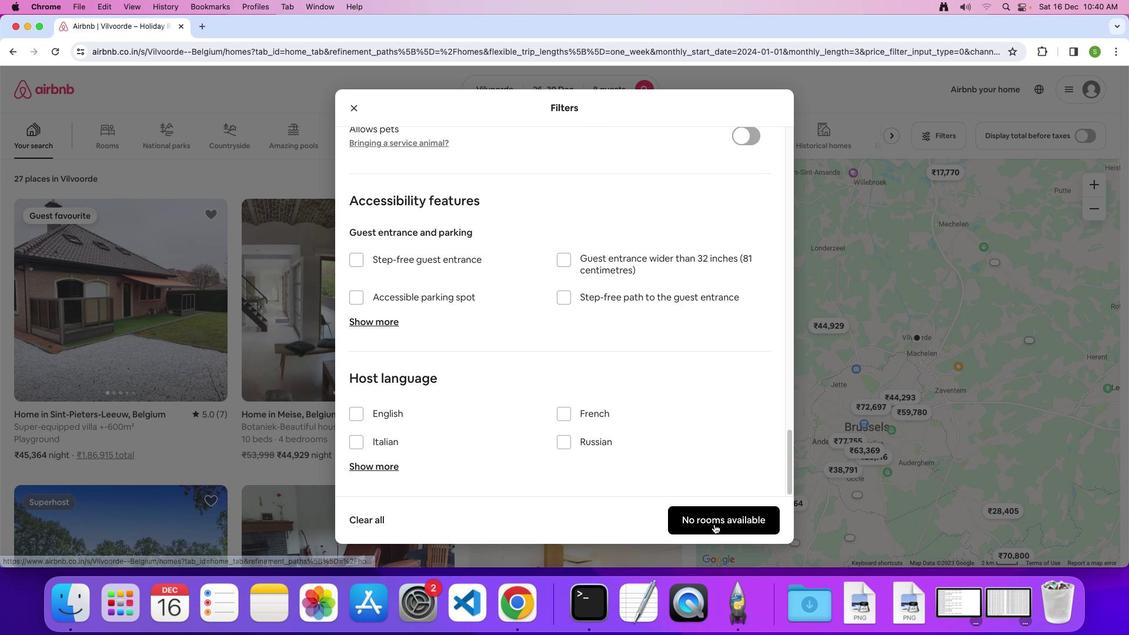 
Action: Mouse pressed left at (713, 524)
Screenshot: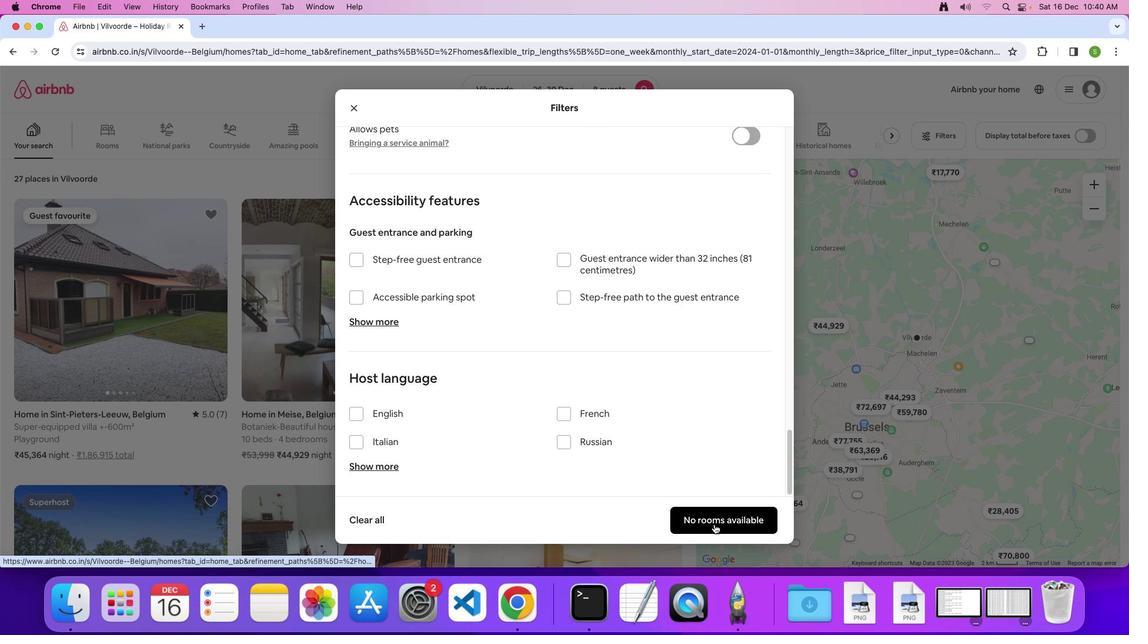 
Action: Mouse moved to (444, 254)
Screenshot: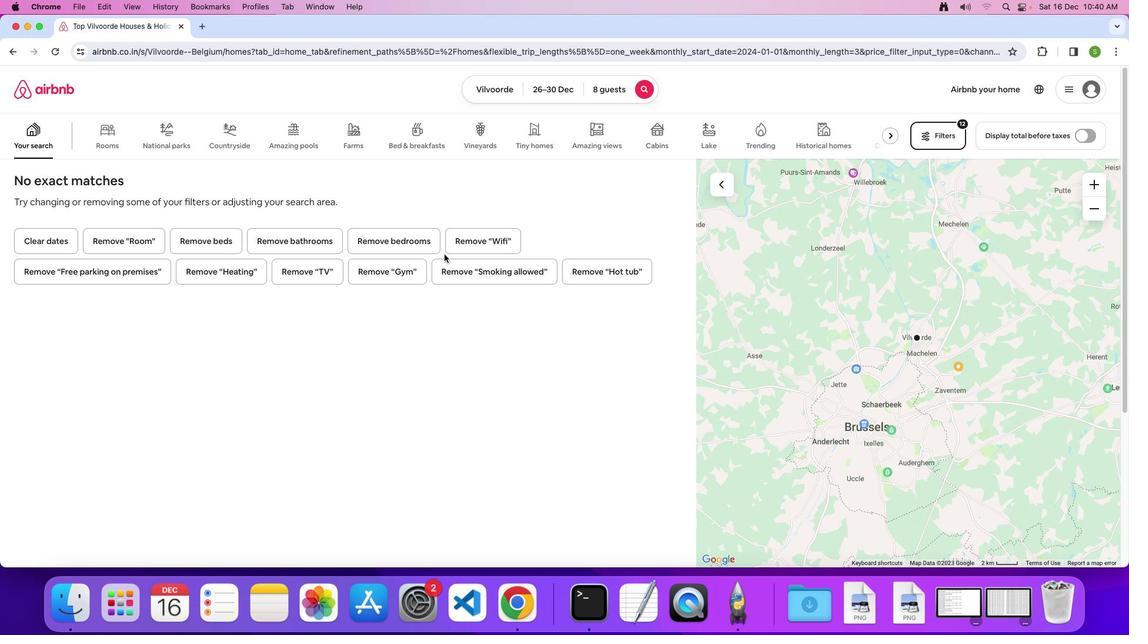 
